 Task: Look for Airbnb properties in Wete, Tanzania from 5th December, 2023 to 12th December, 2023 for 2 adults.  With 1  bedroom having 1 bed and 1 bathroom. Property type can be hotel. Booking option can be shelf check-in. Look for 3 properties as per requirement.
Action: Mouse moved to (402, 176)
Screenshot: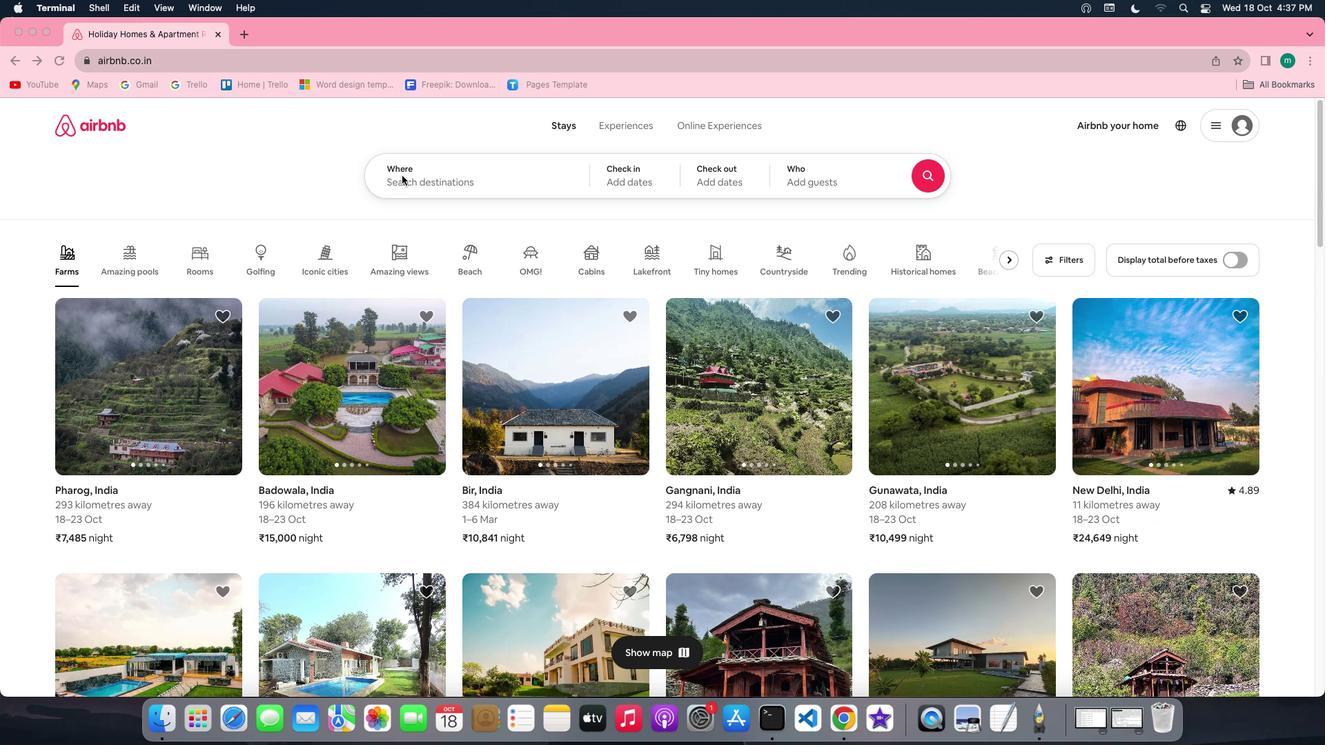 
Action: Mouse pressed left at (402, 176)
Screenshot: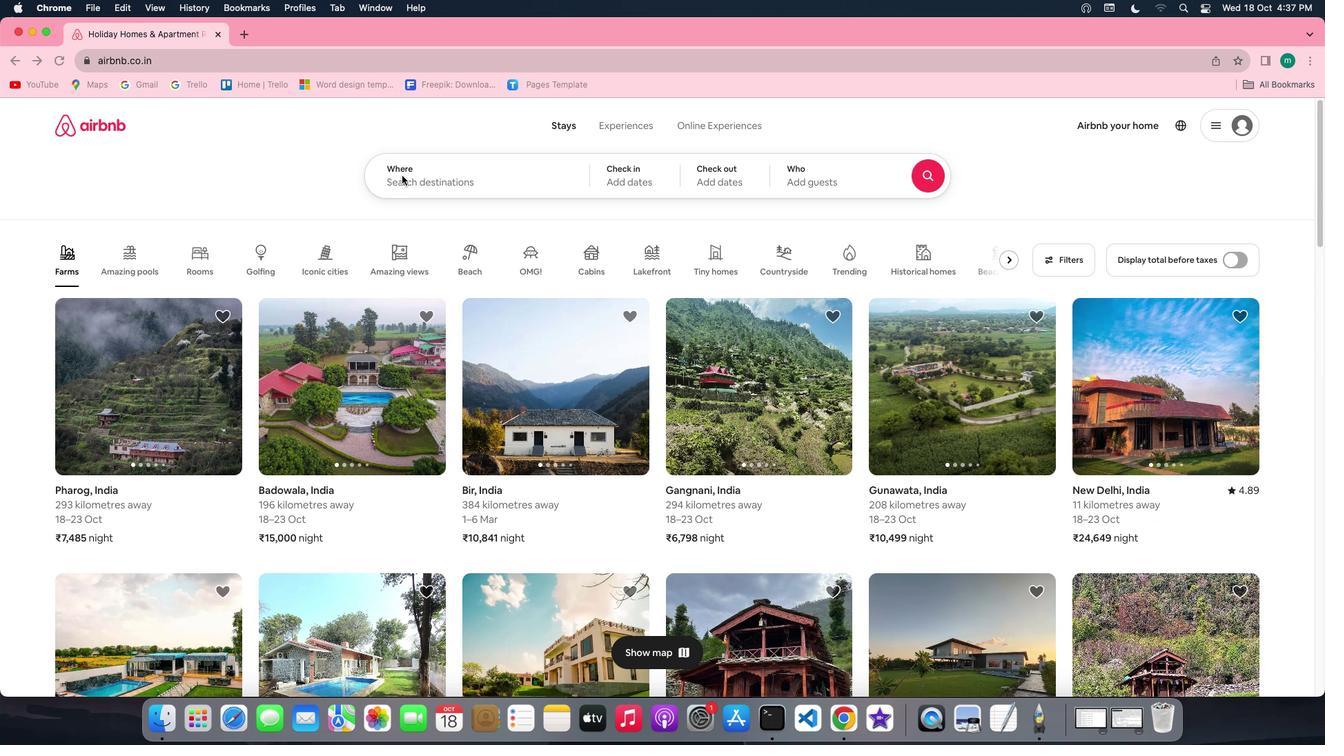 
Action: Mouse pressed left at (402, 176)
Screenshot: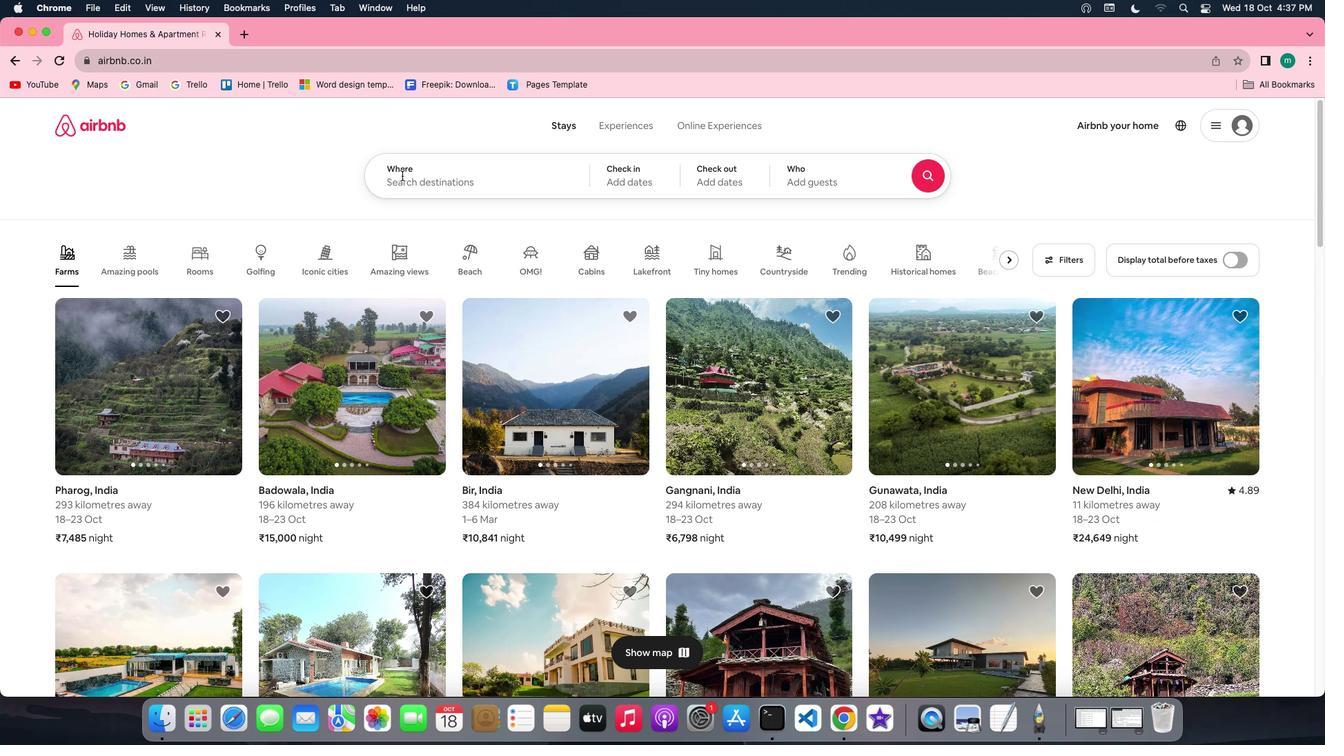 
Action: Key pressed Key.shift'W''e''t''e'','Key.spaceKey.shift'T''a''n''z''a''n''i''a'
Screenshot: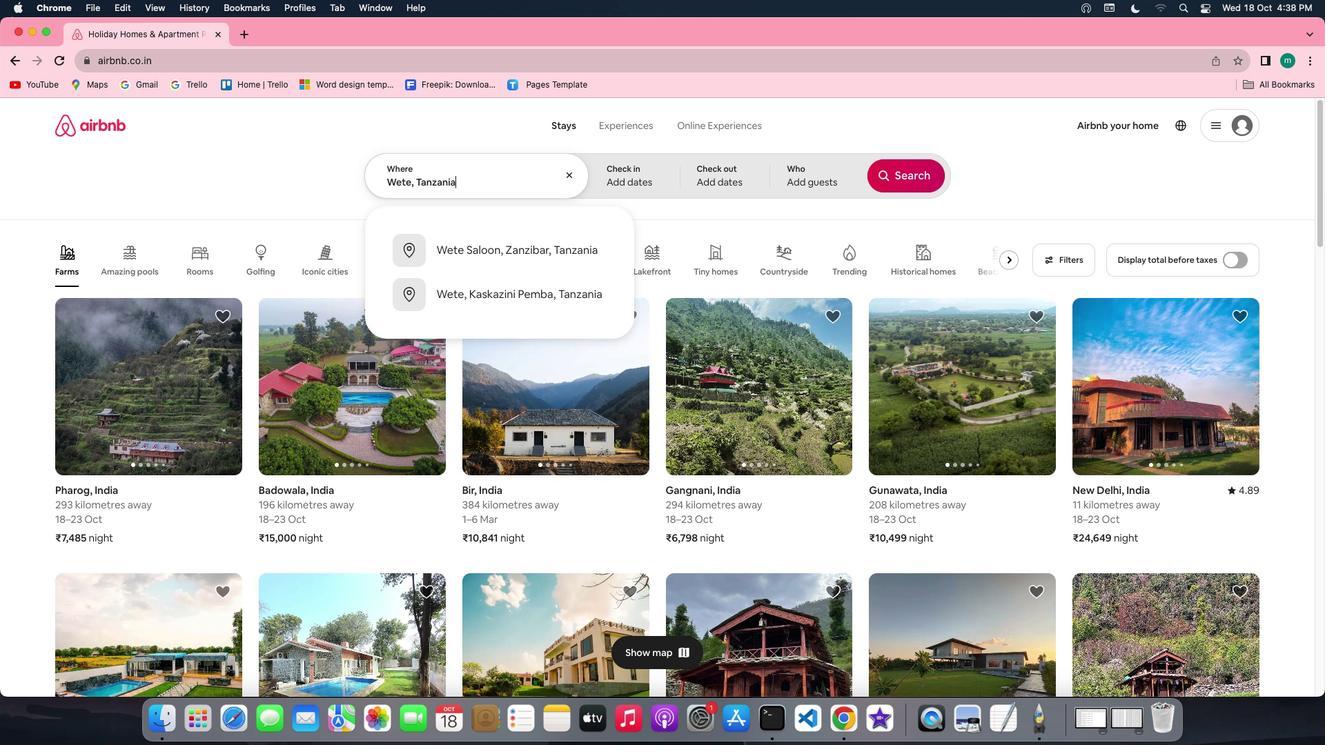 
Action: Mouse moved to (616, 175)
Screenshot: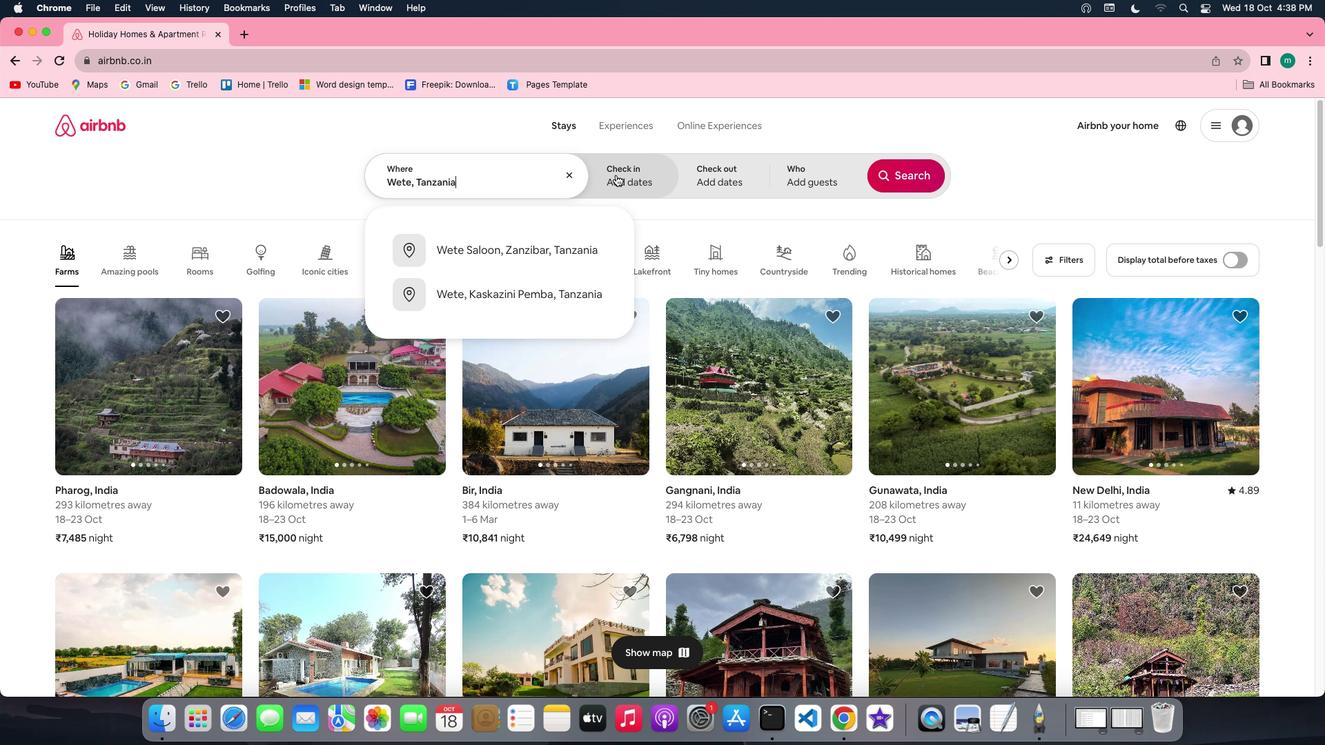 
Action: Mouse pressed left at (616, 175)
Screenshot: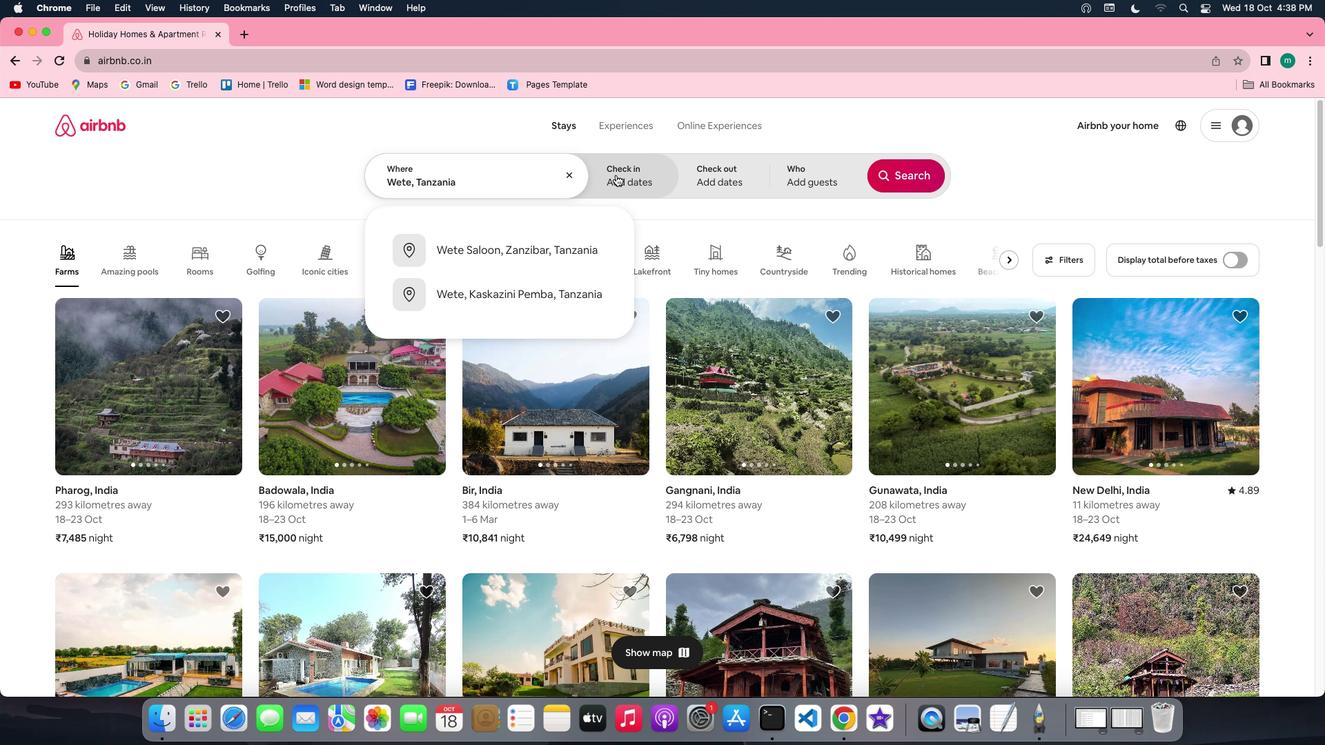 
Action: Mouse moved to (704, 383)
Screenshot: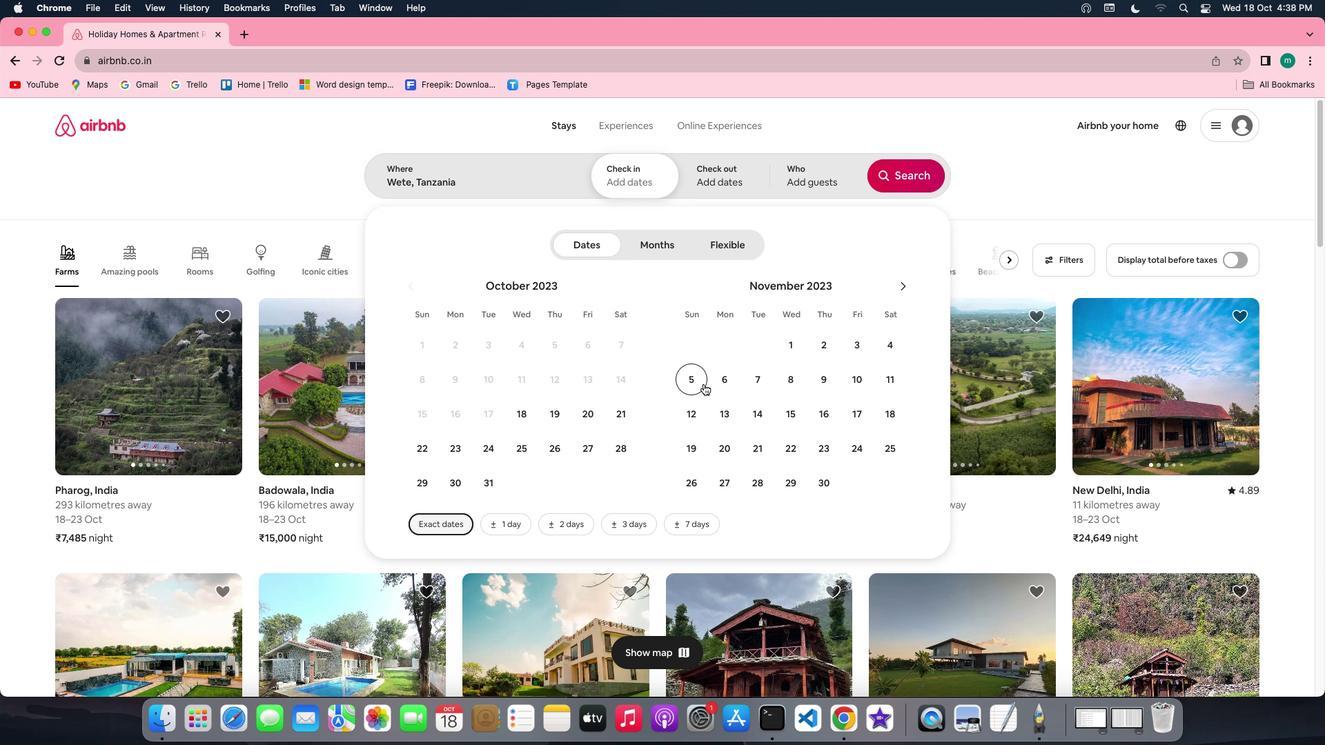 
Action: Mouse pressed left at (704, 383)
Screenshot: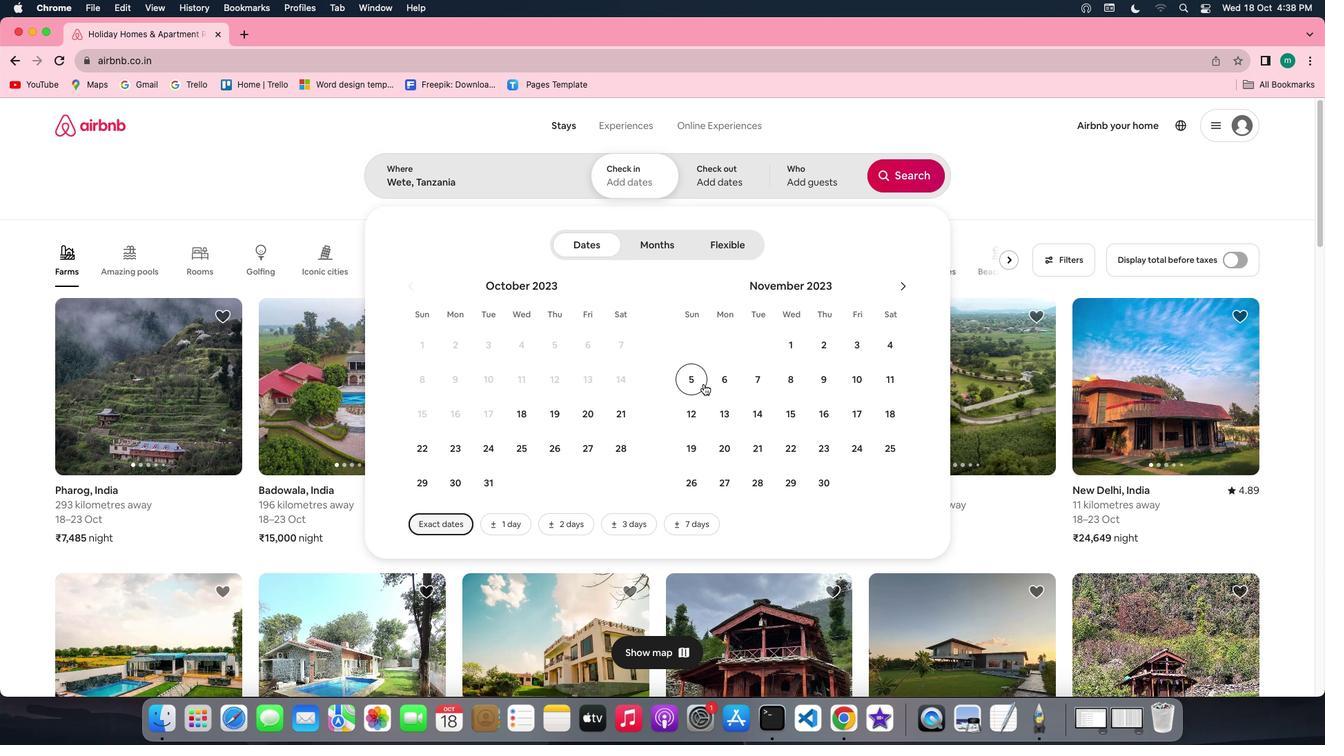 
Action: Mouse moved to (914, 282)
Screenshot: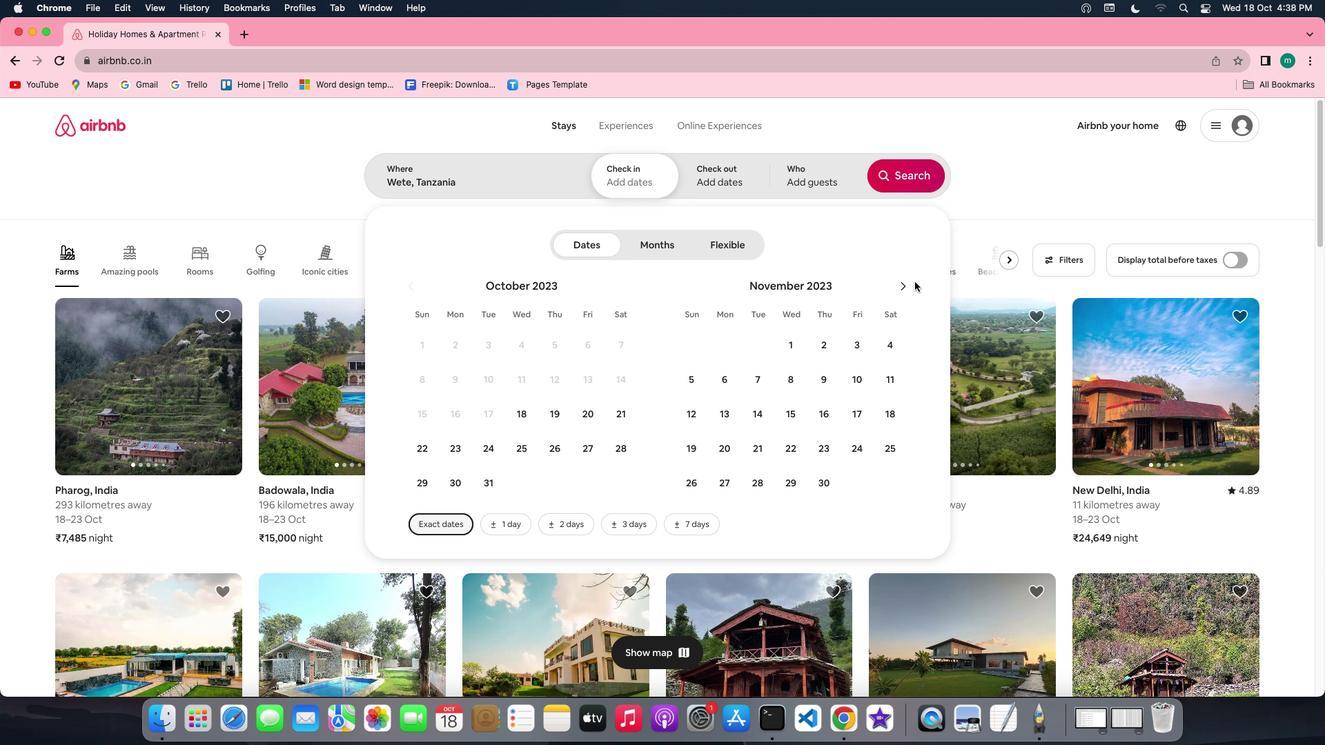 
Action: Mouse pressed left at (914, 282)
Screenshot: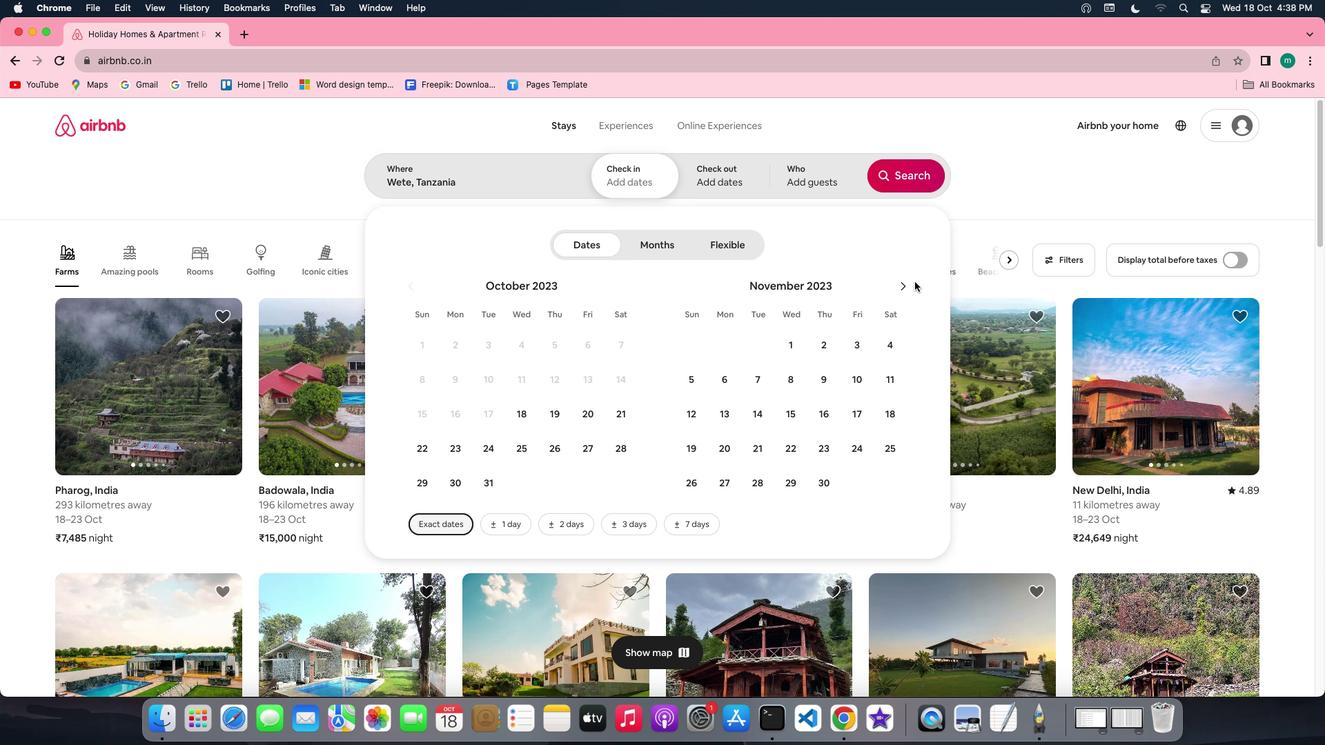 
Action: Mouse moved to (911, 285)
Screenshot: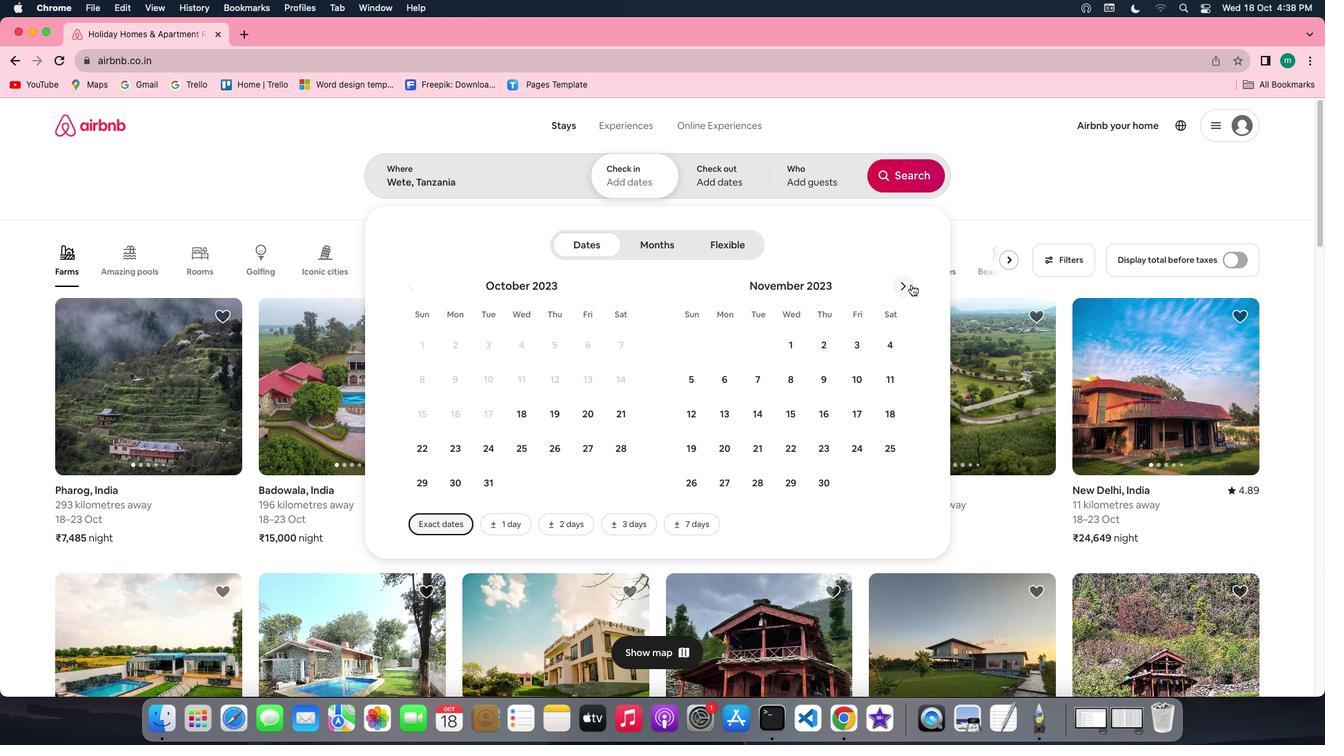 
Action: Mouse pressed left at (911, 285)
Screenshot: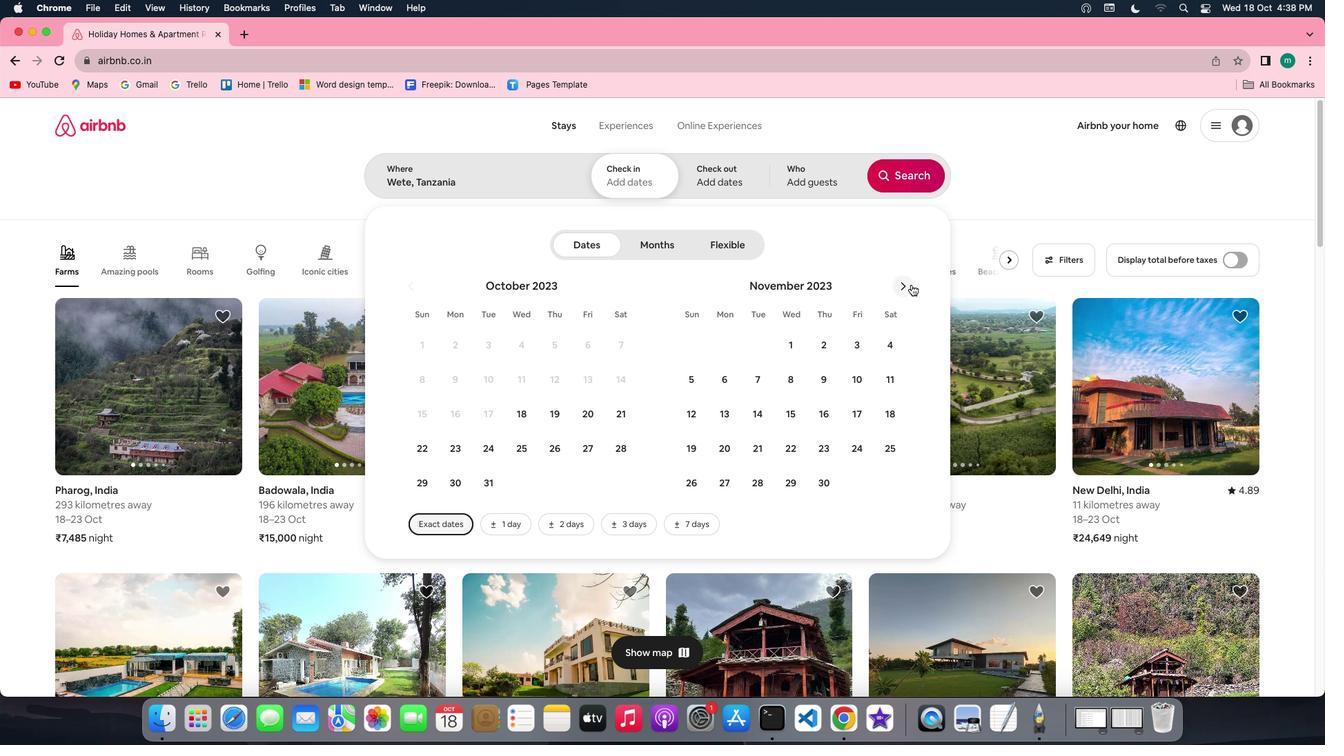 
Action: Mouse moved to (759, 368)
Screenshot: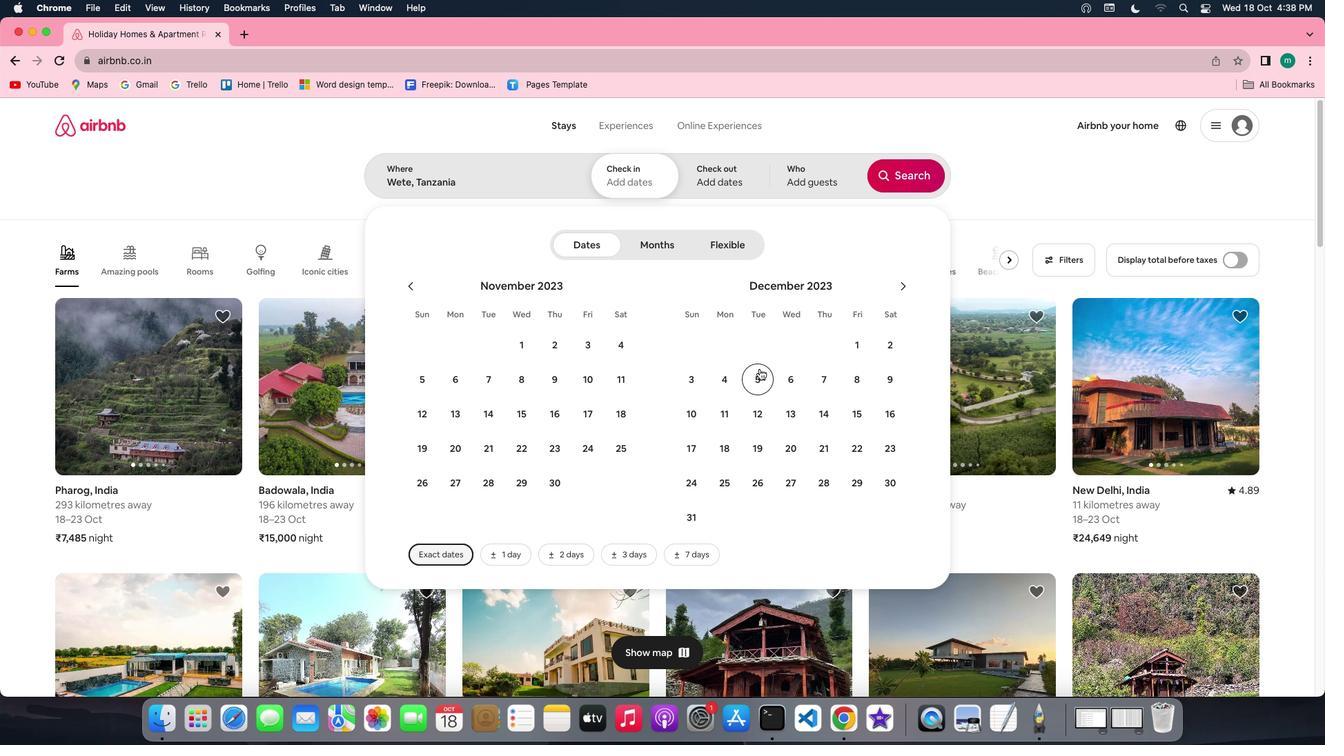 
Action: Mouse pressed left at (759, 368)
Screenshot: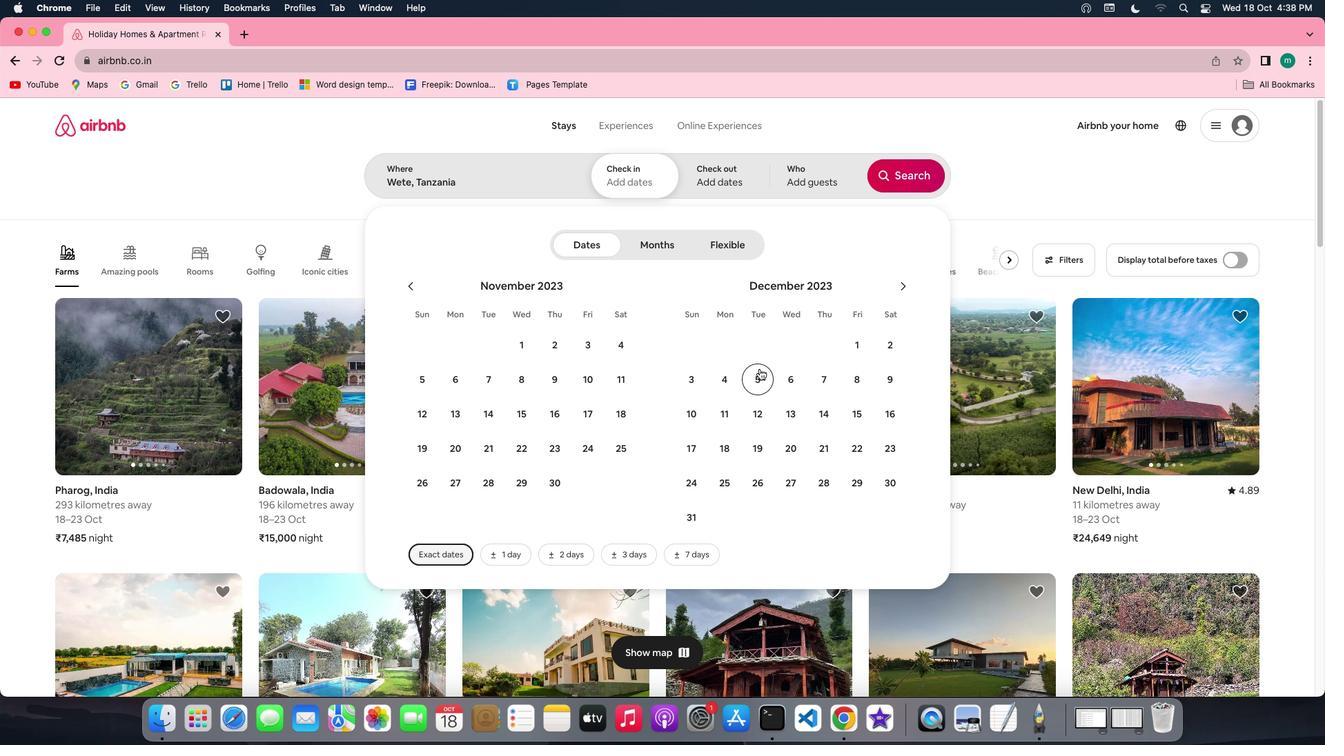 
Action: Mouse moved to (767, 408)
Screenshot: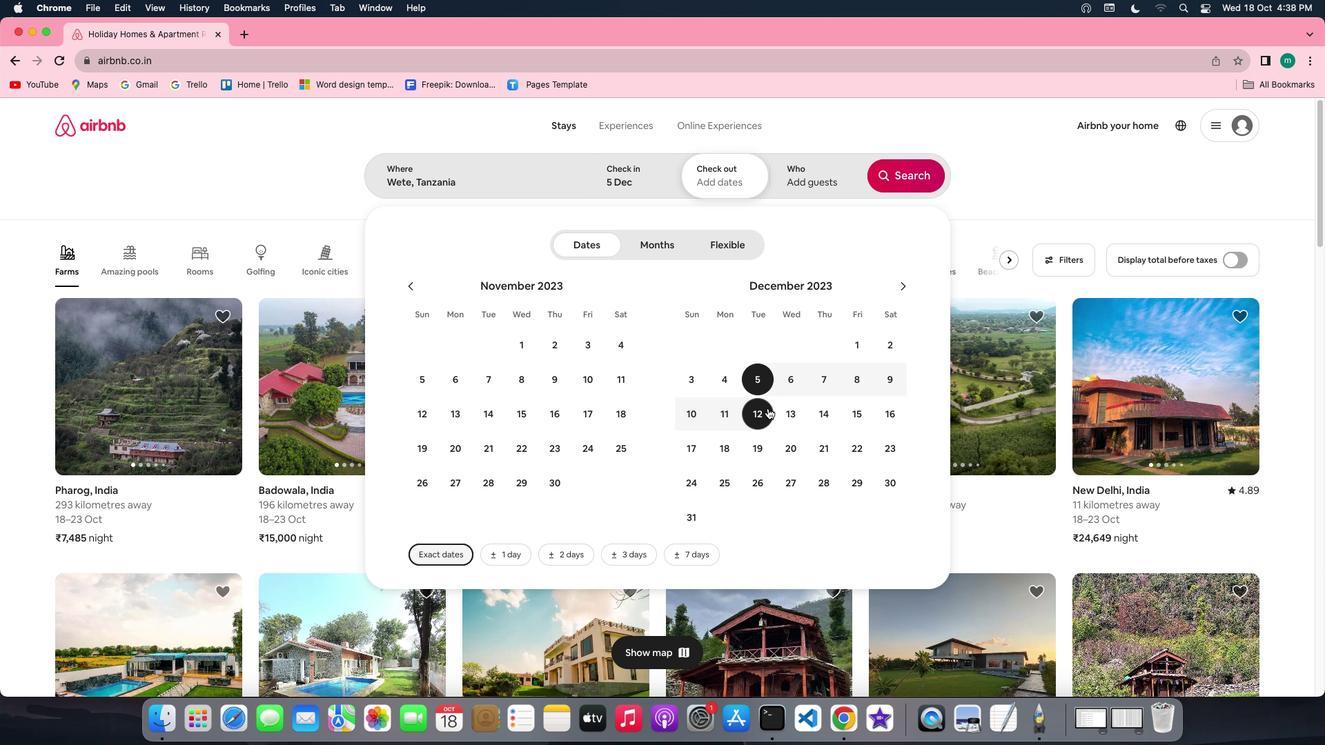 
Action: Mouse pressed left at (767, 408)
Screenshot: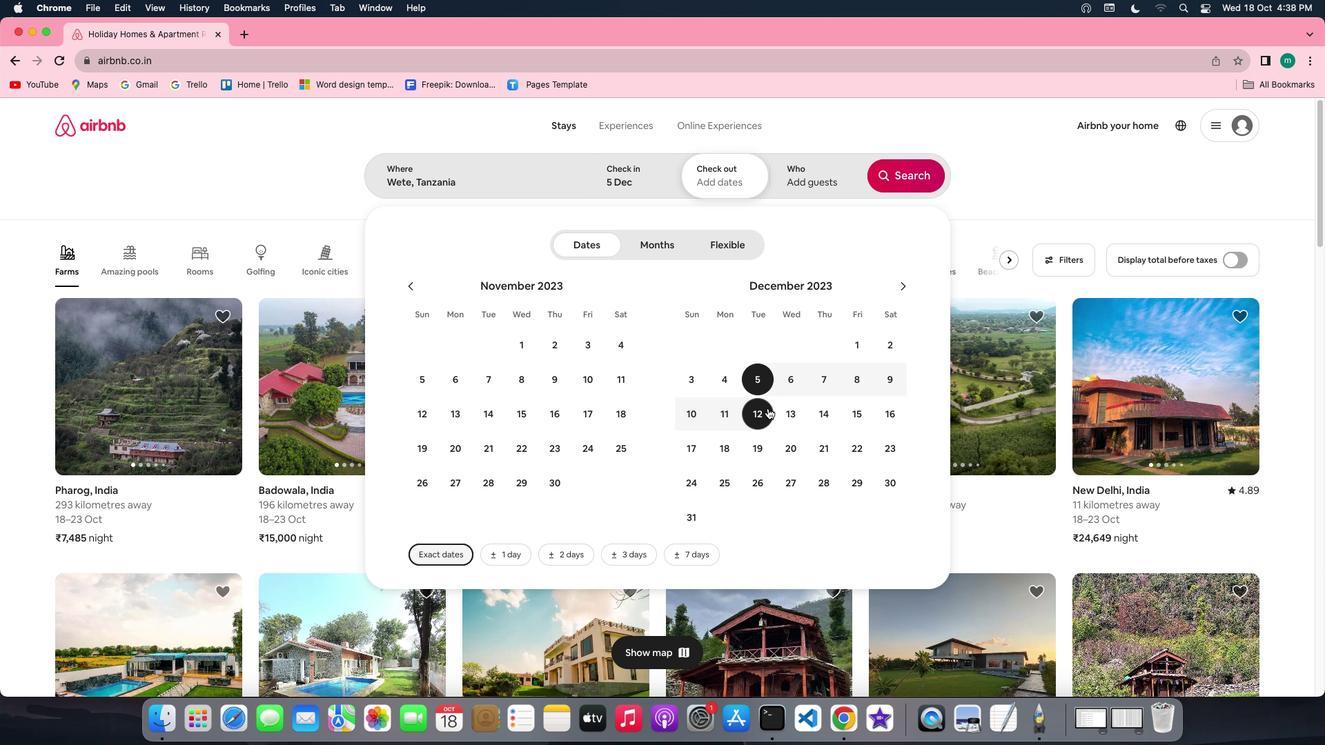 
Action: Mouse moved to (808, 193)
Screenshot: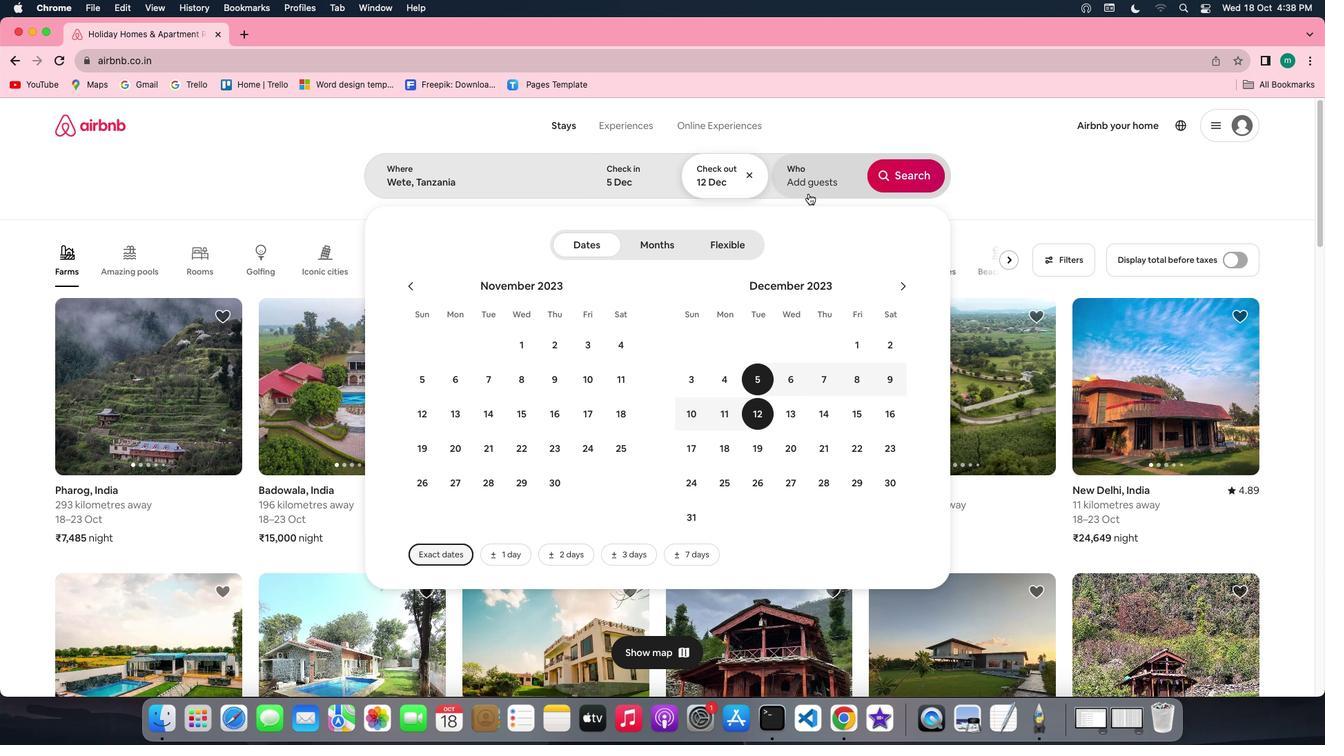 
Action: Mouse pressed left at (808, 193)
Screenshot: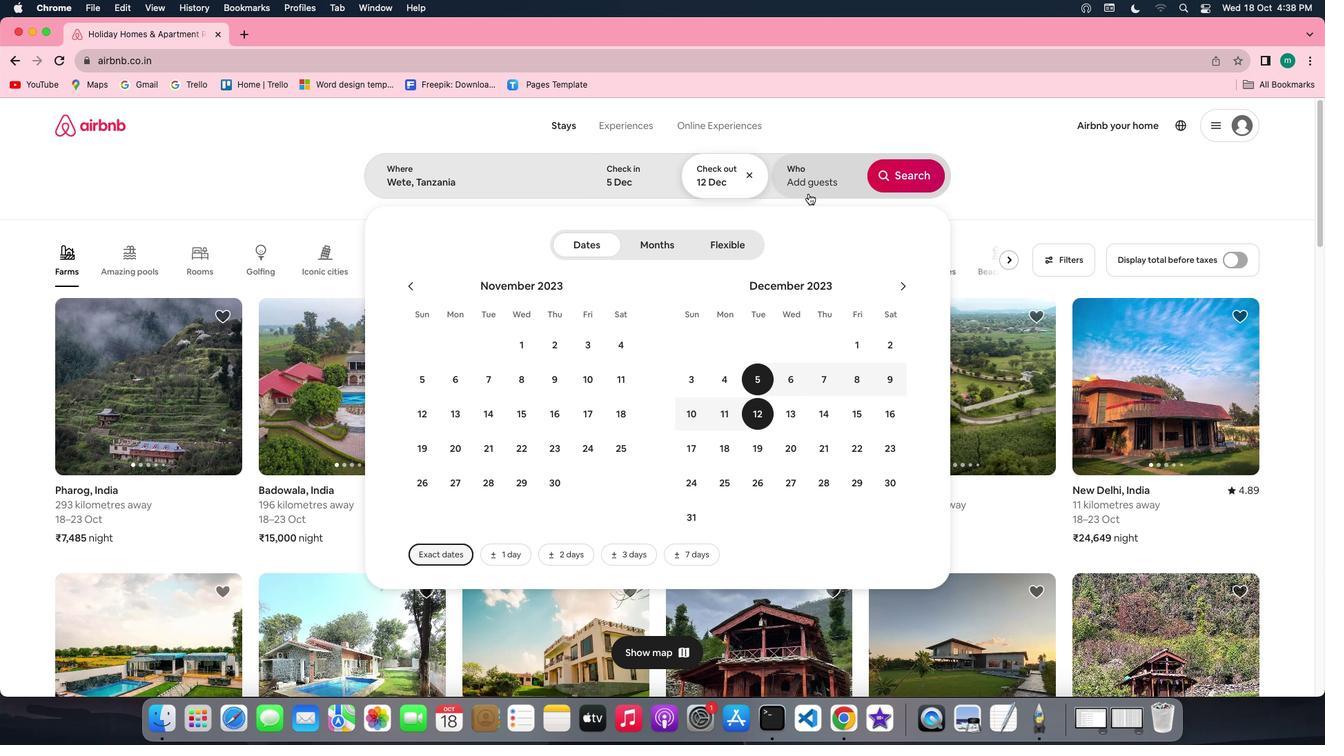 
Action: Mouse moved to (907, 244)
Screenshot: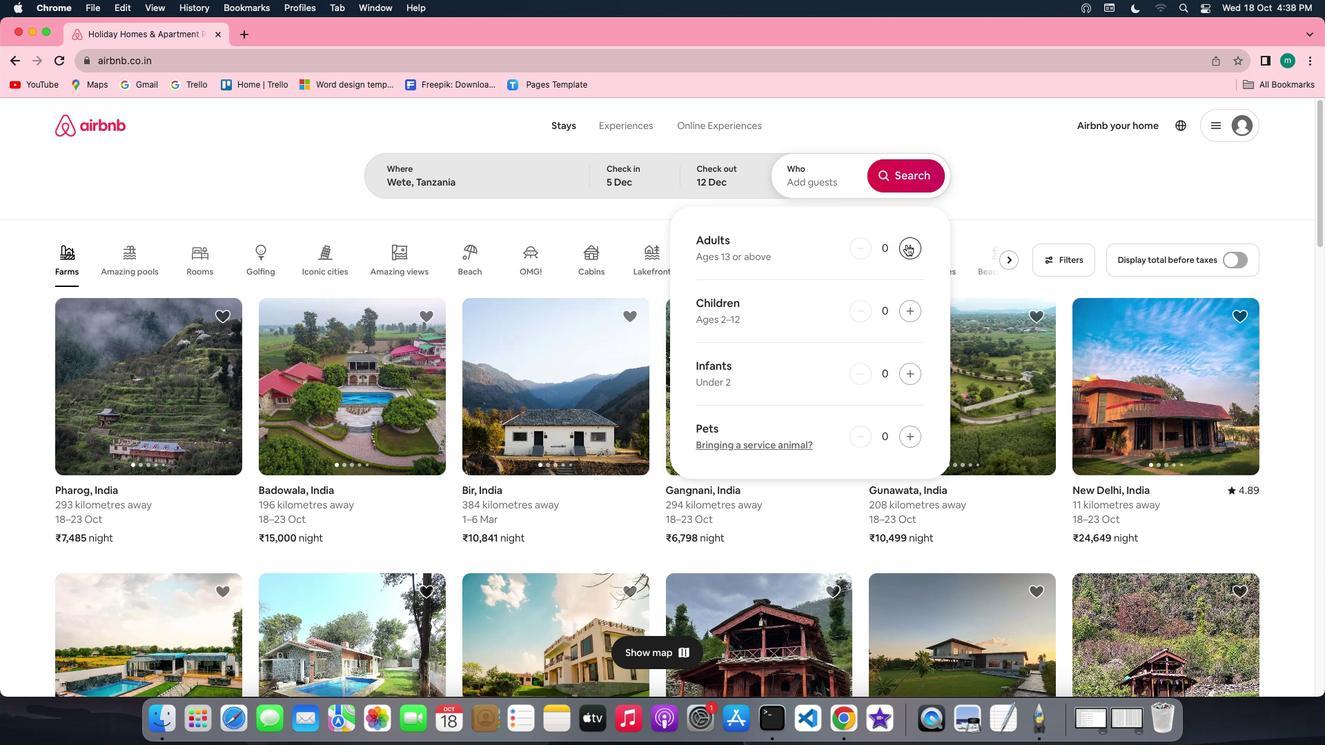 
Action: Mouse pressed left at (907, 244)
Screenshot: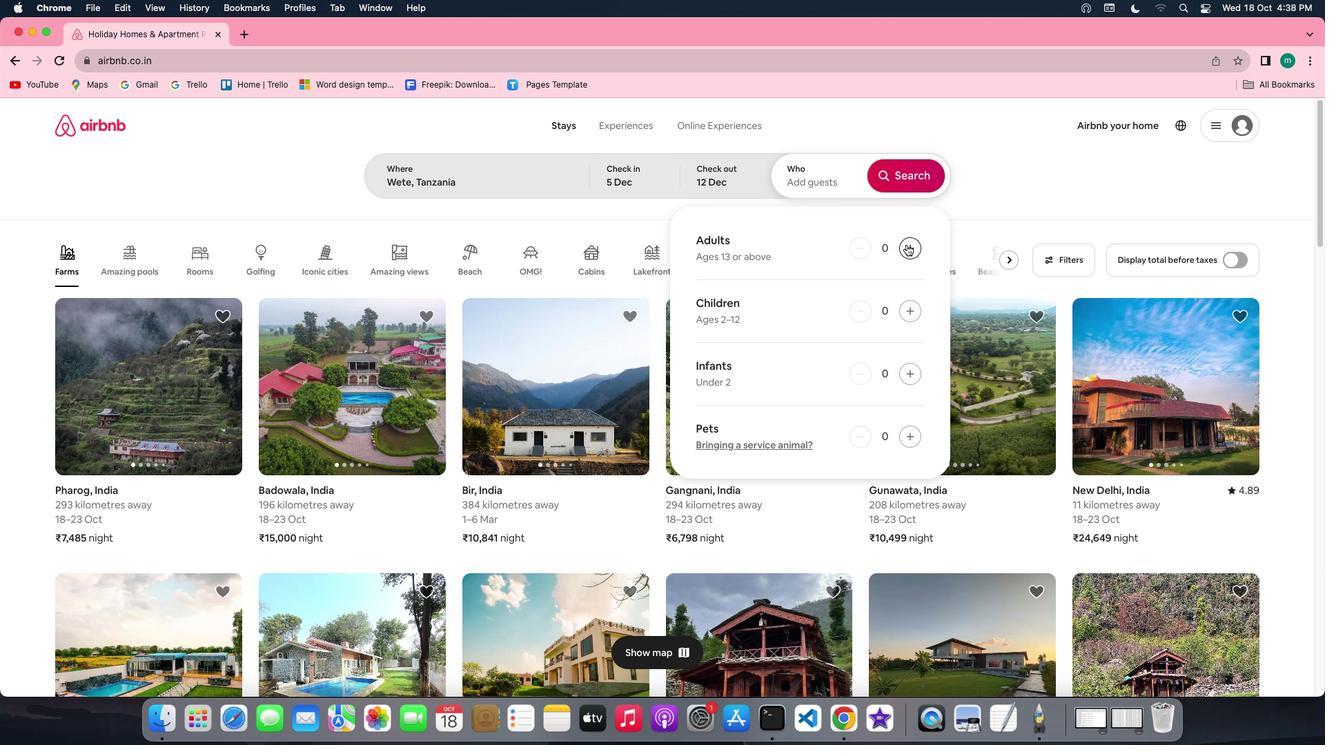 
Action: Mouse pressed left at (907, 244)
Screenshot: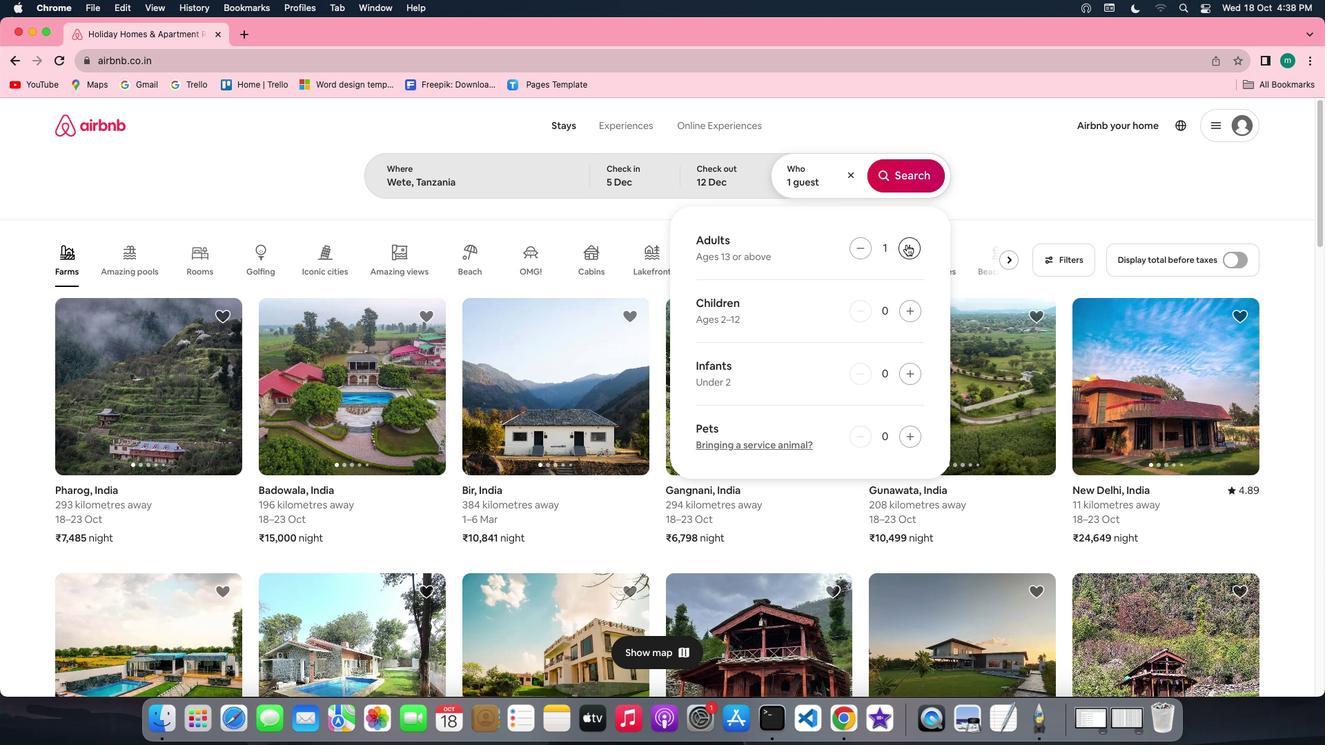 
Action: Mouse moved to (908, 170)
Screenshot: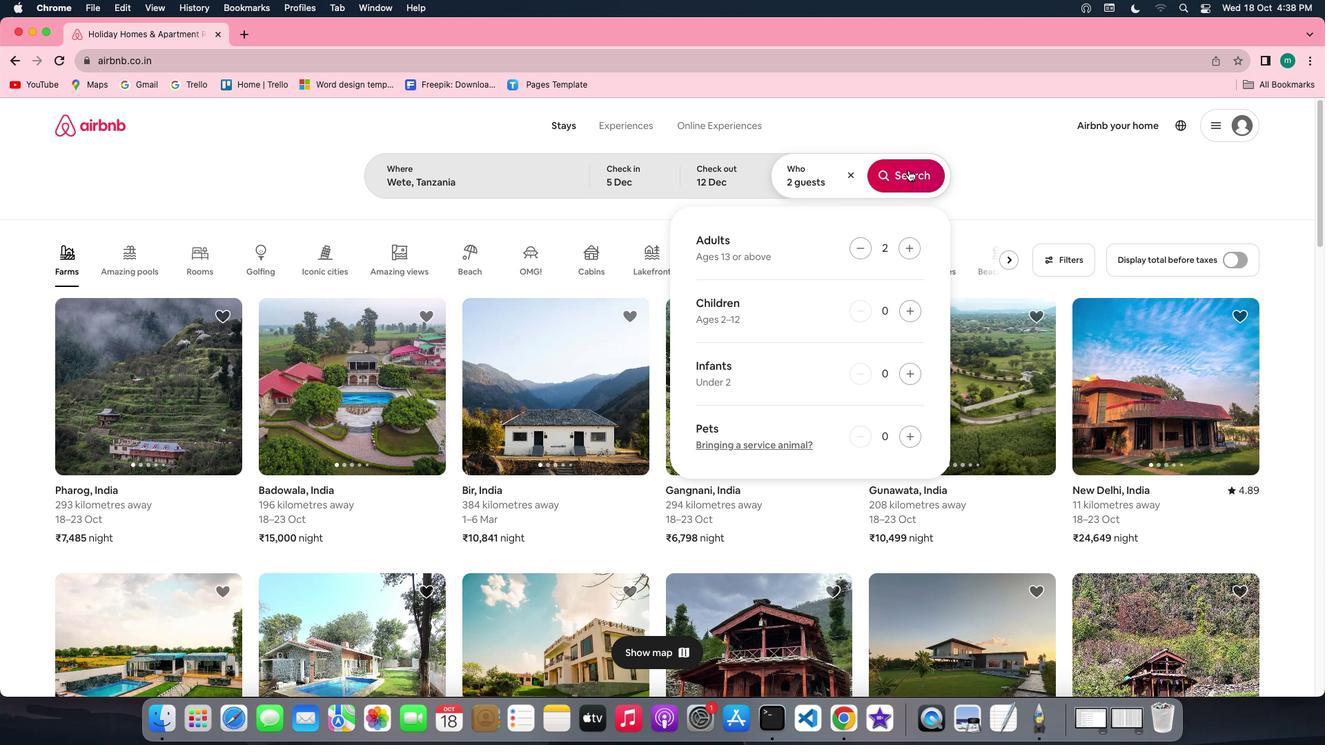 
Action: Mouse pressed left at (908, 170)
Screenshot: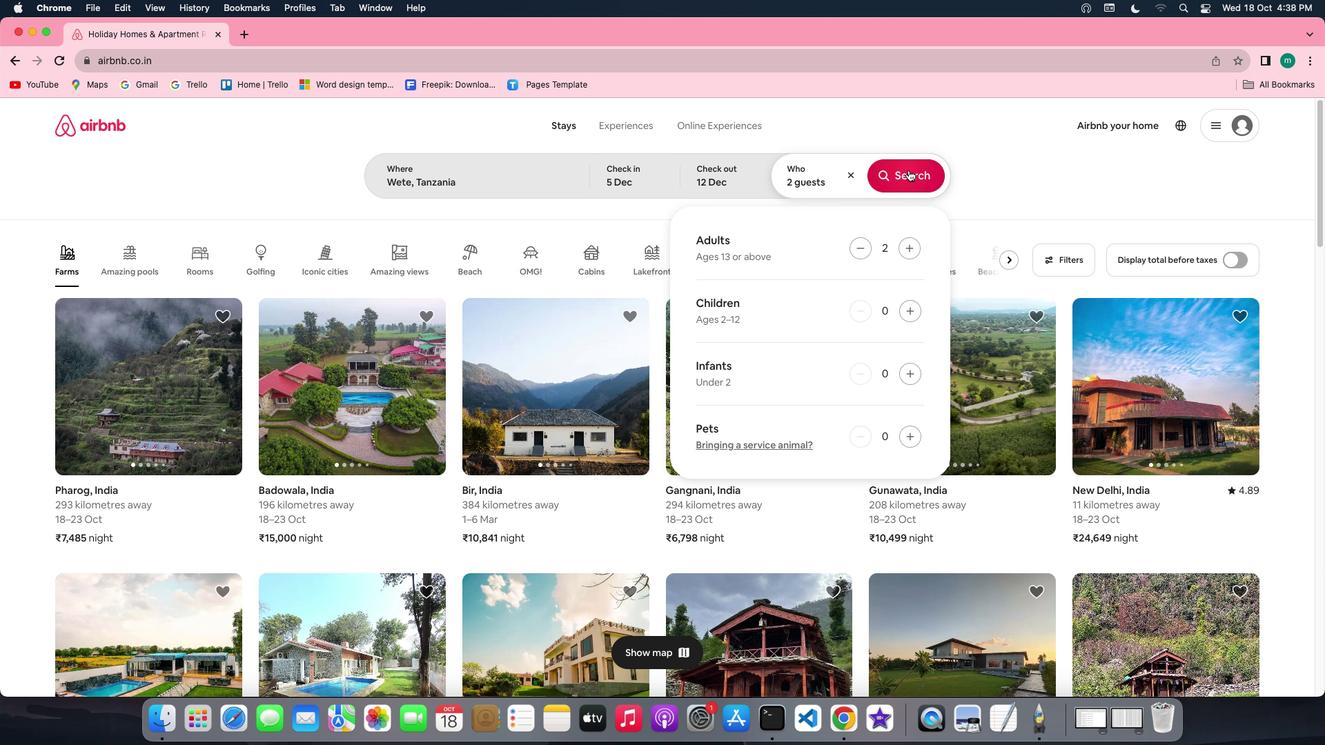 
Action: Mouse moved to (1100, 180)
Screenshot: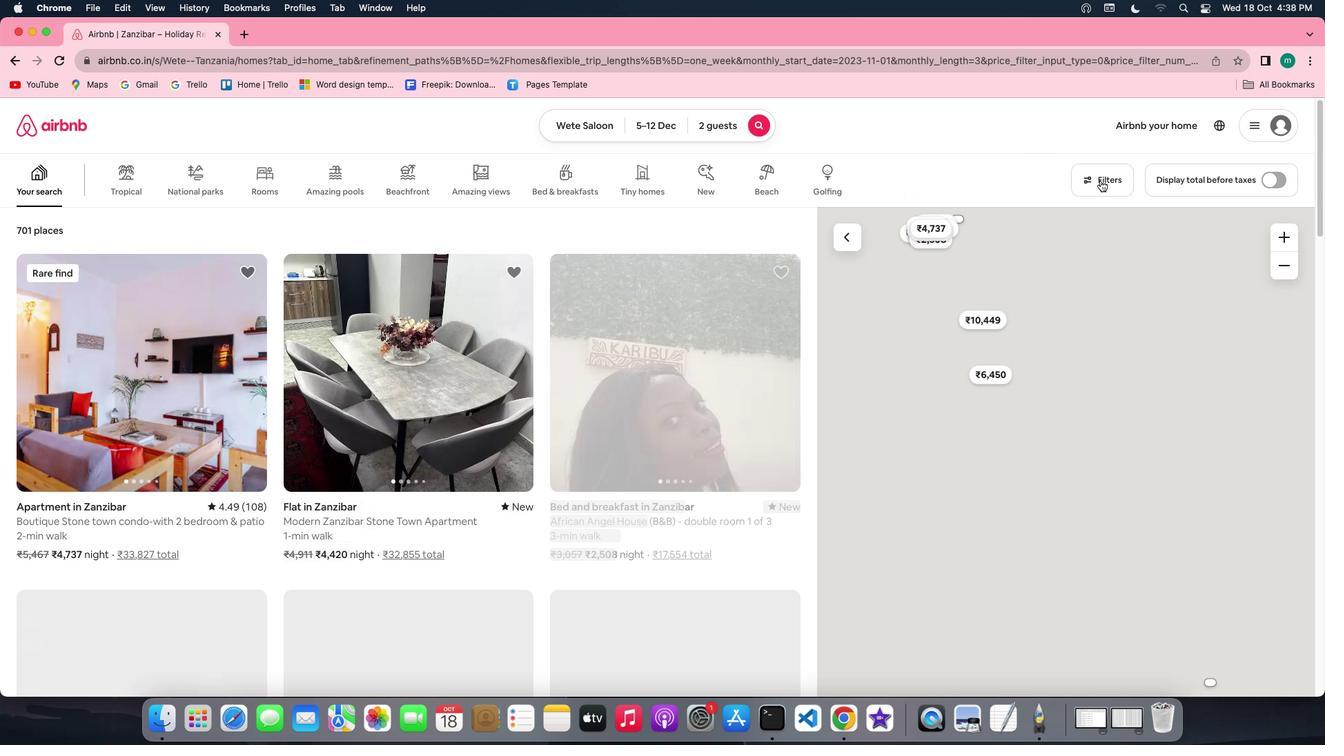 
Action: Mouse pressed left at (1100, 180)
Screenshot: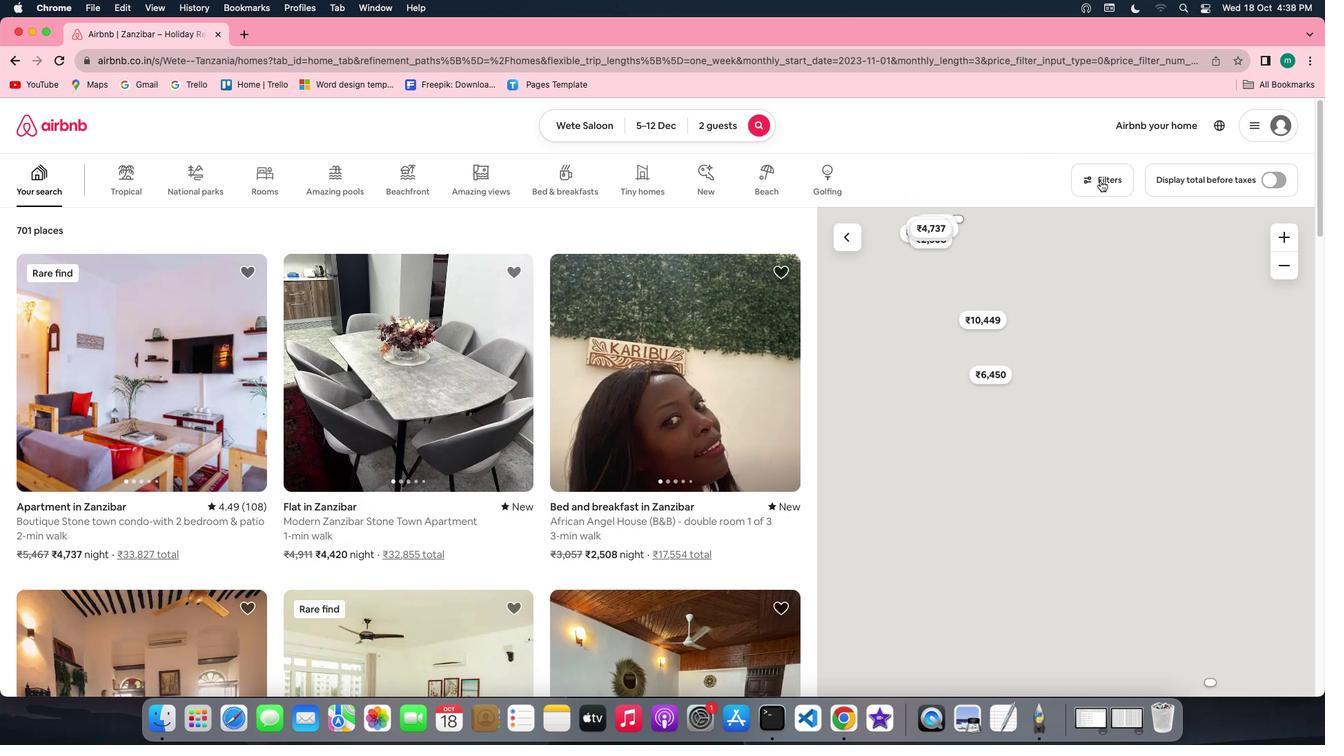 
Action: Mouse moved to (1083, 184)
Screenshot: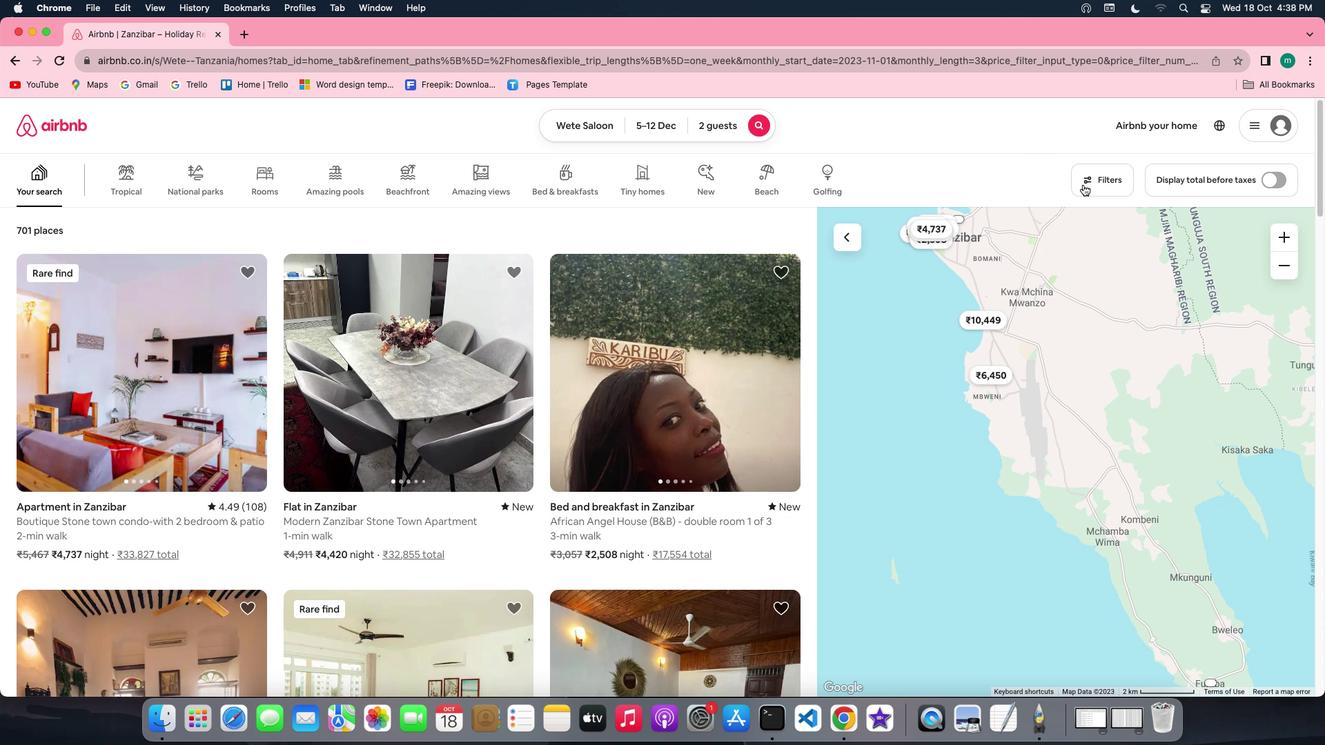 
Action: Mouse pressed left at (1083, 184)
Screenshot: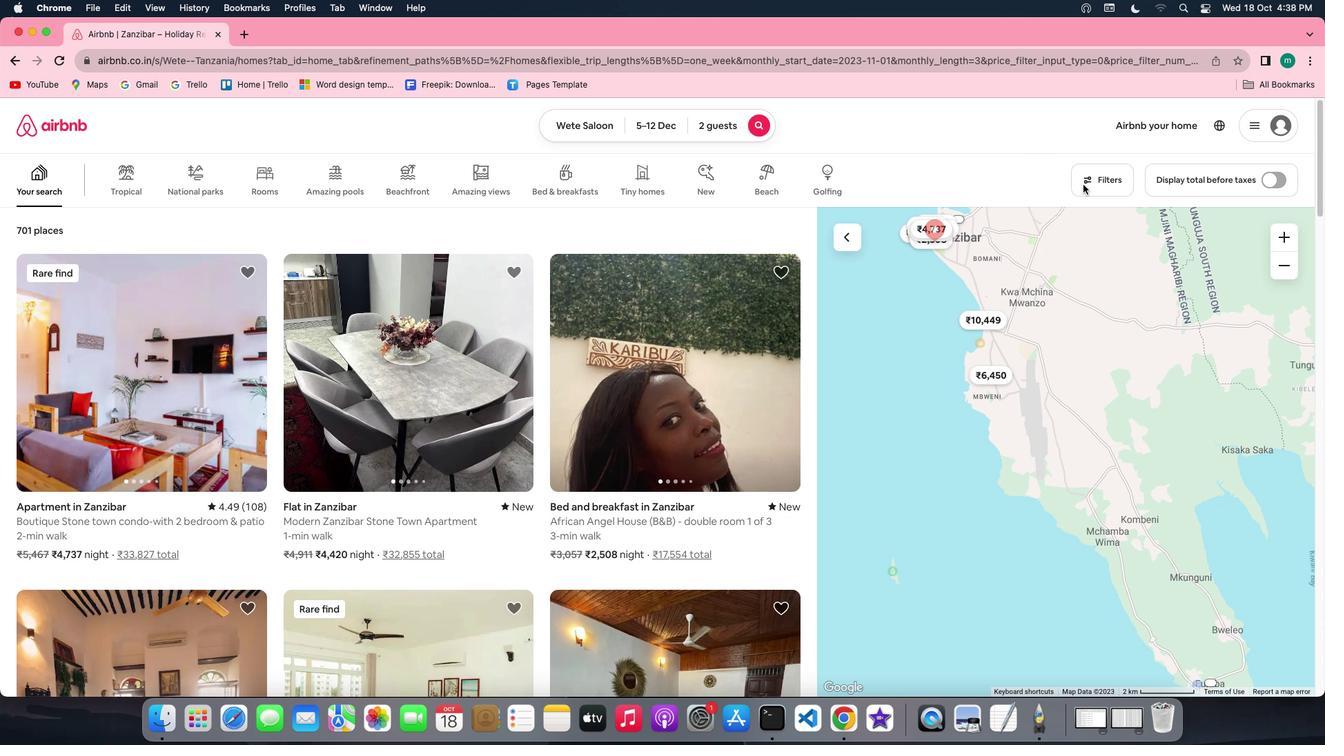 
Action: Mouse moved to (1107, 176)
Screenshot: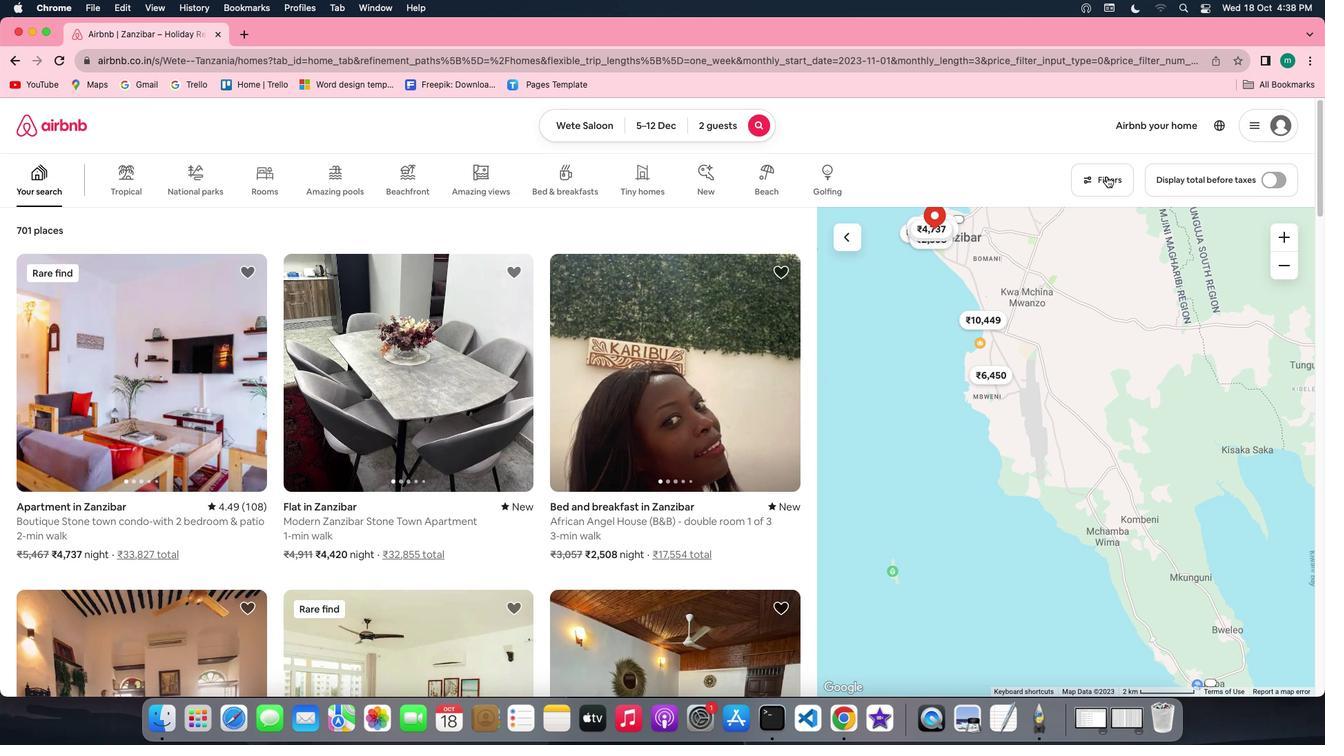 
Action: Mouse pressed left at (1107, 176)
Screenshot: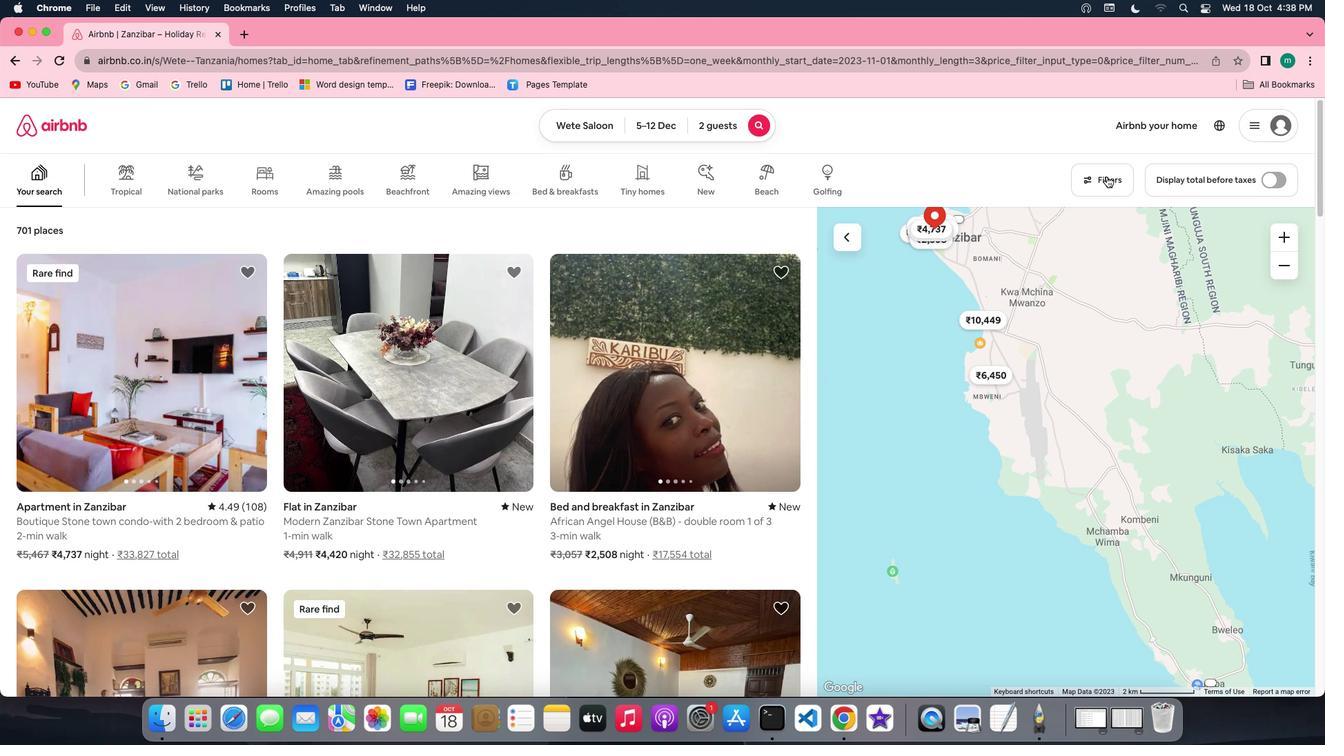 
Action: Mouse moved to (594, 381)
Screenshot: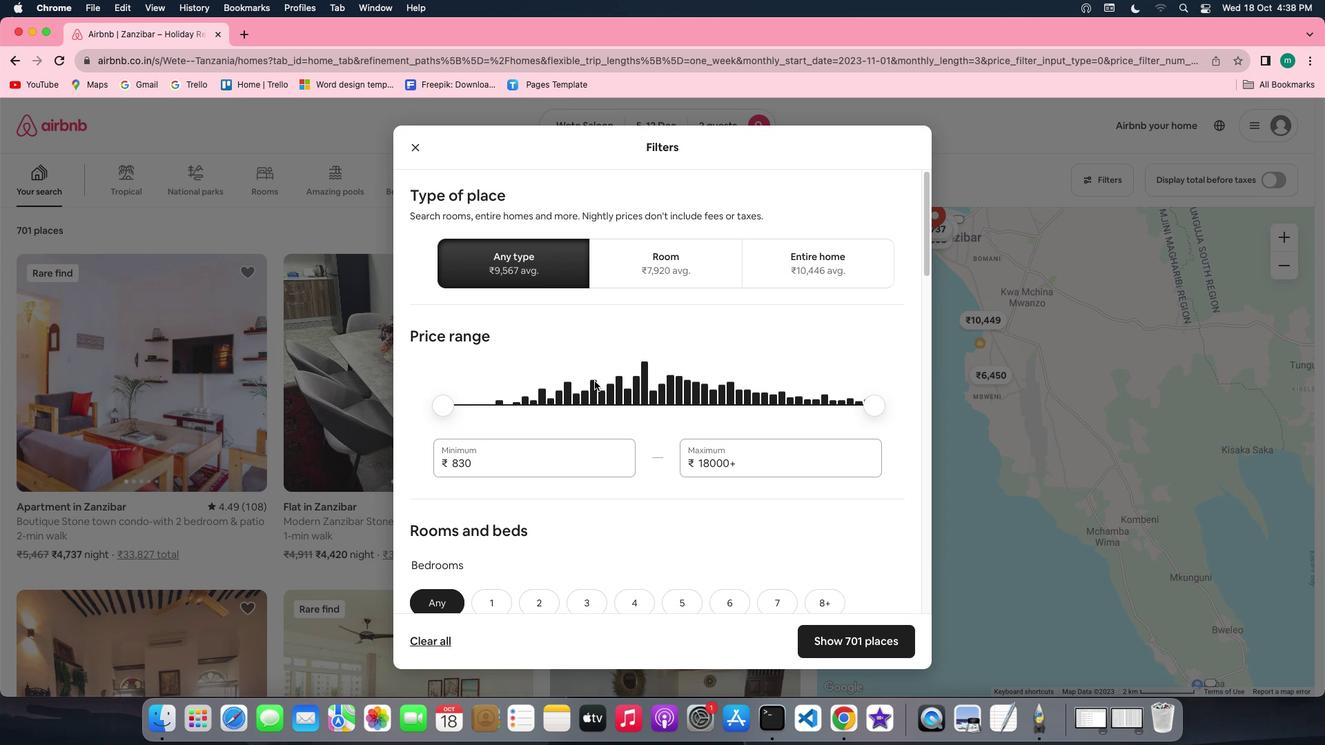 
Action: Mouse scrolled (594, 381) with delta (0, 0)
Screenshot: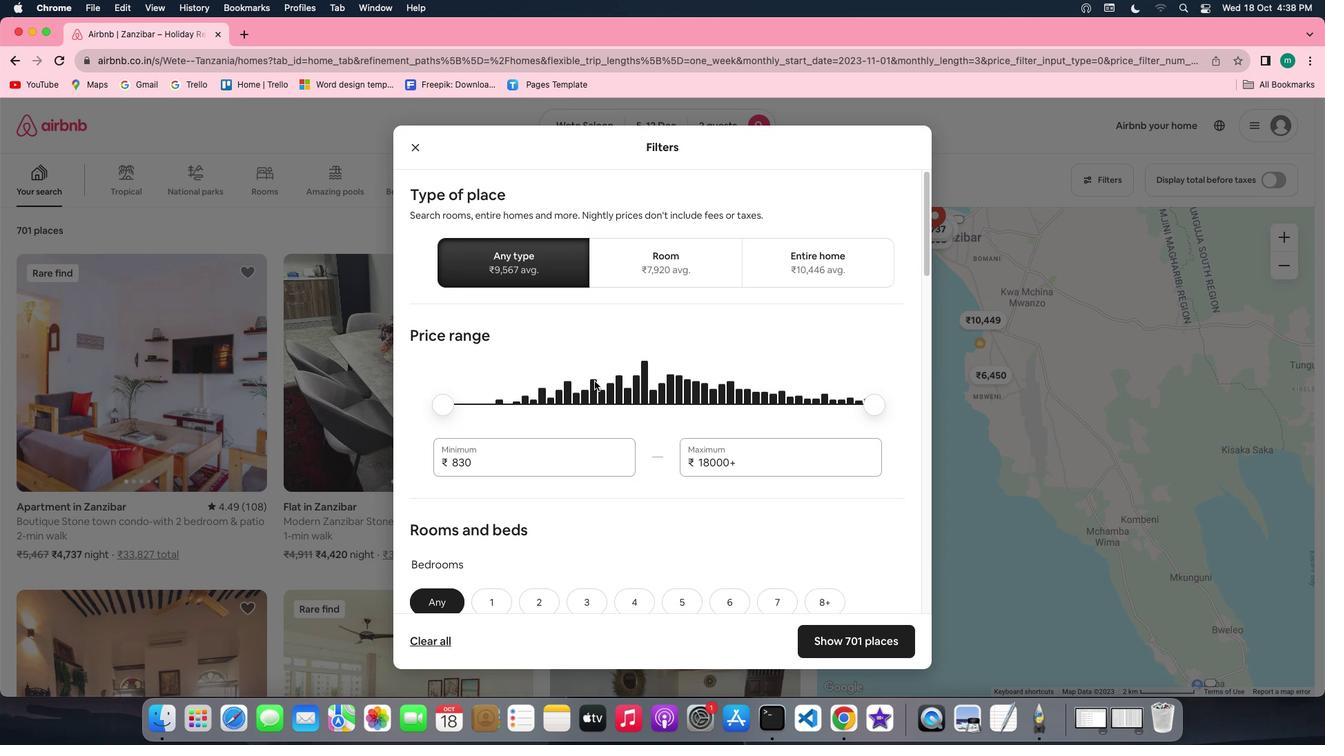 
Action: Mouse scrolled (594, 381) with delta (0, 0)
Screenshot: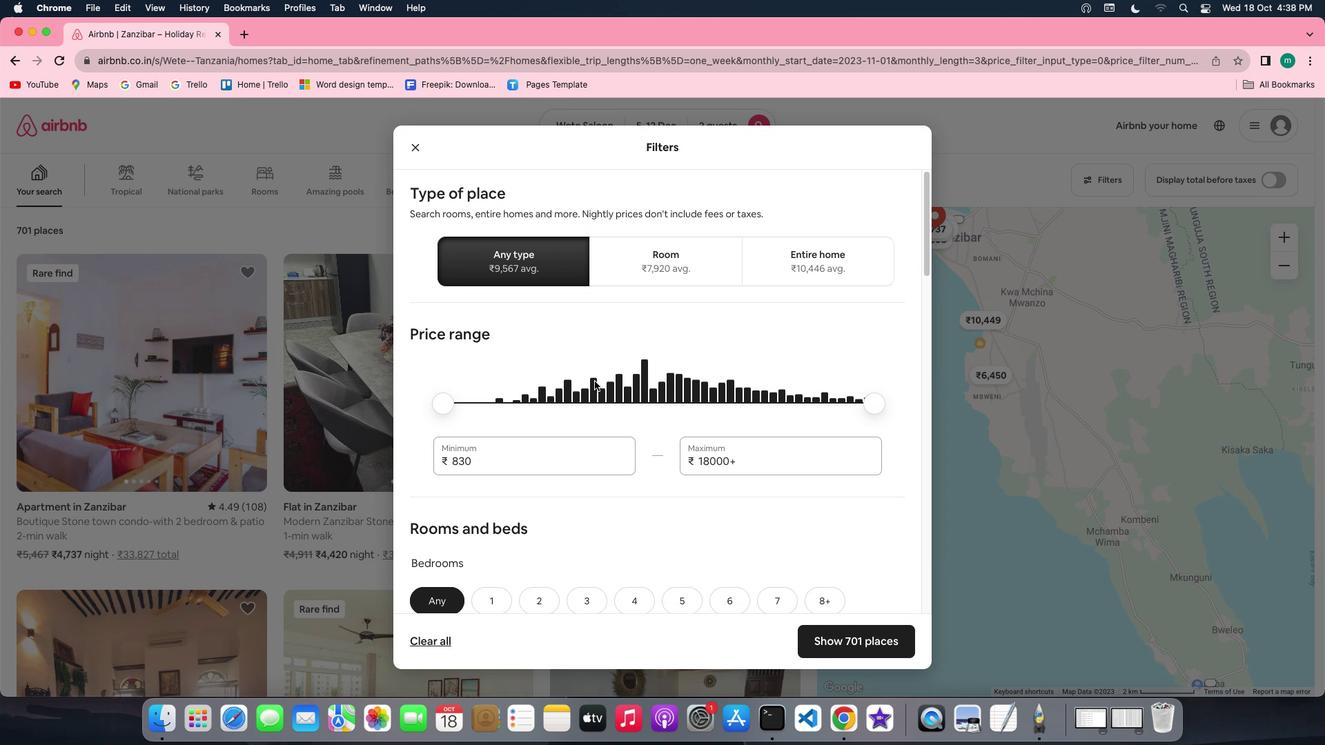 
Action: Mouse scrolled (594, 381) with delta (0, 0)
Screenshot: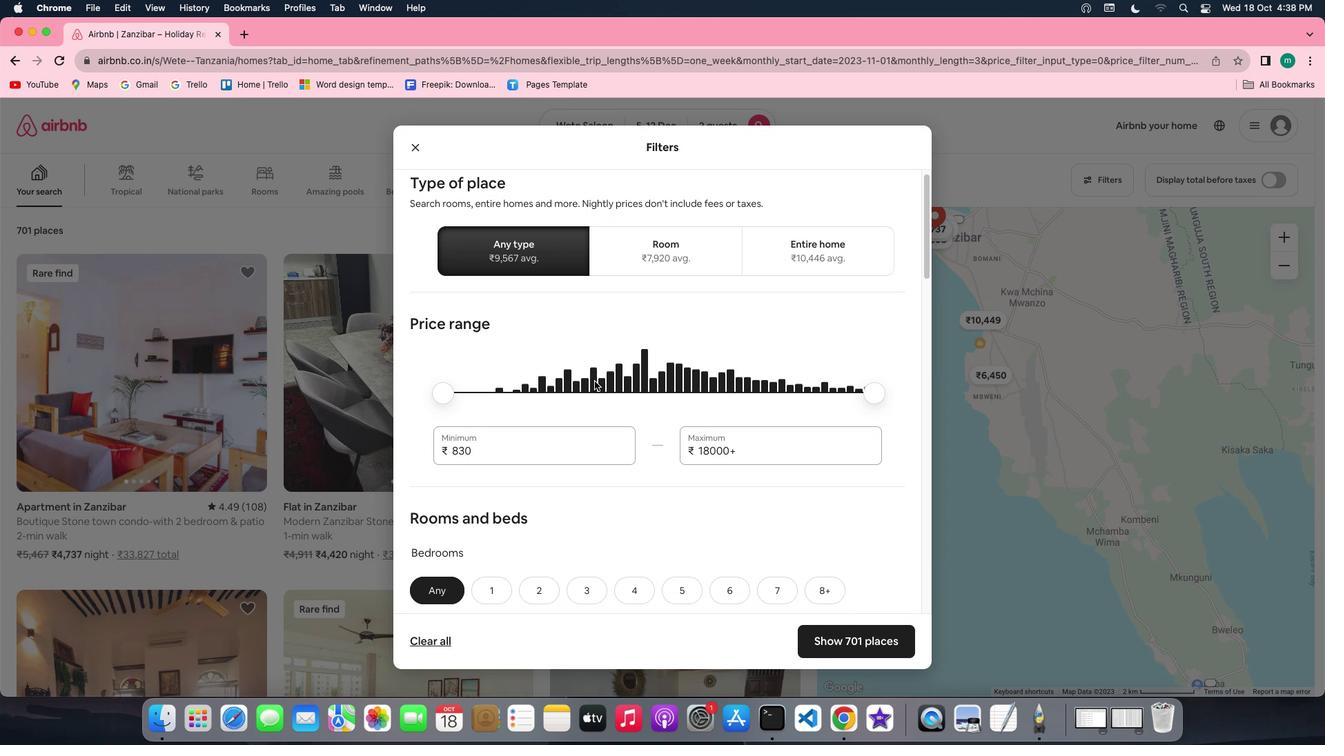 
Action: Mouse scrolled (594, 381) with delta (0, 0)
Screenshot: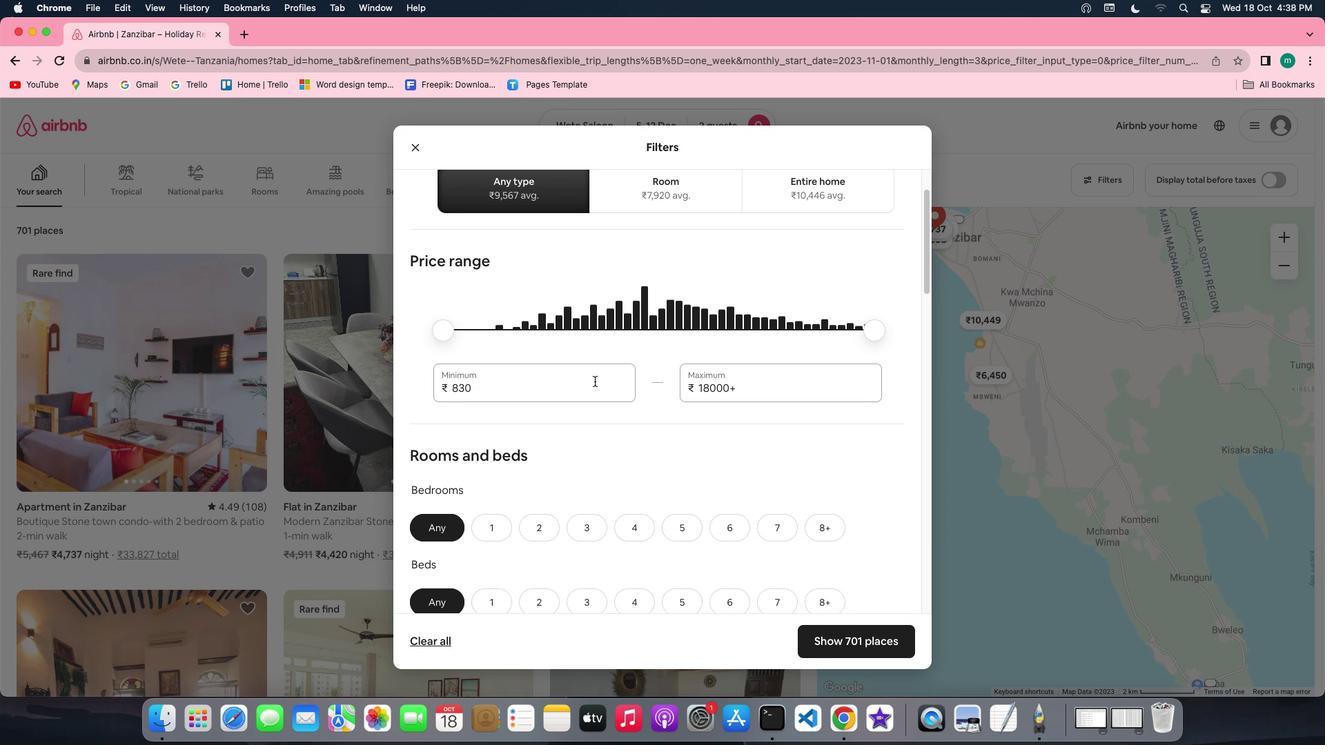
Action: Mouse scrolled (594, 381) with delta (0, 0)
Screenshot: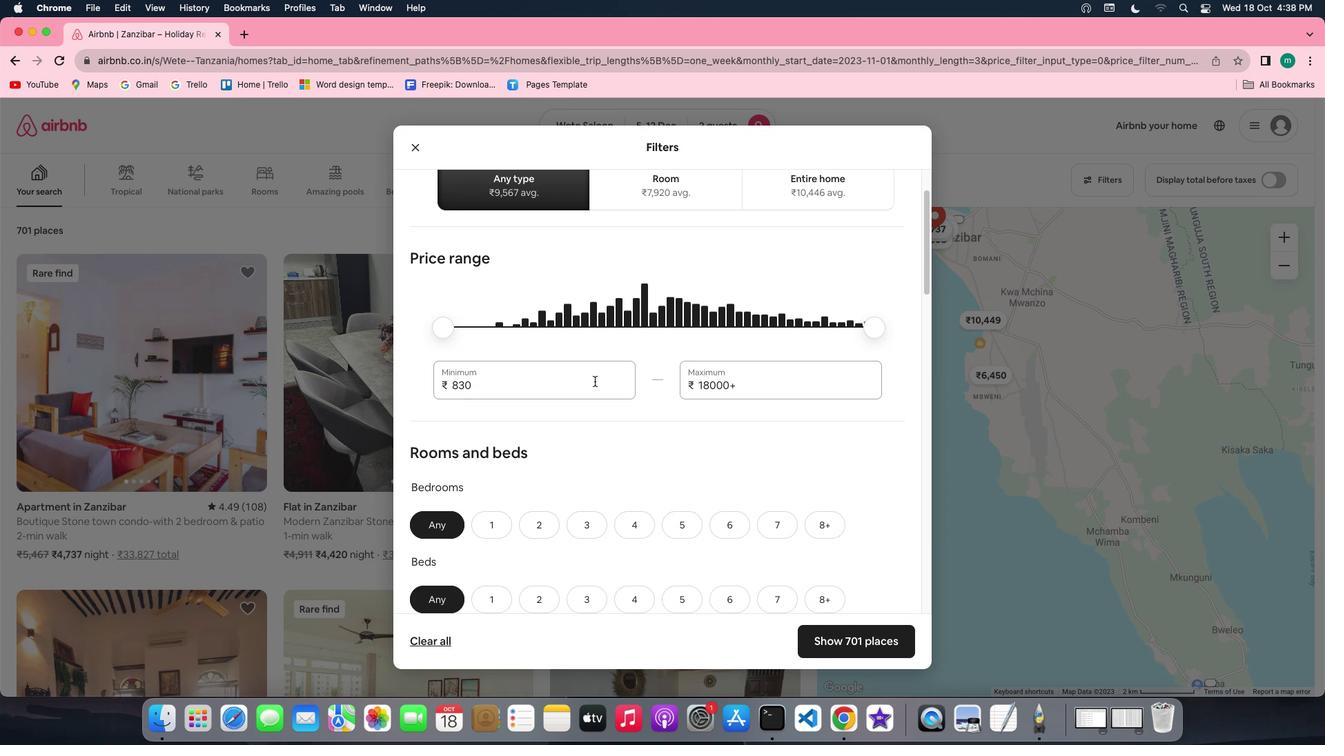 
Action: Mouse scrolled (594, 381) with delta (0, -1)
Screenshot: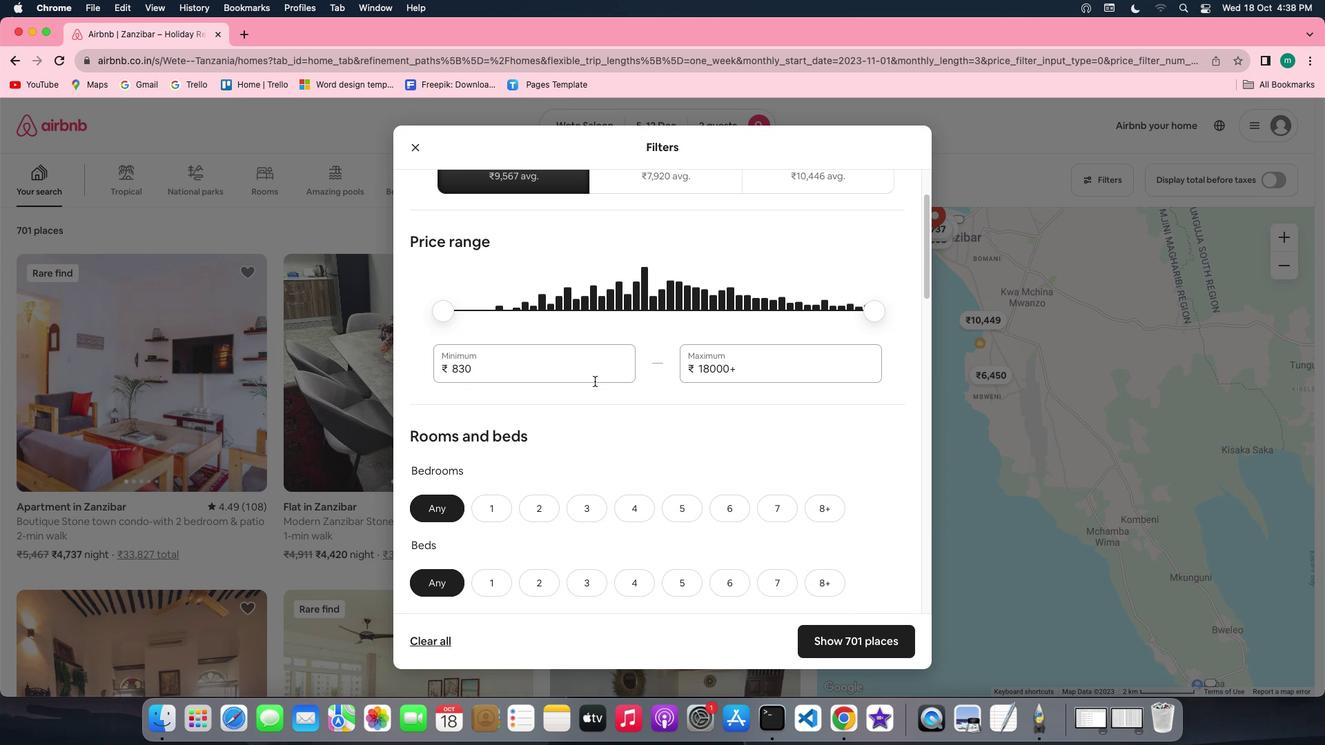 
Action: Mouse scrolled (594, 381) with delta (0, -2)
Screenshot: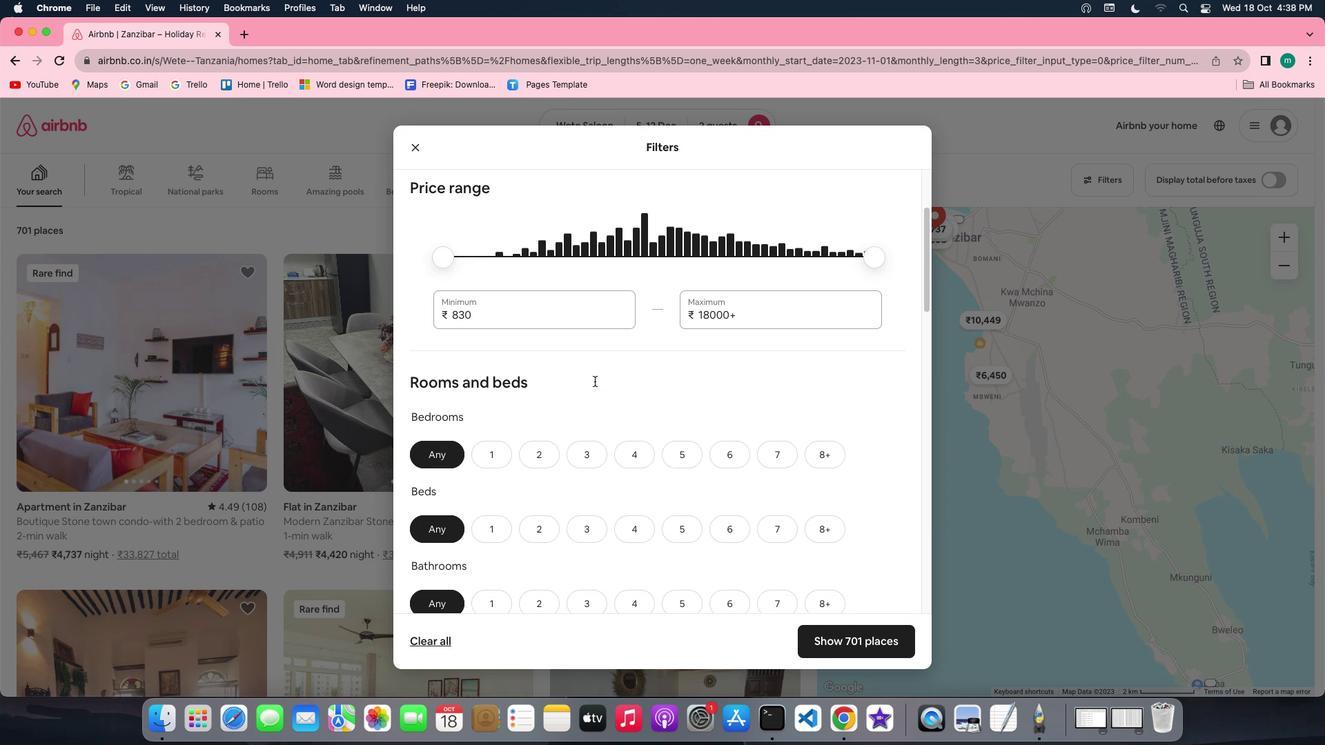 
Action: Mouse scrolled (594, 381) with delta (0, 0)
Screenshot: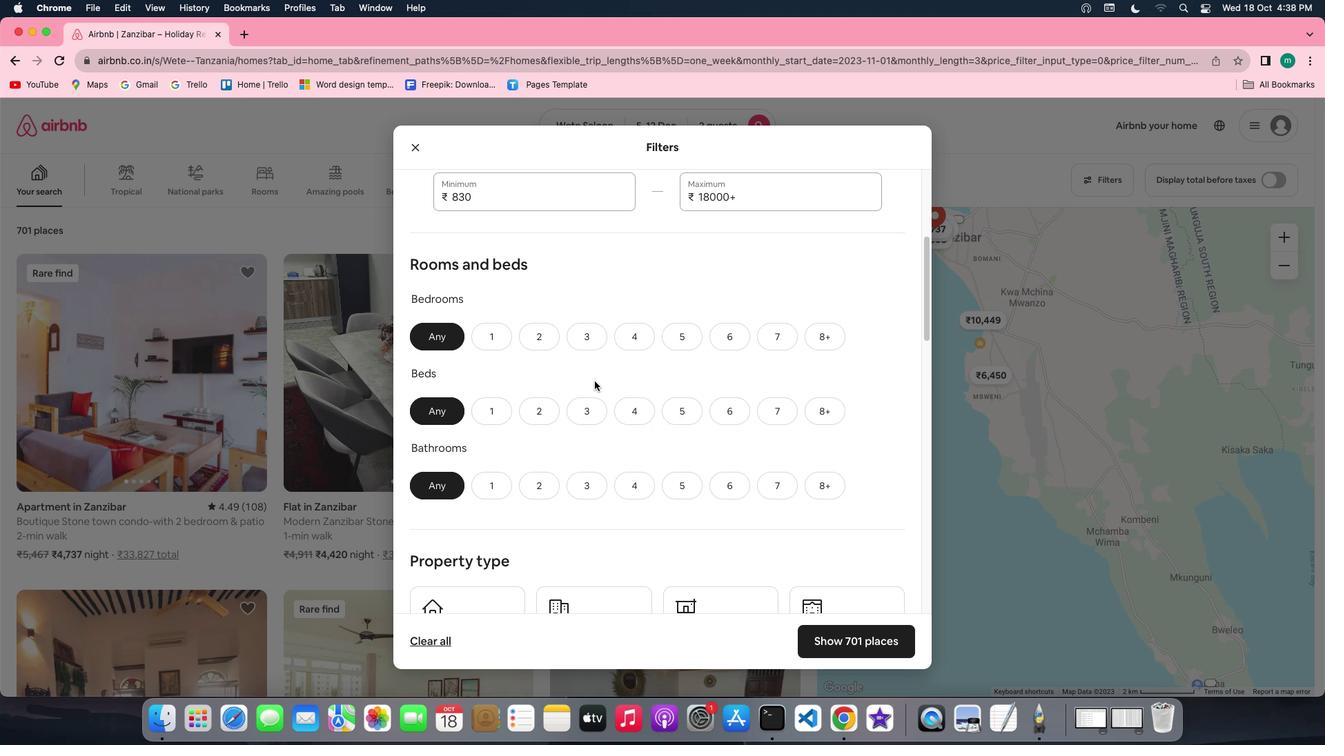 
Action: Mouse scrolled (594, 381) with delta (0, 0)
Screenshot: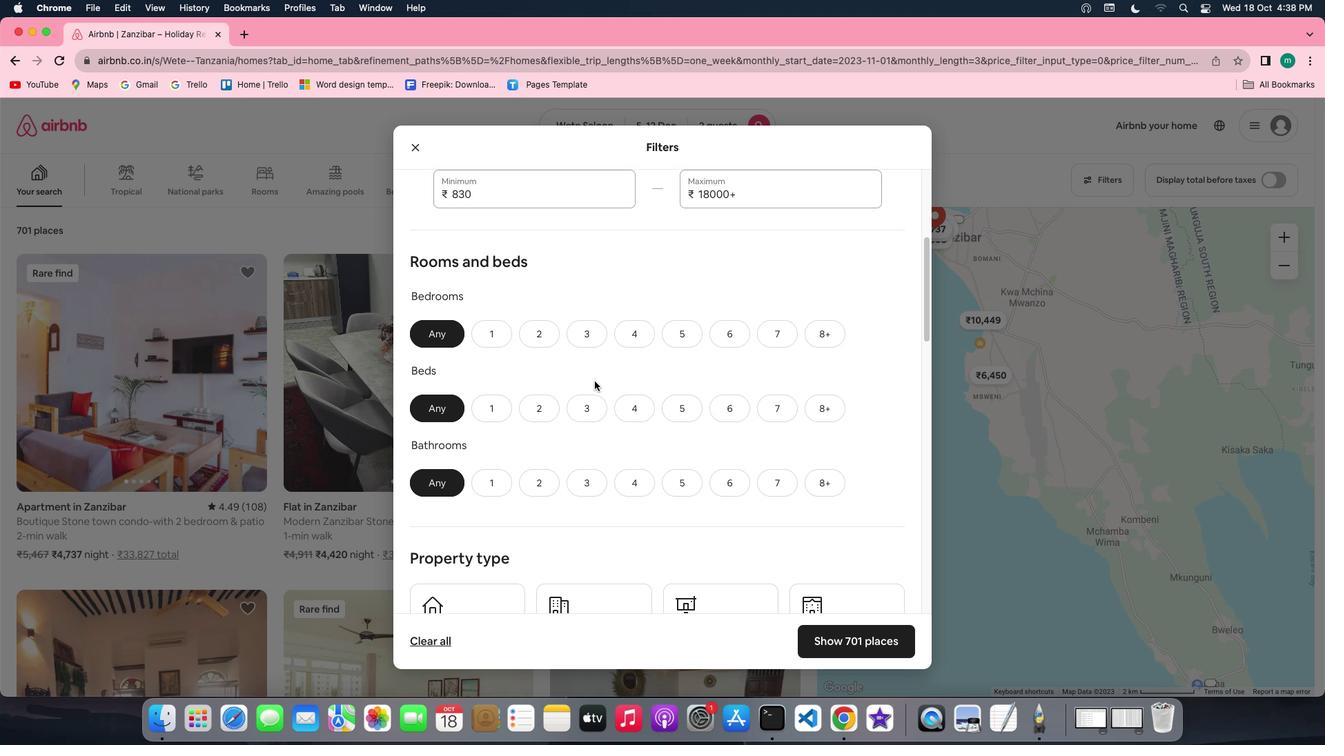 
Action: Mouse scrolled (594, 381) with delta (0, 0)
Screenshot: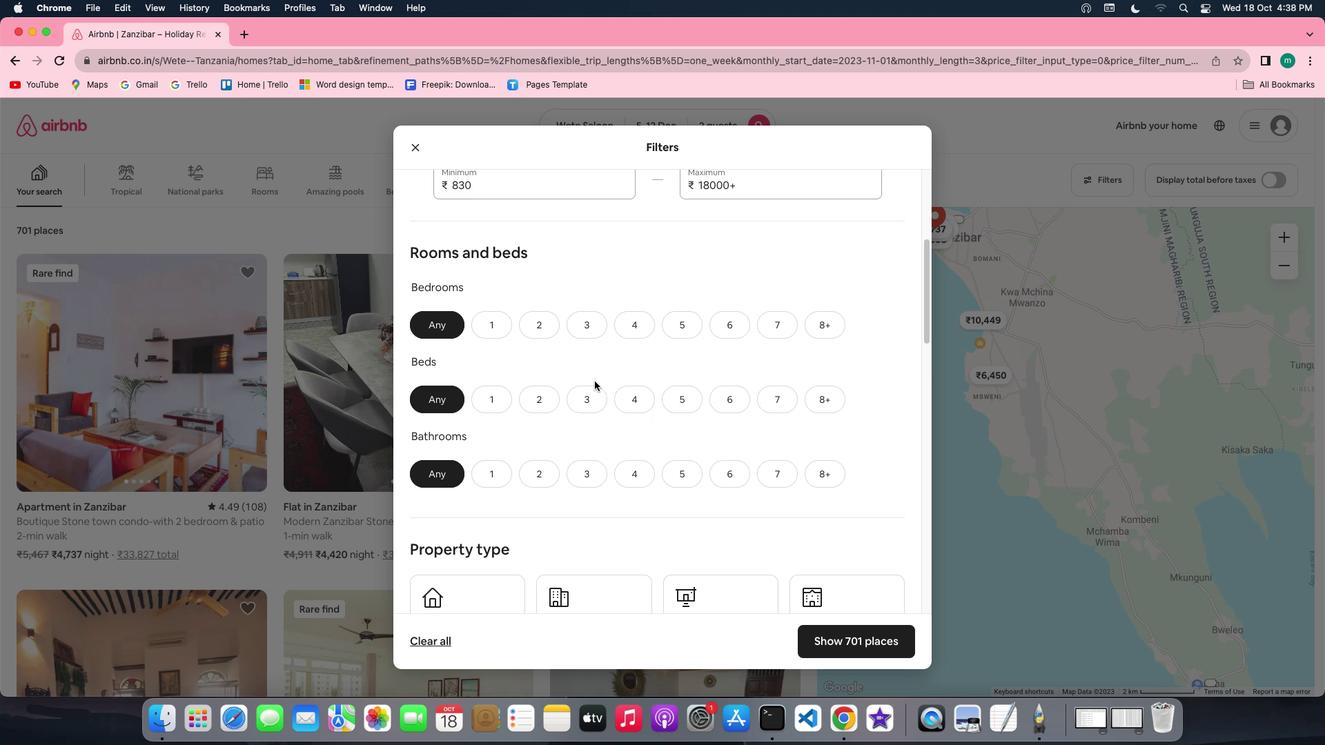 
Action: Mouse moved to (487, 269)
Screenshot: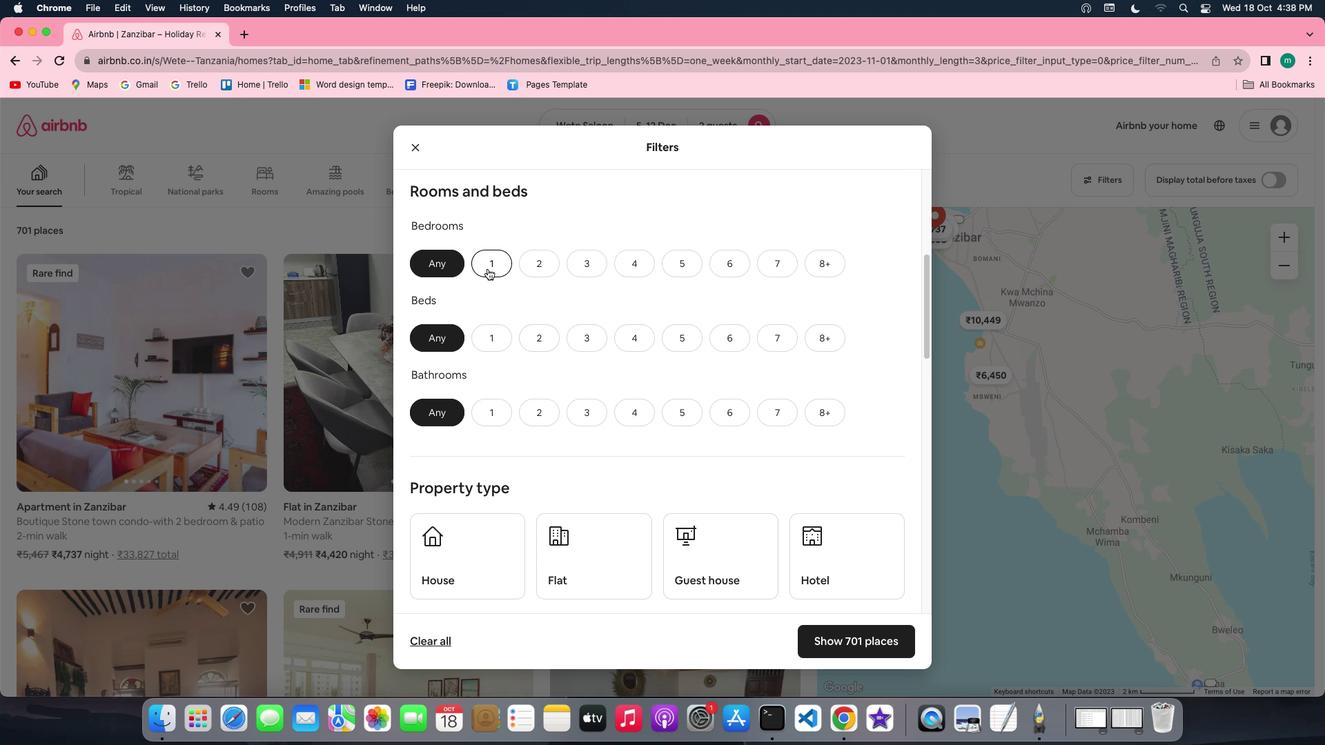 
Action: Mouse pressed left at (487, 269)
Screenshot: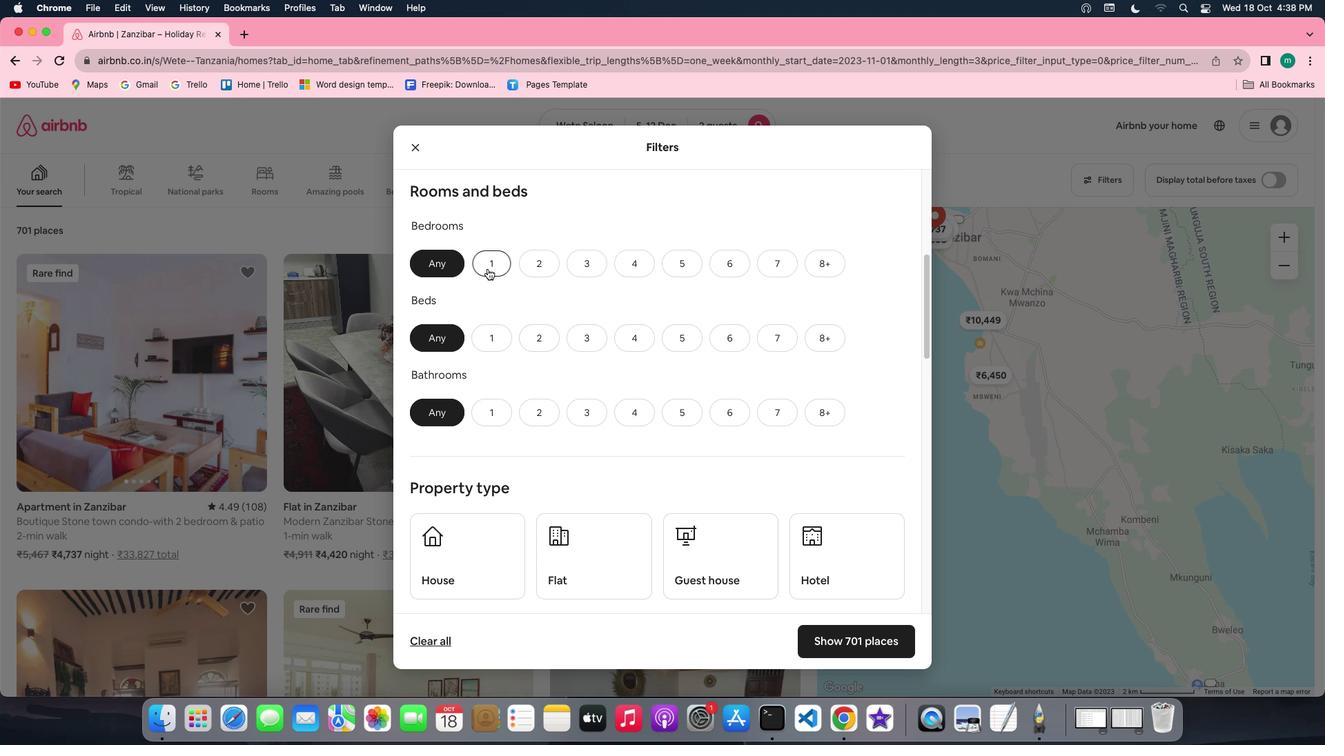 
Action: Mouse moved to (488, 336)
Screenshot: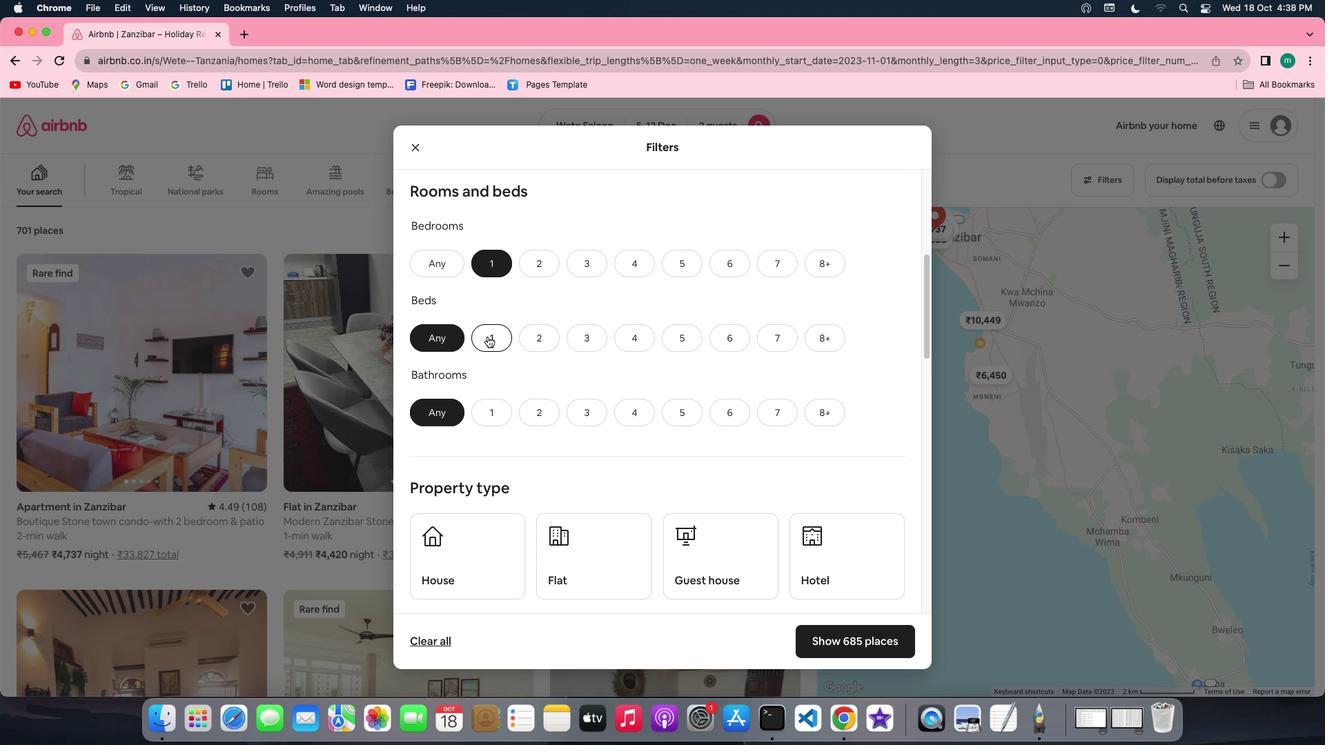 
Action: Mouse pressed left at (488, 336)
Screenshot: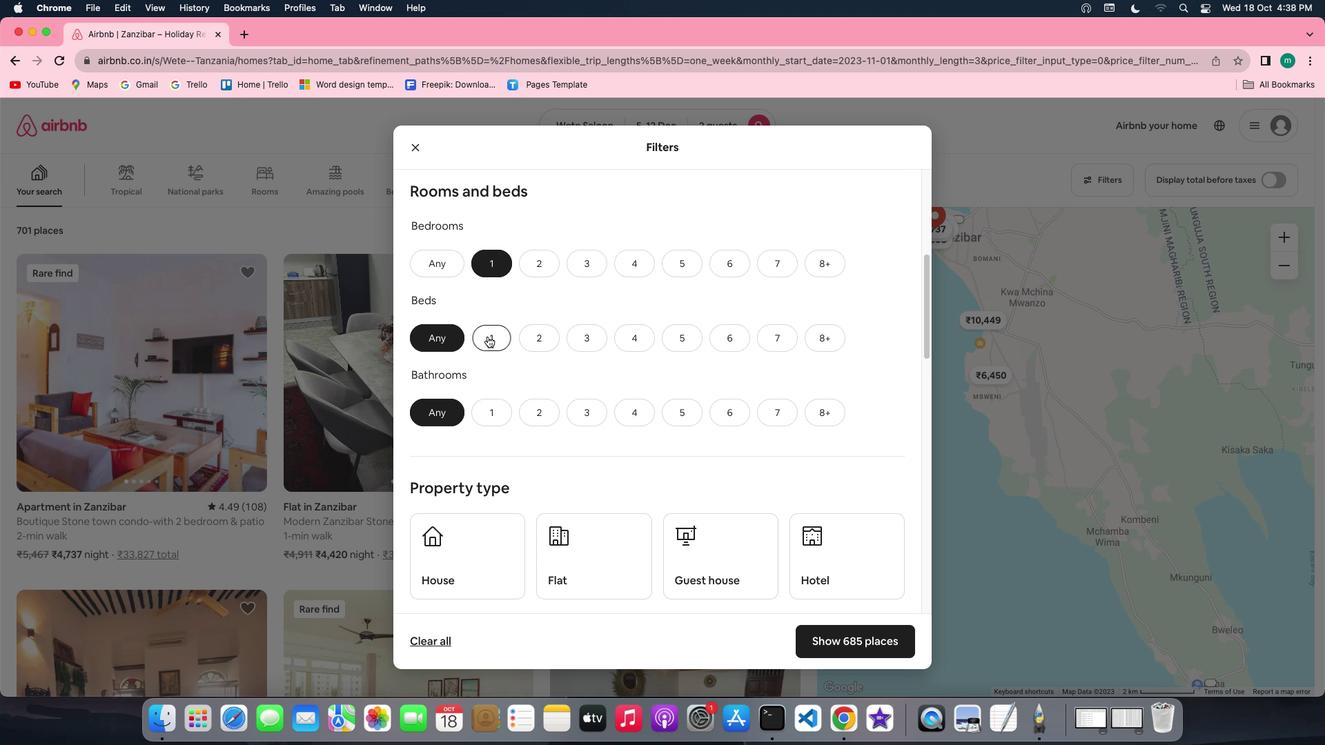 
Action: Mouse moved to (483, 406)
Screenshot: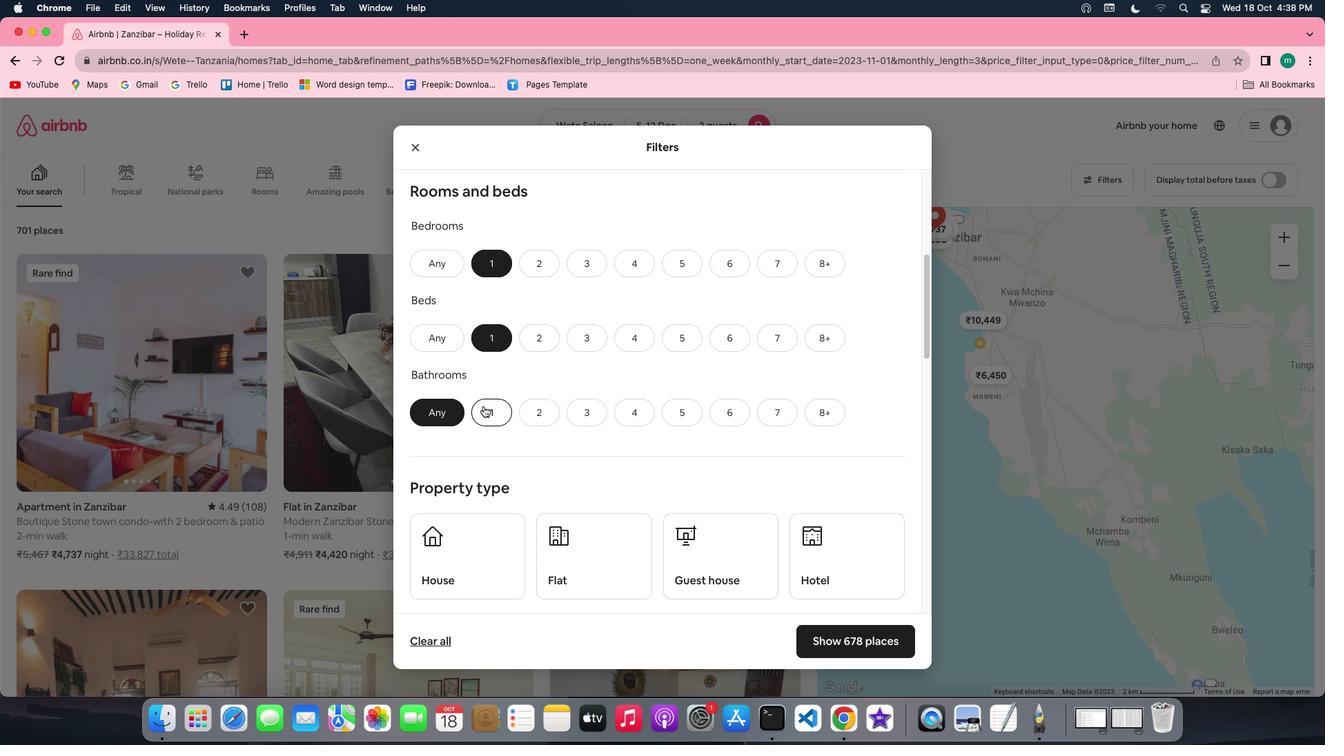 
Action: Mouse pressed left at (483, 406)
Screenshot: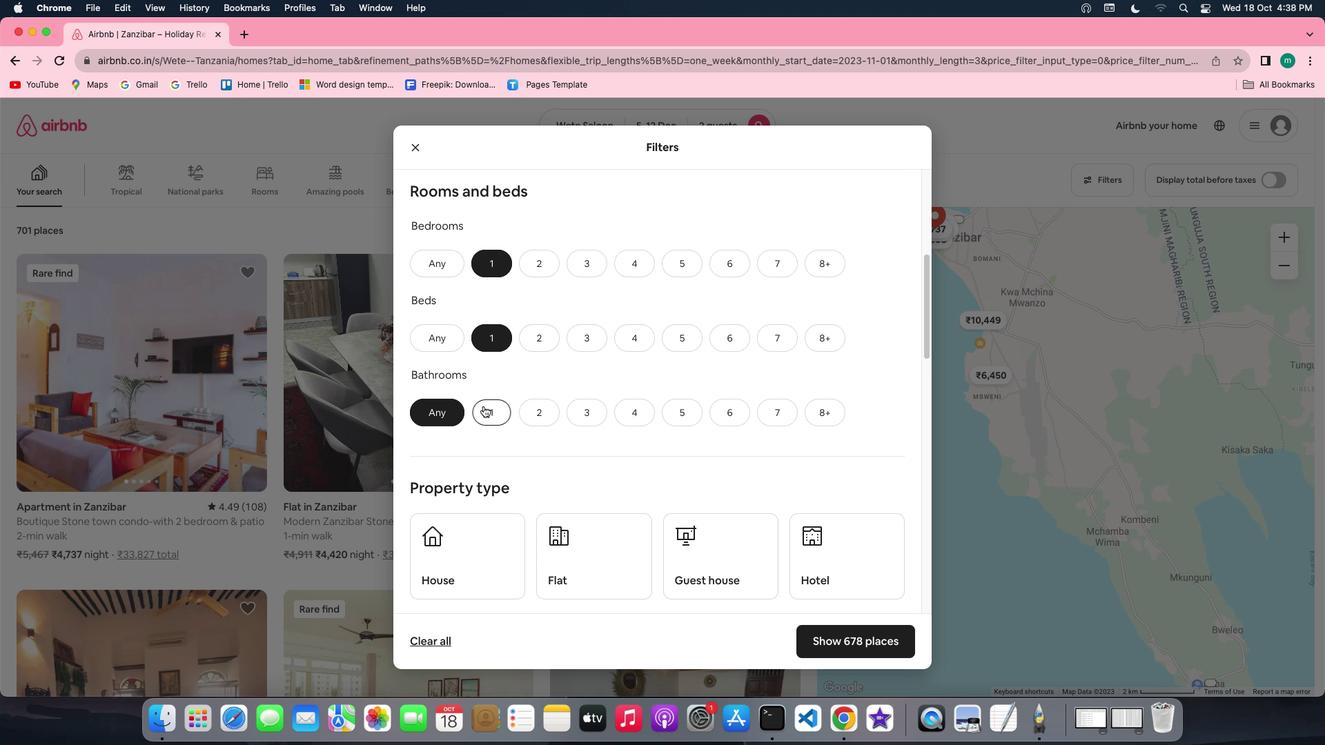 
Action: Mouse moved to (638, 404)
Screenshot: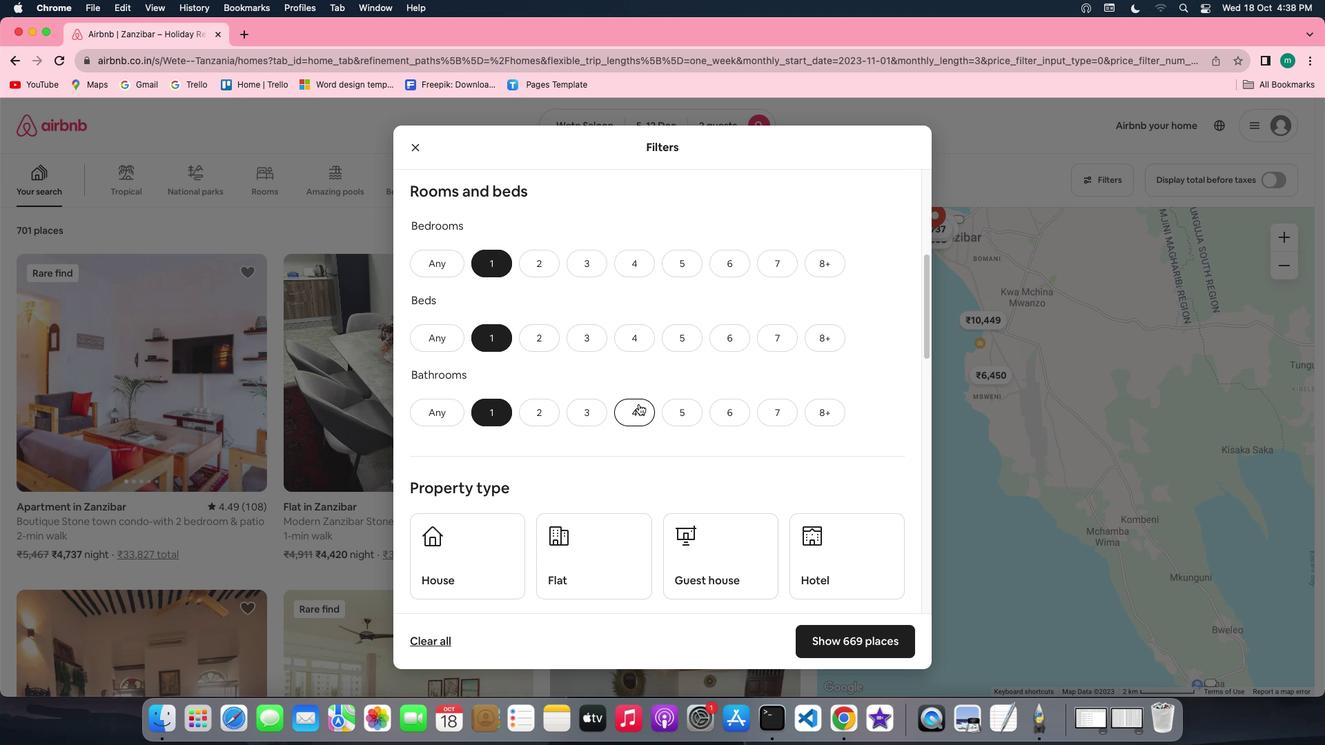 
Action: Mouse scrolled (638, 404) with delta (0, 0)
Screenshot: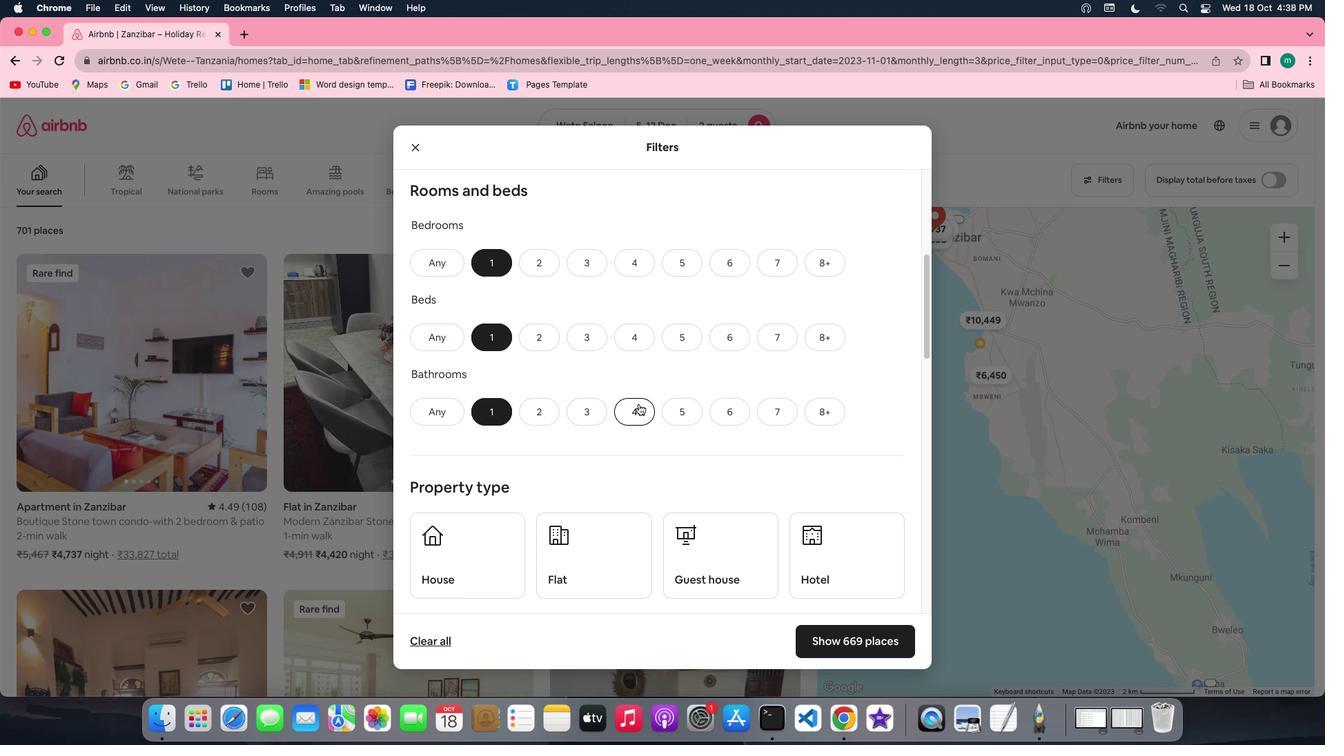 
Action: Mouse scrolled (638, 404) with delta (0, 0)
Screenshot: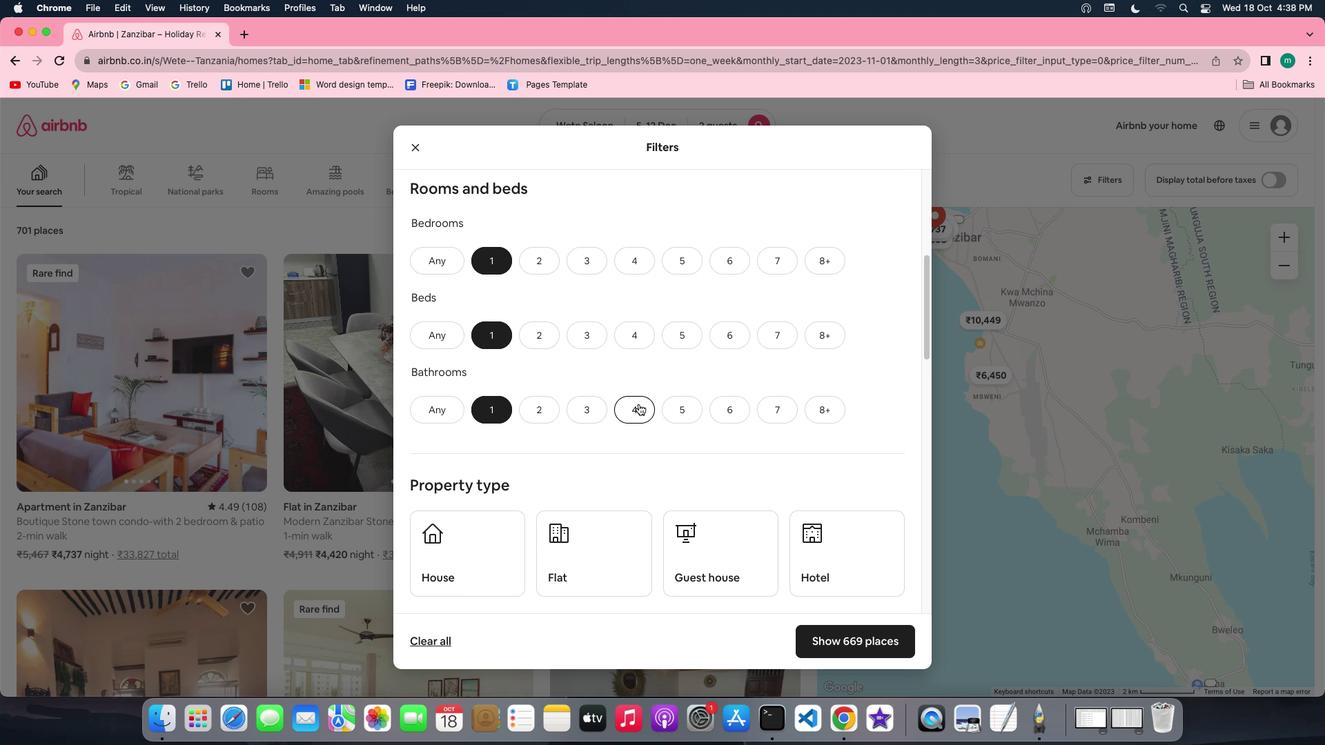
Action: Mouse scrolled (638, 404) with delta (0, -1)
Screenshot: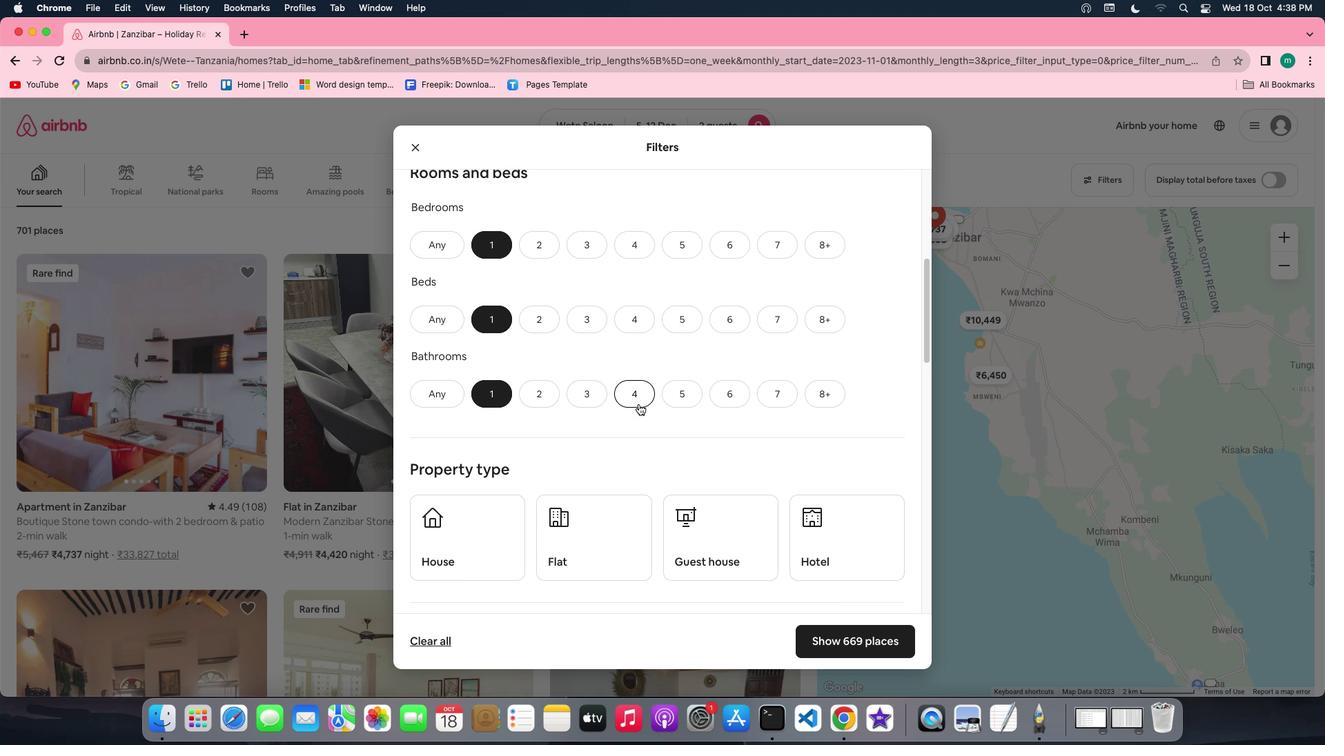 
Action: Mouse scrolled (638, 404) with delta (0, -1)
Screenshot: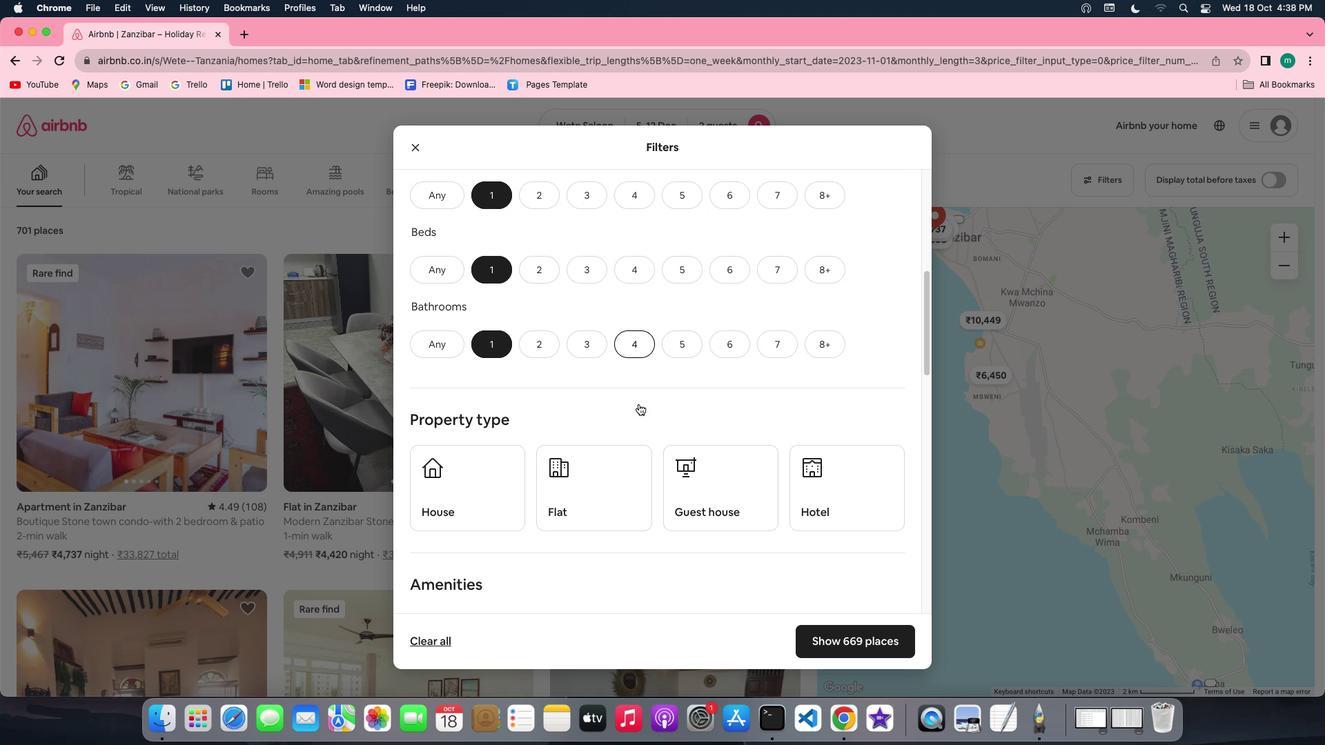 
Action: Mouse scrolled (638, 404) with delta (0, 0)
Screenshot: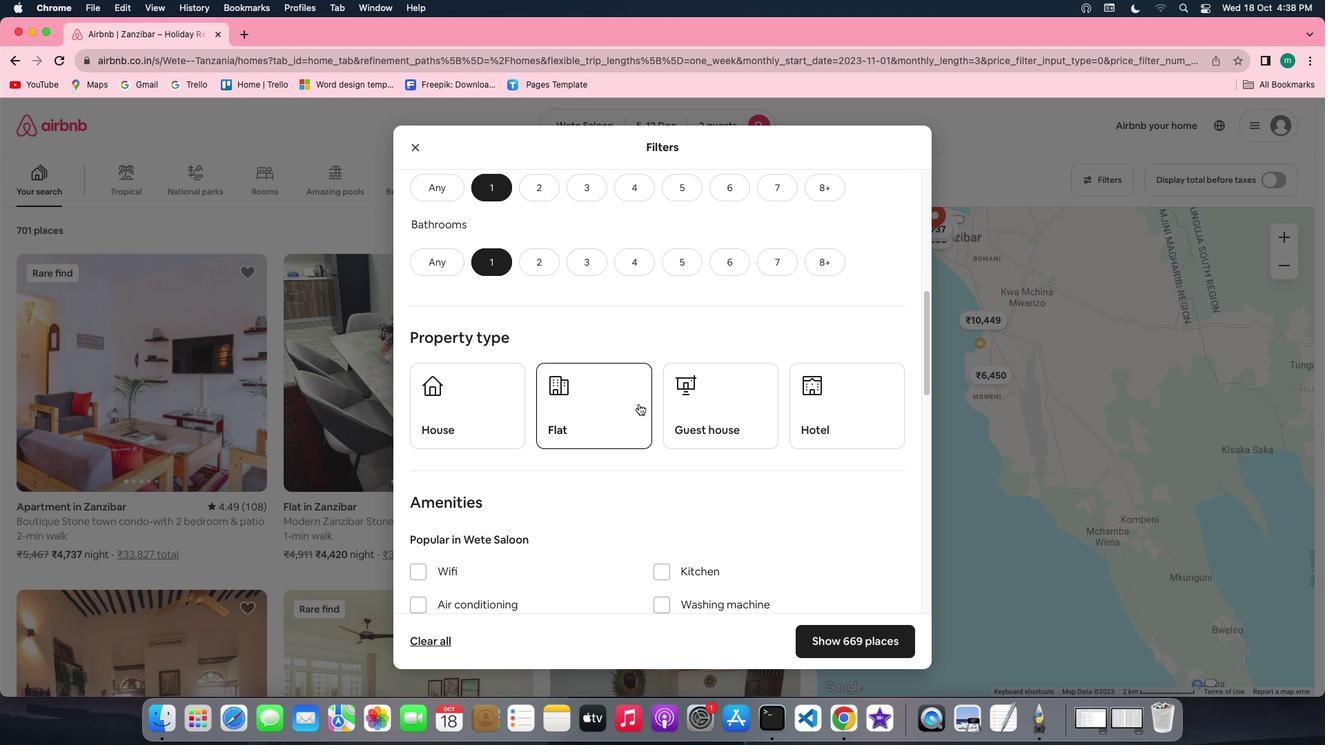 
Action: Mouse scrolled (638, 404) with delta (0, 0)
Screenshot: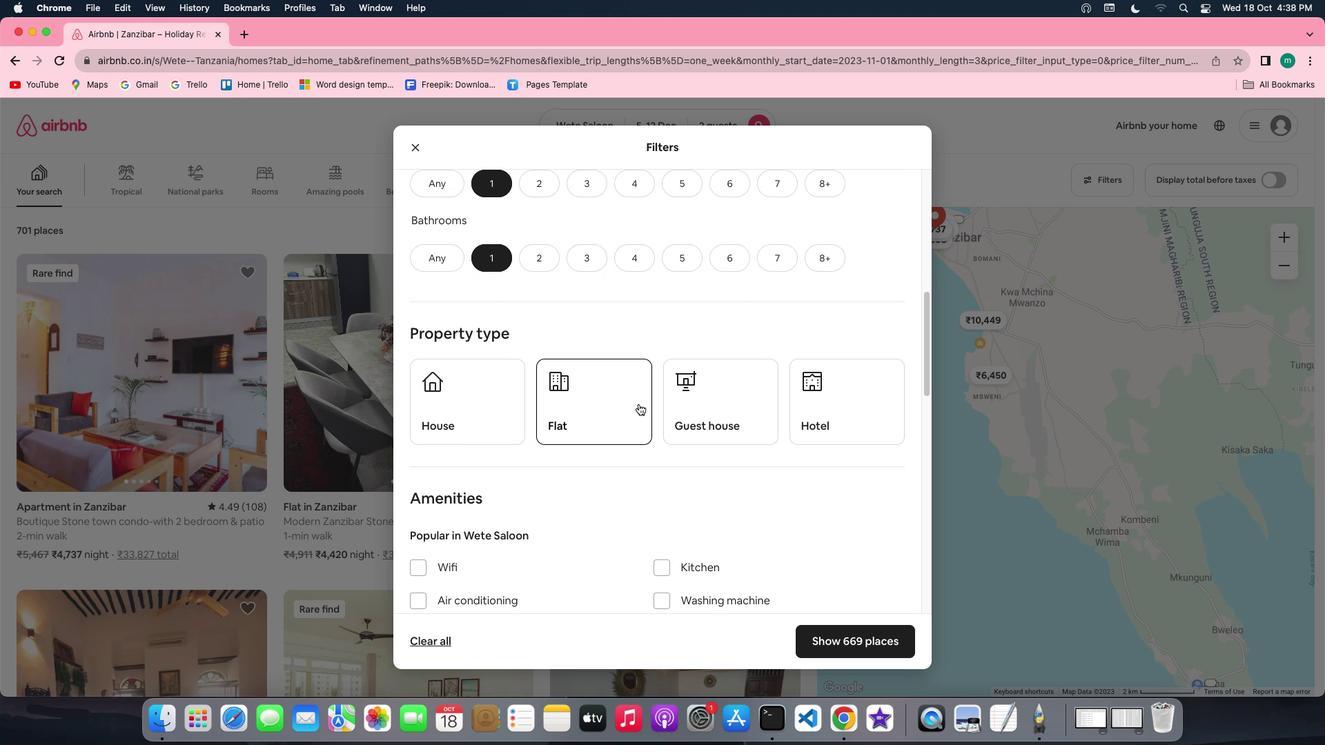 
Action: Mouse scrolled (638, 404) with delta (0, 0)
Screenshot: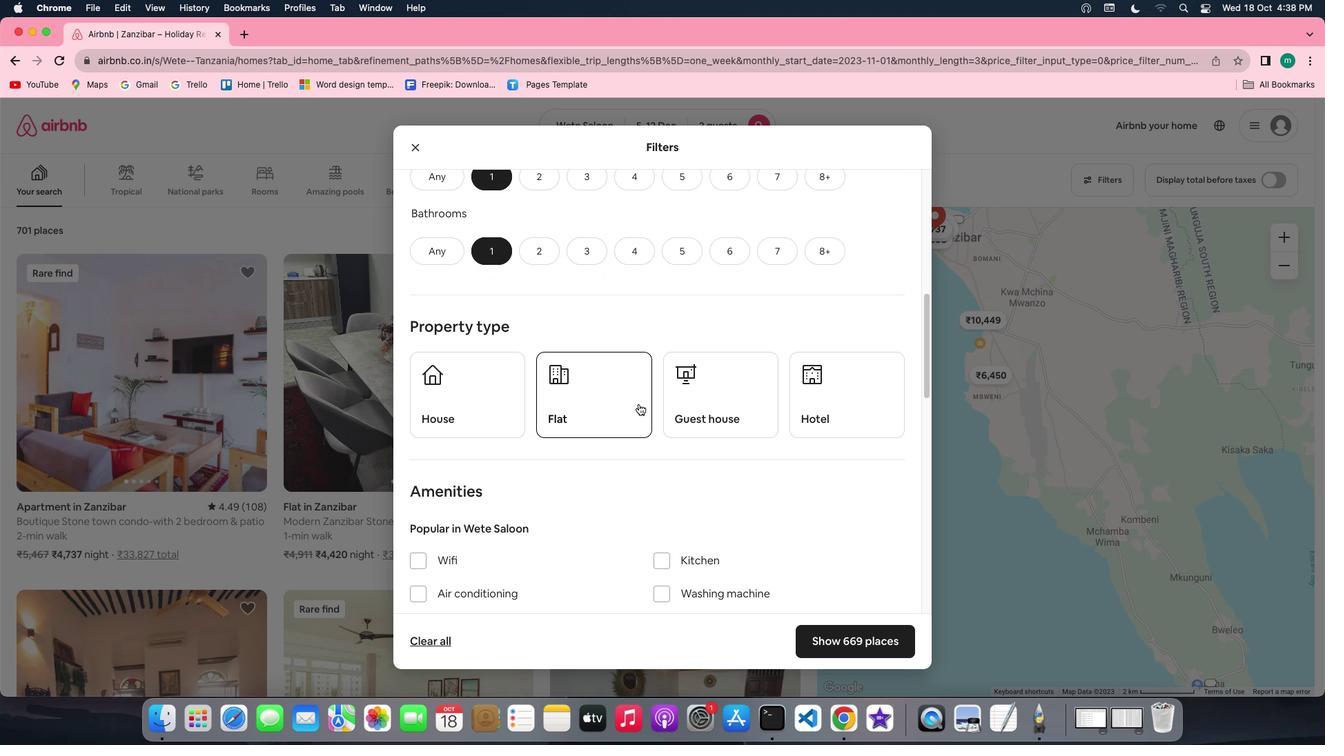 
Action: Mouse scrolled (638, 404) with delta (0, 0)
Screenshot: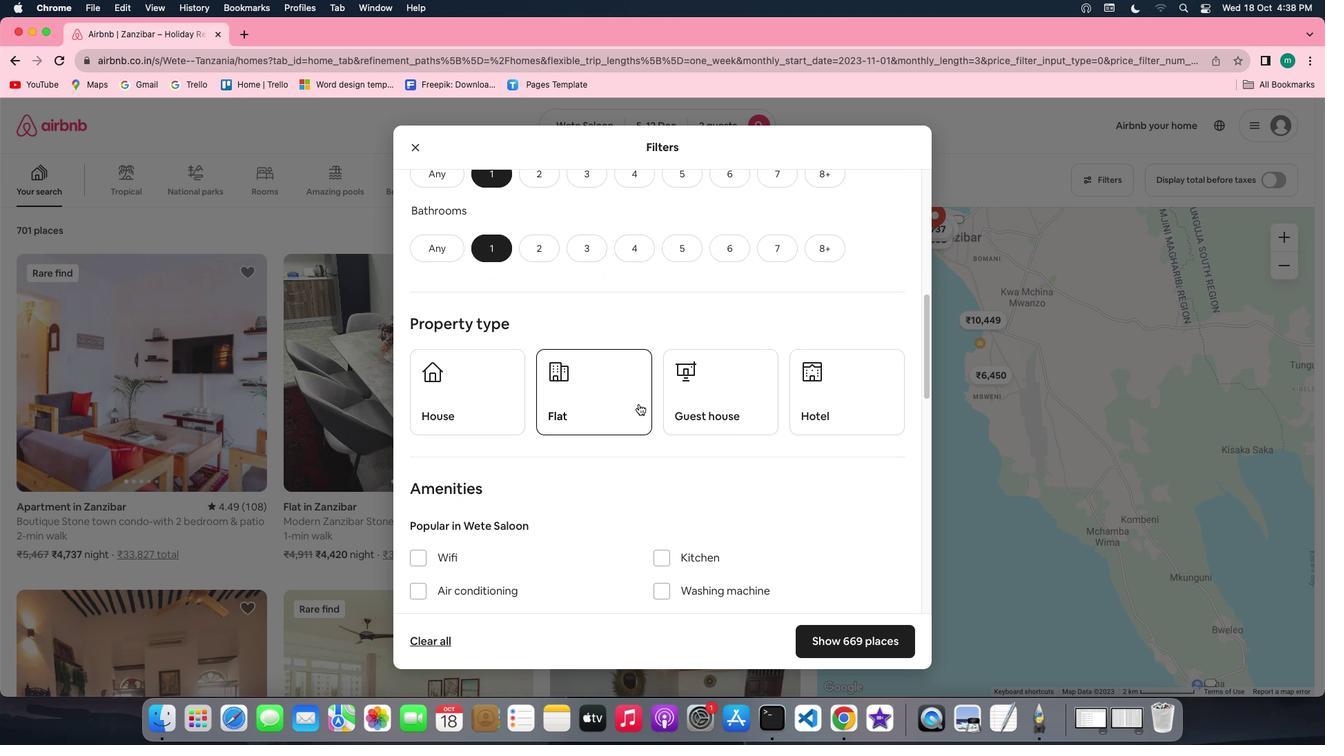 
Action: Mouse scrolled (638, 404) with delta (0, 0)
Screenshot: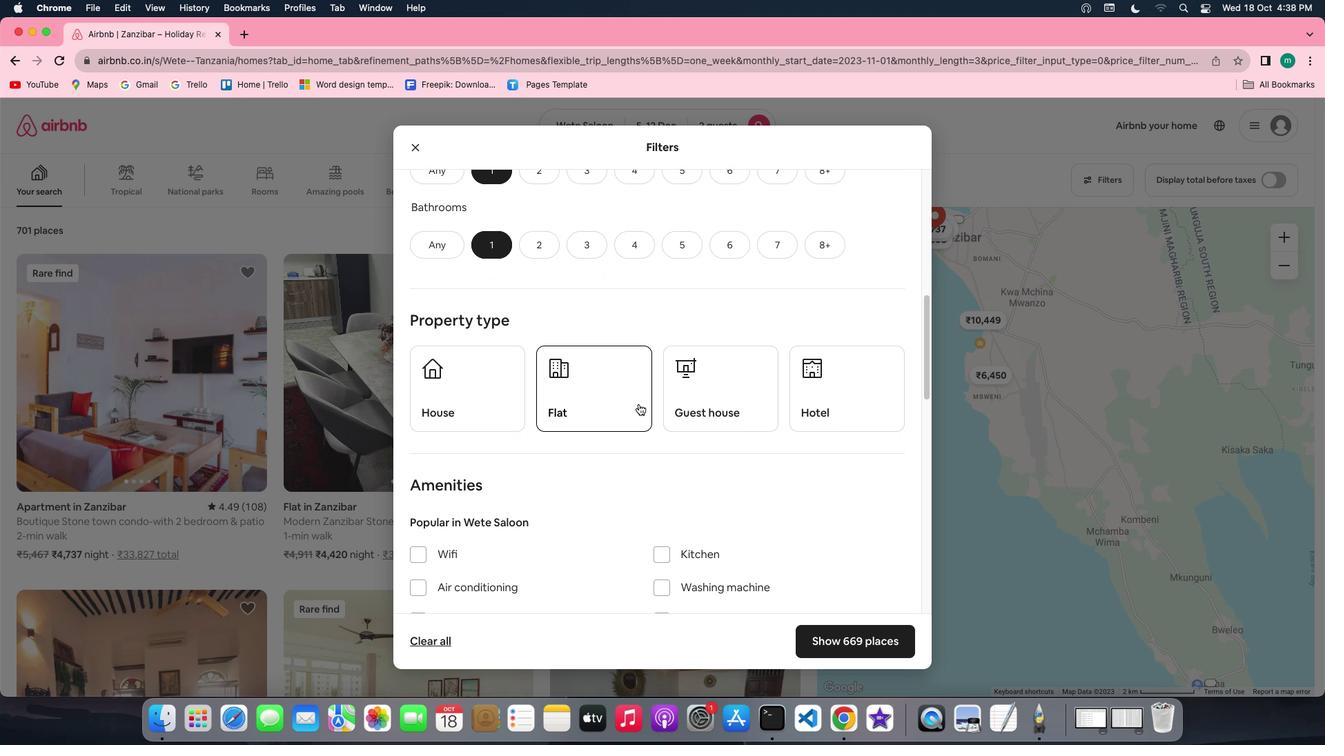 
Action: Mouse scrolled (638, 404) with delta (0, 0)
Screenshot: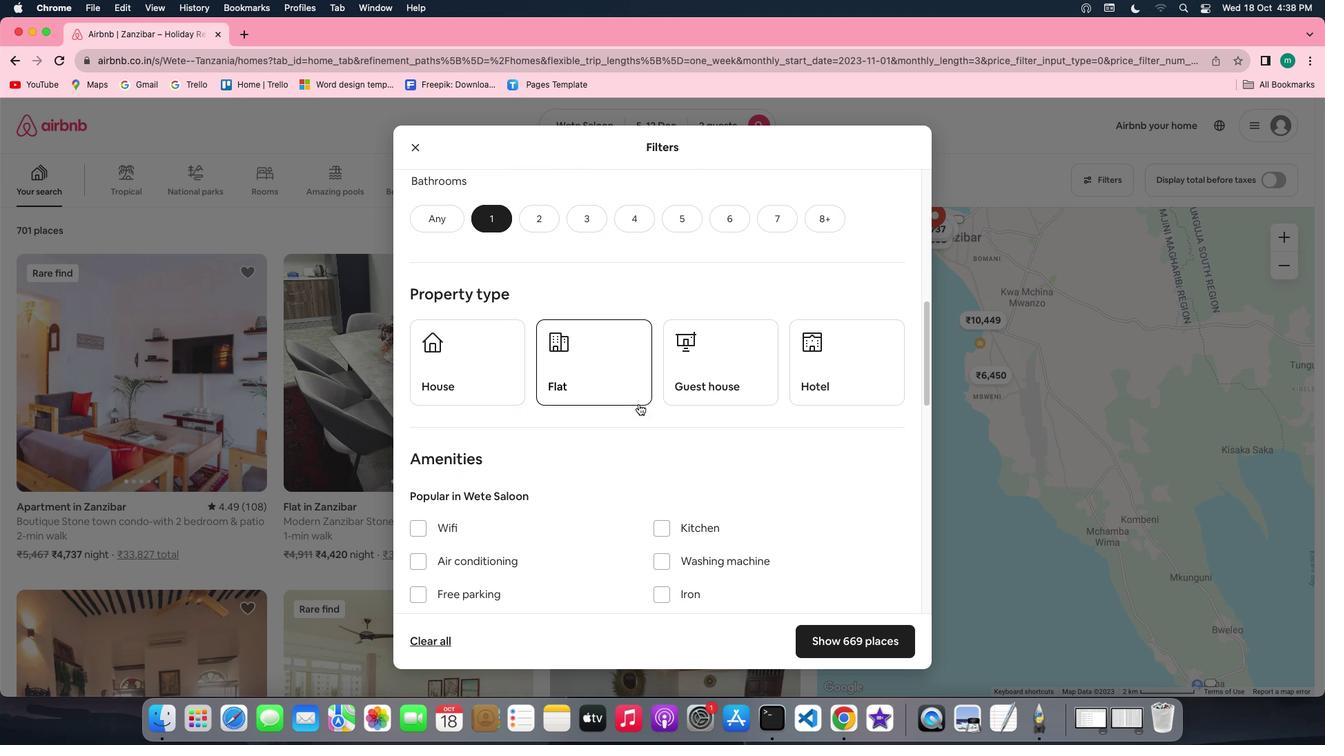 
Action: Mouse scrolled (638, 404) with delta (0, 0)
Screenshot: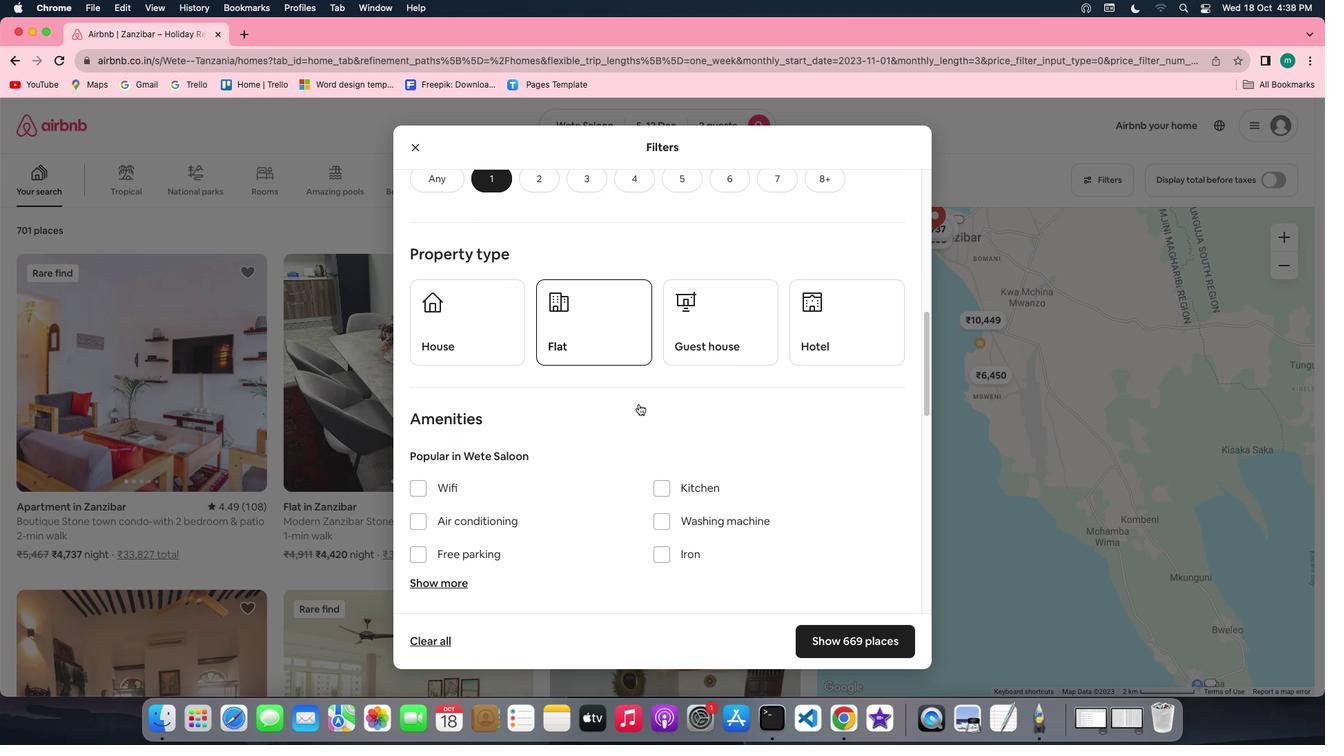 
Action: Mouse scrolled (638, 404) with delta (0, 0)
Screenshot: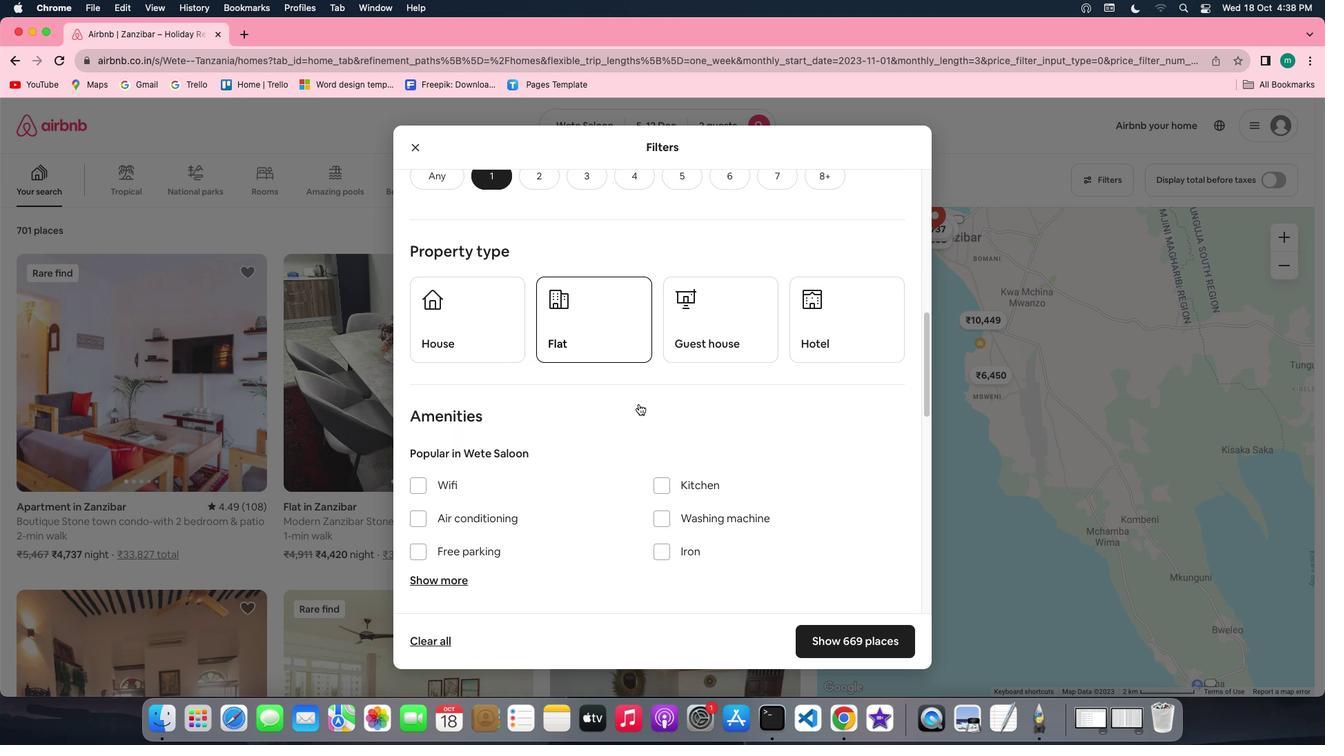
Action: Mouse scrolled (638, 404) with delta (0, 0)
Screenshot: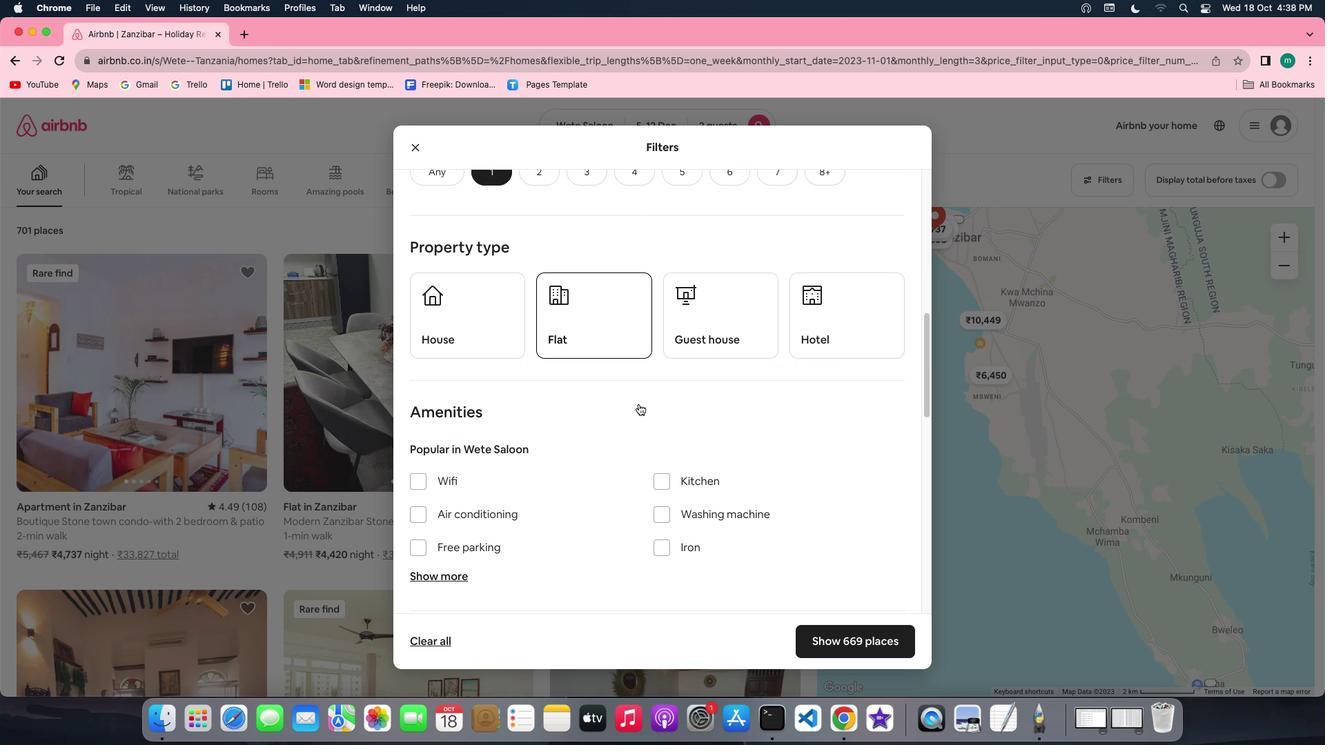 
Action: Mouse scrolled (638, 404) with delta (0, 0)
Screenshot: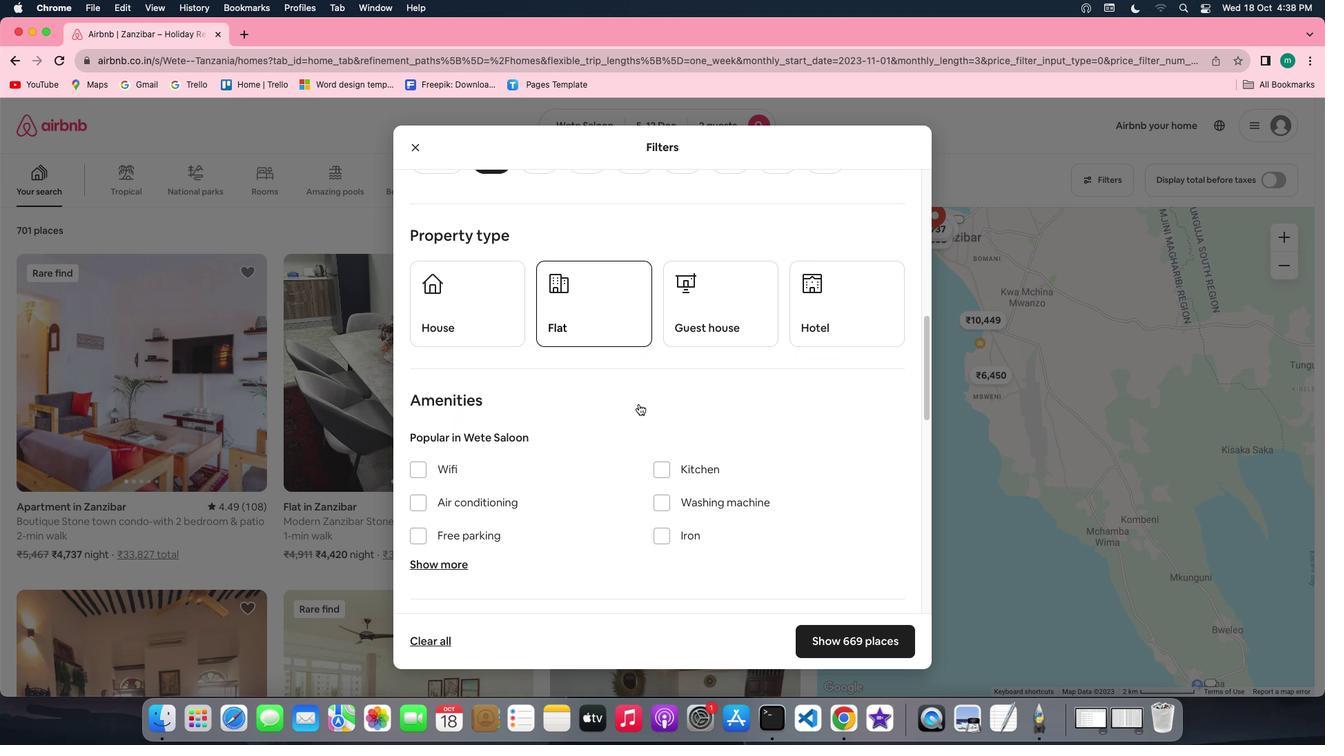 
Action: Mouse scrolled (638, 404) with delta (0, 0)
Screenshot: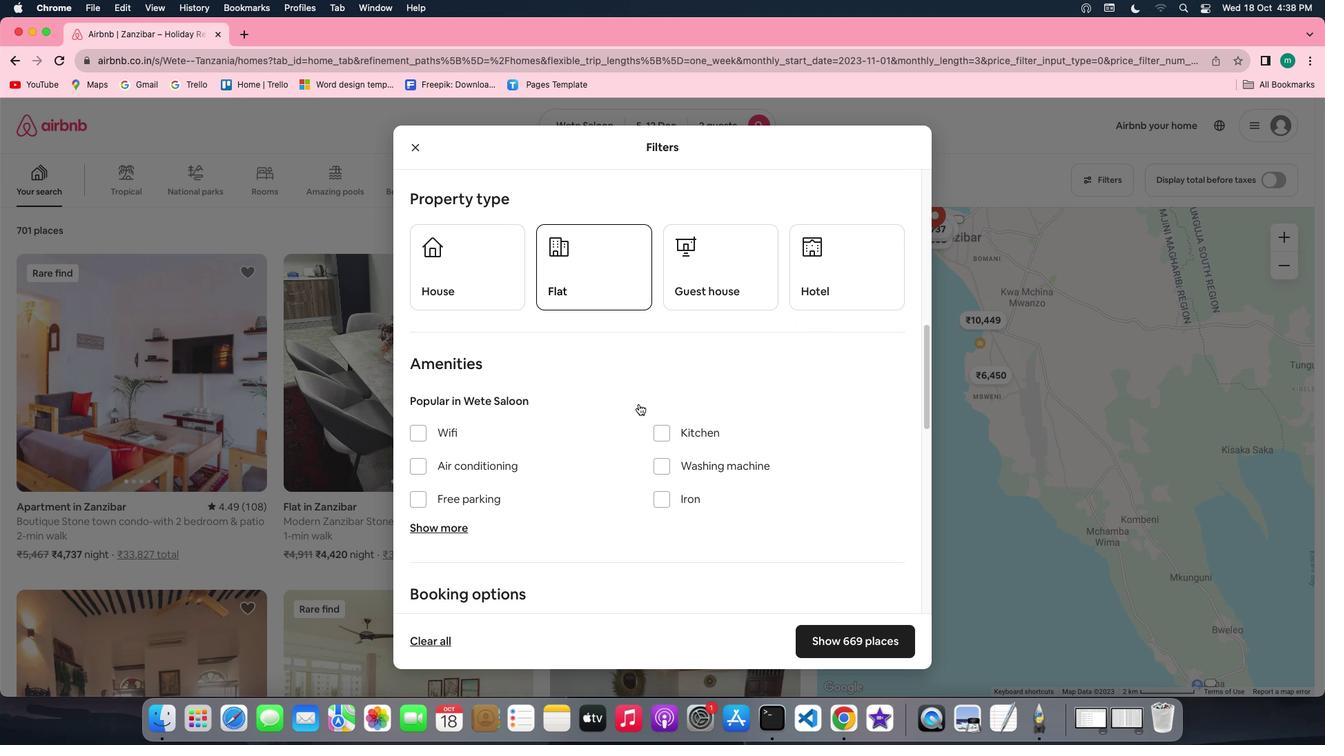 
Action: Mouse moved to (846, 272)
Screenshot: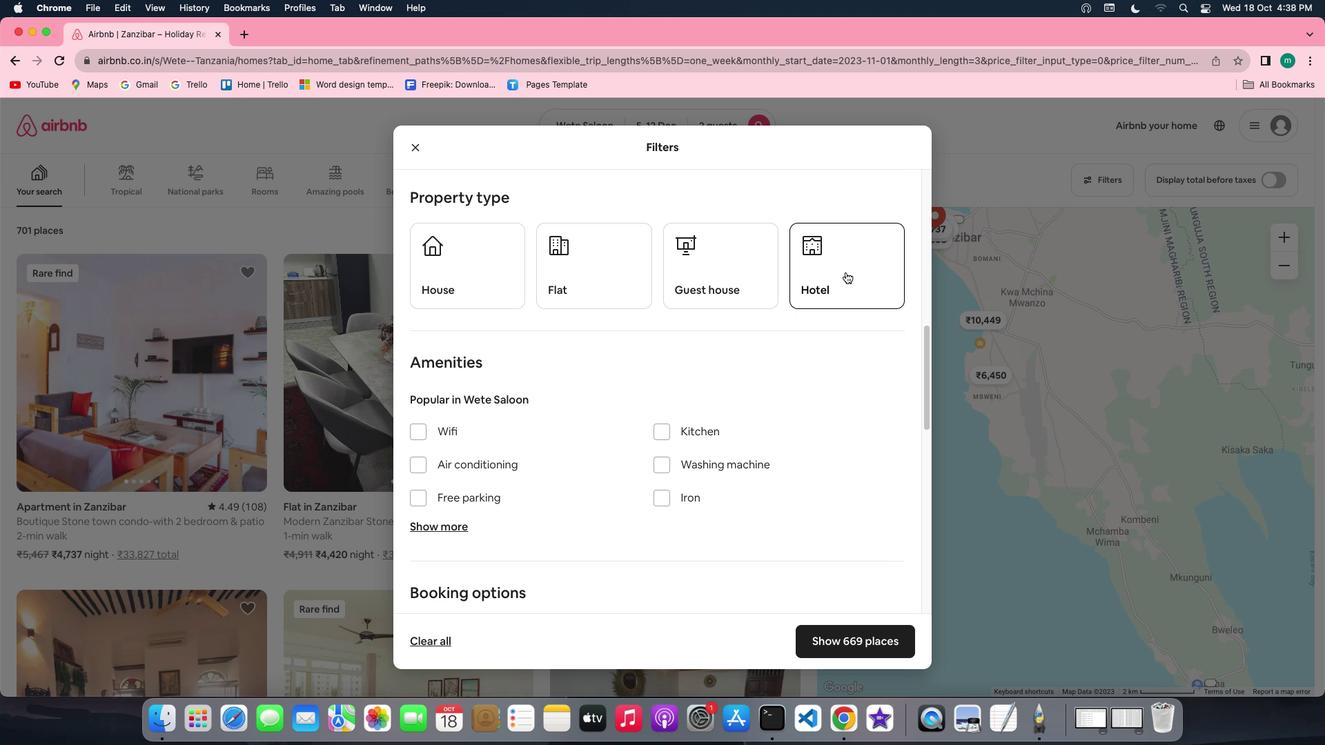 
Action: Mouse pressed left at (846, 272)
Screenshot: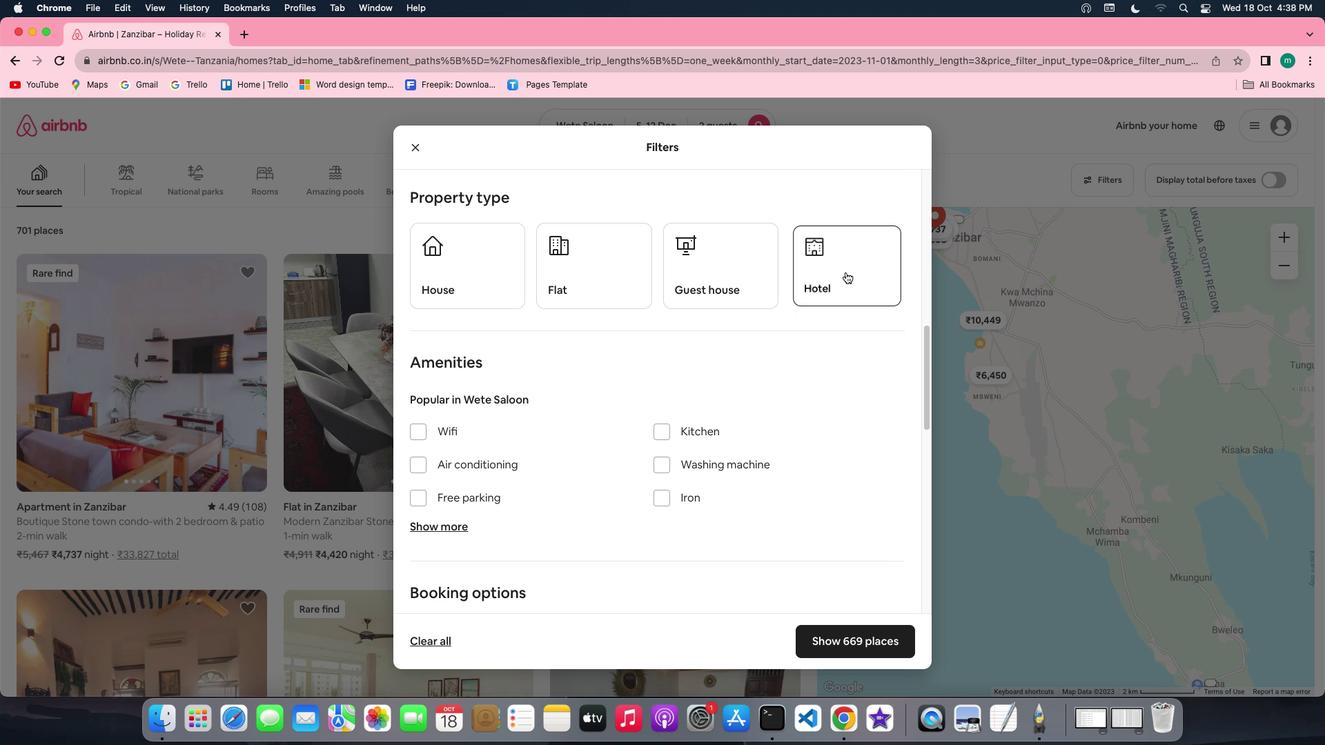 
Action: Mouse moved to (635, 342)
Screenshot: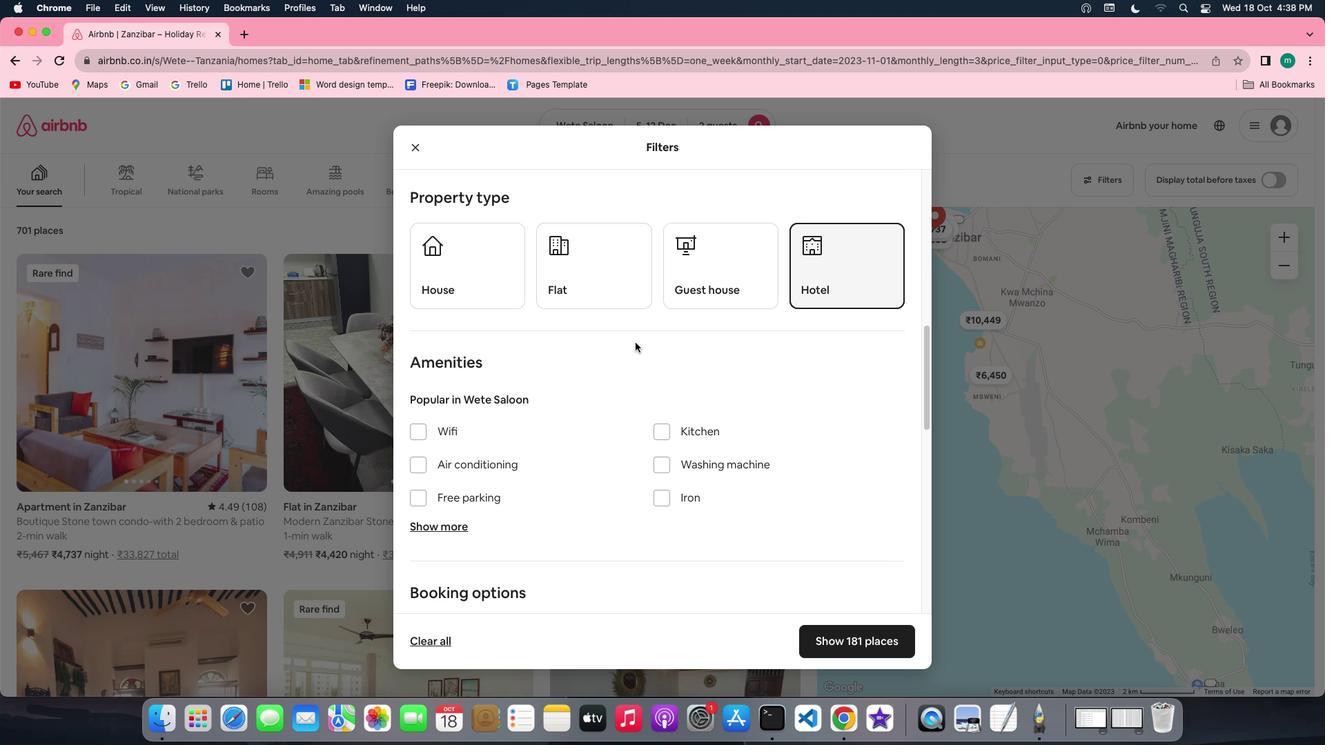 
Action: Mouse scrolled (635, 342) with delta (0, 0)
Screenshot: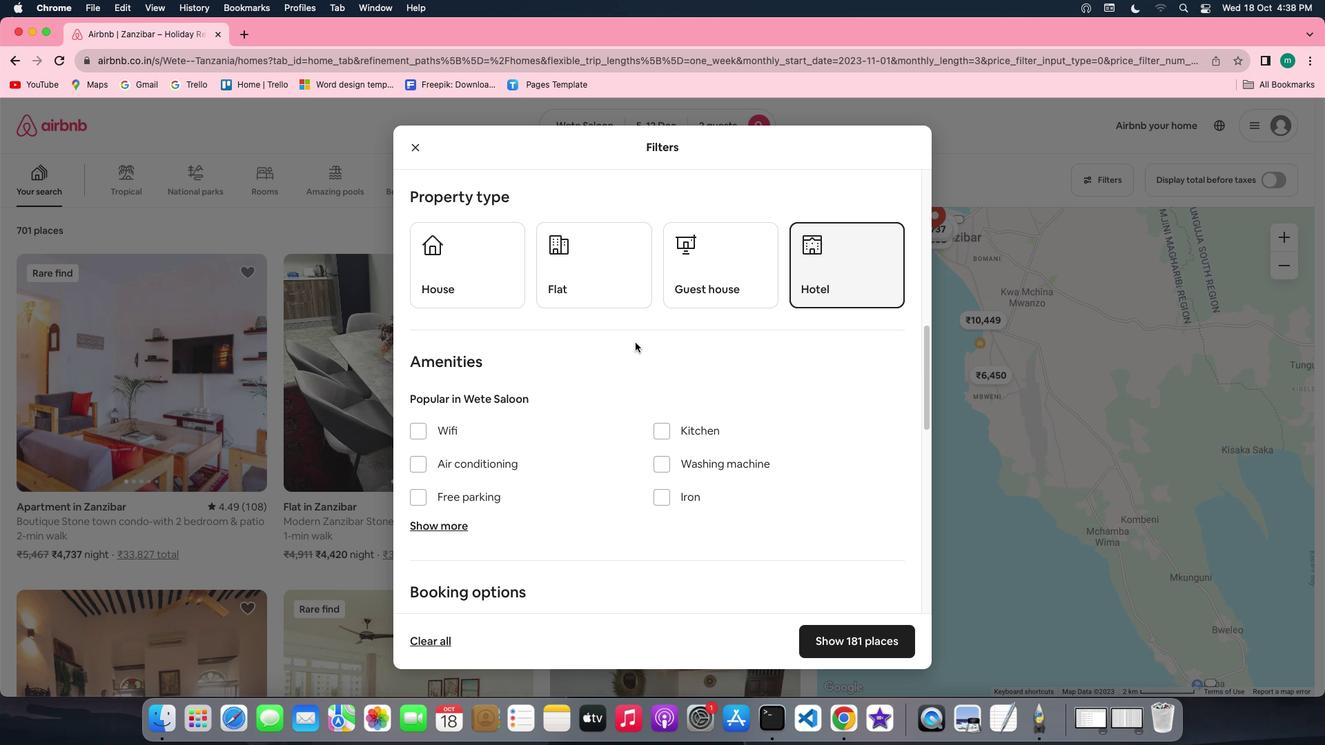 
Action: Mouse scrolled (635, 342) with delta (0, 0)
Screenshot: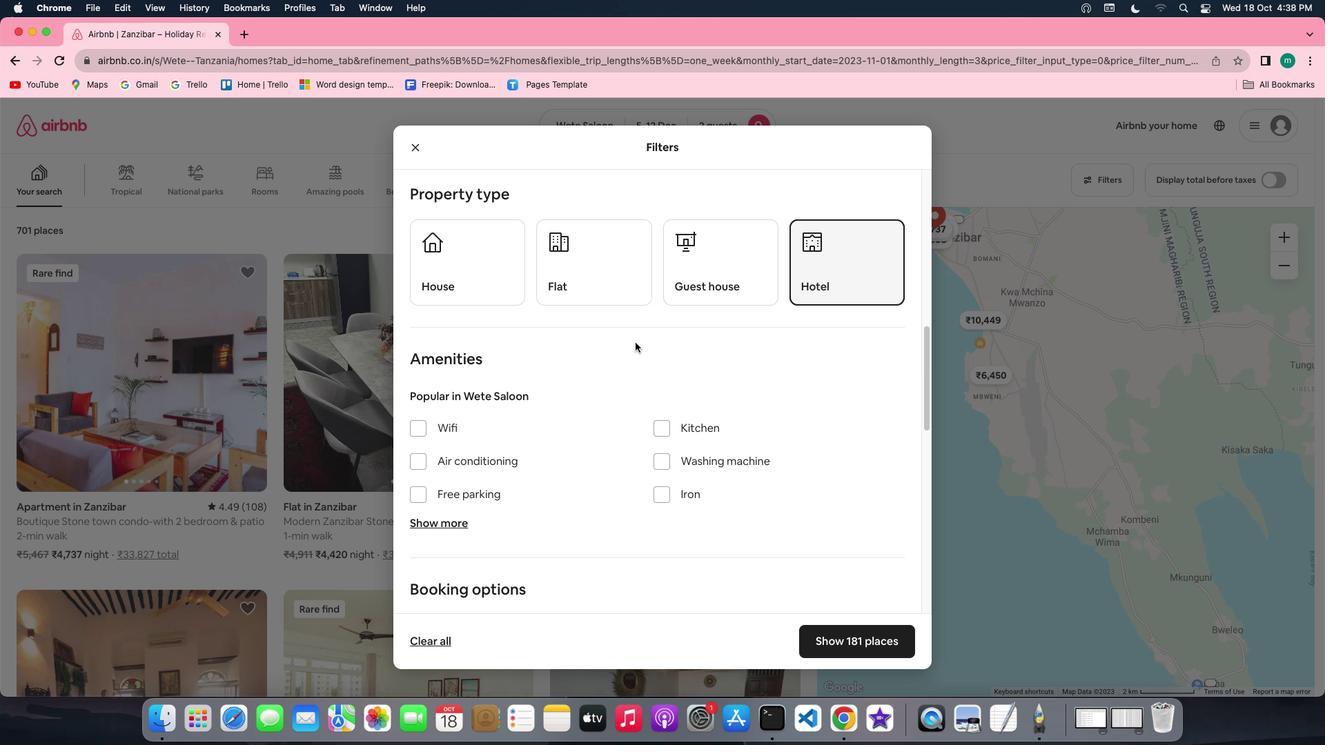 
Action: Mouse scrolled (635, 342) with delta (0, 0)
Screenshot: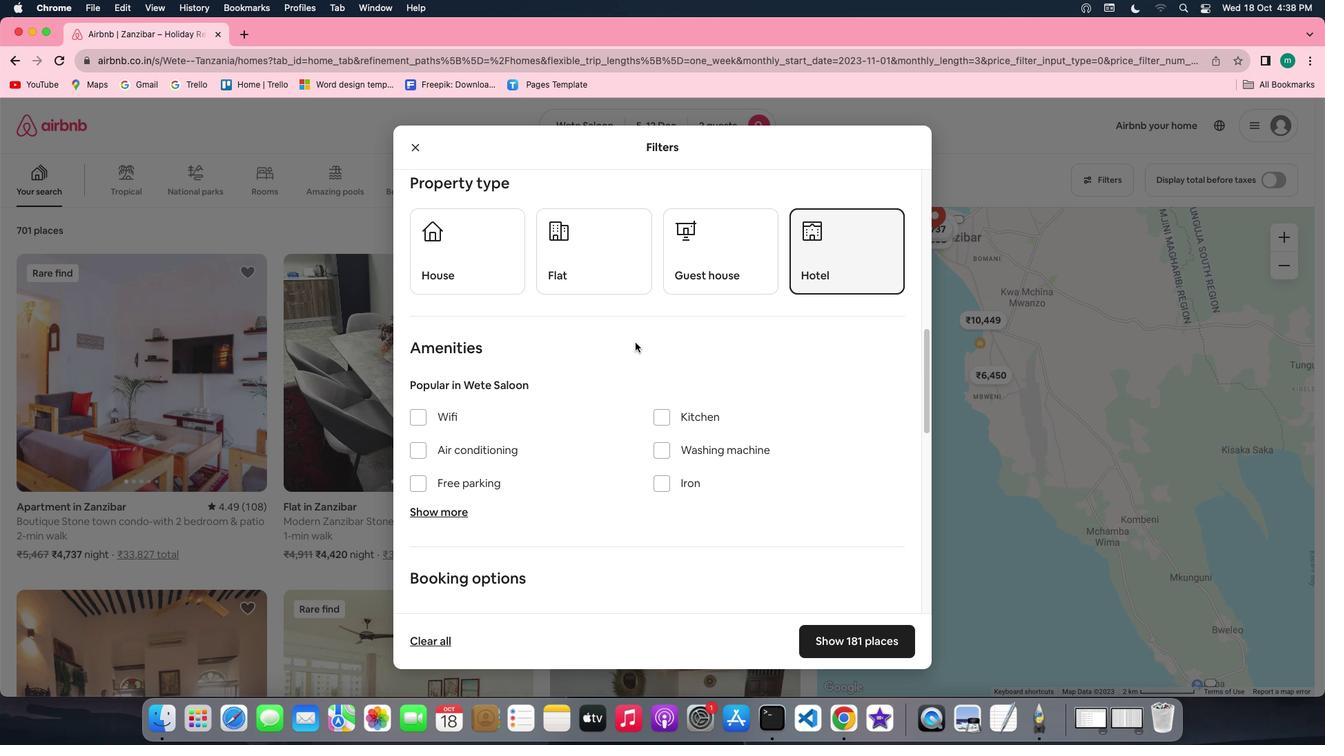 
Action: Mouse scrolled (635, 342) with delta (0, 0)
Screenshot: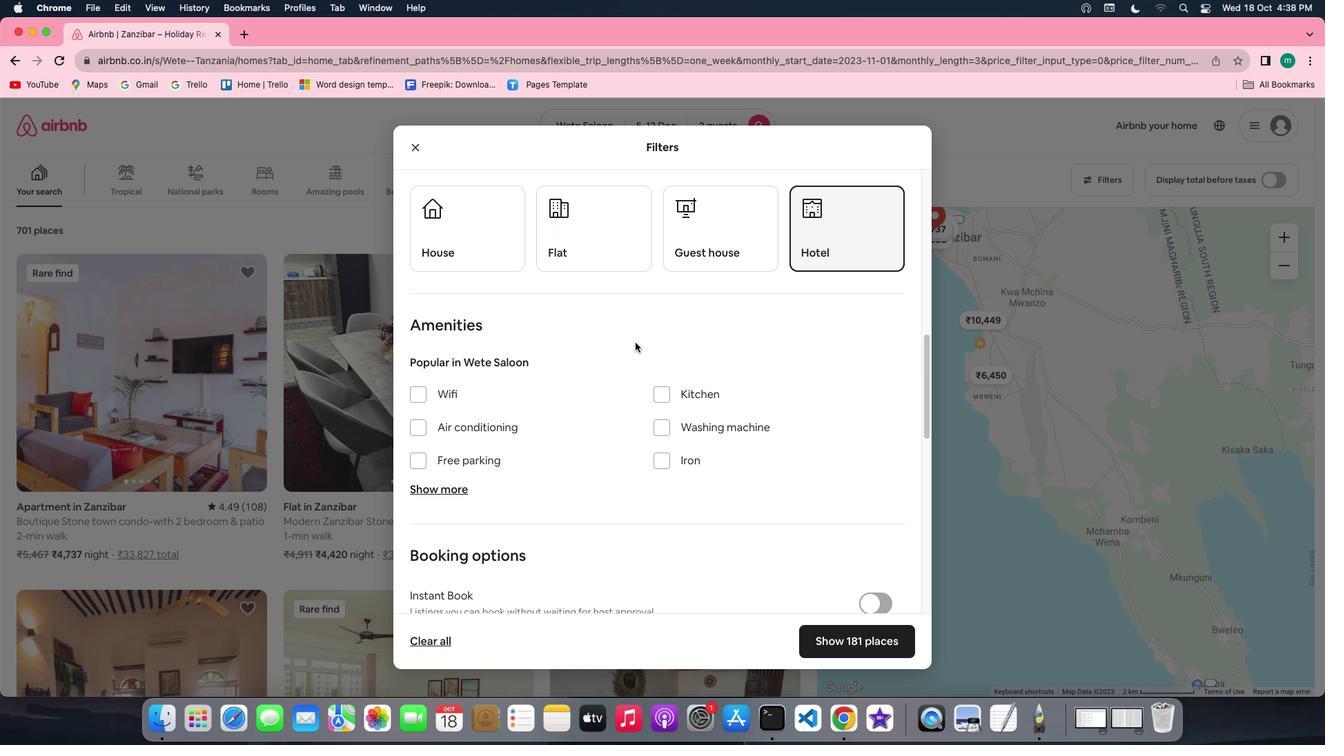 
Action: Mouse scrolled (635, 342) with delta (0, 0)
Screenshot: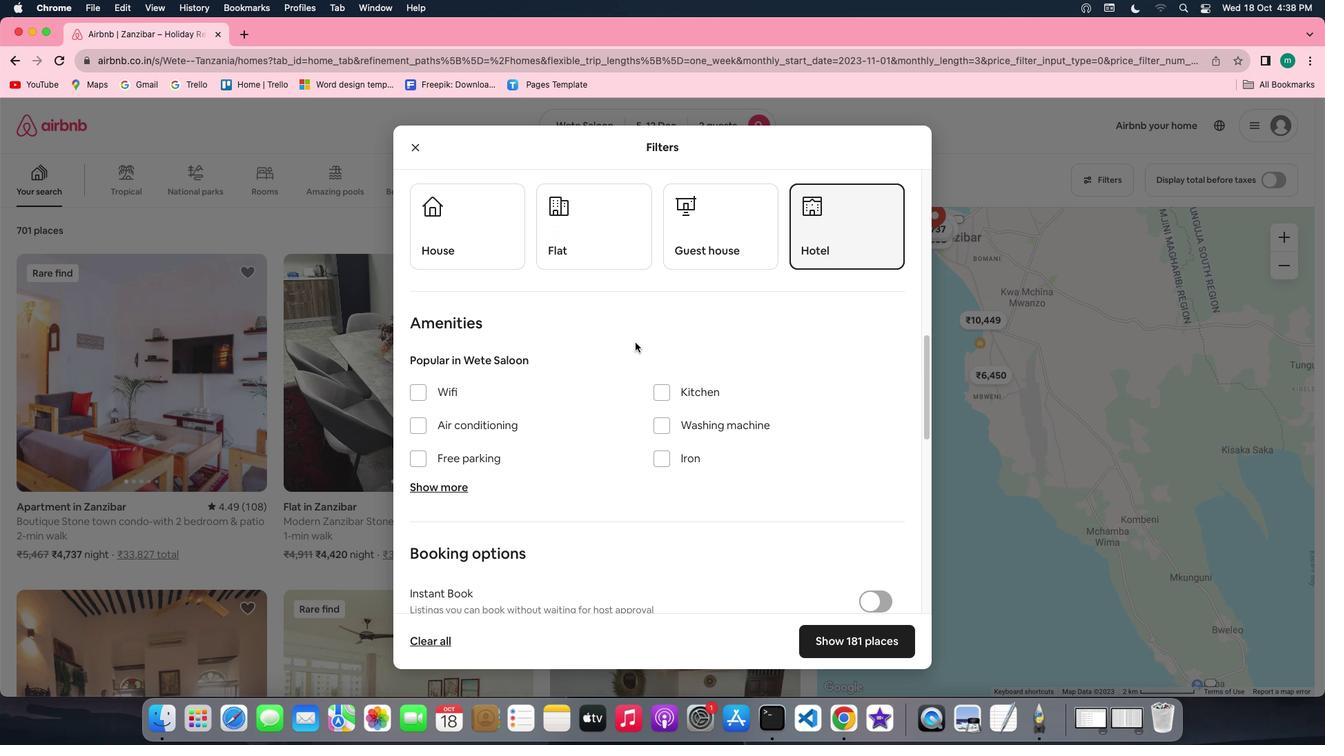 
Action: Mouse scrolled (635, 342) with delta (0, -1)
Screenshot: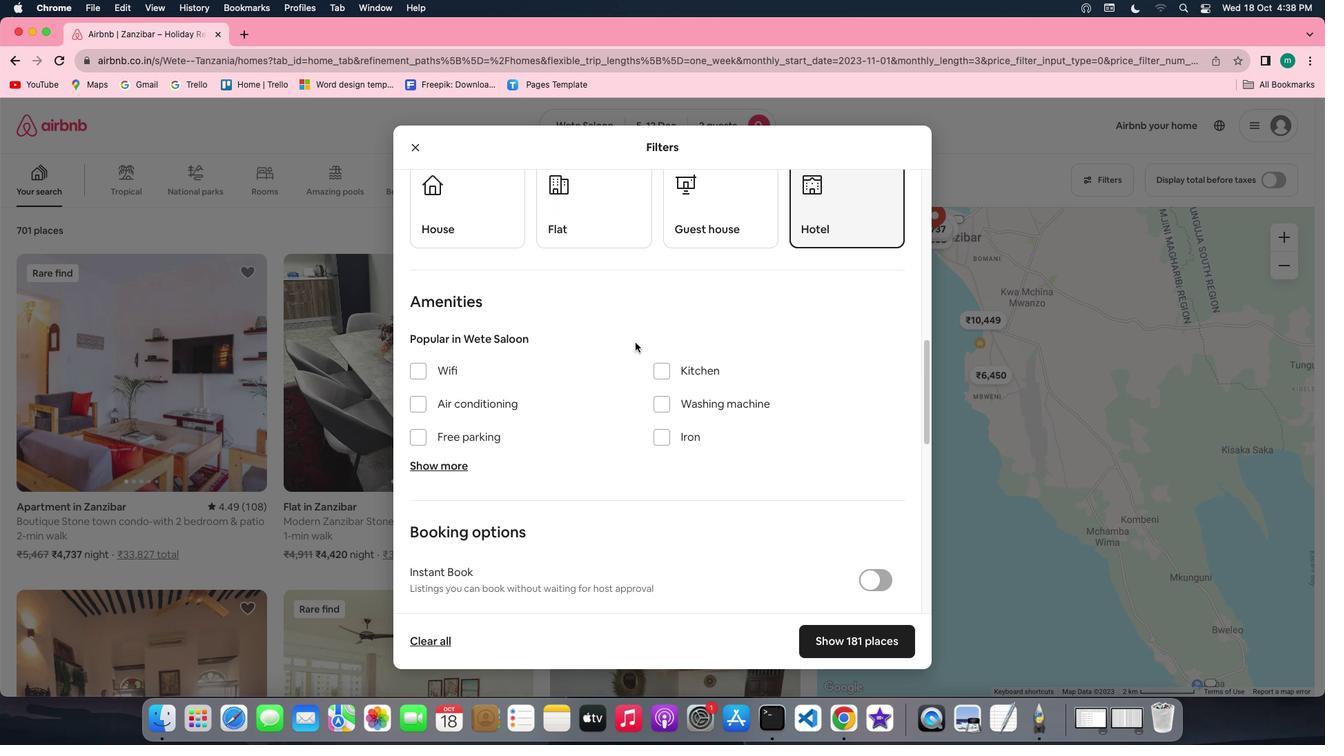 
Action: Mouse scrolled (635, 342) with delta (0, -1)
Screenshot: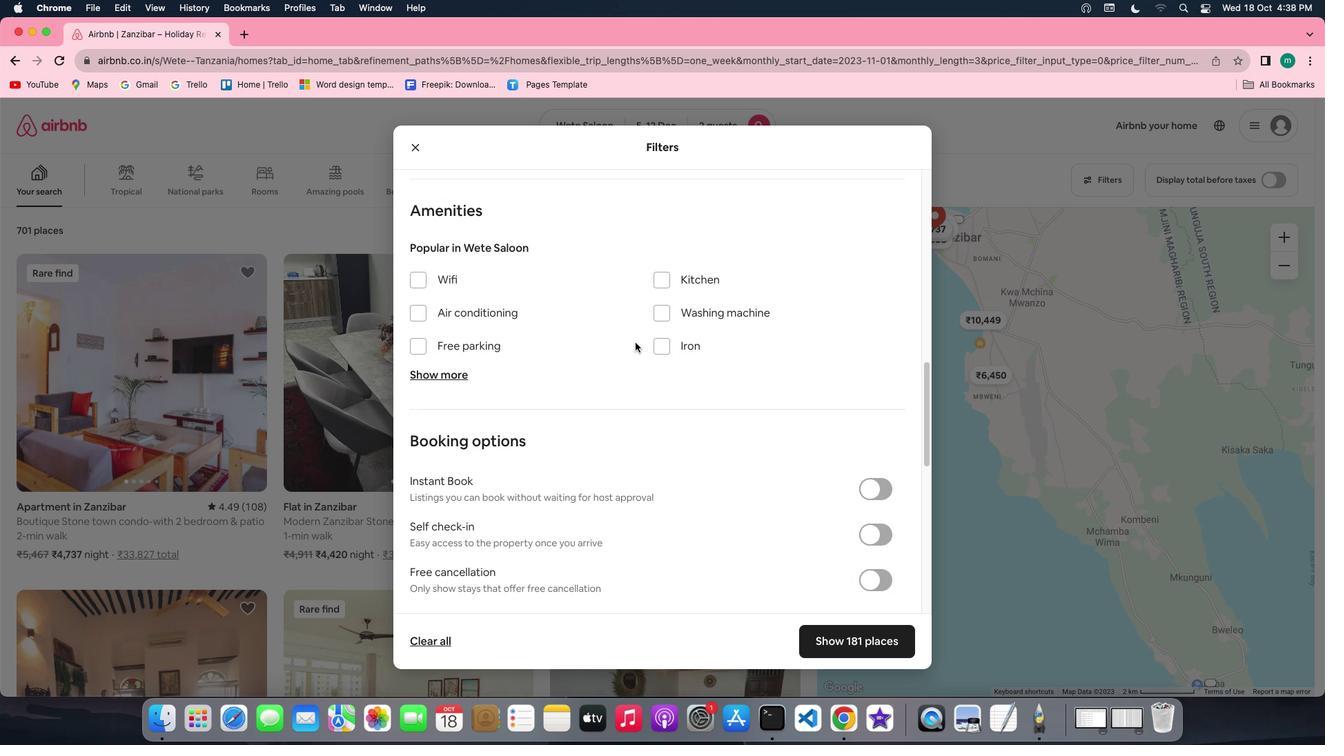 
Action: Mouse scrolled (635, 342) with delta (0, 0)
Screenshot: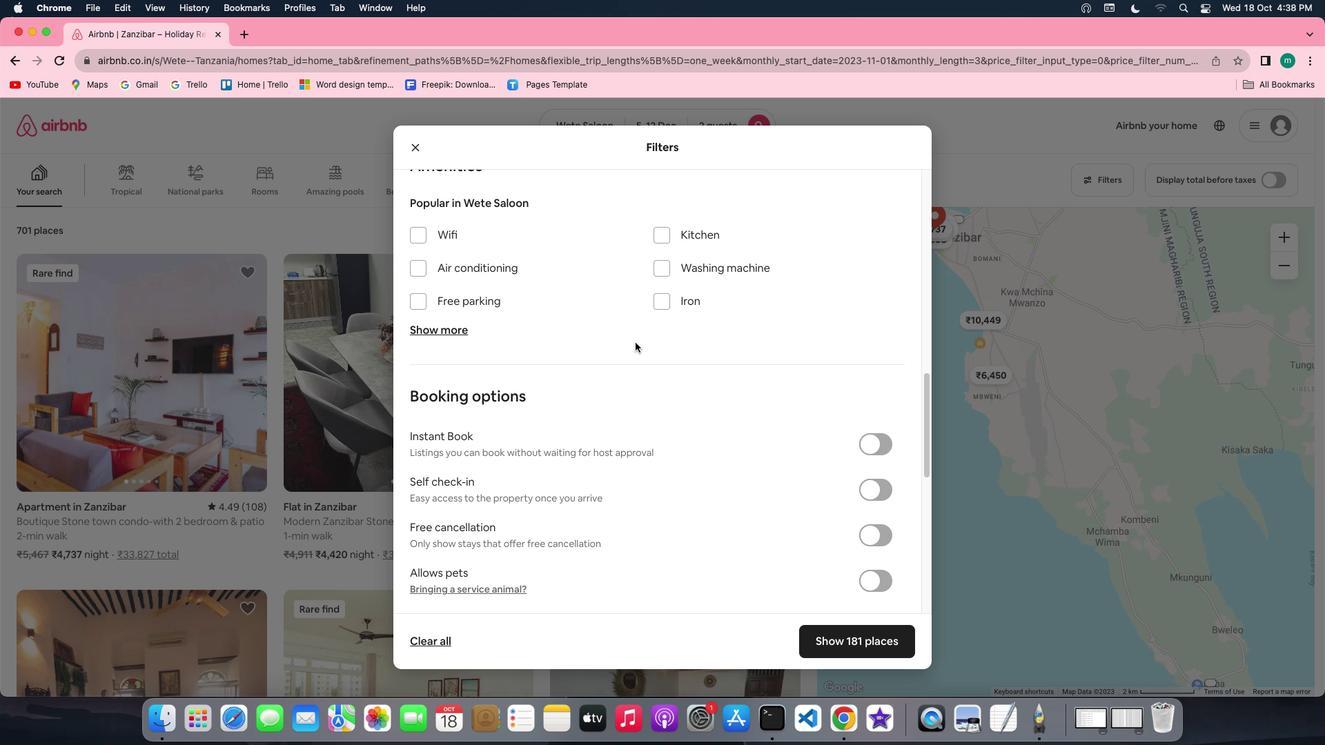
Action: Mouse scrolled (635, 342) with delta (0, 0)
Screenshot: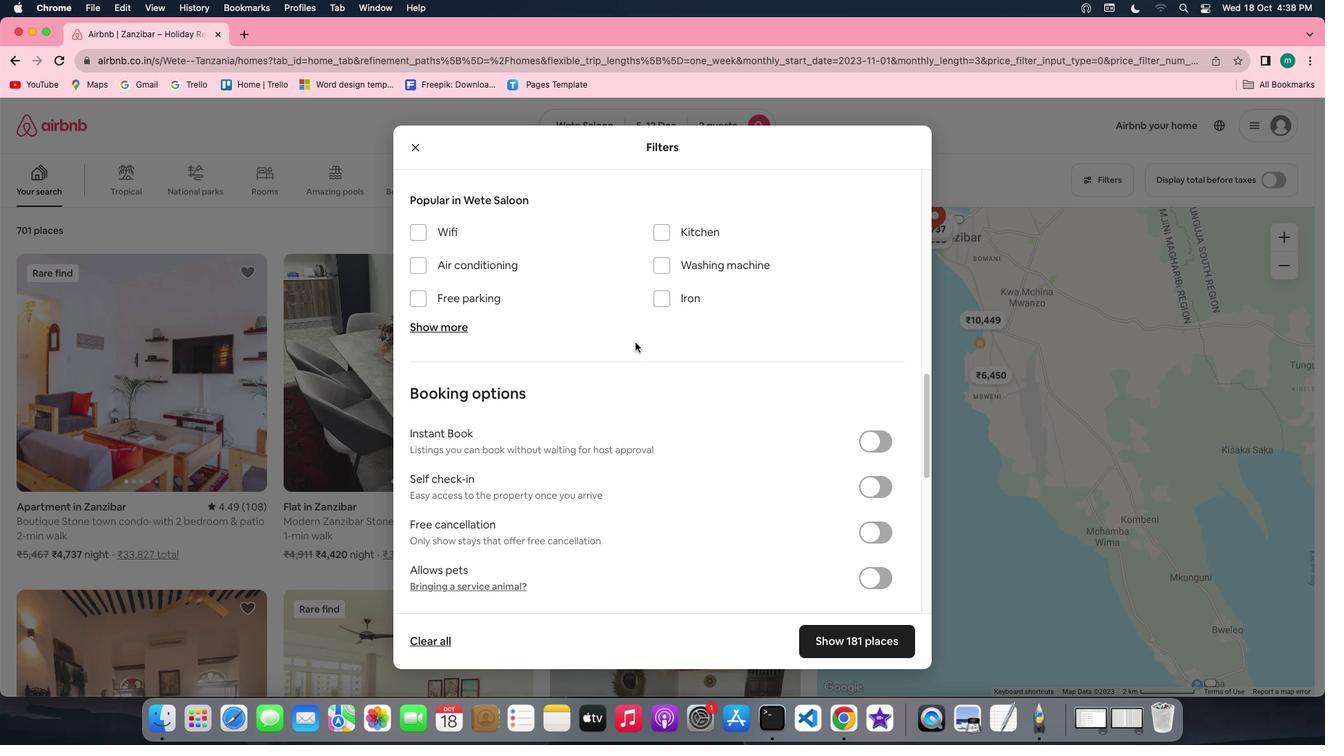 
Action: Mouse scrolled (635, 342) with delta (0, 0)
Screenshot: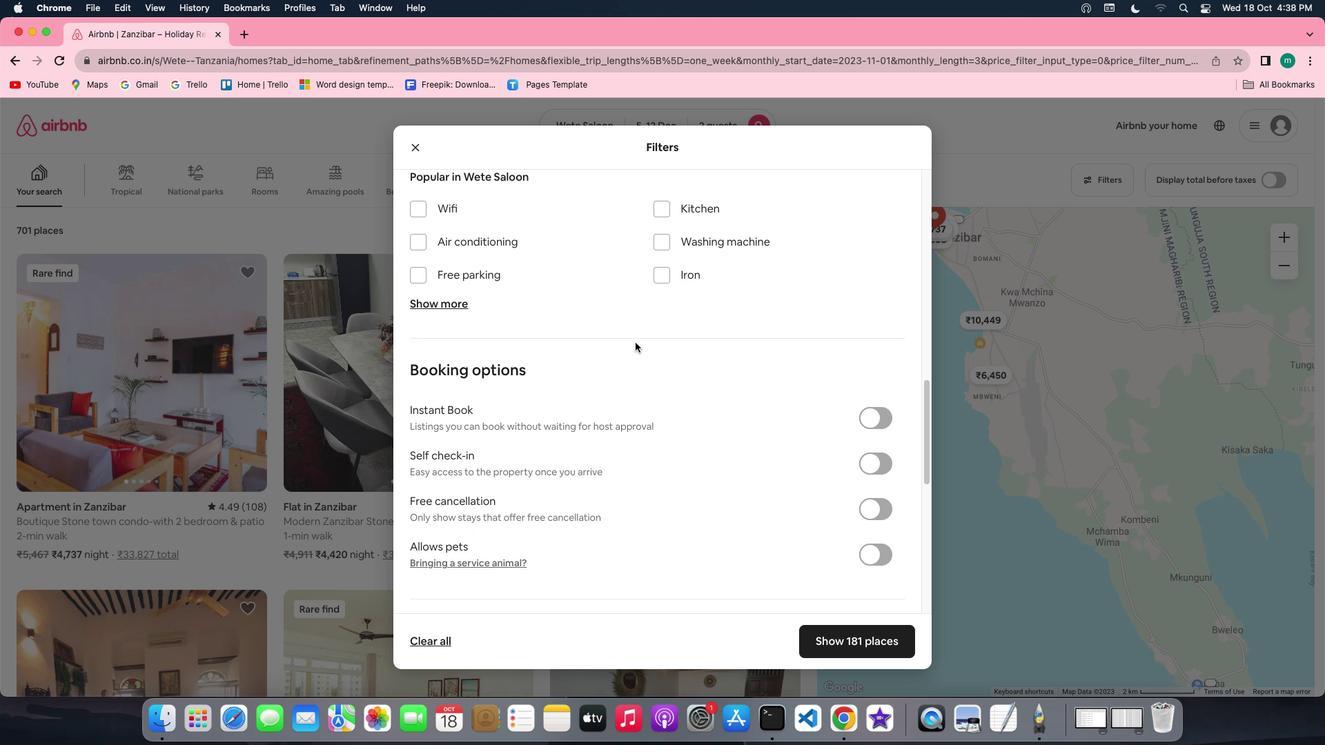 
Action: Mouse moved to (872, 423)
Screenshot: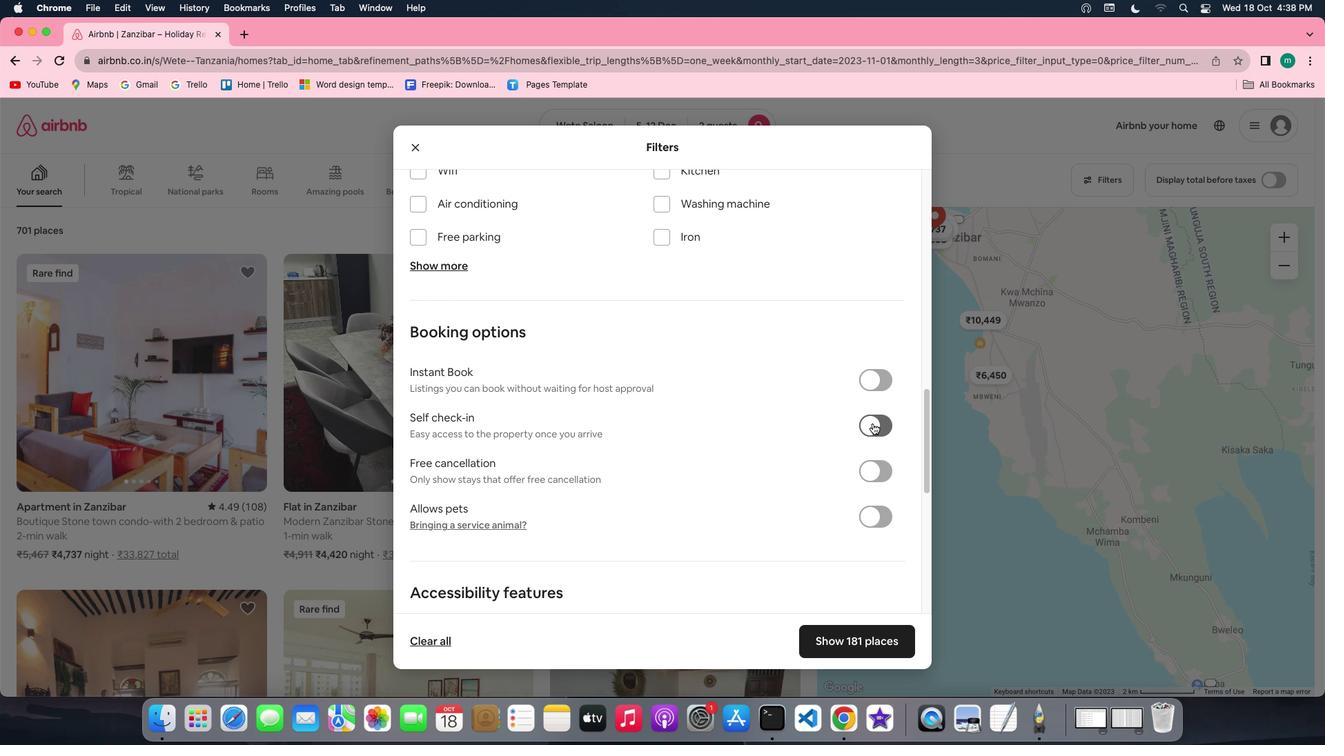 
Action: Mouse pressed left at (872, 423)
Screenshot: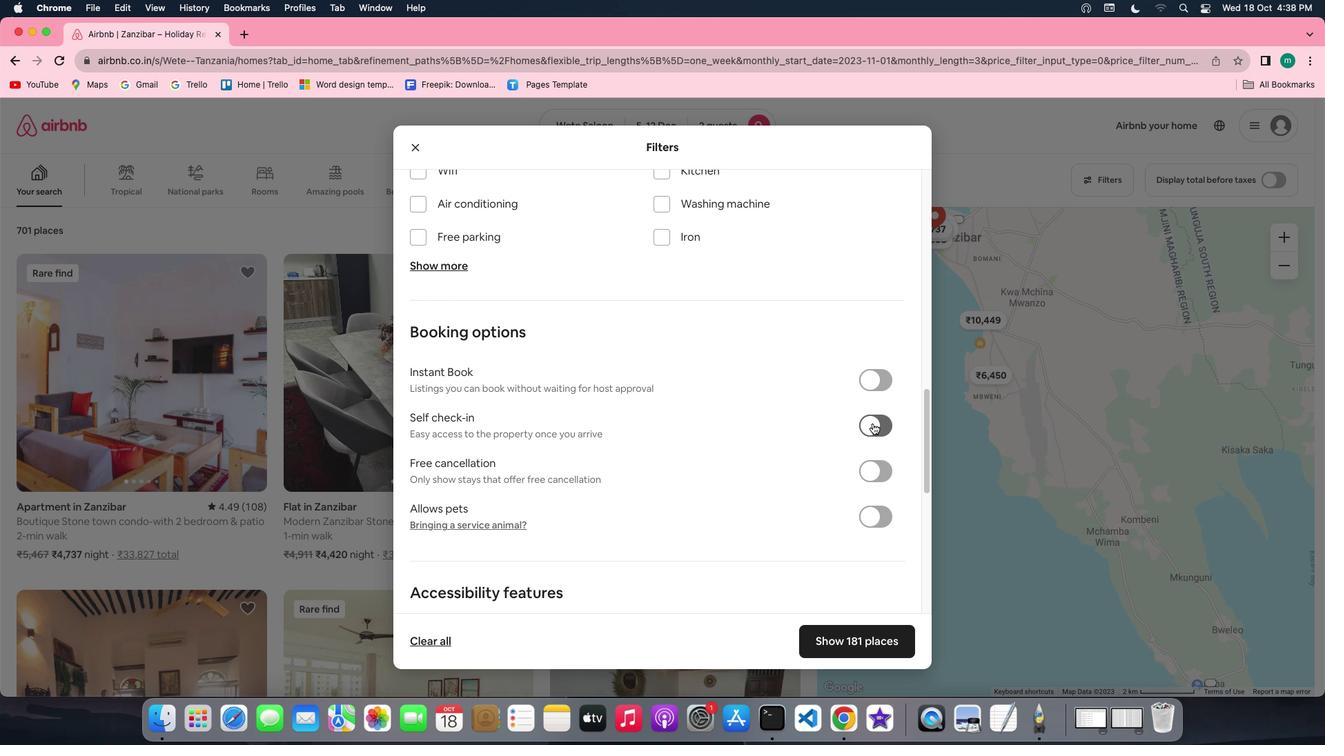 
Action: Mouse moved to (893, 635)
Screenshot: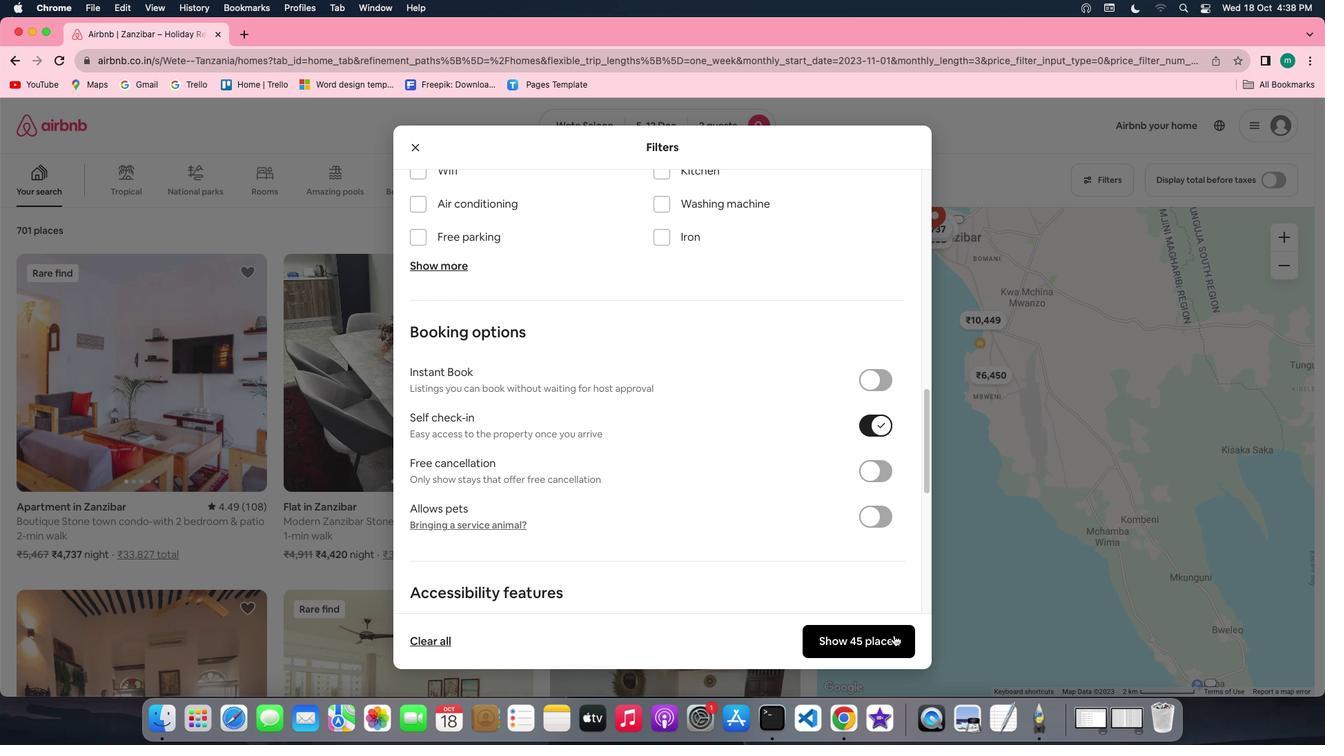 
Action: Mouse pressed left at (893, 635)
Screenshot: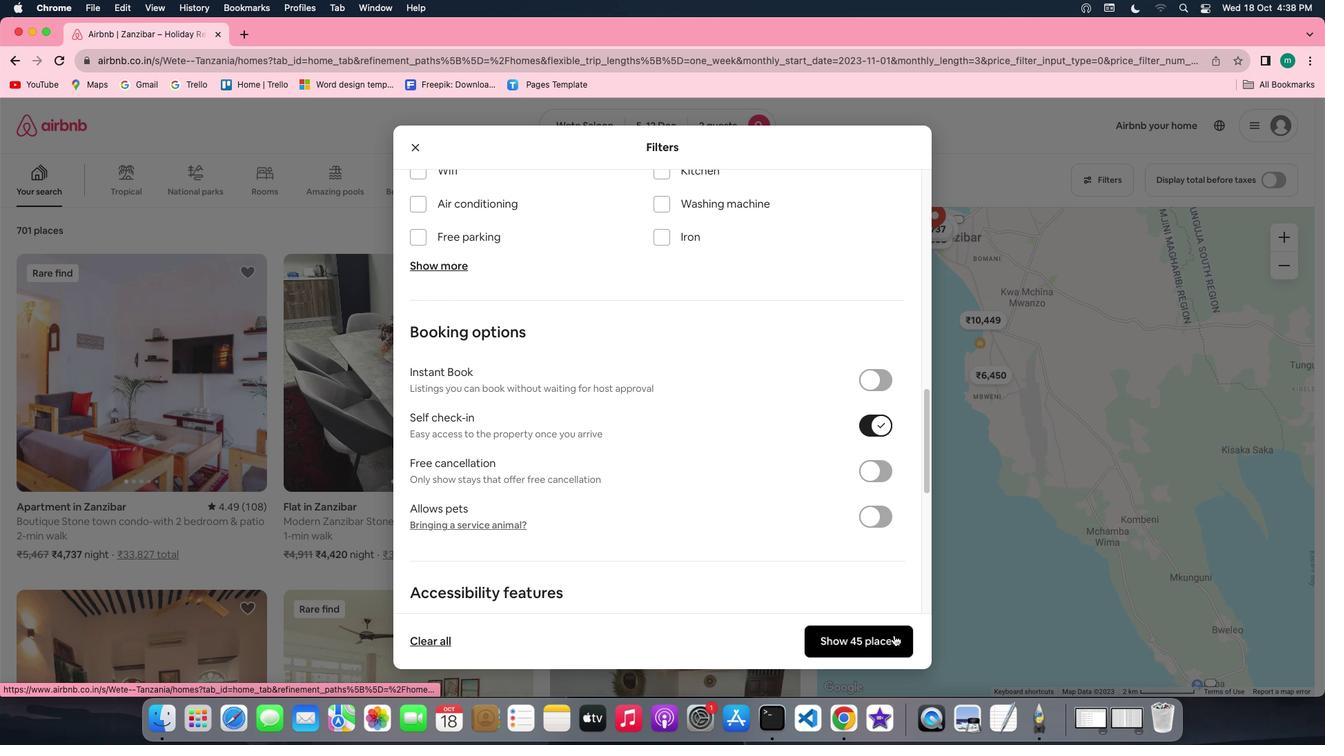 
Action: Mouse moved to (92, 396)
Screenshot: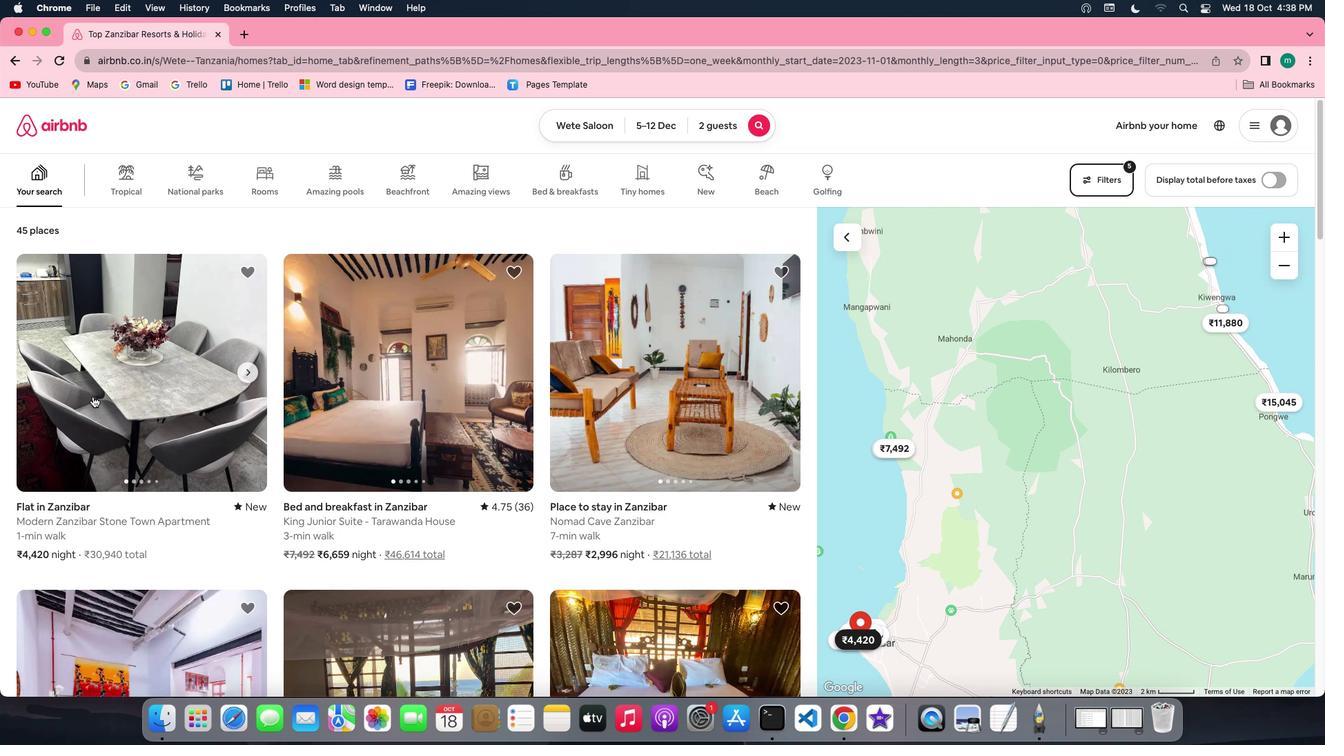 
Action: Mouse pressed left at (92, 396)
Screenshot: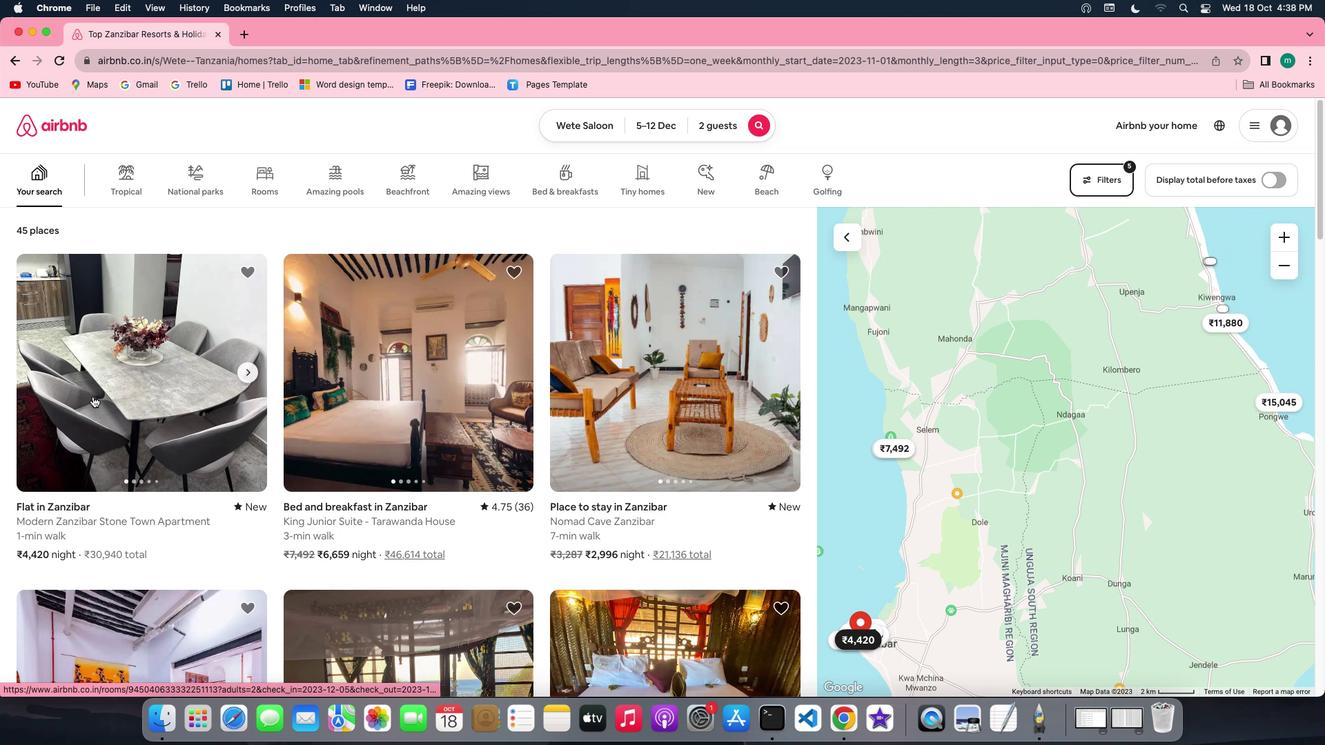 
Action: Mouse moved to (978, 514)
Screenshot: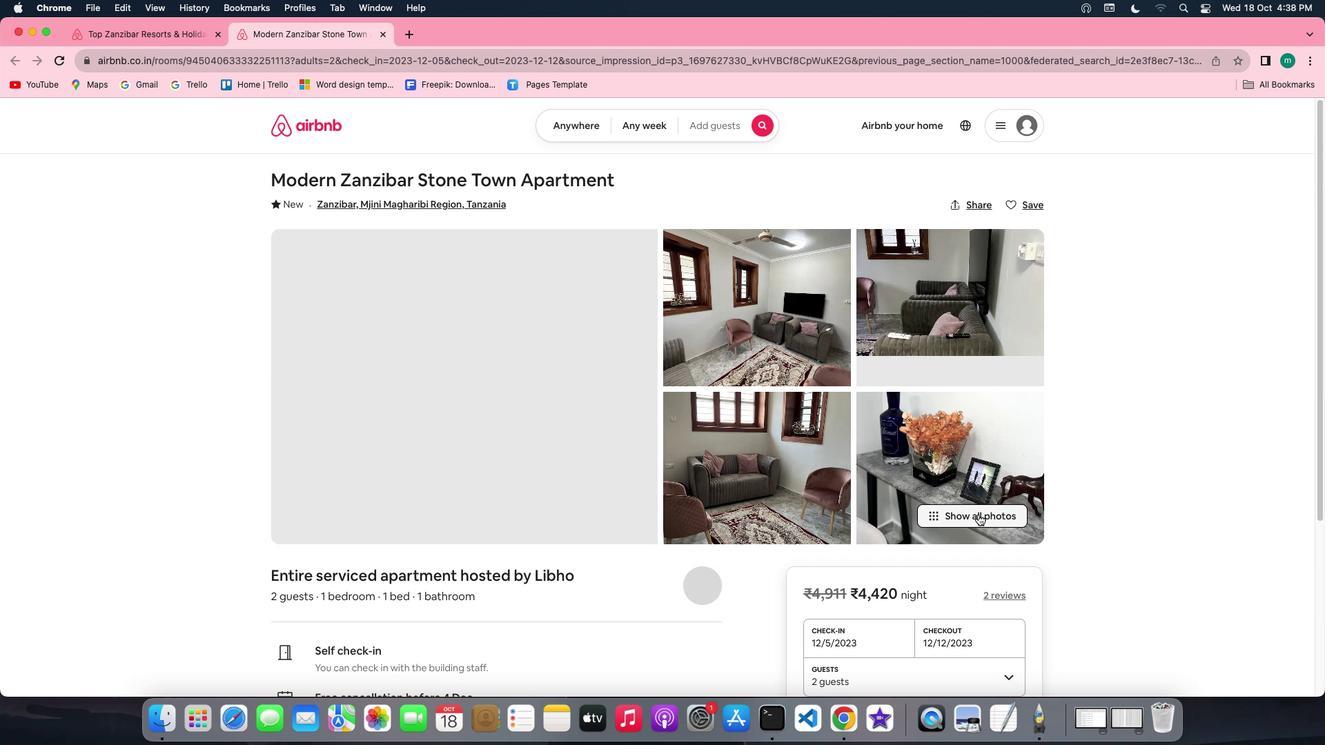 
Action: Mouse pressed left at (978, 514)
Screenshot: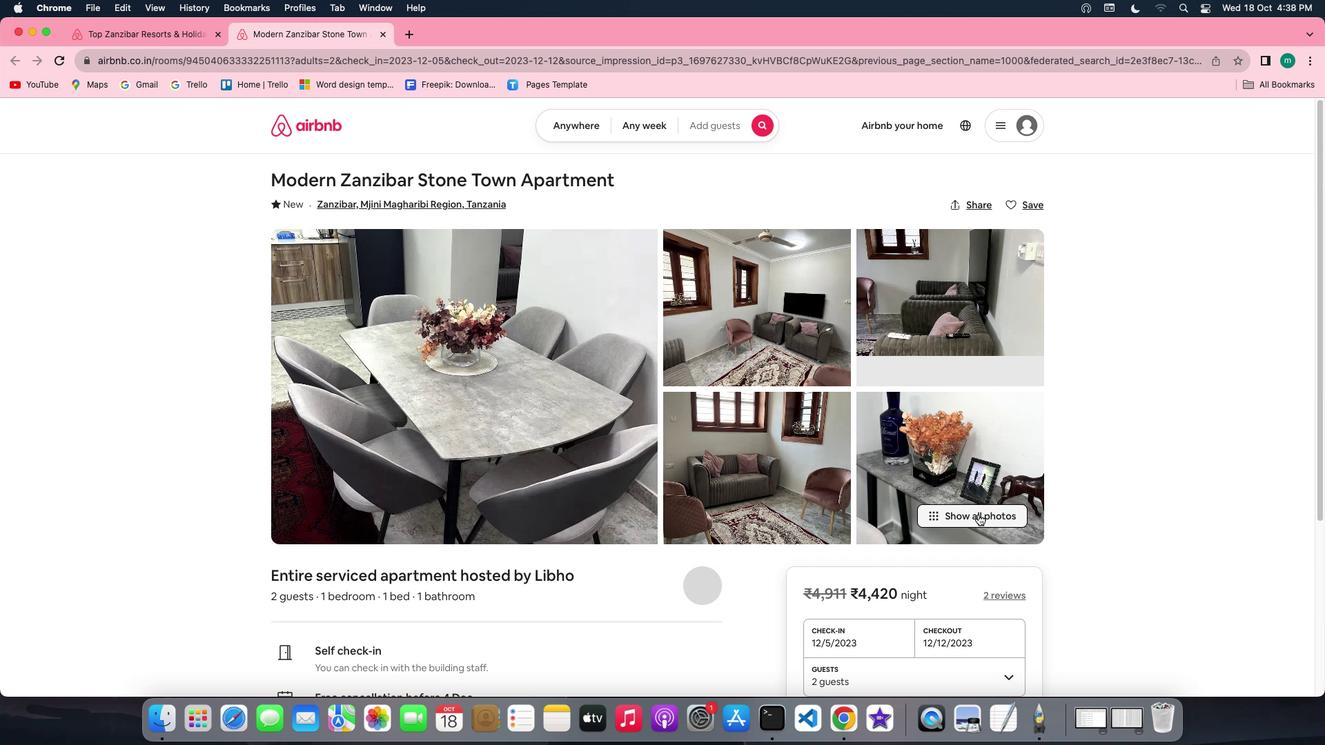 
Action: Mouse moved to (626, 446)
Screenshot: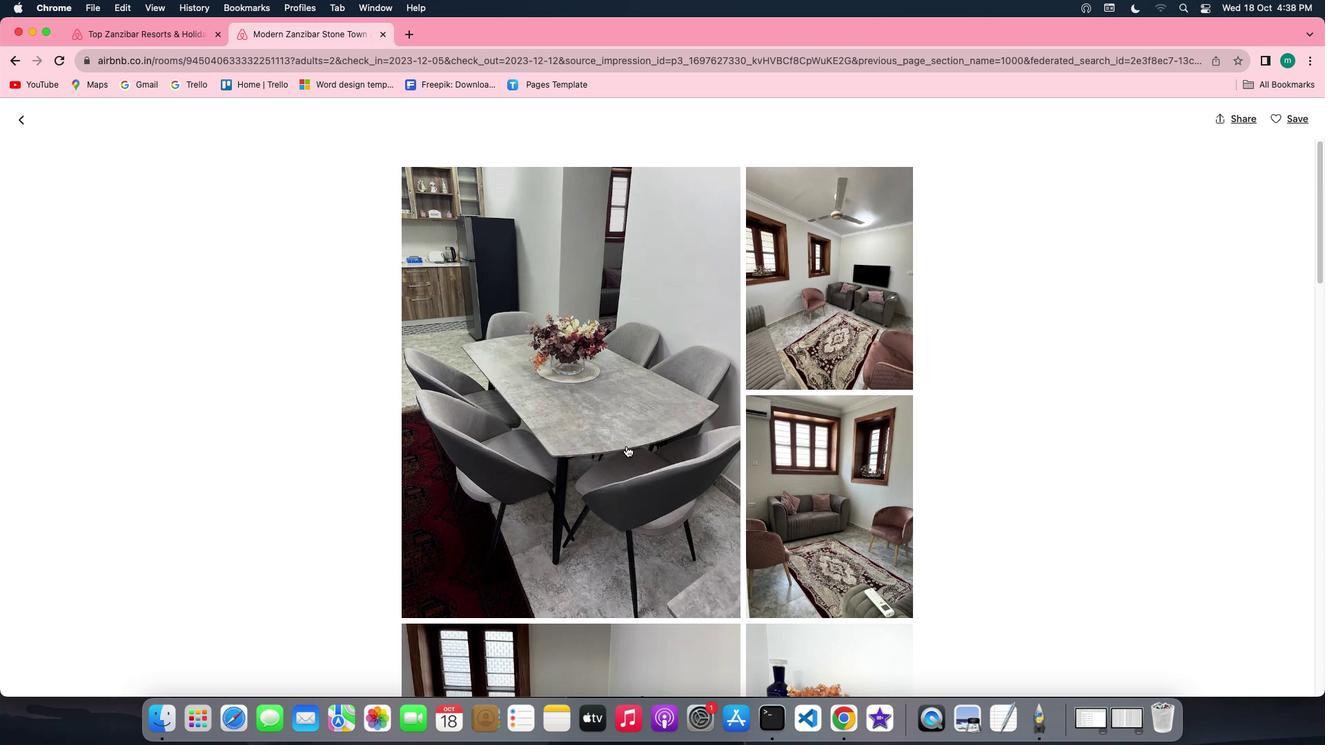 
Action: Mouse scrolled (626, 446) with delta (0, 0)
Screenshot: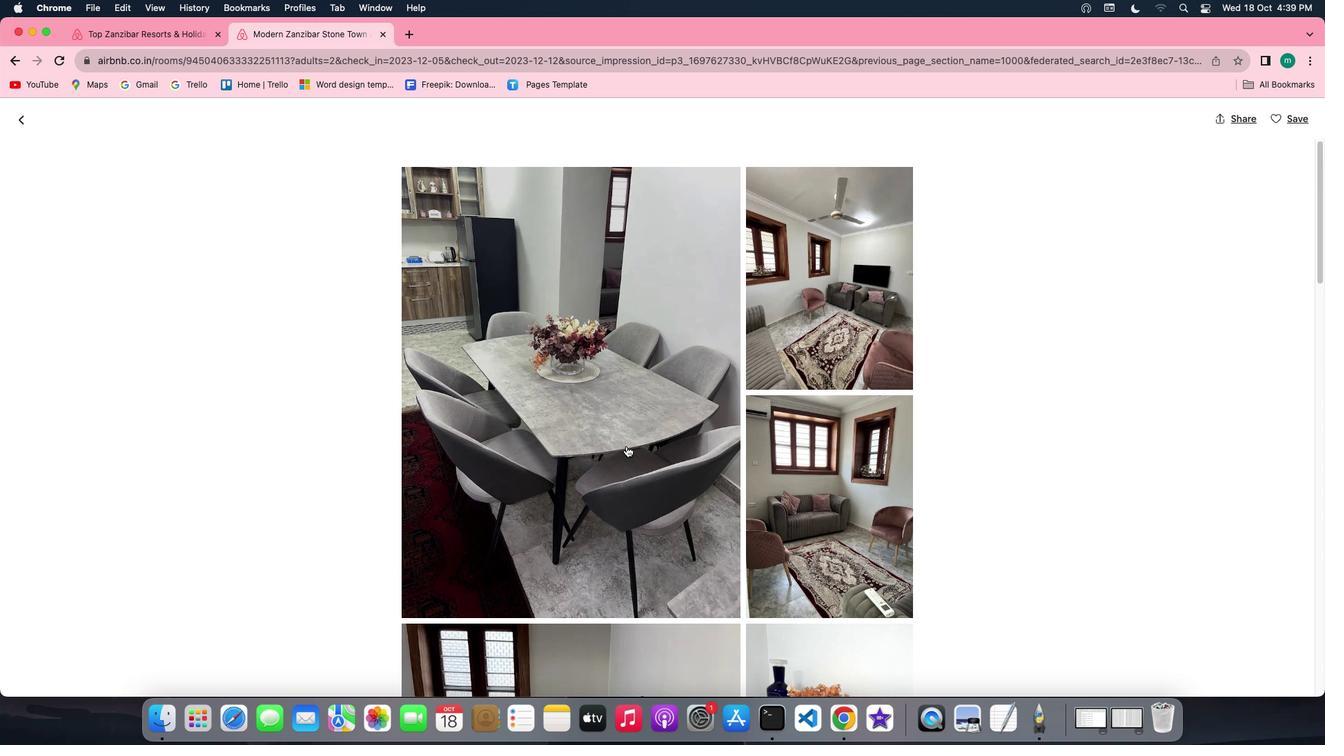 
Action: Mouse scrolled (626, 446) with delta (0, 0)
Screenshot: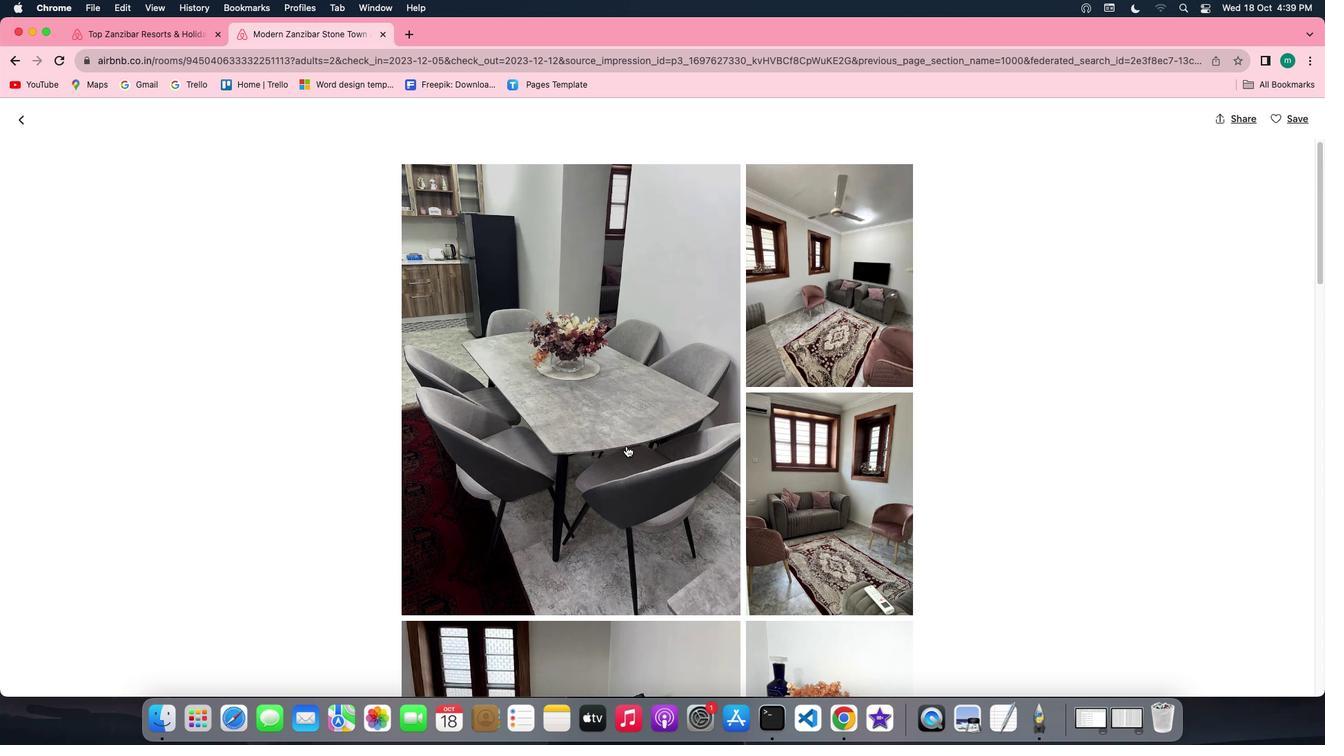 
Action: Mouse scrolled (626, 446) with delta (0, -2)
Screenshot: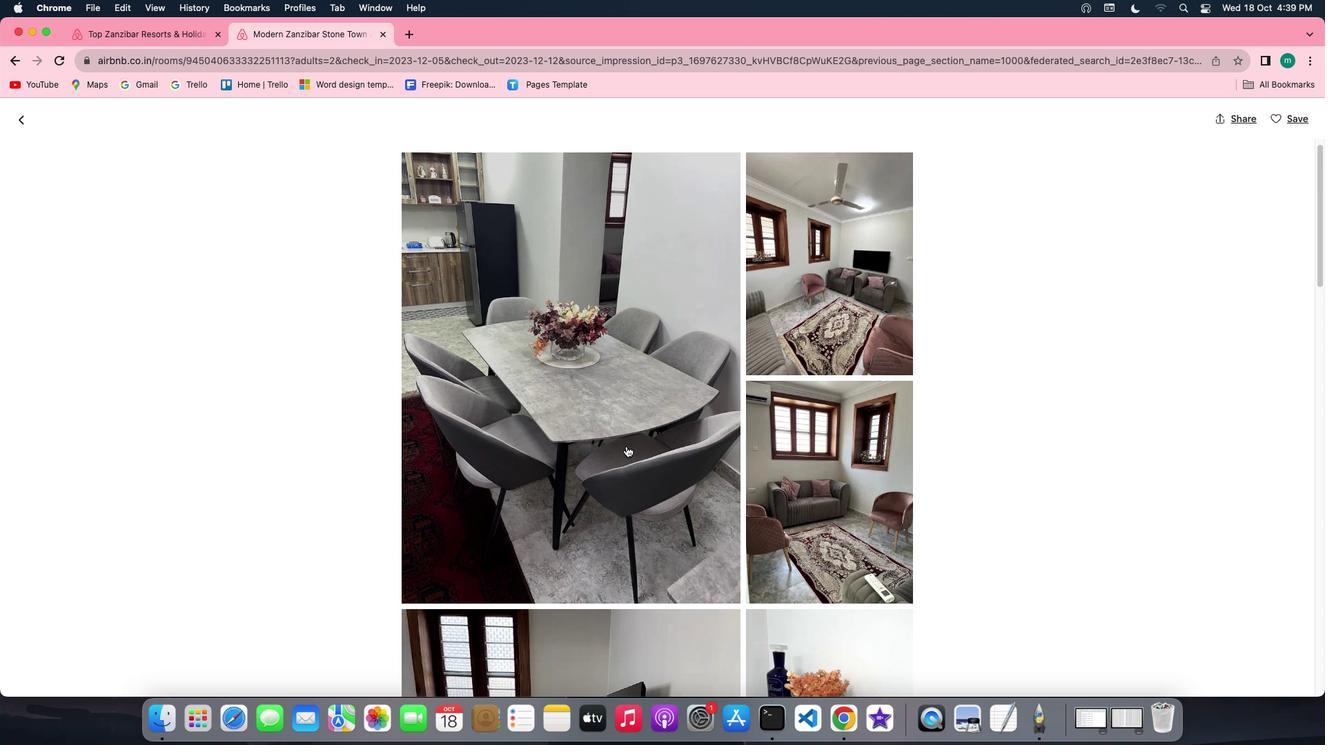 
Action: Mouse scrolled (626, 446) with delta (0, -2)
Screenshot: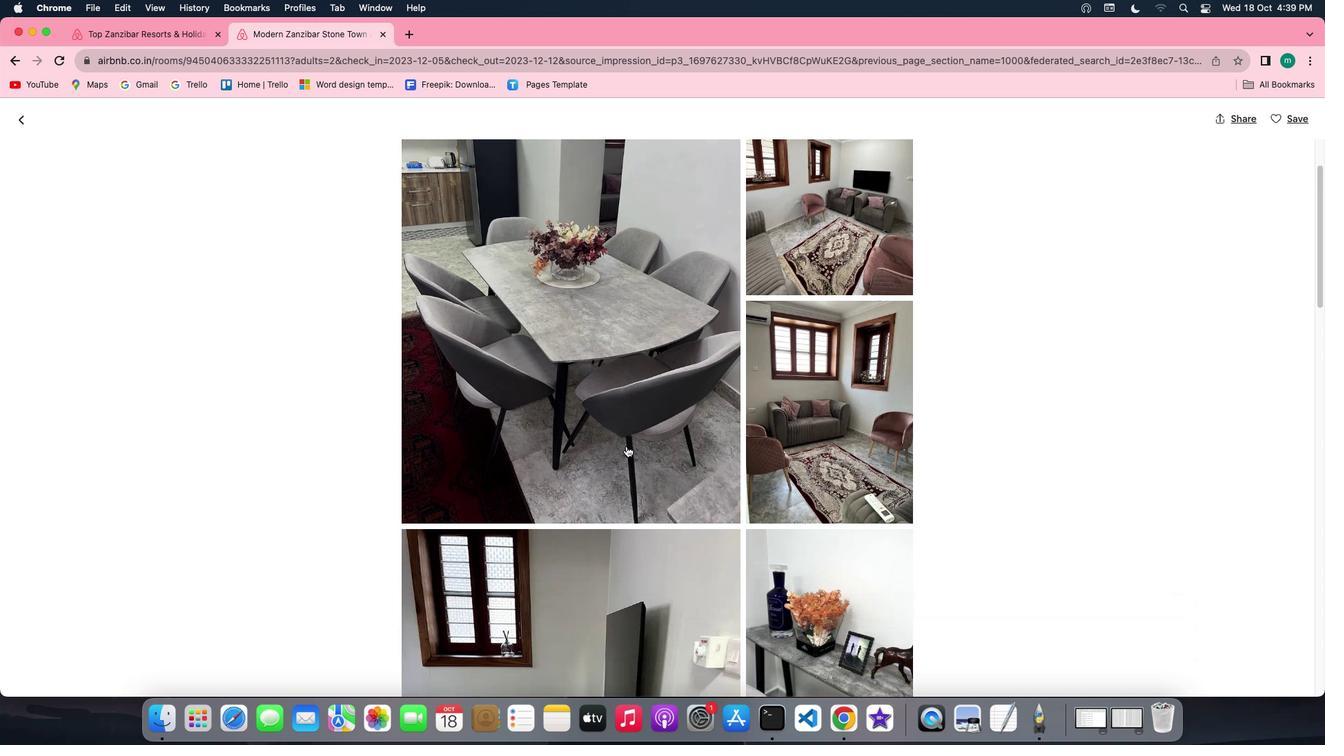 
Action: Mouse moved to (626, 446)
Screenshot: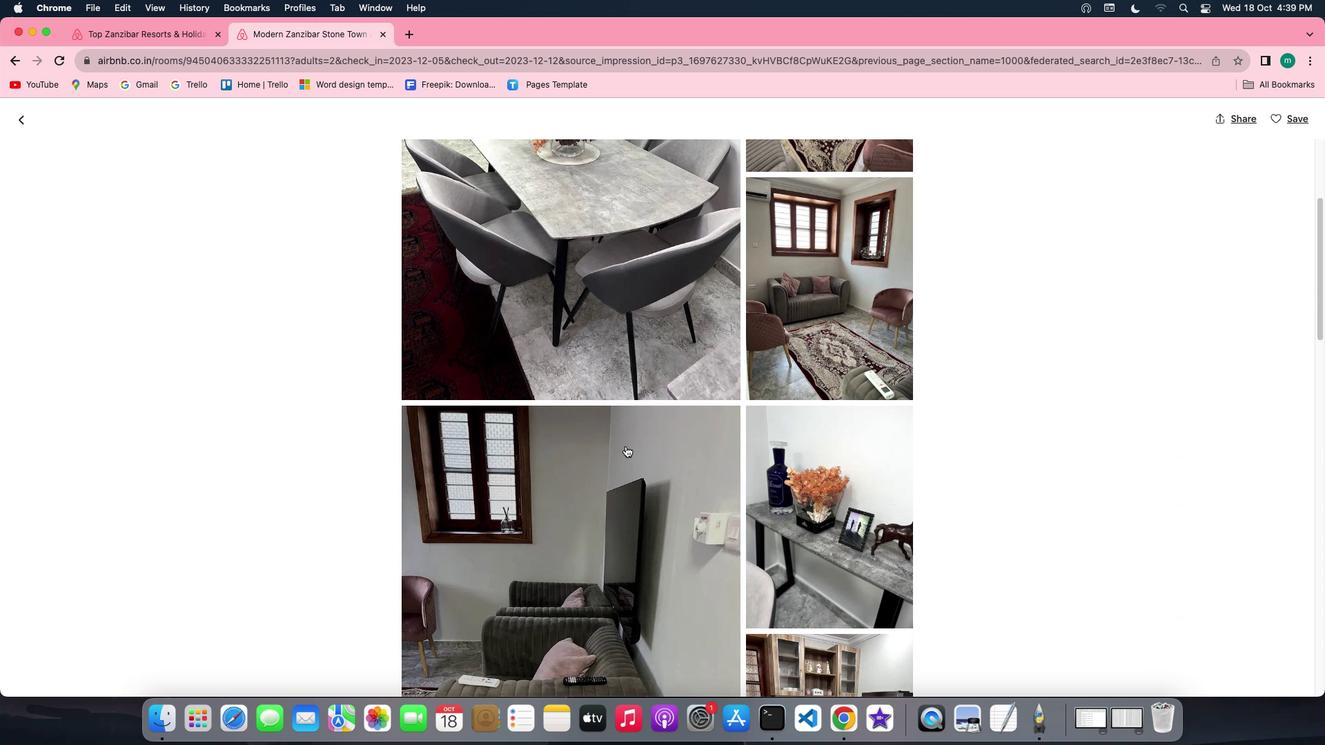 
Action: Mouse scrolled (626, 446) with delta (0, 0)
Screenshot: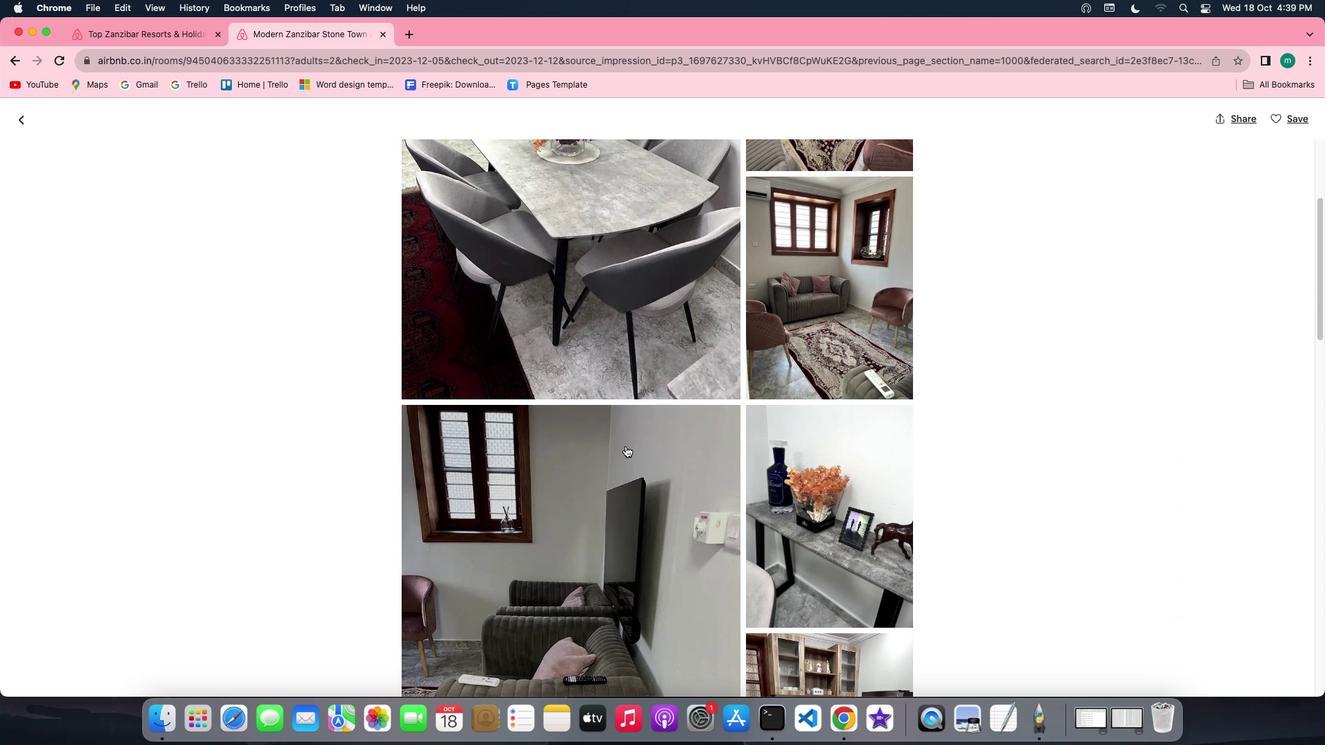 
Action: Mouse scrolled (626, 446) with delta (0, 0)
Screenshot: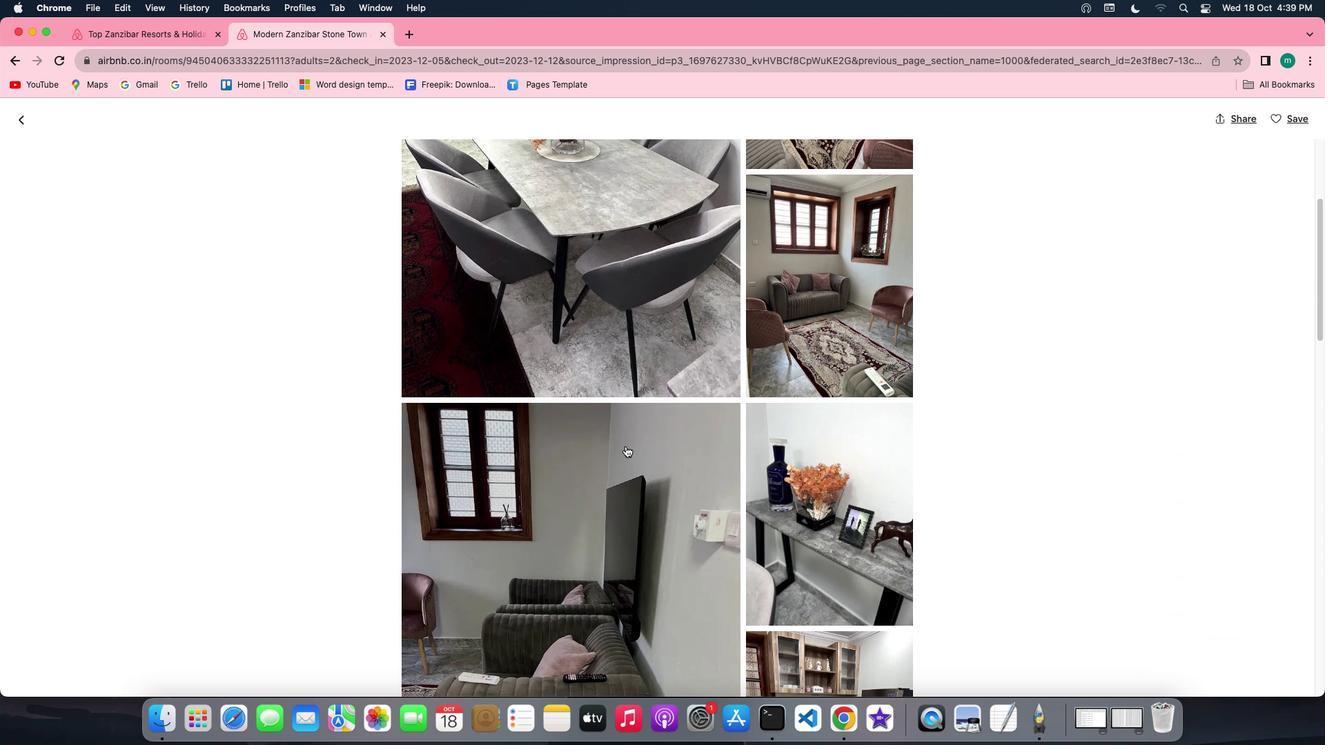 
Action: Mouse scrolled (626, 446) with delta (0, 0)
Screenshot: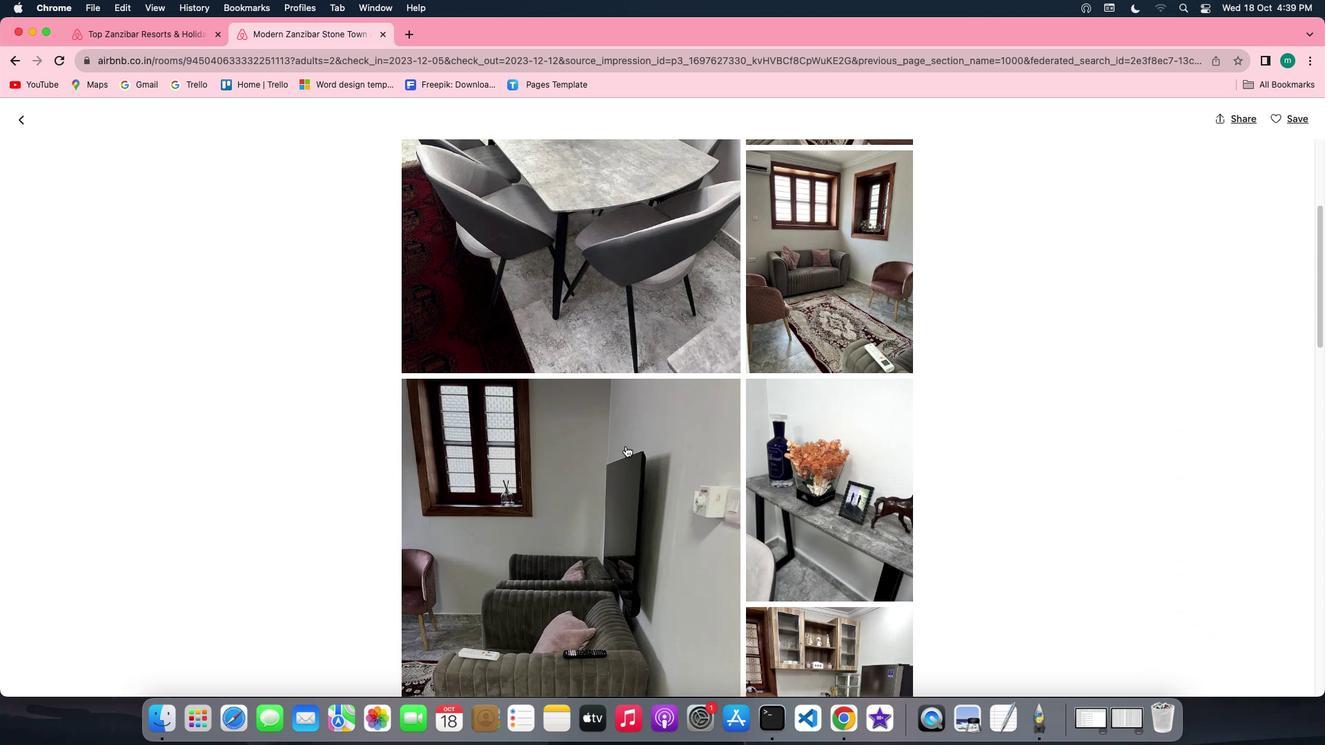 
Action: Mouse scrolled (626, 446) with delta (0, 0)
Screenshot: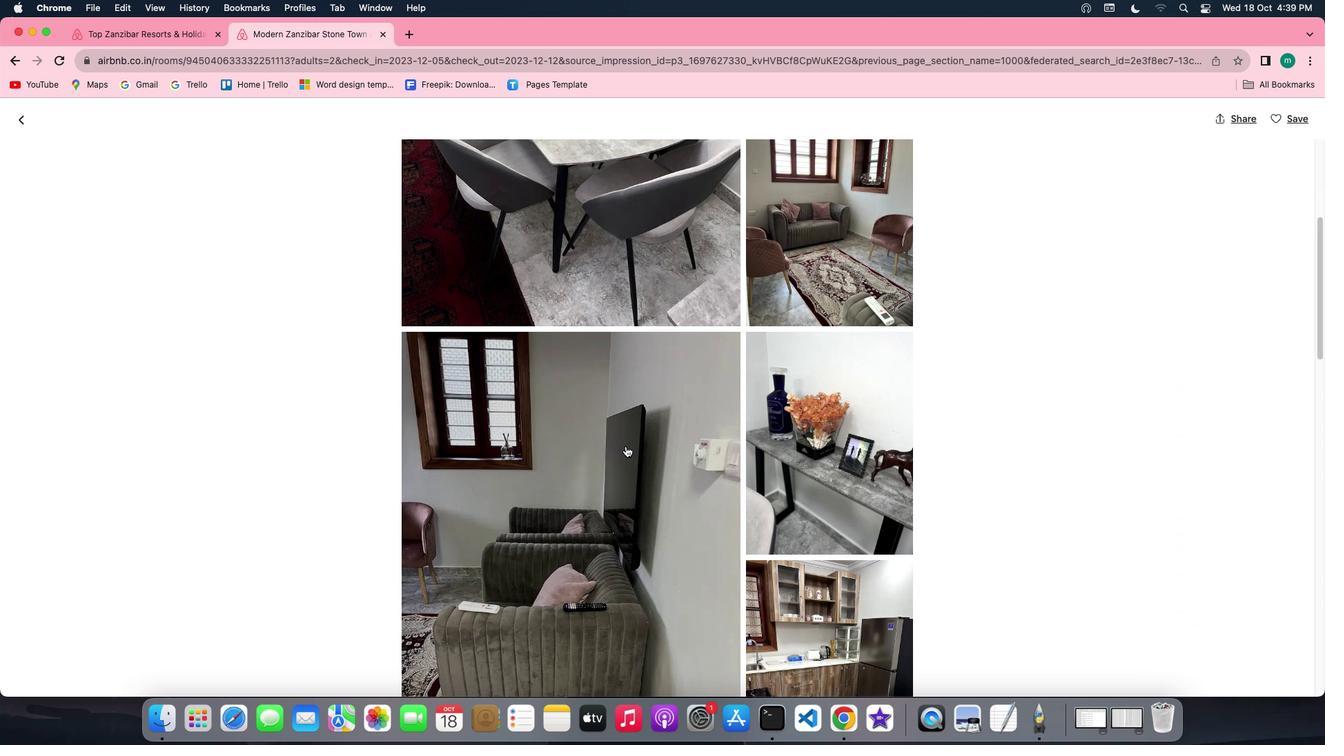
Action: Mouse scrolled (626, 446) with delta (0, 0)
Screenshot: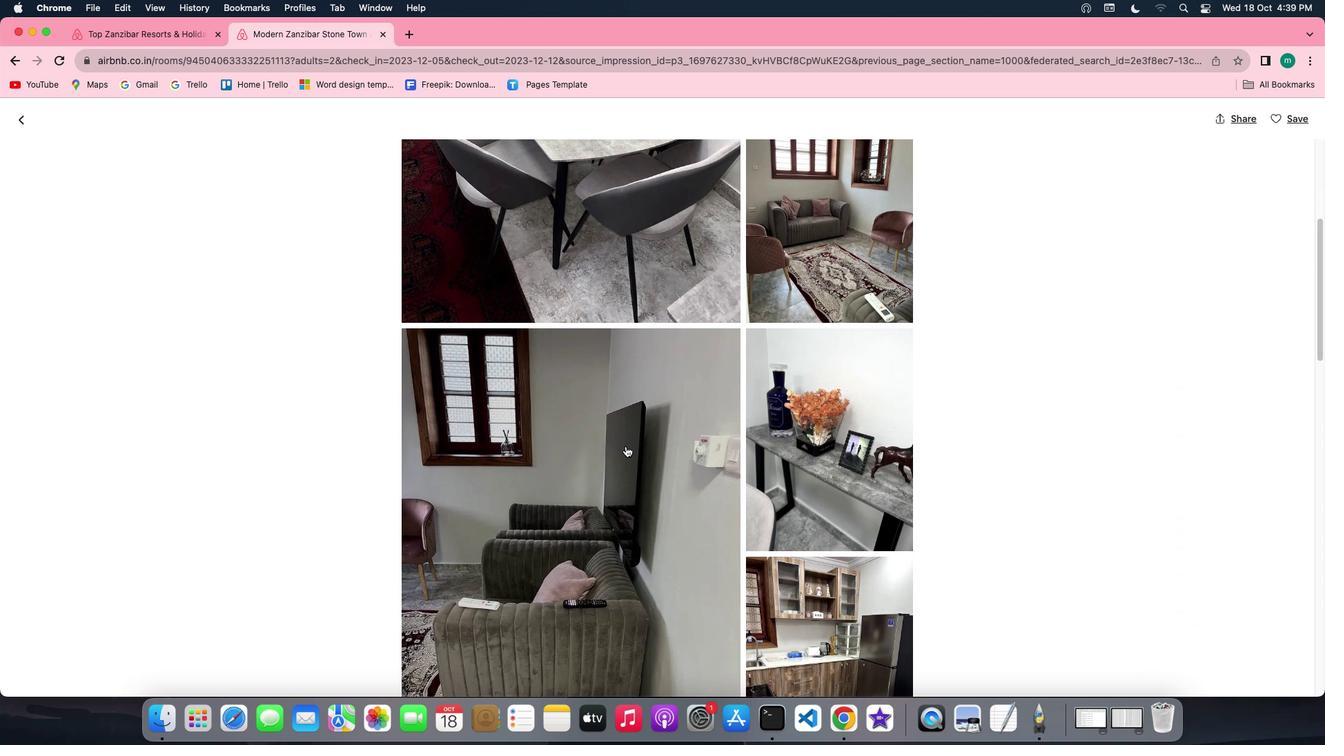 
Action: Mouse scrolled (626, 446) with delta (0, 0)
Screenshot: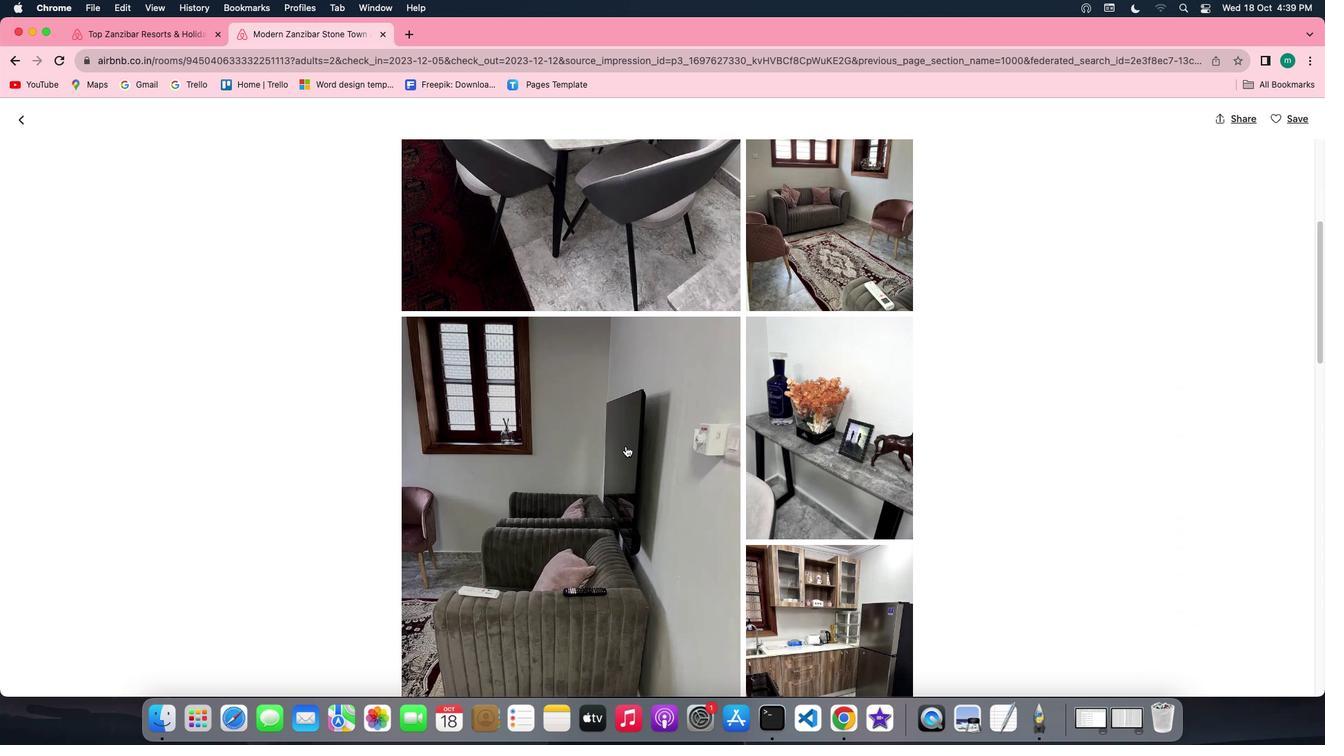 
Action: Mouse scrolled (626, 446) with delta (0, 0)
Screenshot: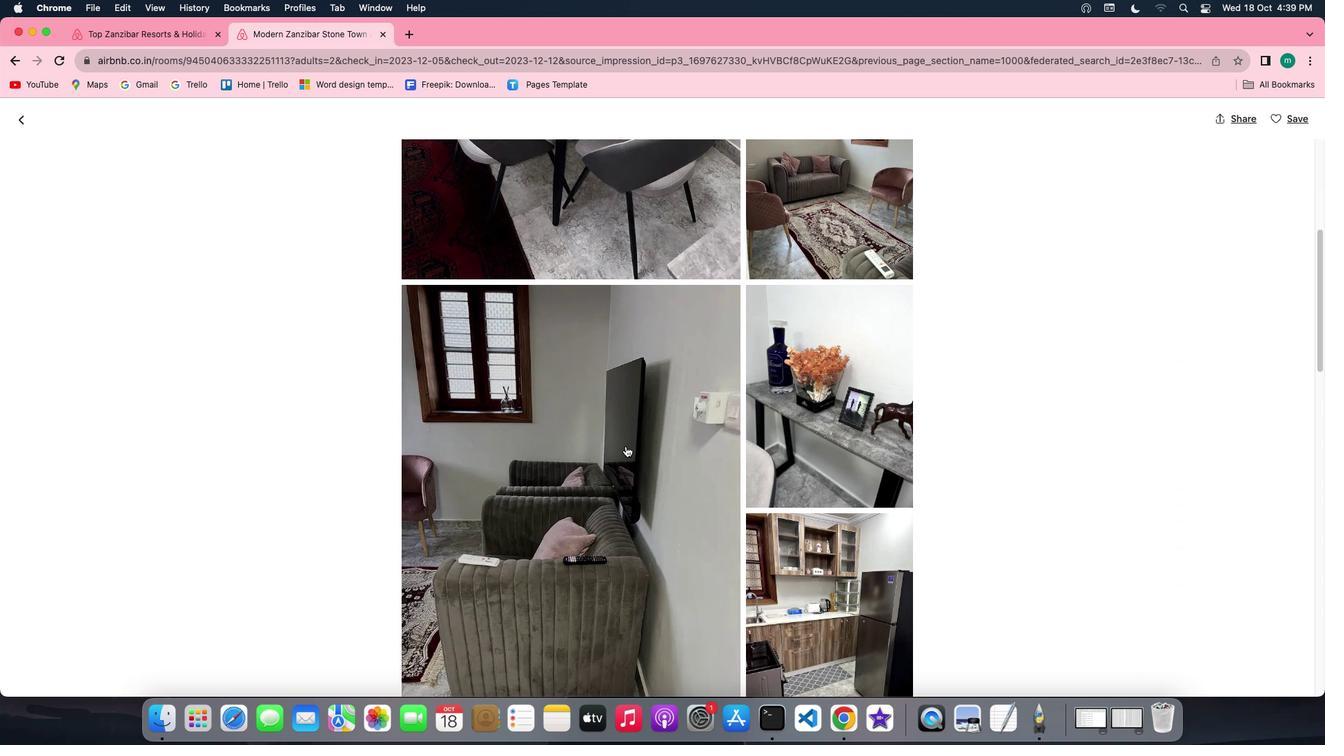 
Action: Mouse scrolled (626, 446) with delta (0, 0)
Screenshot: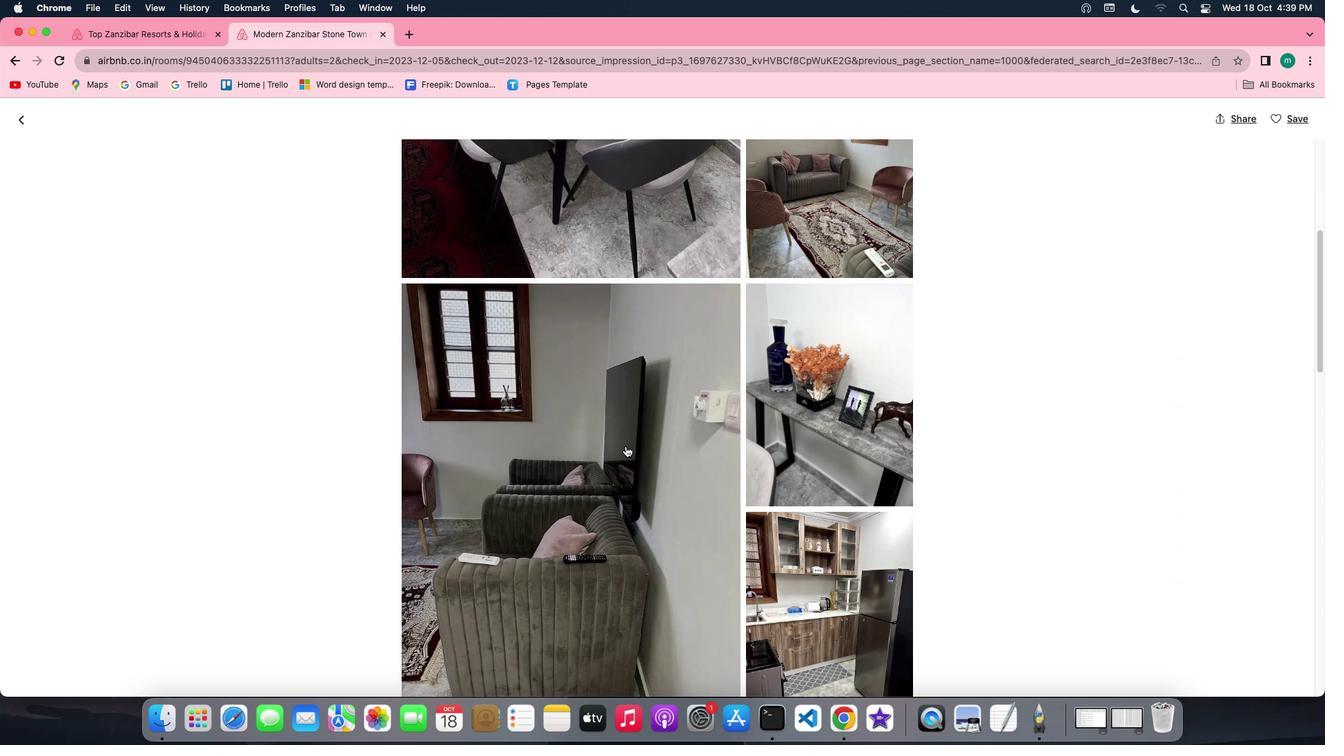 
Action: Mouse scrolled (626, 446) with delta (0, -1)
Screenshot: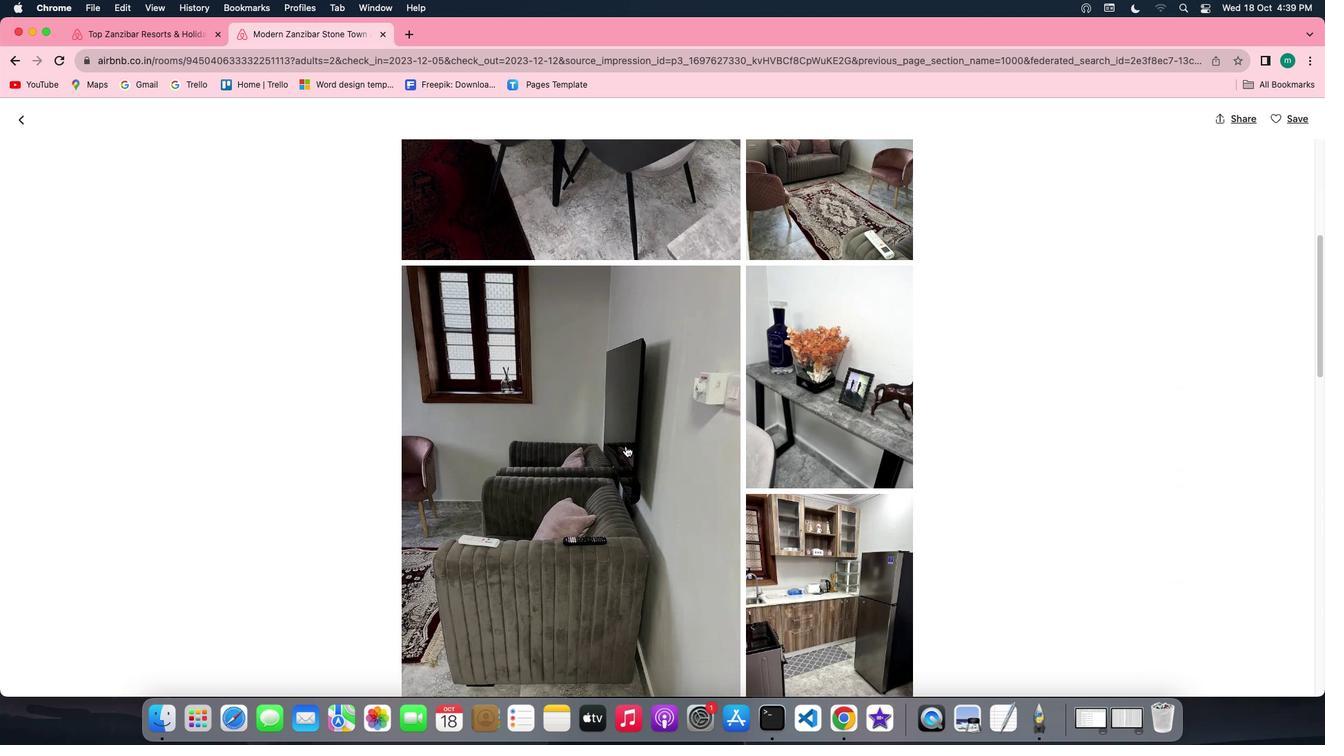 
Action: Mouse scrolled (626, 446) with delta (0, -2)
Screenshot: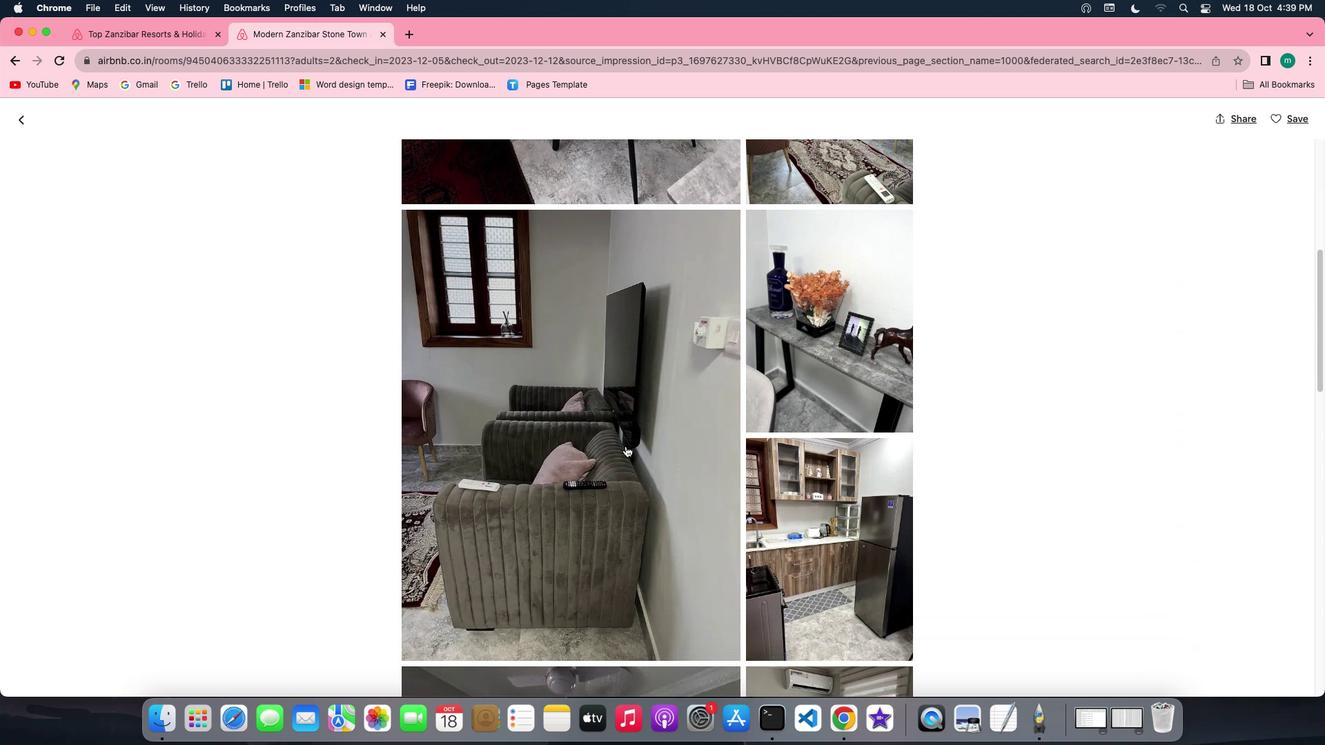 
Action: Mouse scrolled (626, 446) with delta (0, -2)
Screenshot: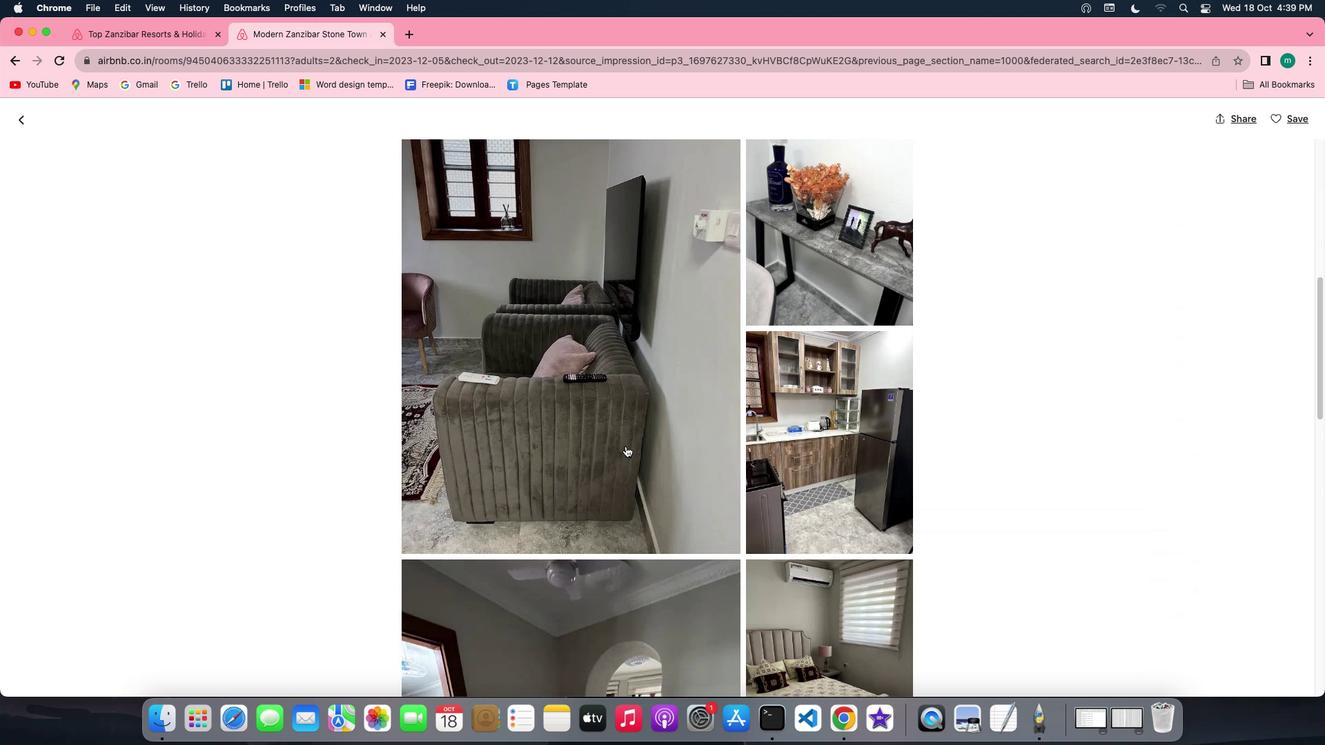 
Action: Mouse scrolled (626, 446) with delta (0, 0)
Screenshot: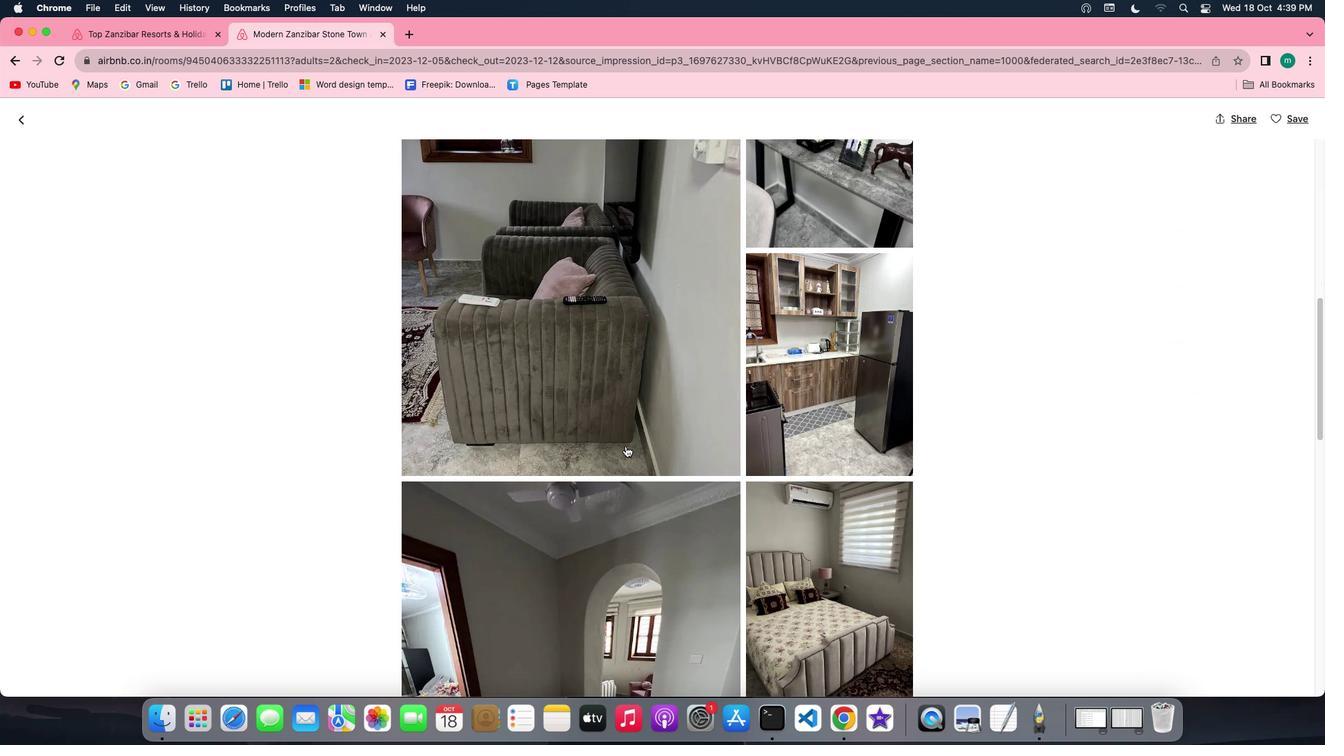 
Action: Mouse scrolled (626, 446) with delta (0, 0)
Screenshot: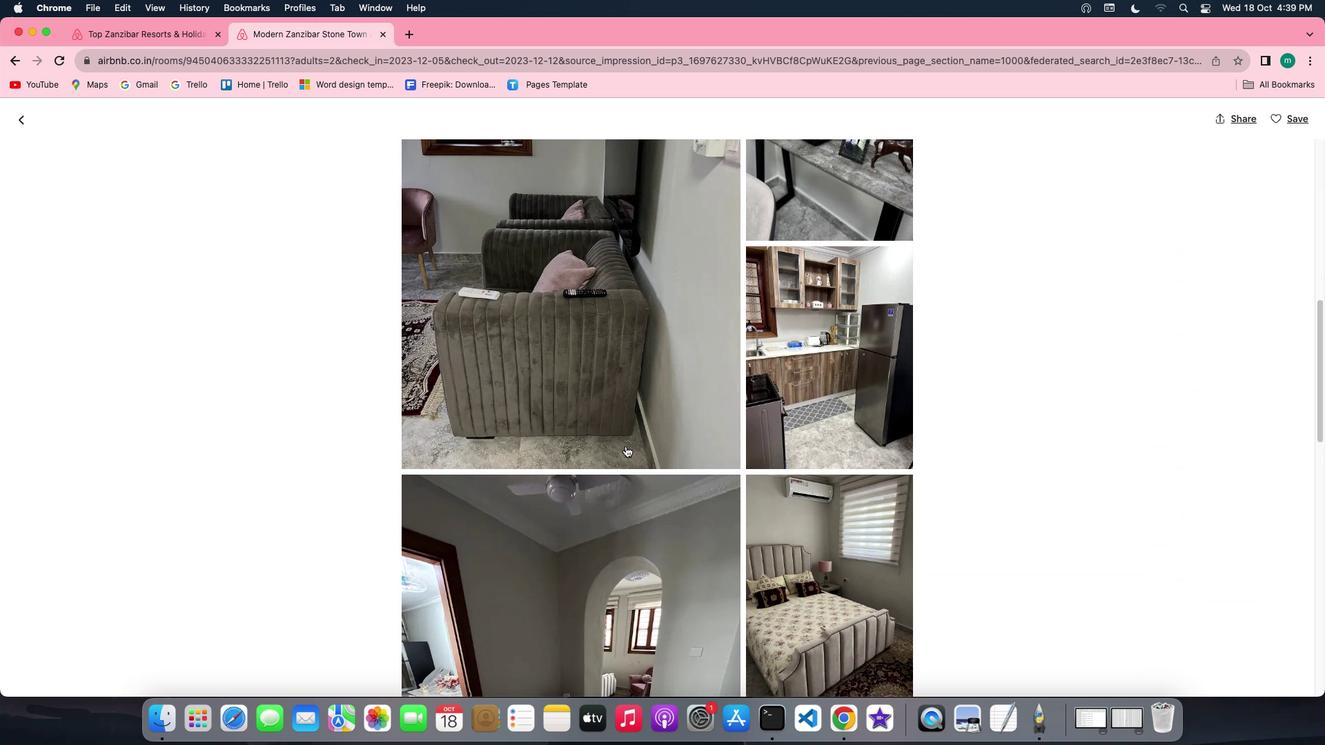 
Action: Mouse scrolled (626, 446) with delta (0, 0)
Screenshot: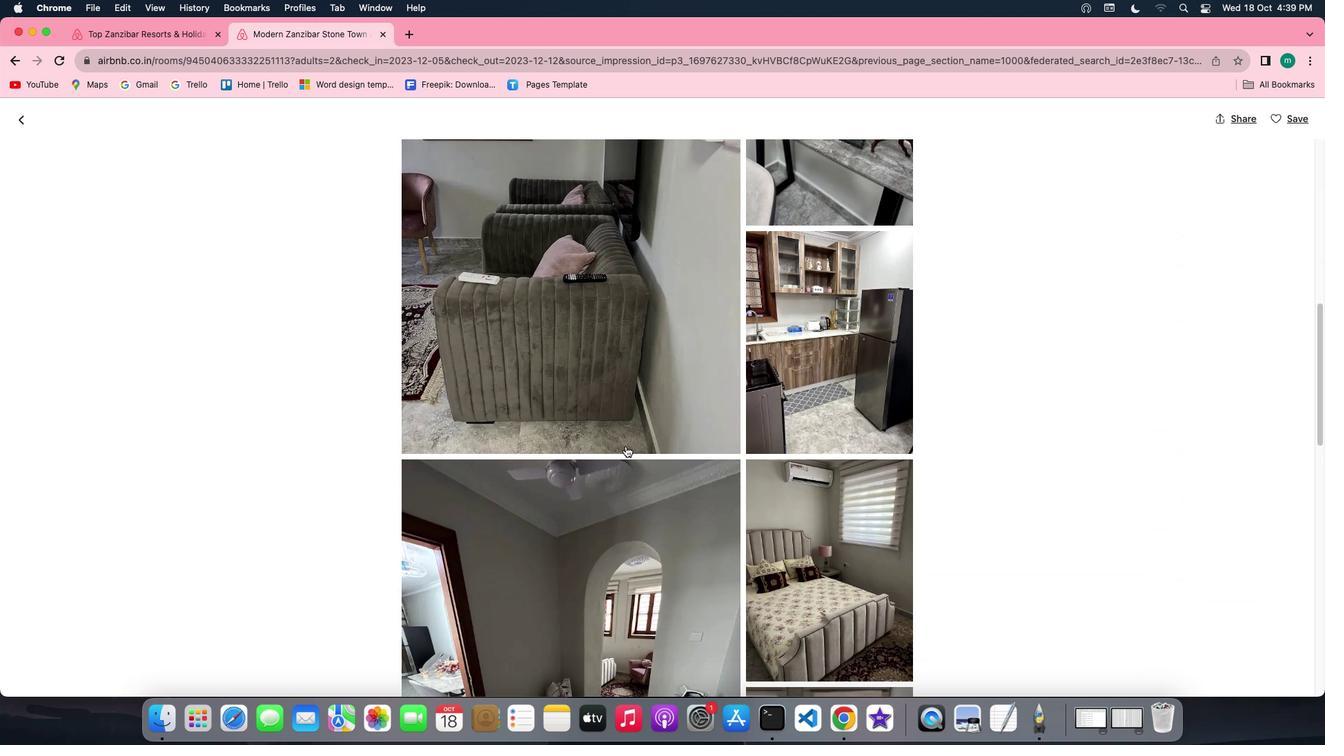 
Action: Mouse scrolled (626, 446) with delta (0, 0)
Screenshot: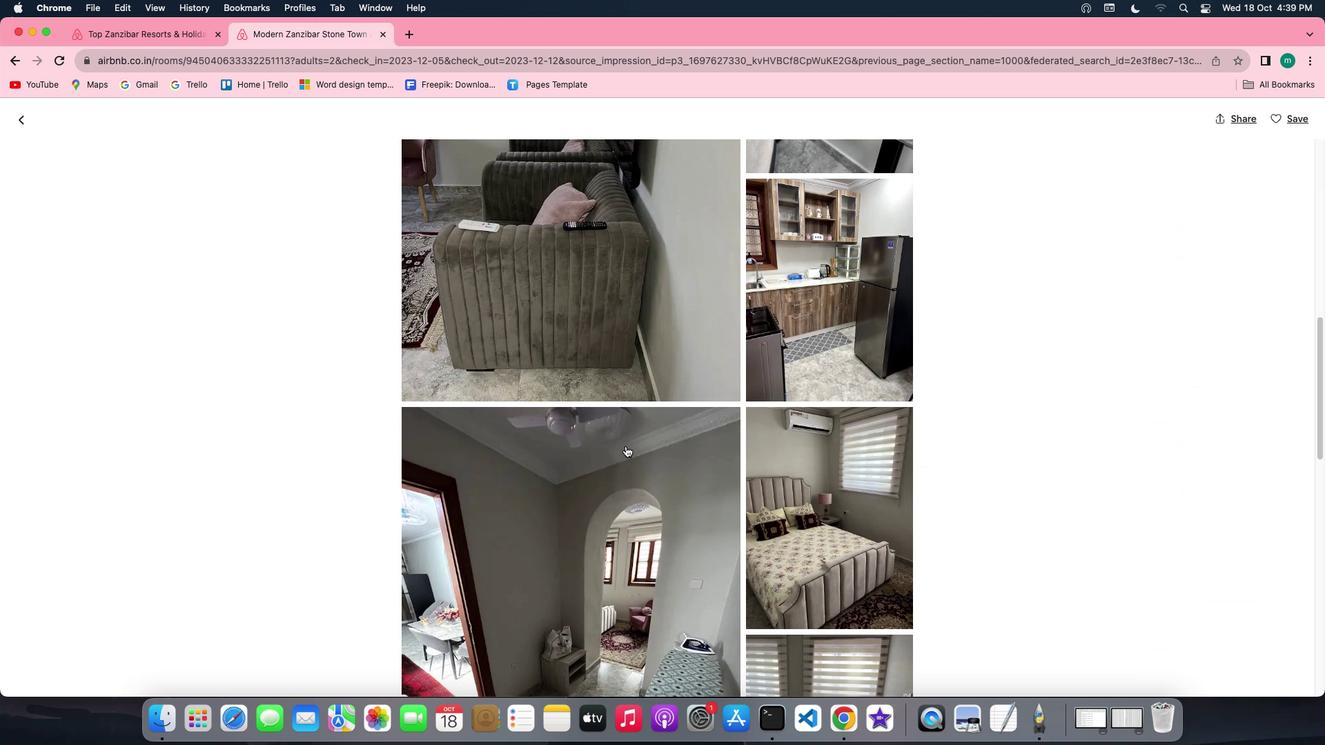 
Action: Mouse scrolled (626, 446) with delta (0, 0)
Screenshot: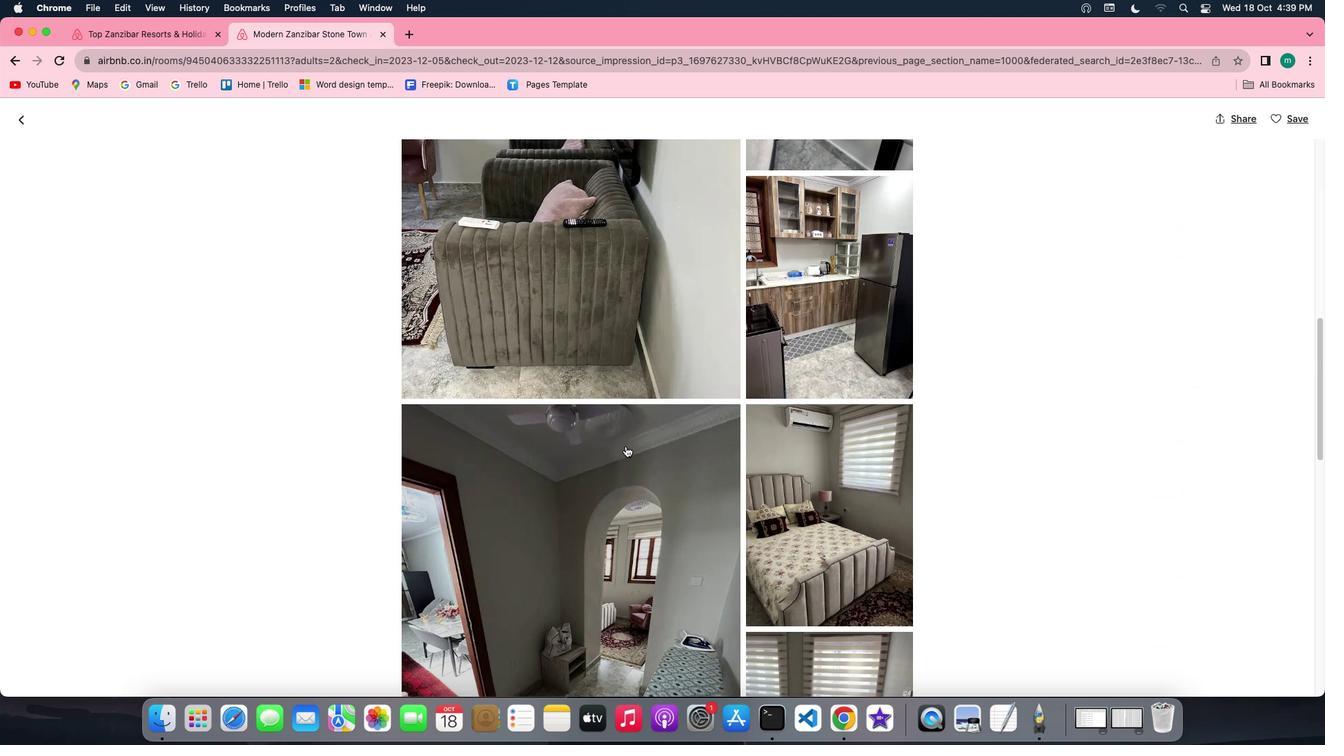 
Action: Mouse scrolled (626, 446) with delta (0, 0)
Screenshot: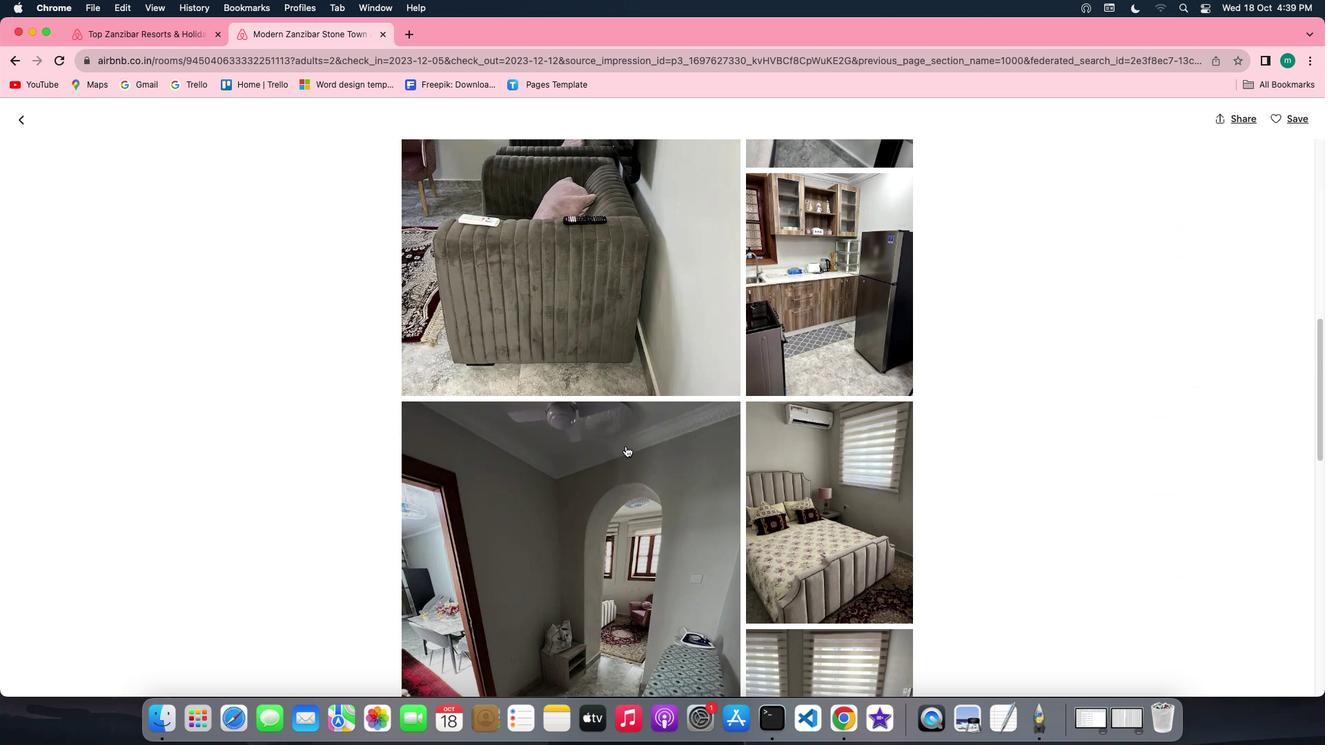 
Action: Mouse scrolled (626, 446) with delta (0, -1)
Screenshot: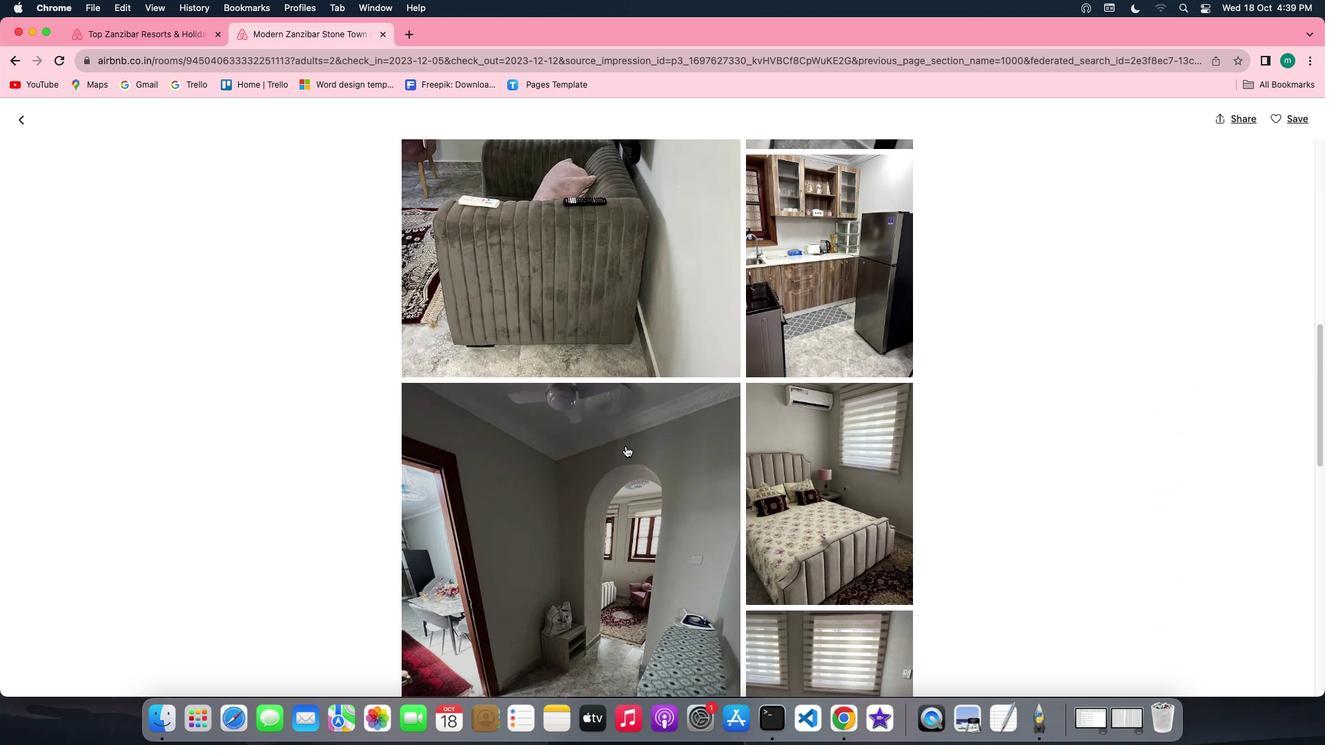 
Action: Mouse scrolled (626, 446) with delta (0, 0)
Screenshot: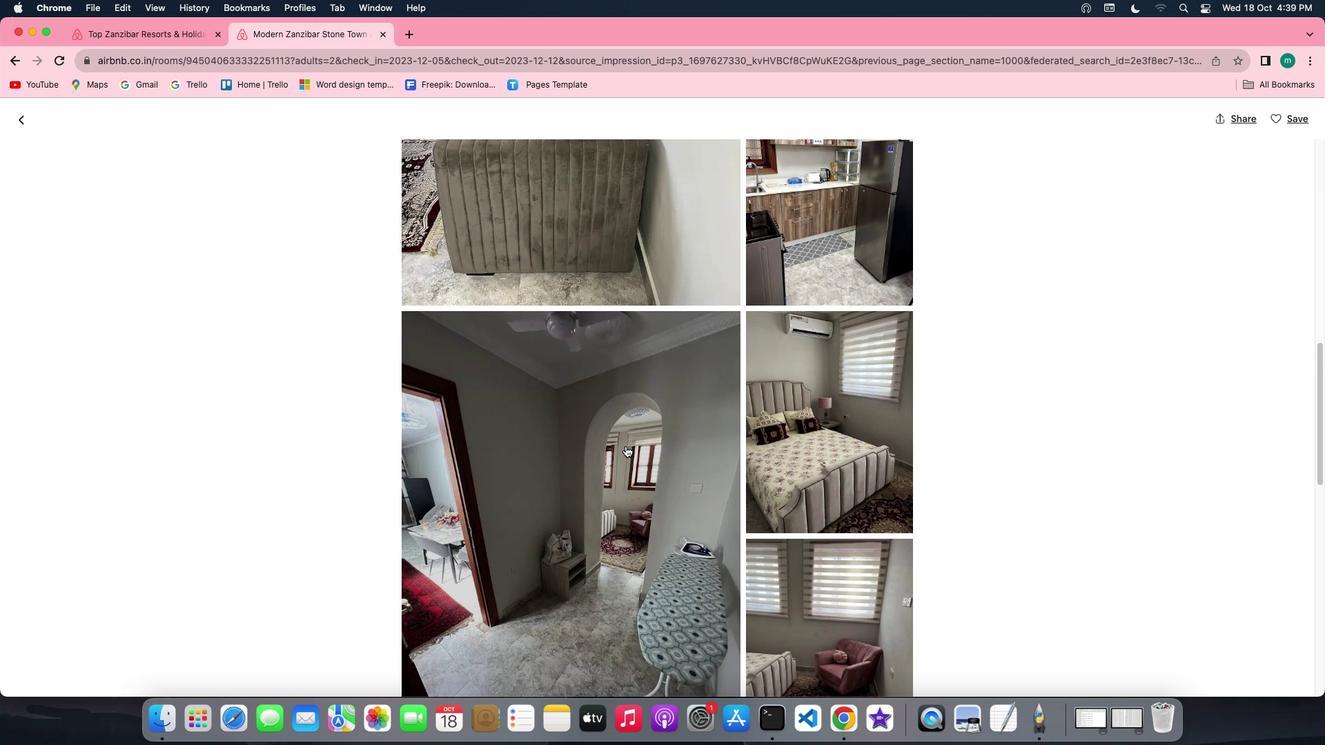 
Action: Mouse scrolled (626, 446) with delta (0, 0)
Screenshot: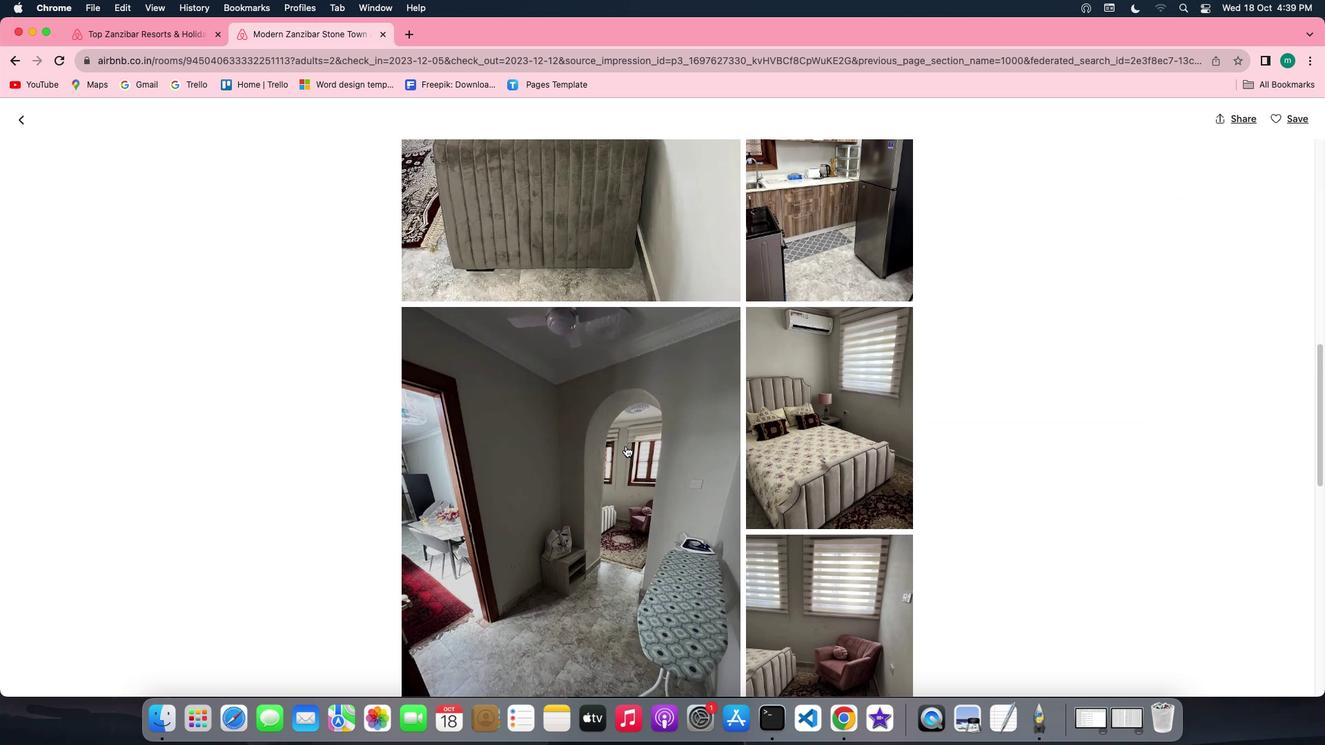 
Action: Mouse scrolled (626, 446) with delta (0, 0)
Screenshot: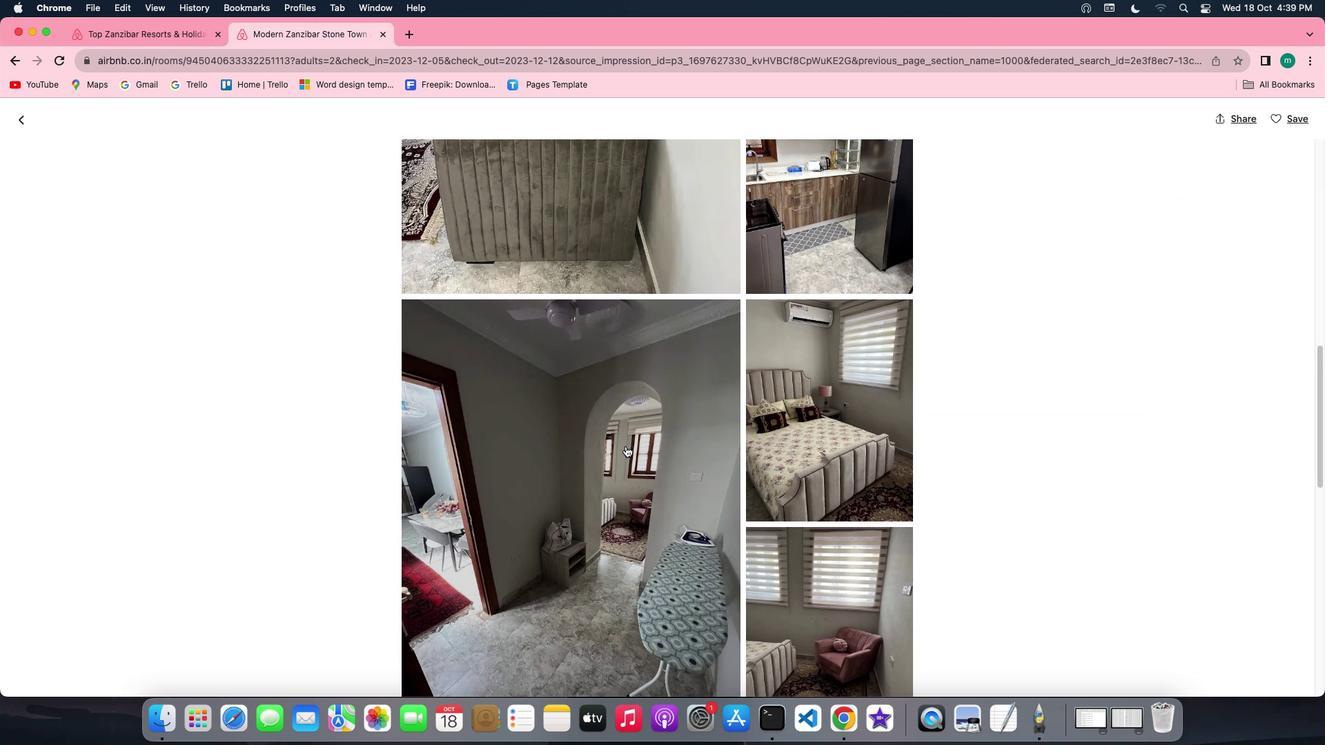 
Action: Mouse scrolled (626, 446) with delta (0, 0)
Screenshot: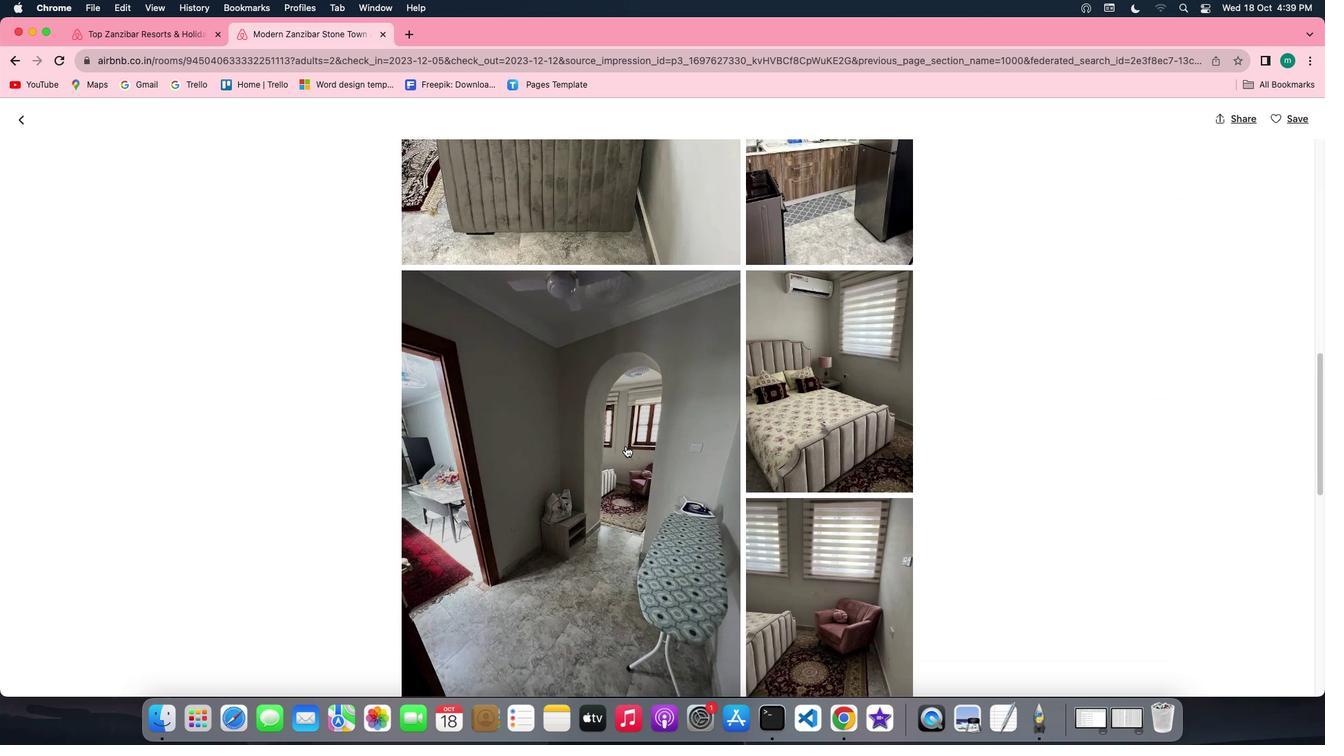 
Action: Mouse scrolled (626, 446) with delta (0, 0)
Screenshot: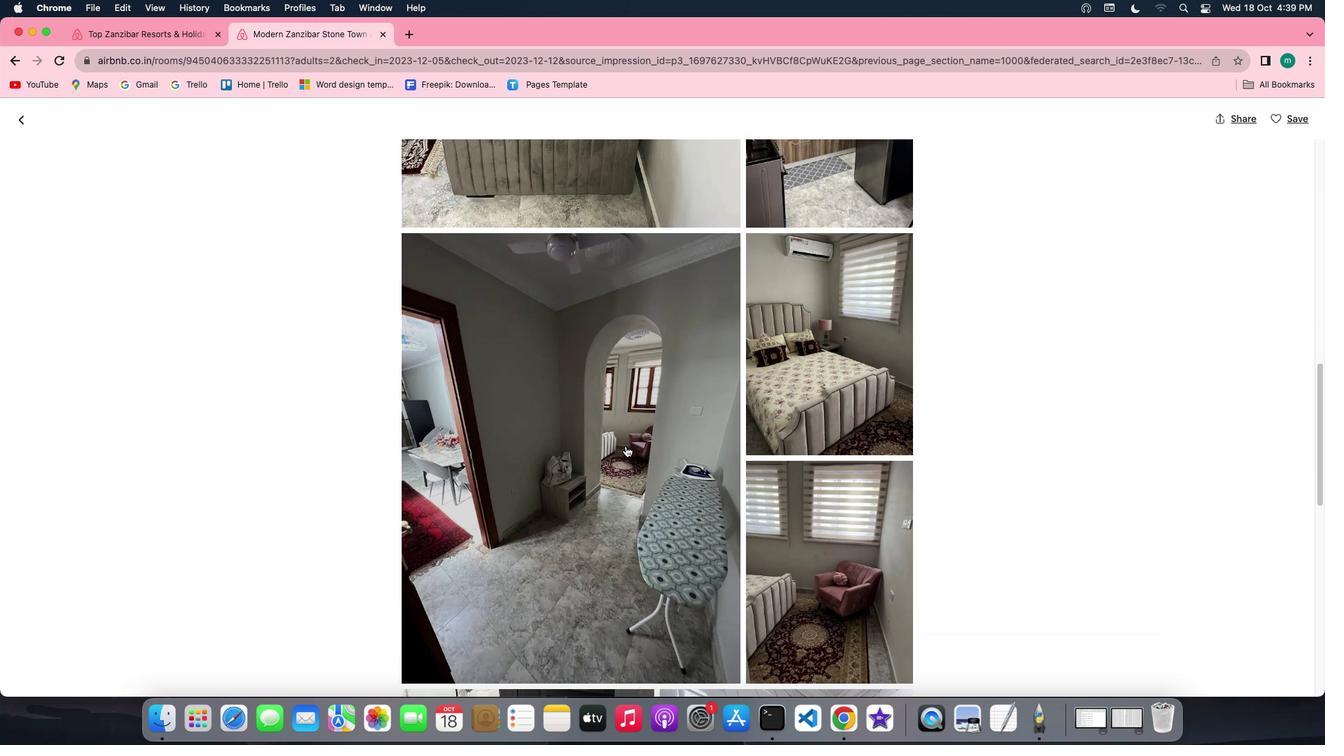 
Action: Mouse scrolled (626, 446) with delta (0, 0)
Screenshot: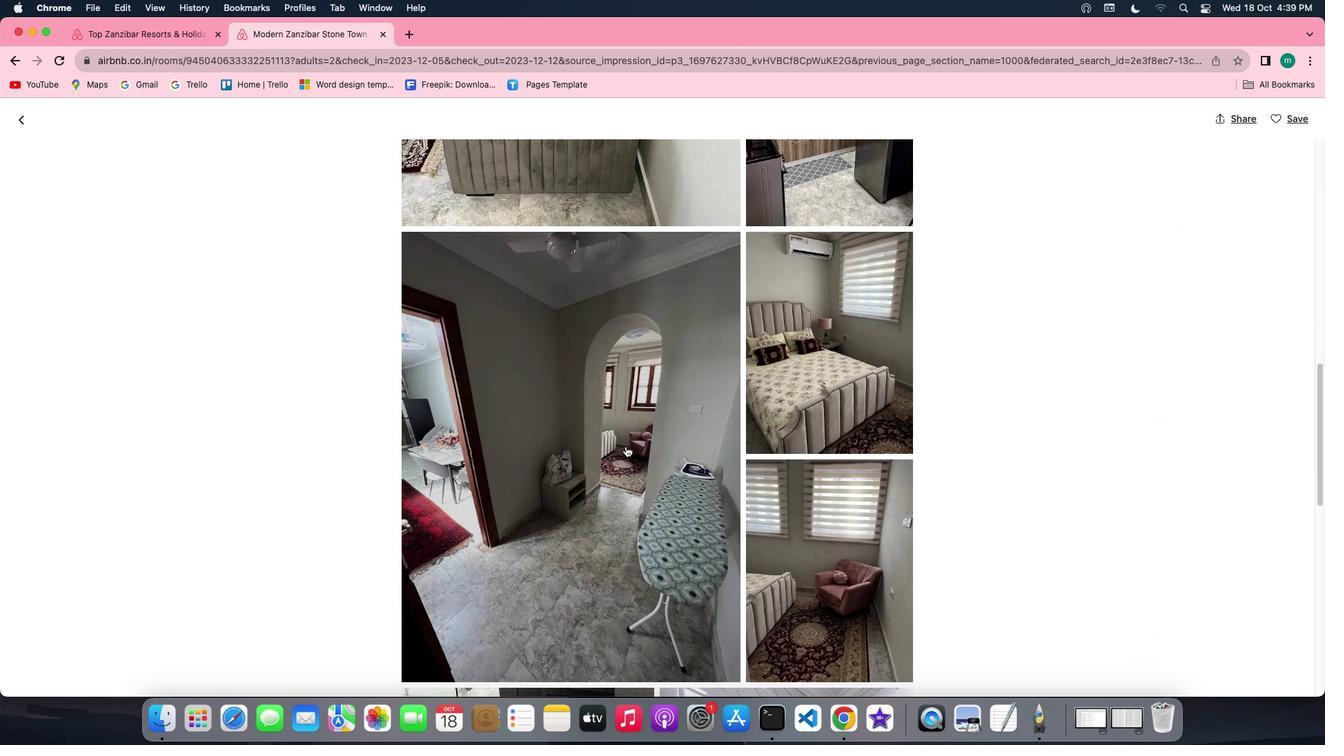 
Action: Mouse scrolled (626, 446) with delta (0, 0)
Screenshot: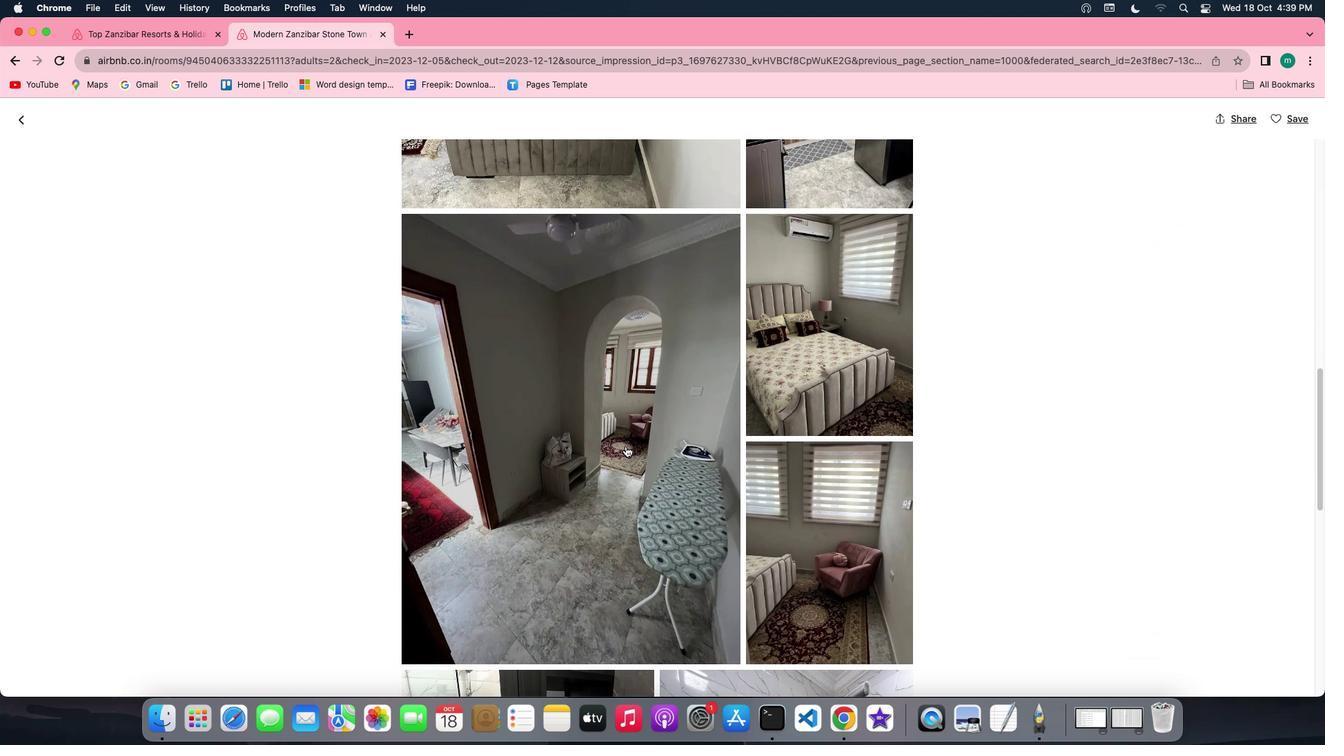 
Action: Mouse scrolled (626, 446) with delta (0, 0)
Screenshot: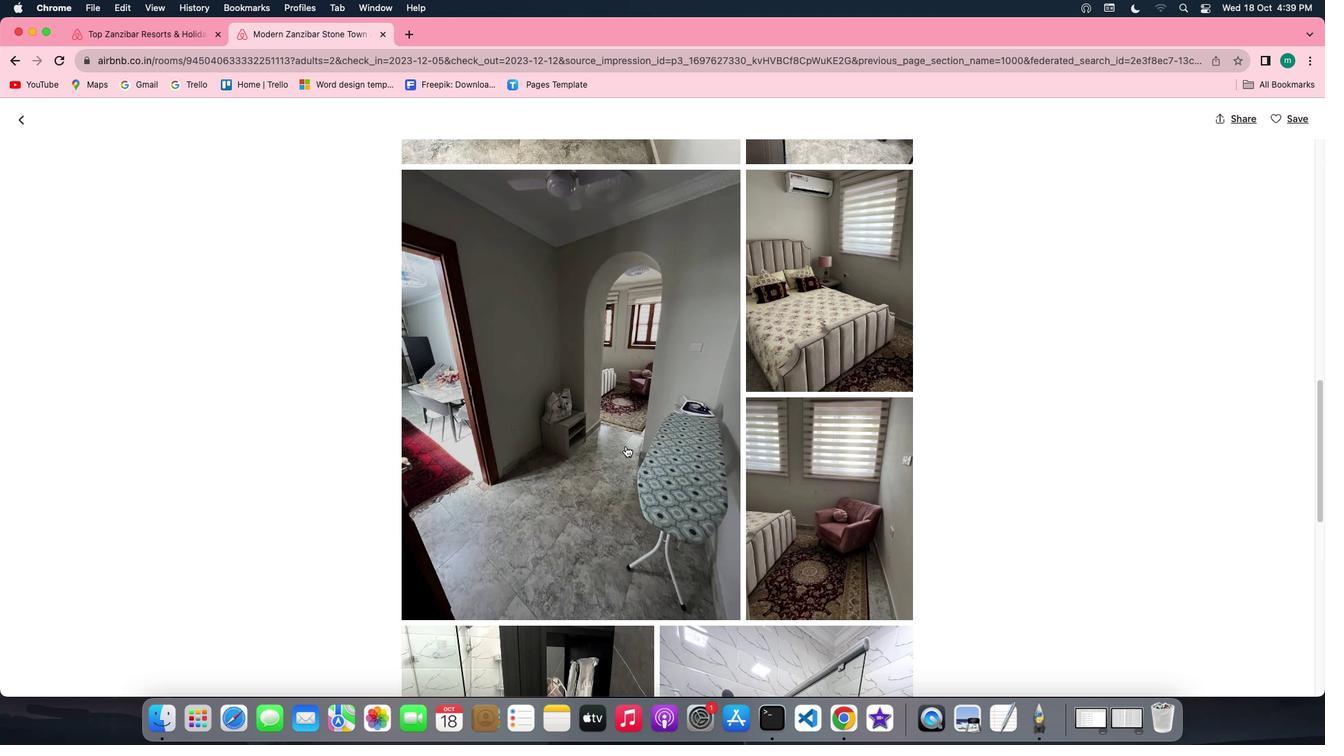 
Action: Mouse scrolled (626, 446) with delta (0, 0)
Screenshot: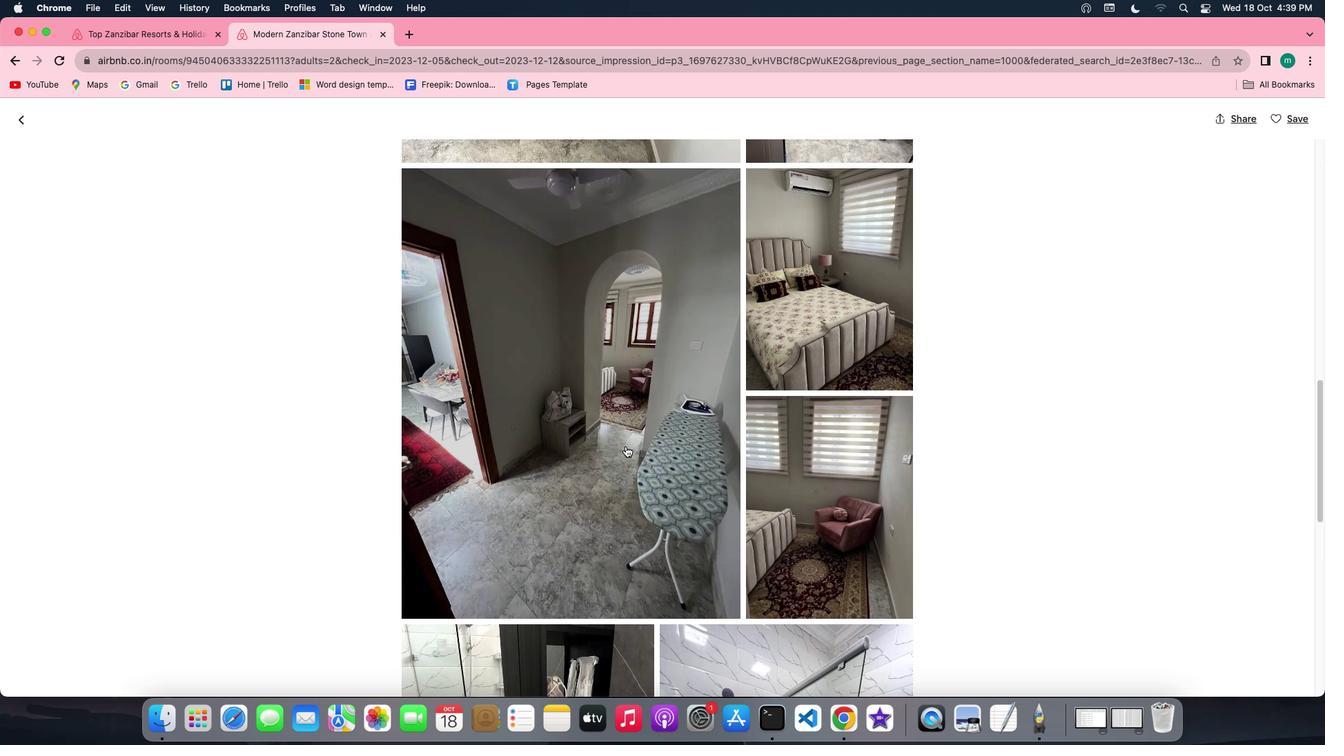
Action: Mouse scrolled (626, 446) with delta (0, 0)
Screenshot: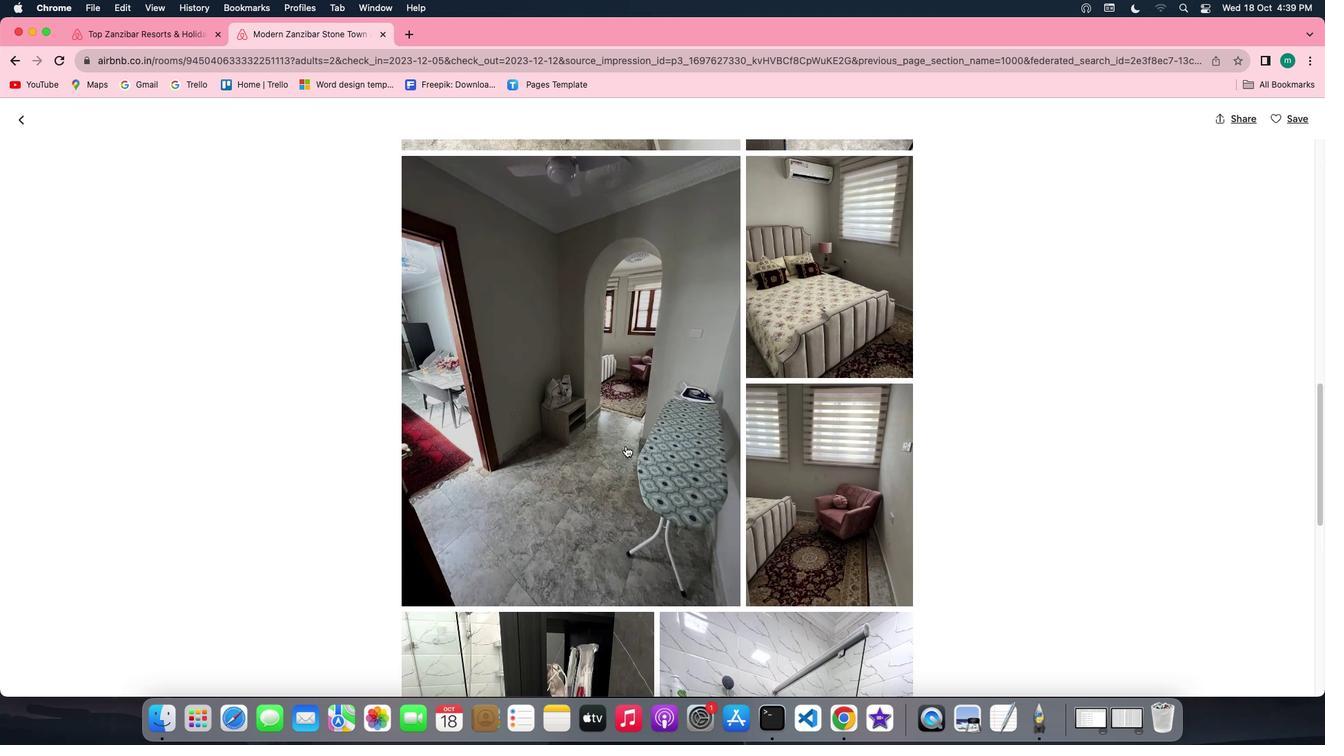 
Action: Mouse scrolled (626, 446) with delta (0, 0)
Screenshot: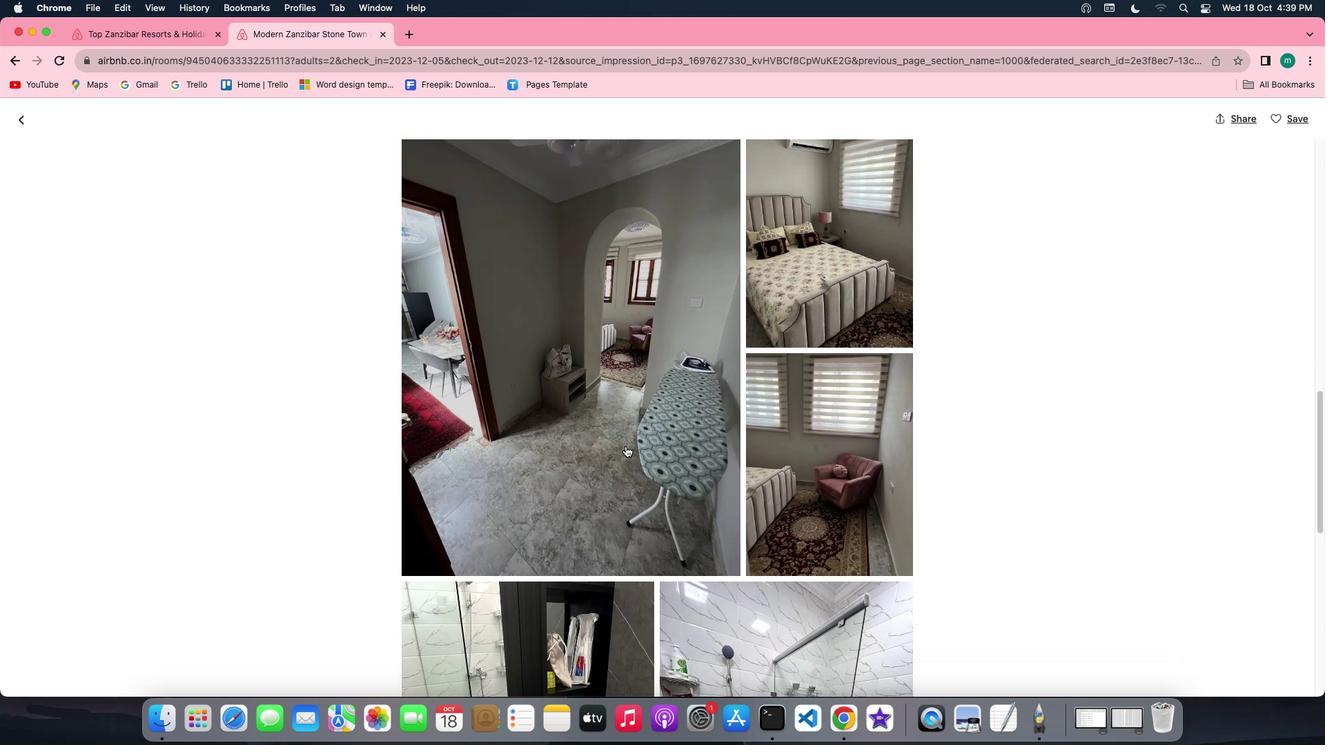 
Action: Mouse scrolled (626, 446) with delta (0, 0)
Screenshot: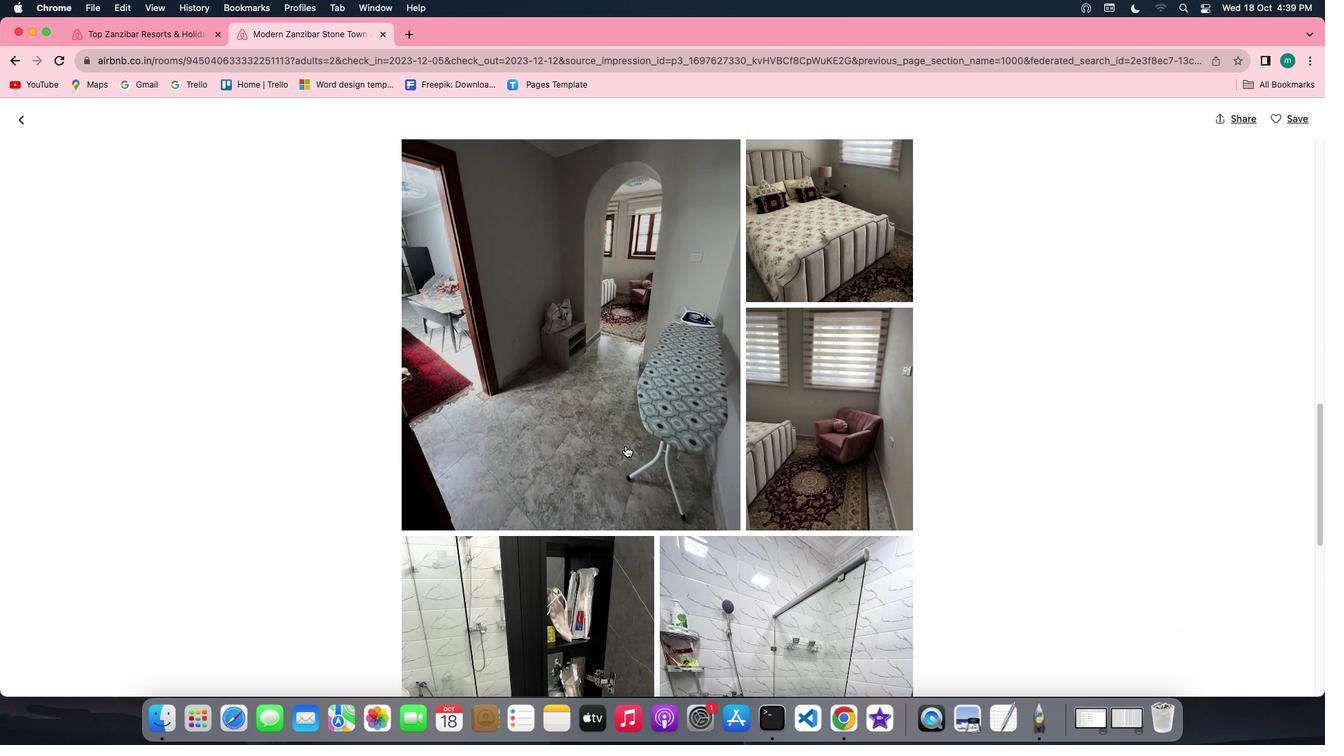 
Action: Mouse scrolled (626, 446) with delta (0, 0)
Screenshot: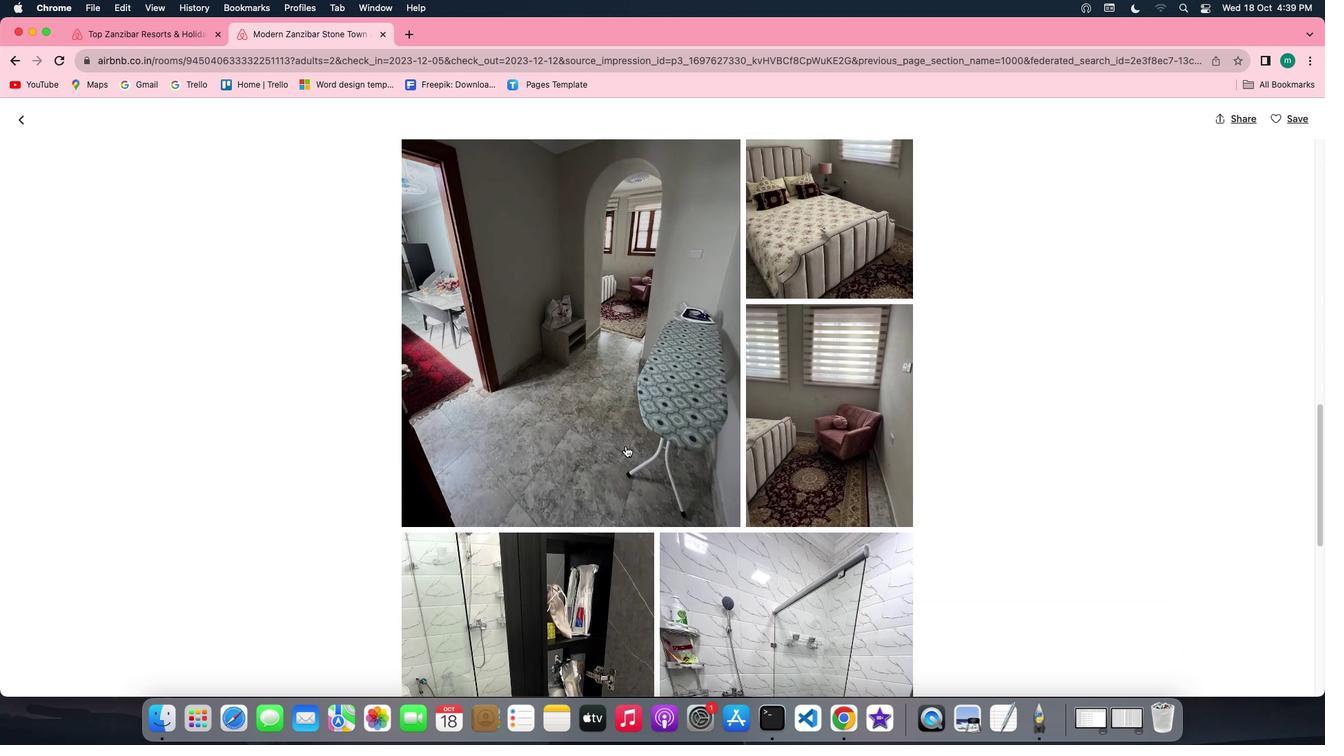 
Action: Mouse scrolled (626, 446) with delta (0, 0)
Screenshot: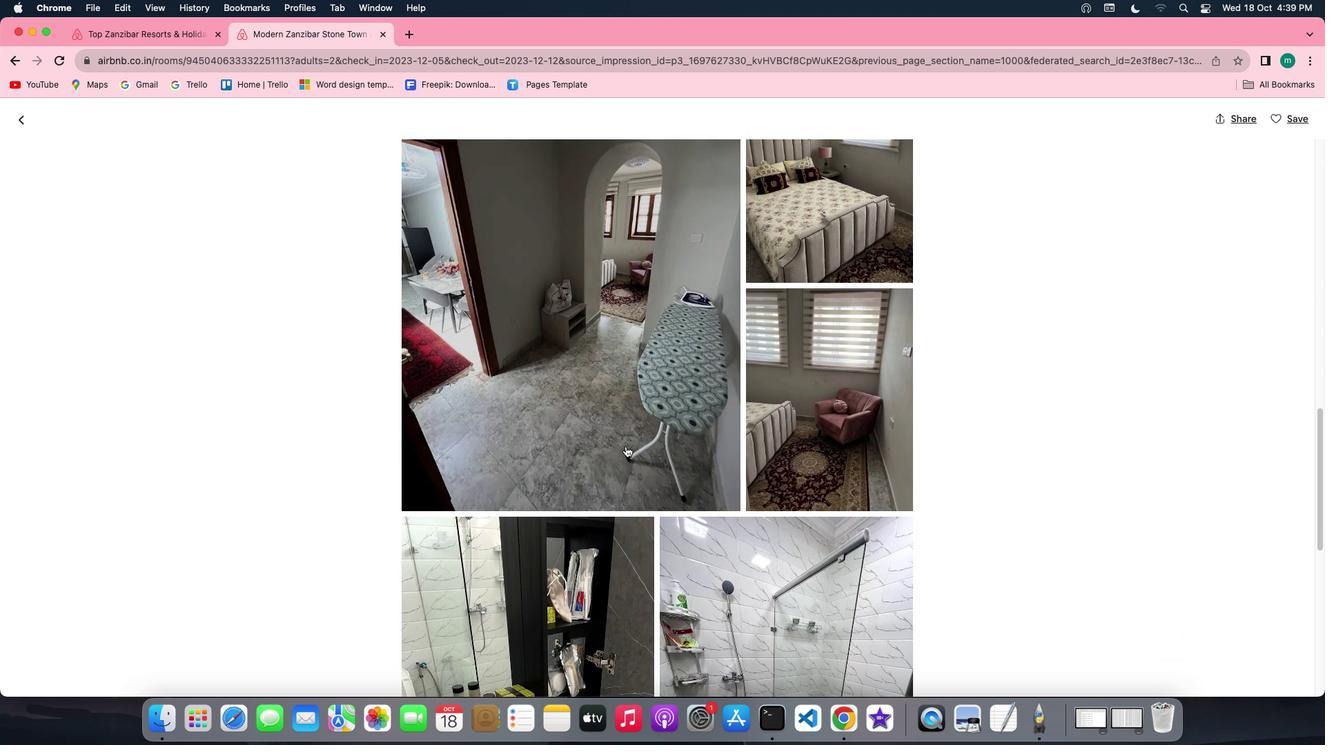 
Action: Mouse scrolled (626, 446) with delta (0, 0)
Screenshot: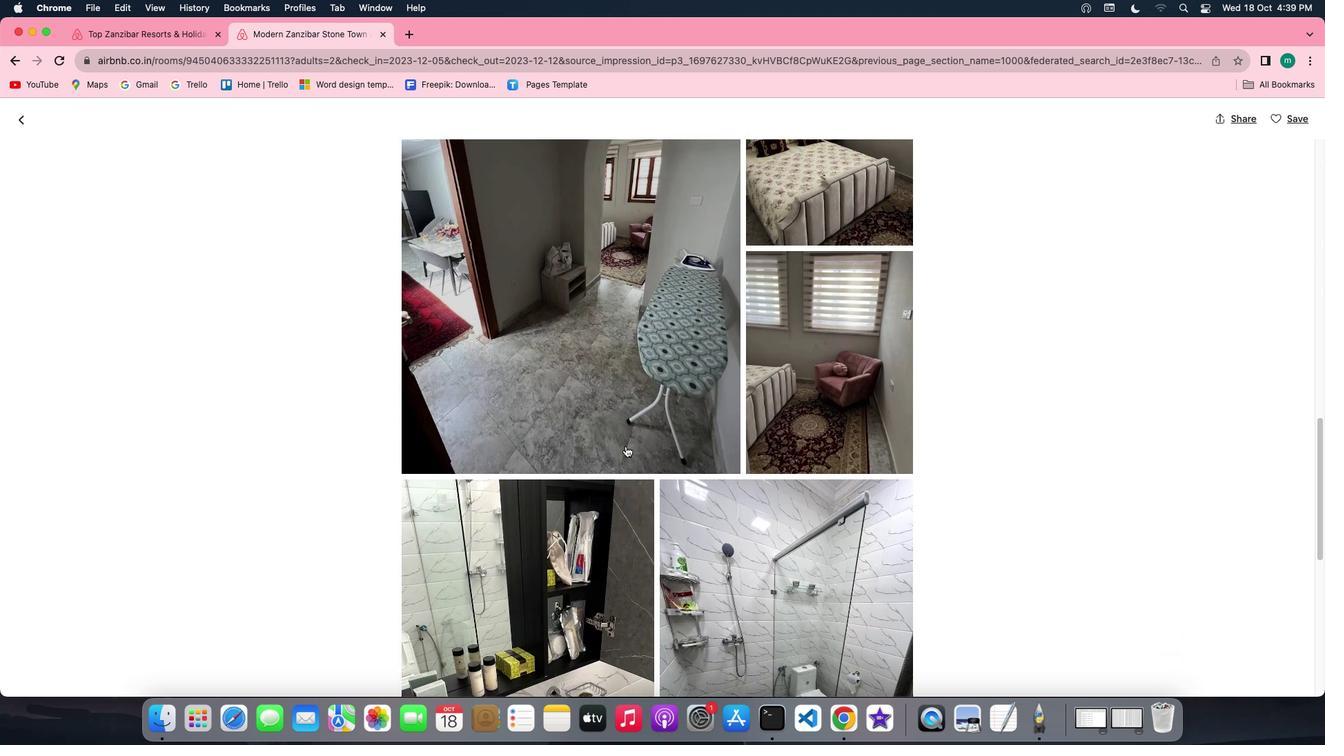 
Action: Mouse scrolled (626, 446) with delta (0, 0)
Screenshot: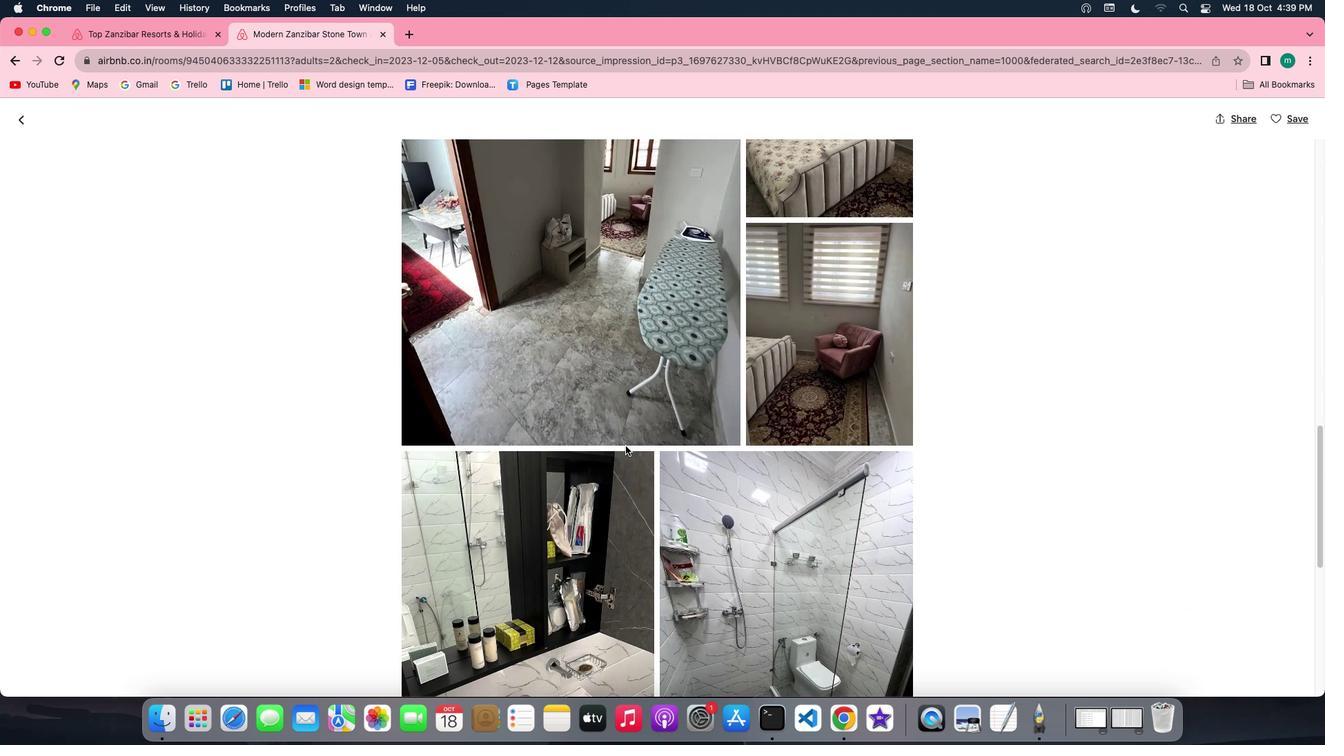 
Action: Mouse scrolled (626, 446) with delta (0, 0)
Screenshot: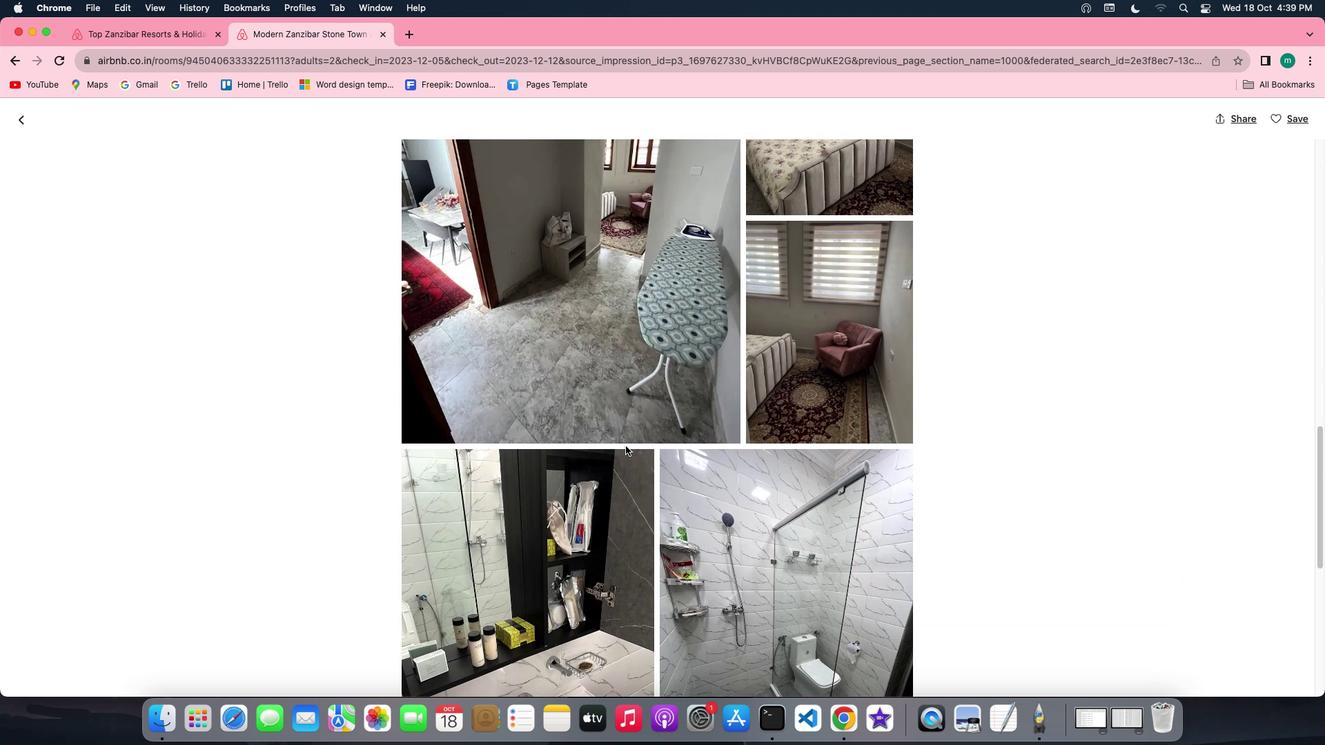 
Action: Mouse scrolled (626, 446) with delta (0, -1)
Screenshot: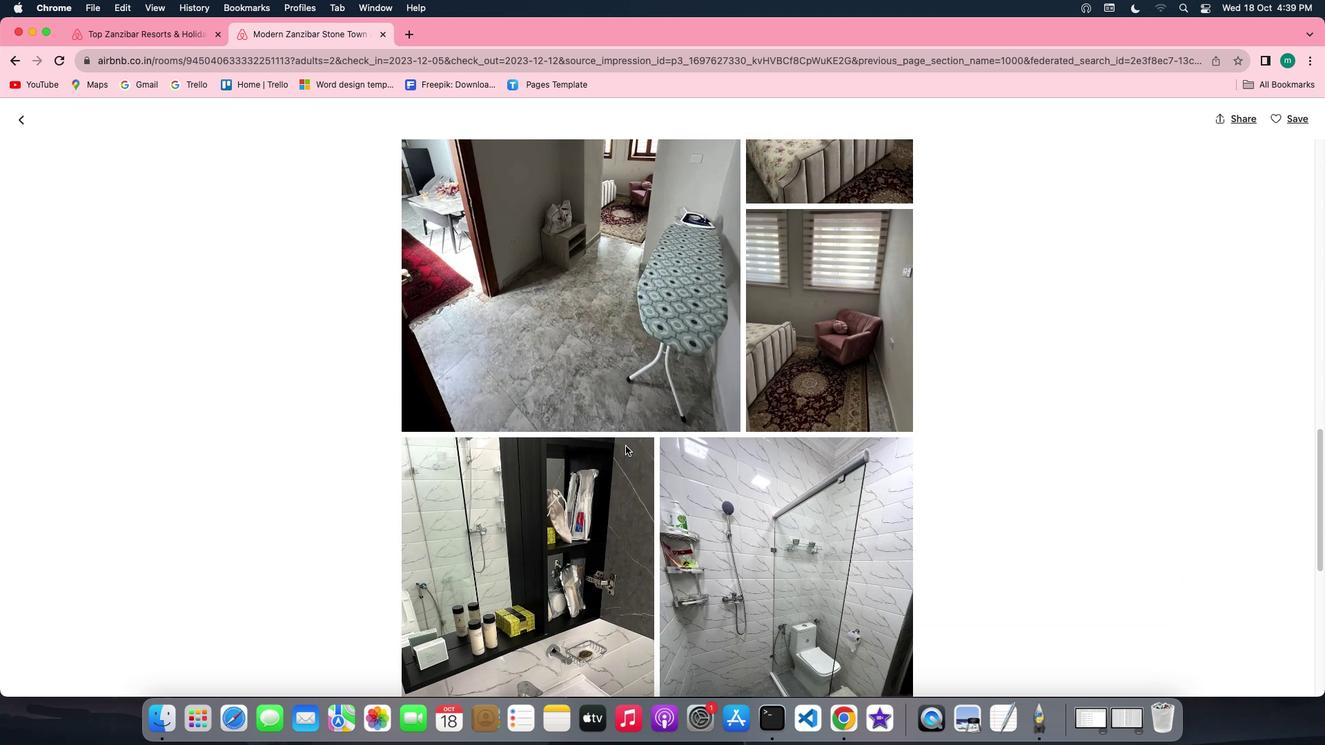 
Action: Mouse scrolled (626, 446) with delta (0, -1)
Screenshot: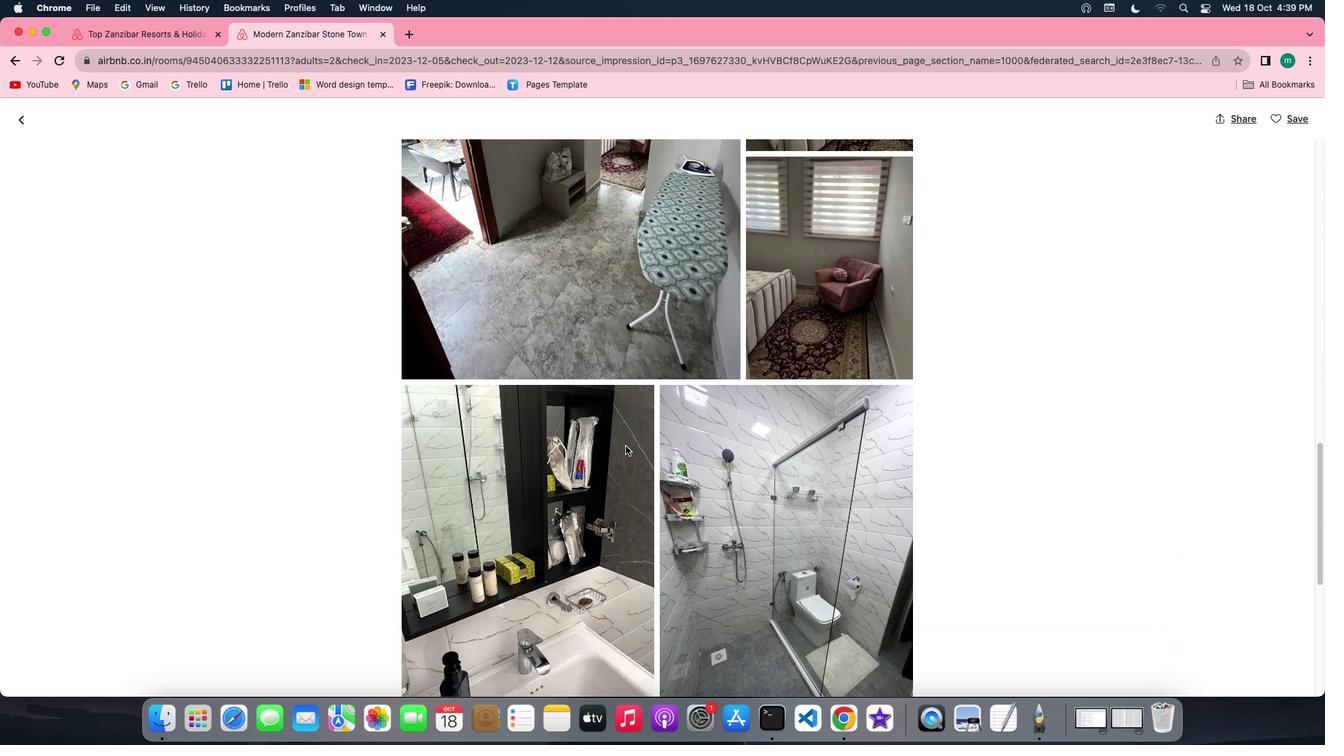 
Action: Mouse scrolled (626, 446) with delta (0, 0)
Screenshot: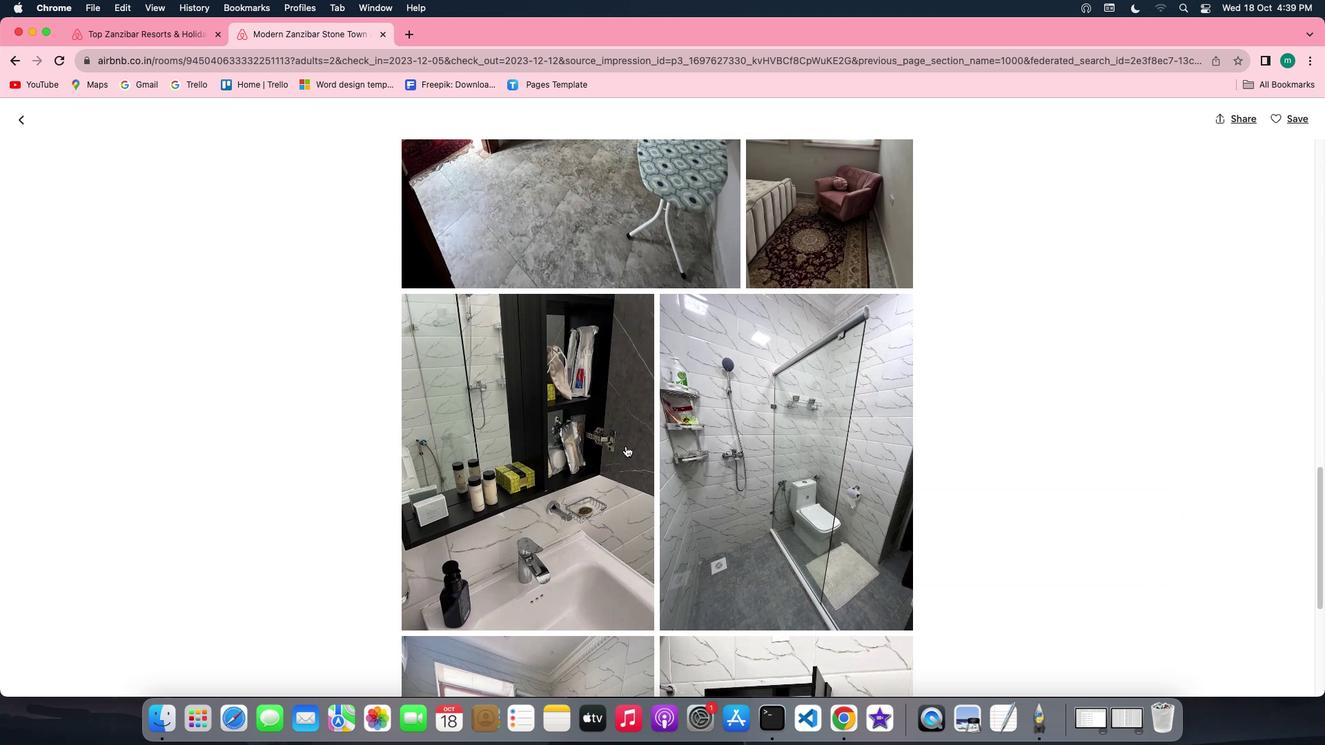 
Action: Mouse scrolled (626, 446) with delta (0, 0)
Screenshot: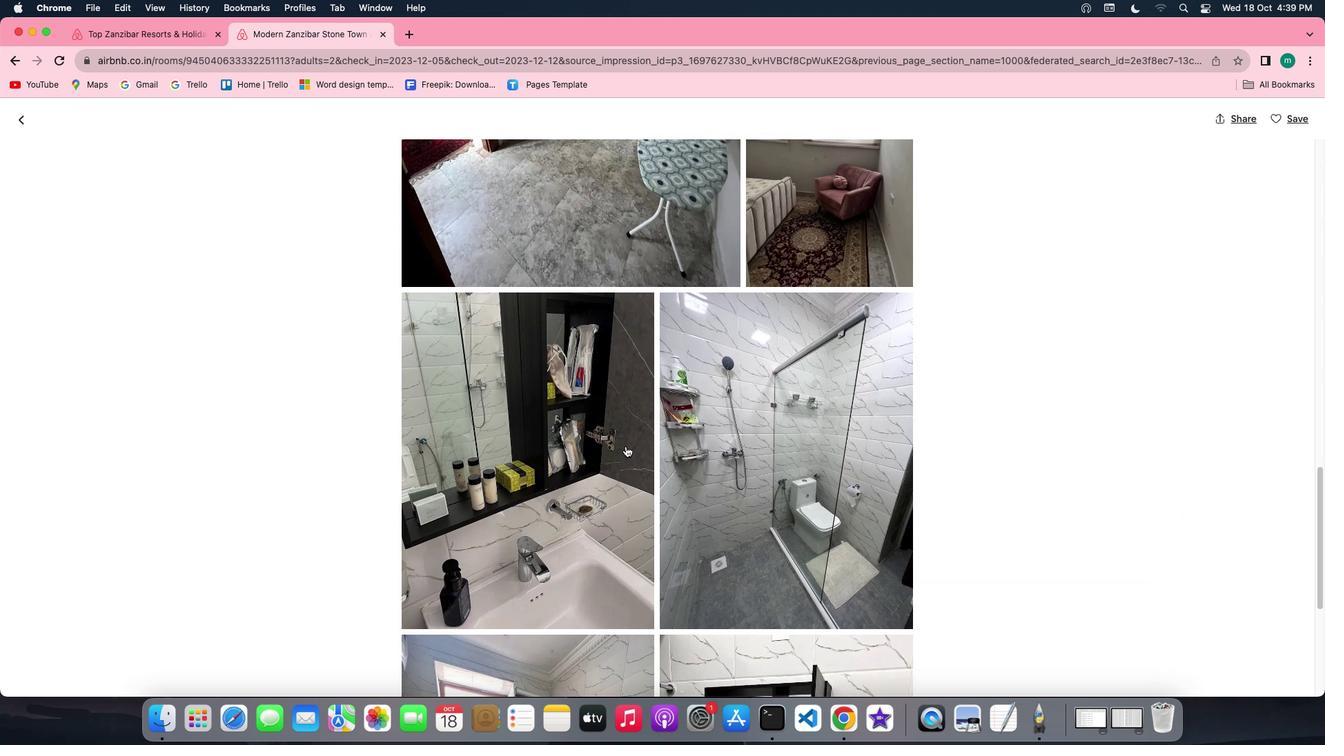 
Action: Mouse scrolled (626, 446) with delta (0, 0)
Screenshot: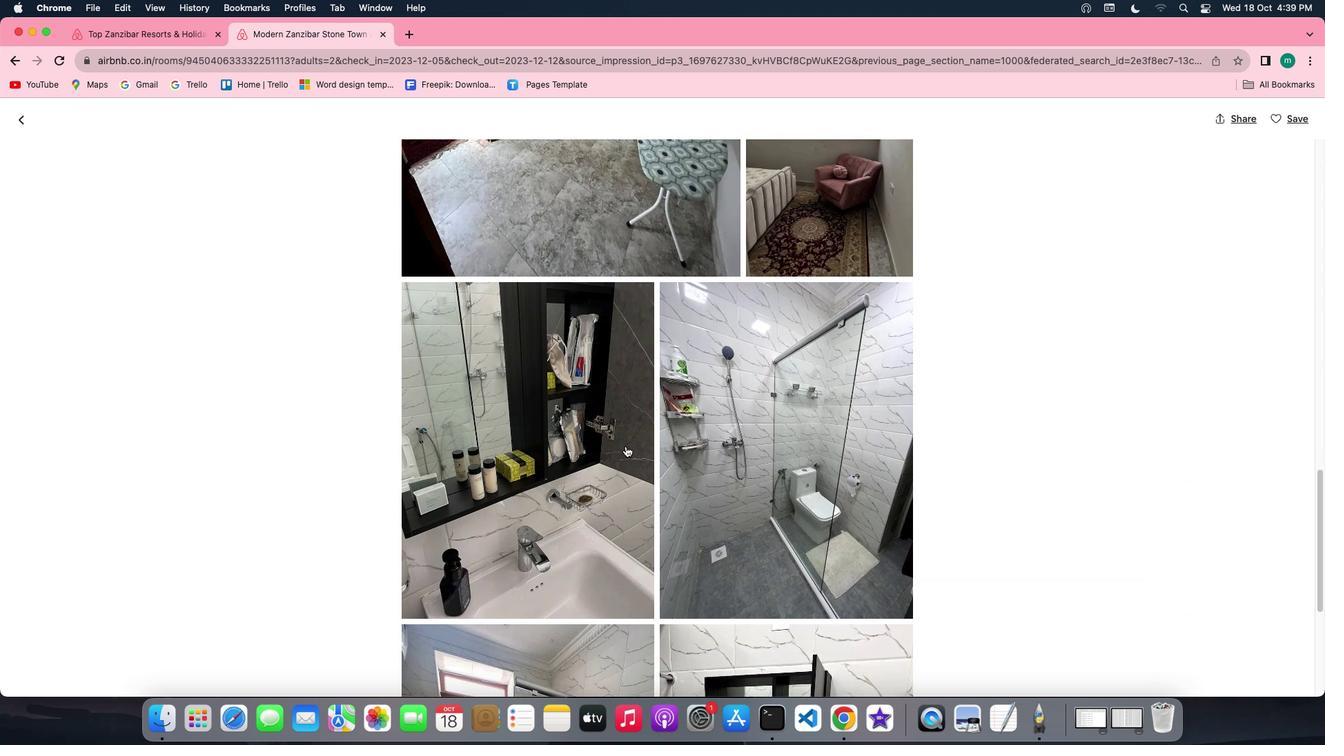 
Action: Mouse scrolled (626, 446) with delta (0, -1)
Screenshot: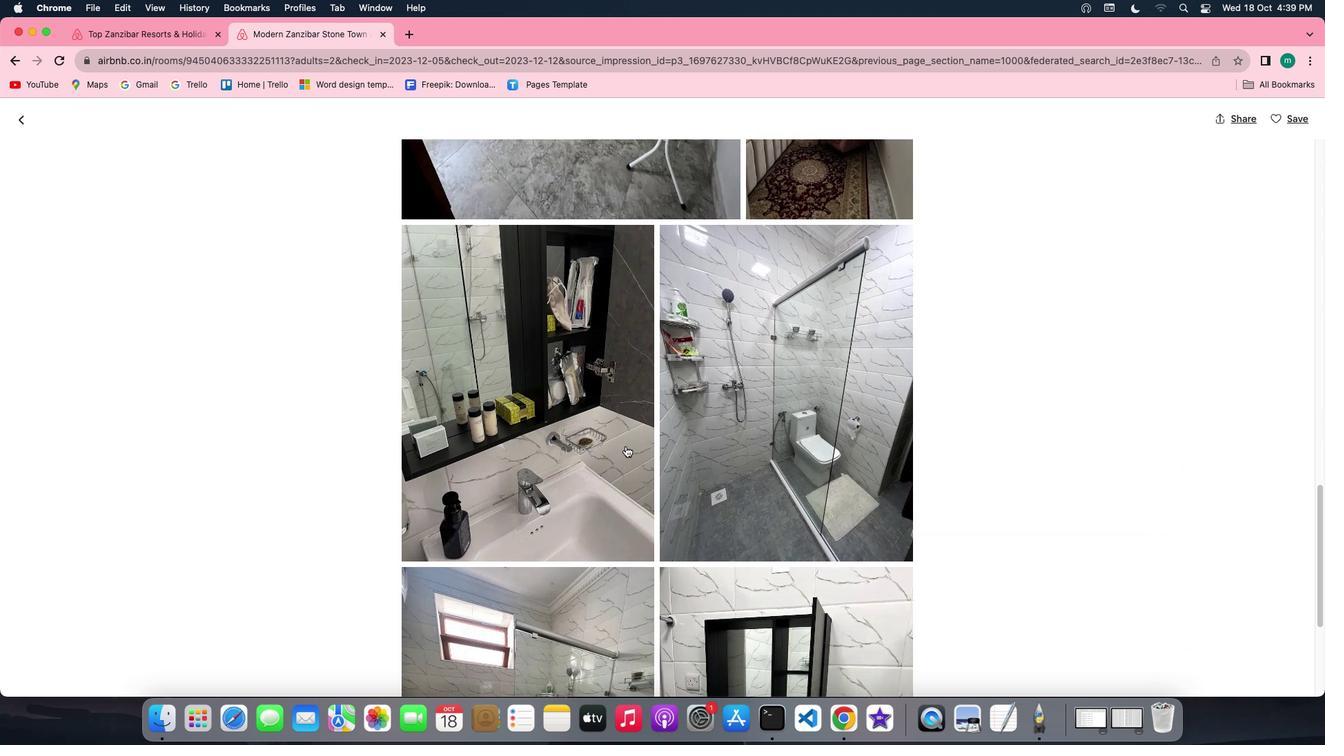 
Action: Mouse scrolled (626, 446) with delta (0, 0)
Screenshot: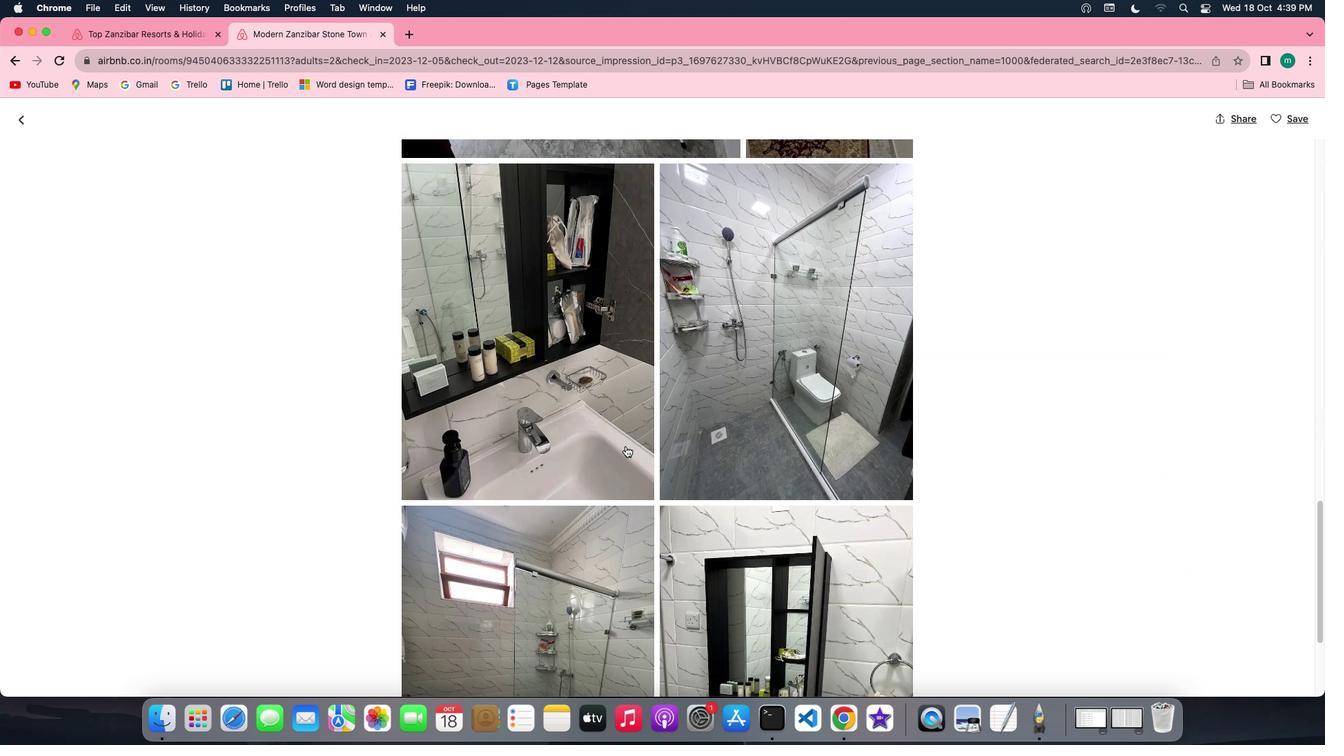 
Action: Mouse scrolled (626, 446) with delta (0, 0)
Screenshot: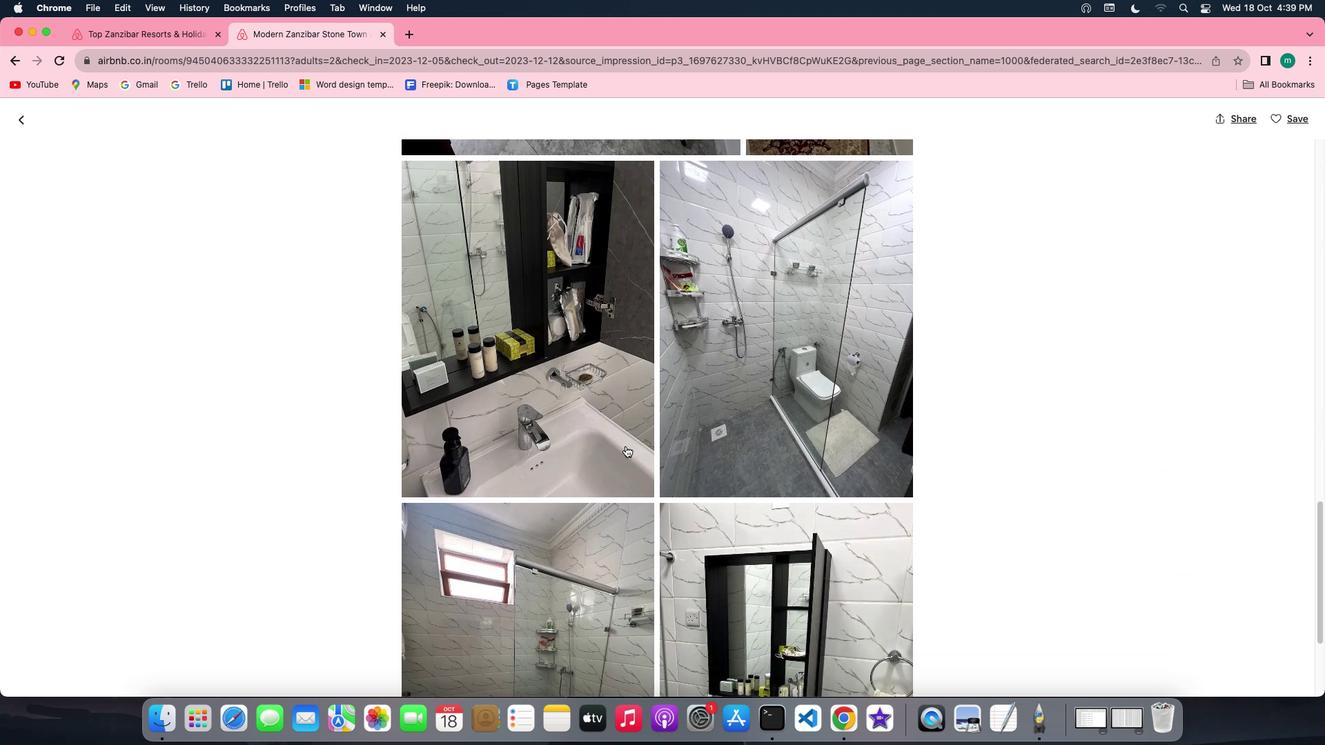 
Action: Mouse scrolled (626, 446) with delta (0, 0)
Screenshot: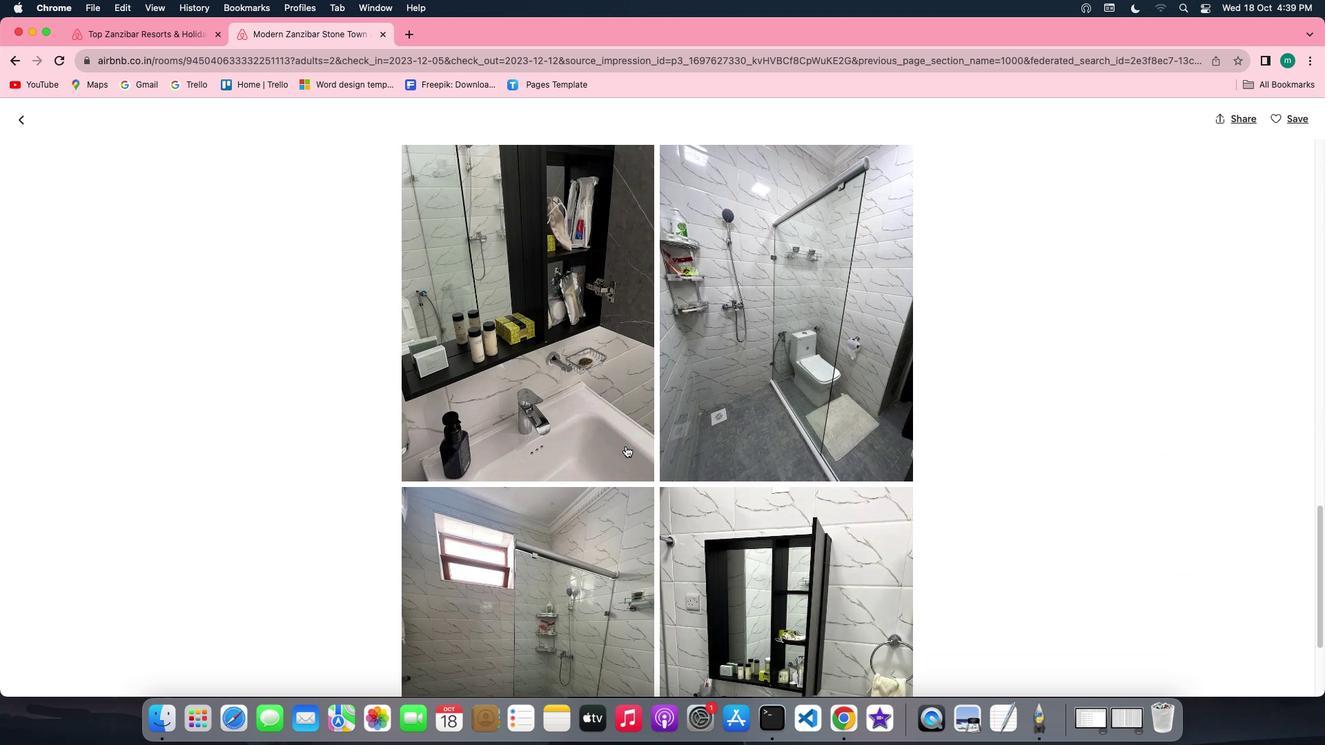 
Action: Mouse scrolled (626, 446) with delta (0, 0)
Screenshot: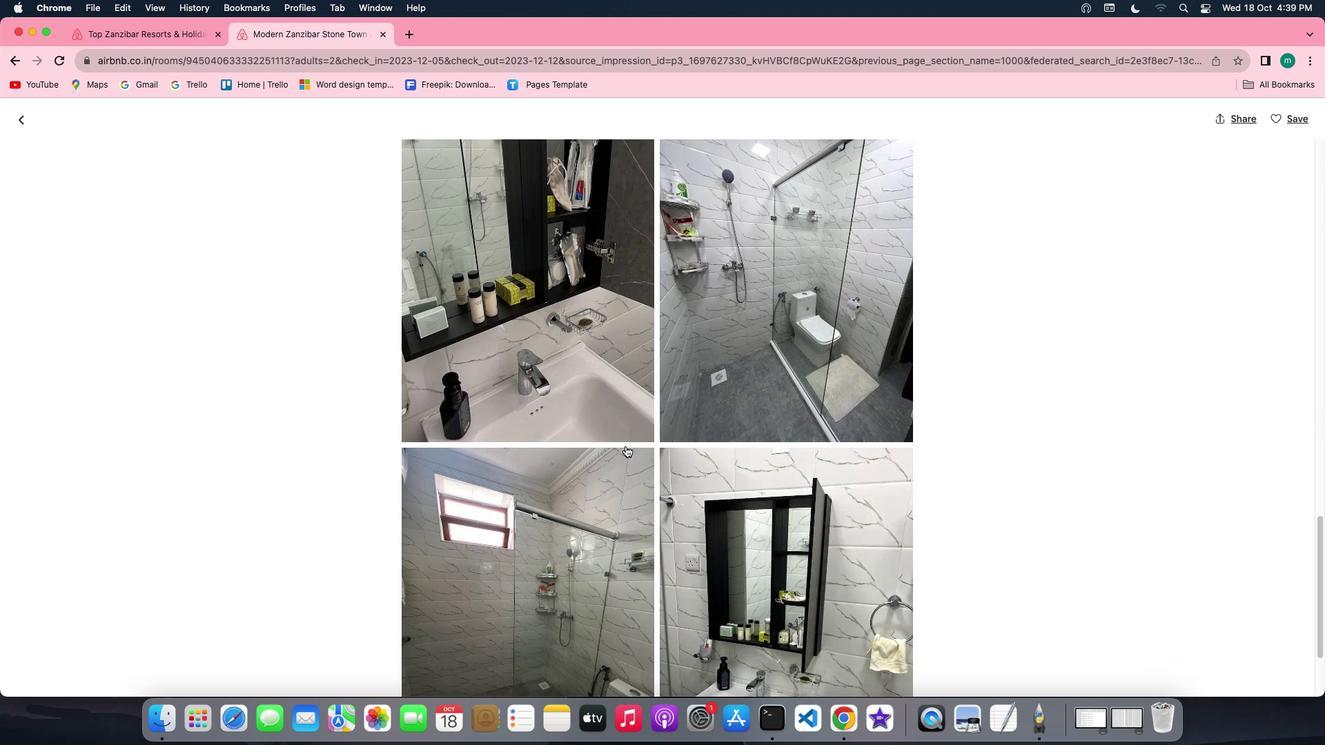 
Action: Mouse scrolled (626, 446) with delta (0, 0)
Screenshot: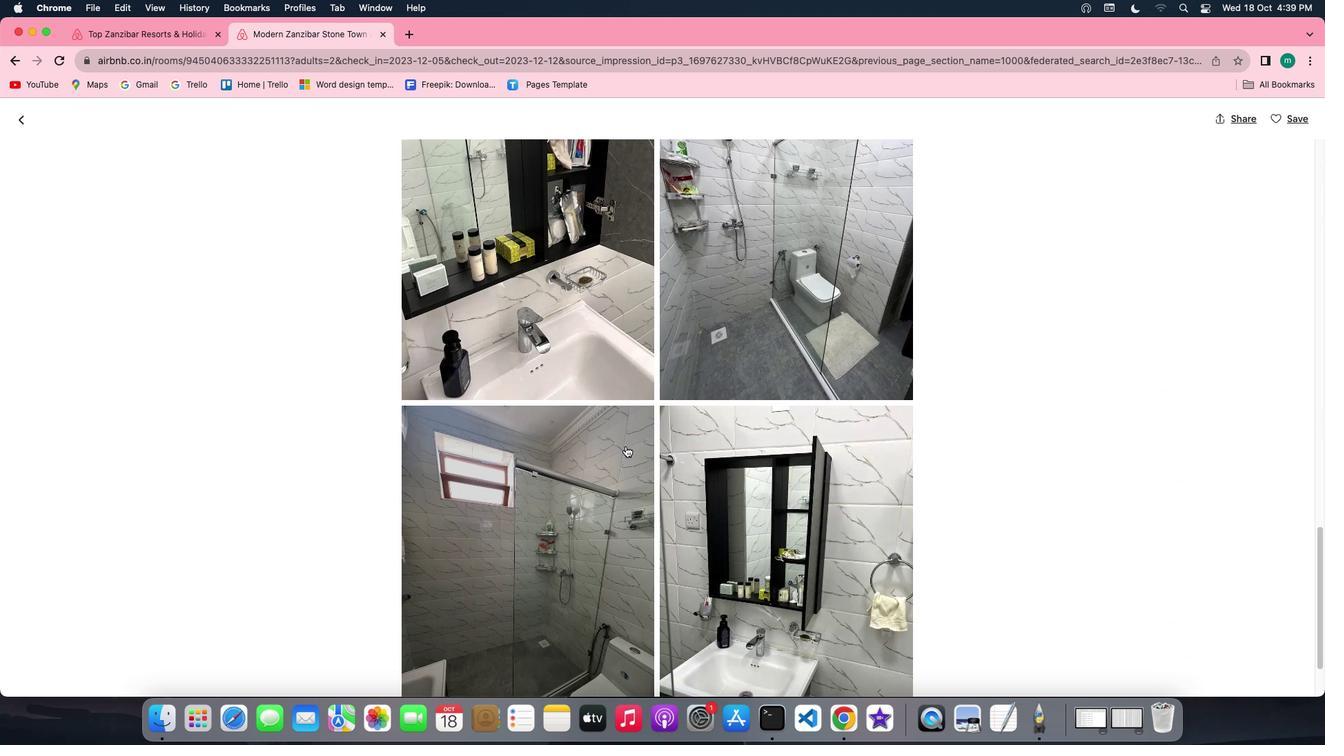 
Action: Mouse scrolled (626, 446) with delta (0, 0)
Screenshot: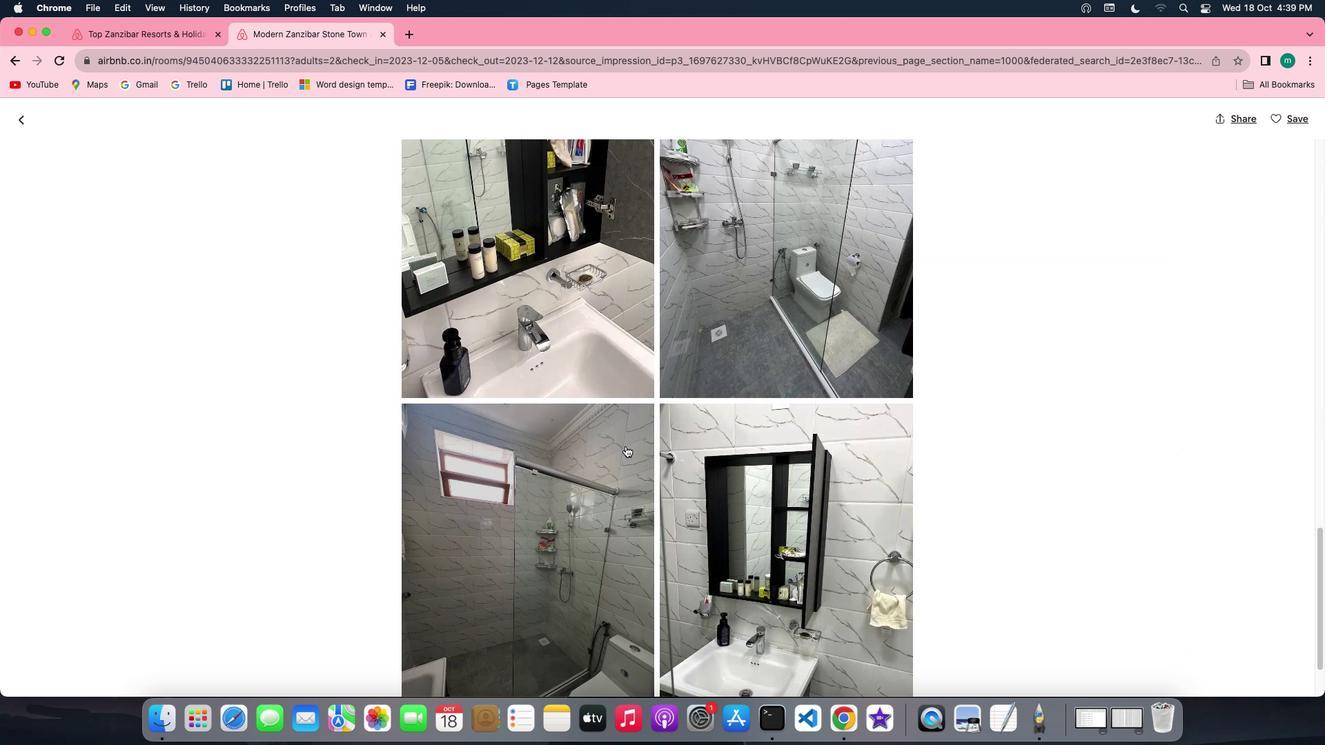 
Action: Mouse scrolled (626, 446) with delta (0, -1)
Screenshot: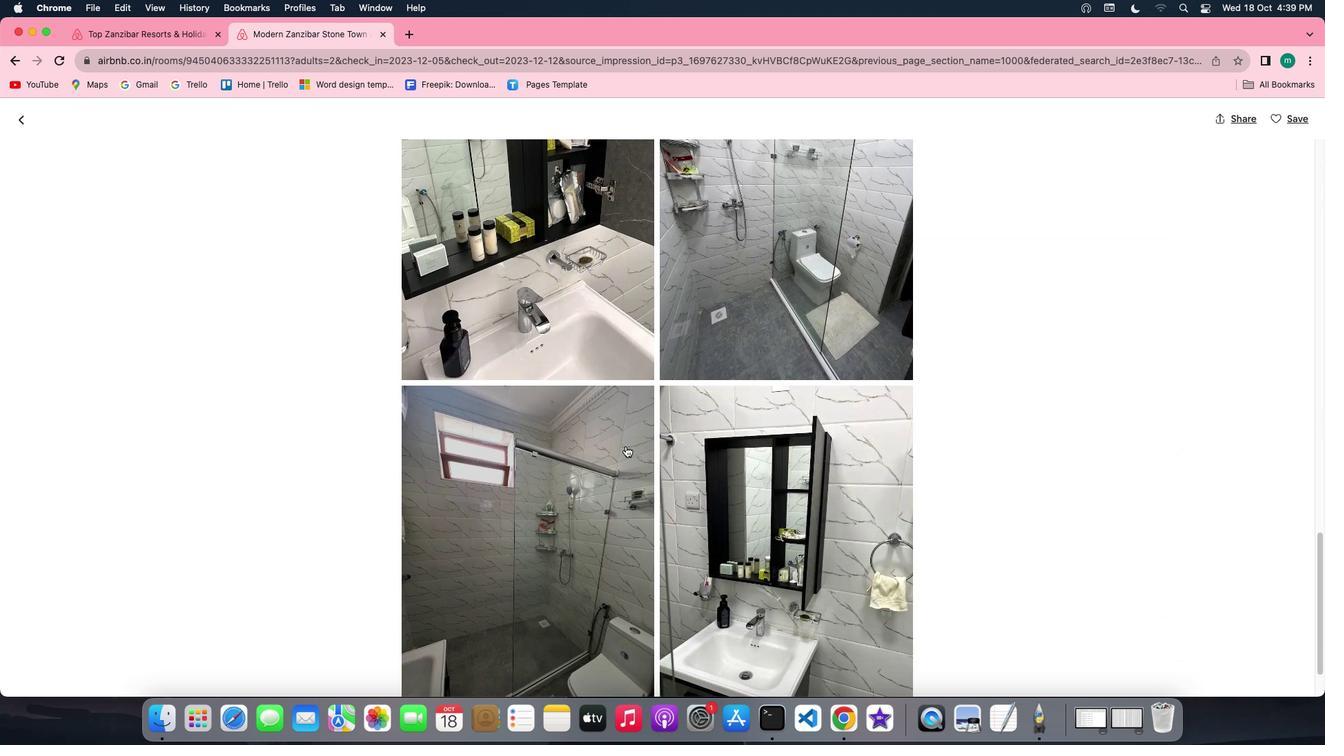 
Action: Mouse scrolled (626, 446) with delta (0, -2)
Screenshot: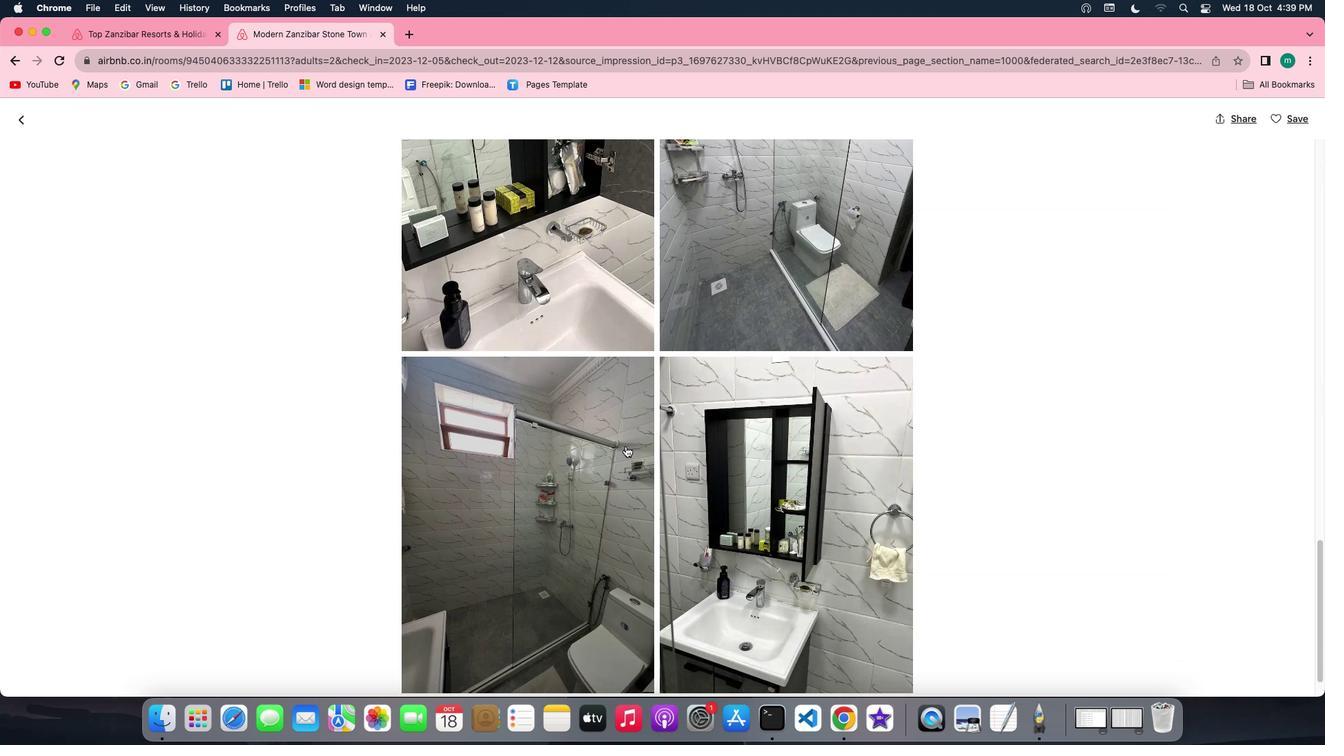 
Action: Mouse scrolled (626, 446) with delta (0, 0)
Screenshot: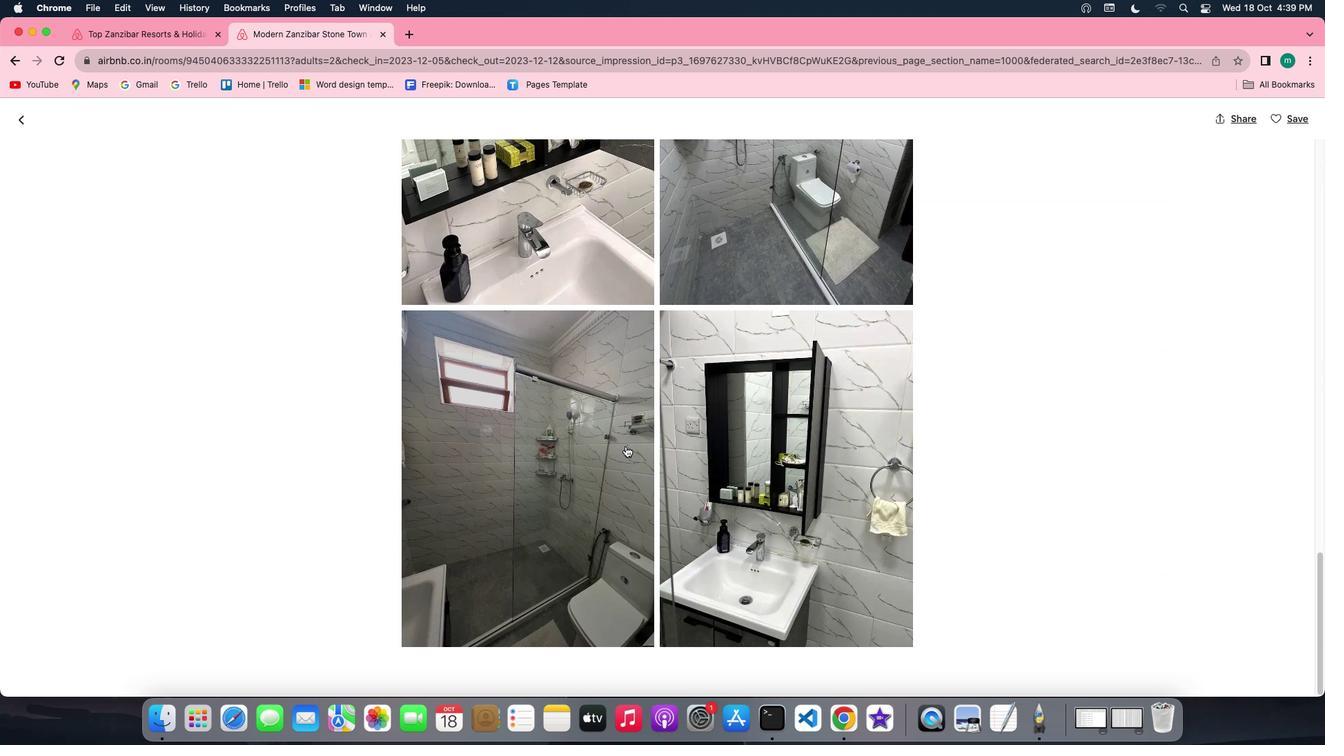 
Action: Mouse scrolled (626, 446) with delta (0, 0)
Screenshot: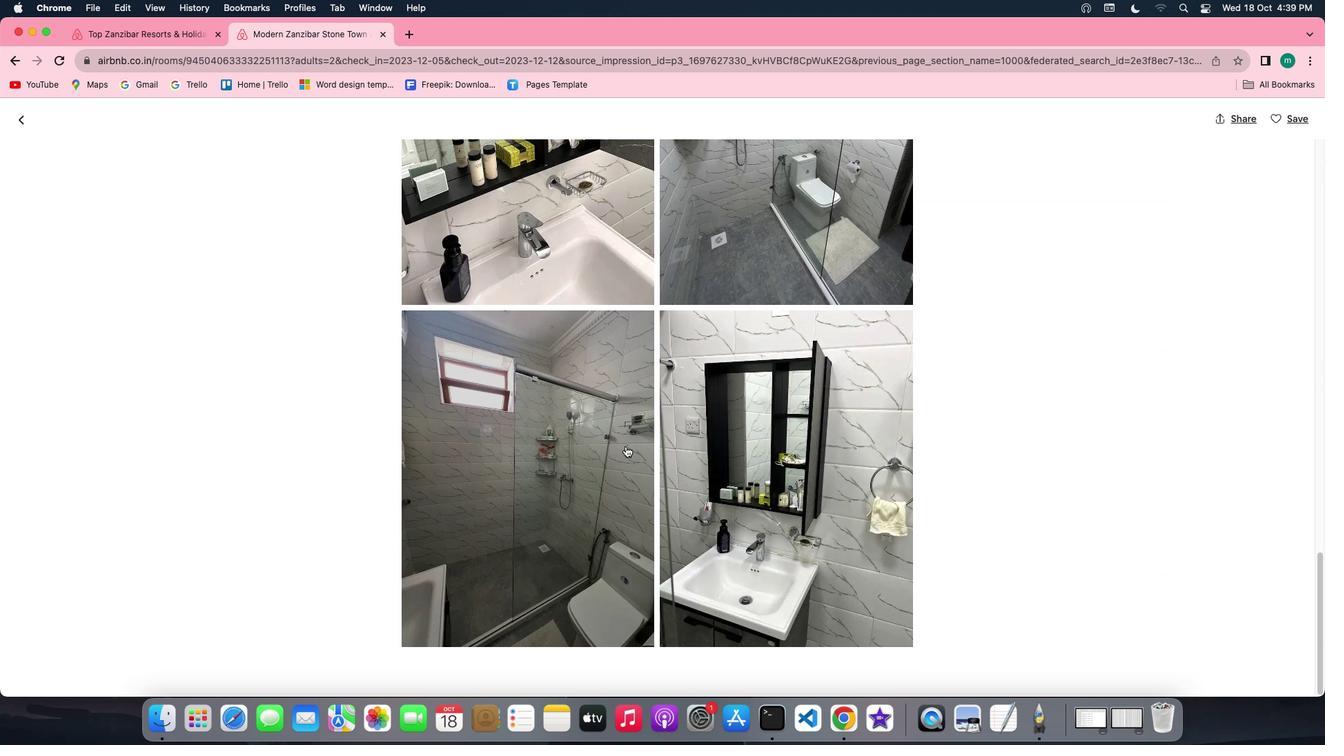 
Action: Mouse scrolled (626, 446) with delta (0, 0)
Screenshot: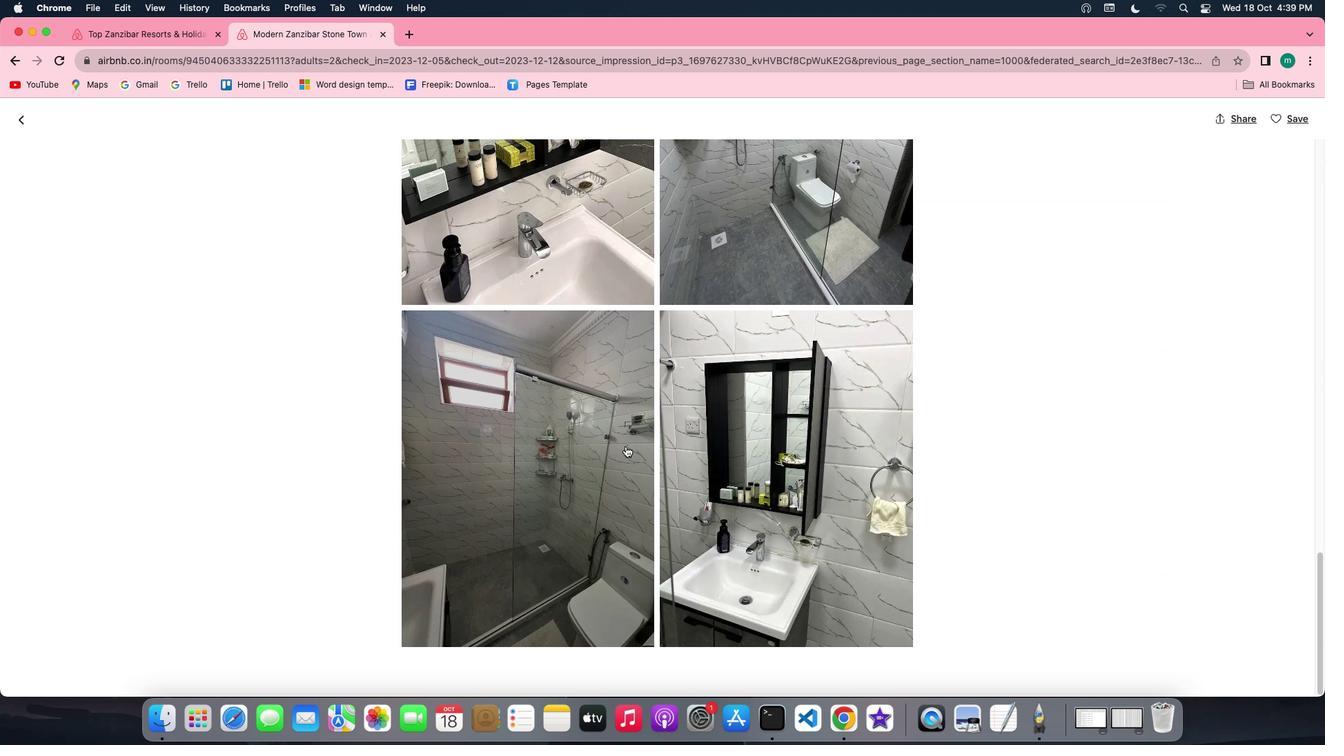 
Action: Mouse scrolled (626, 446) with delta (0, -1)
Screenshot: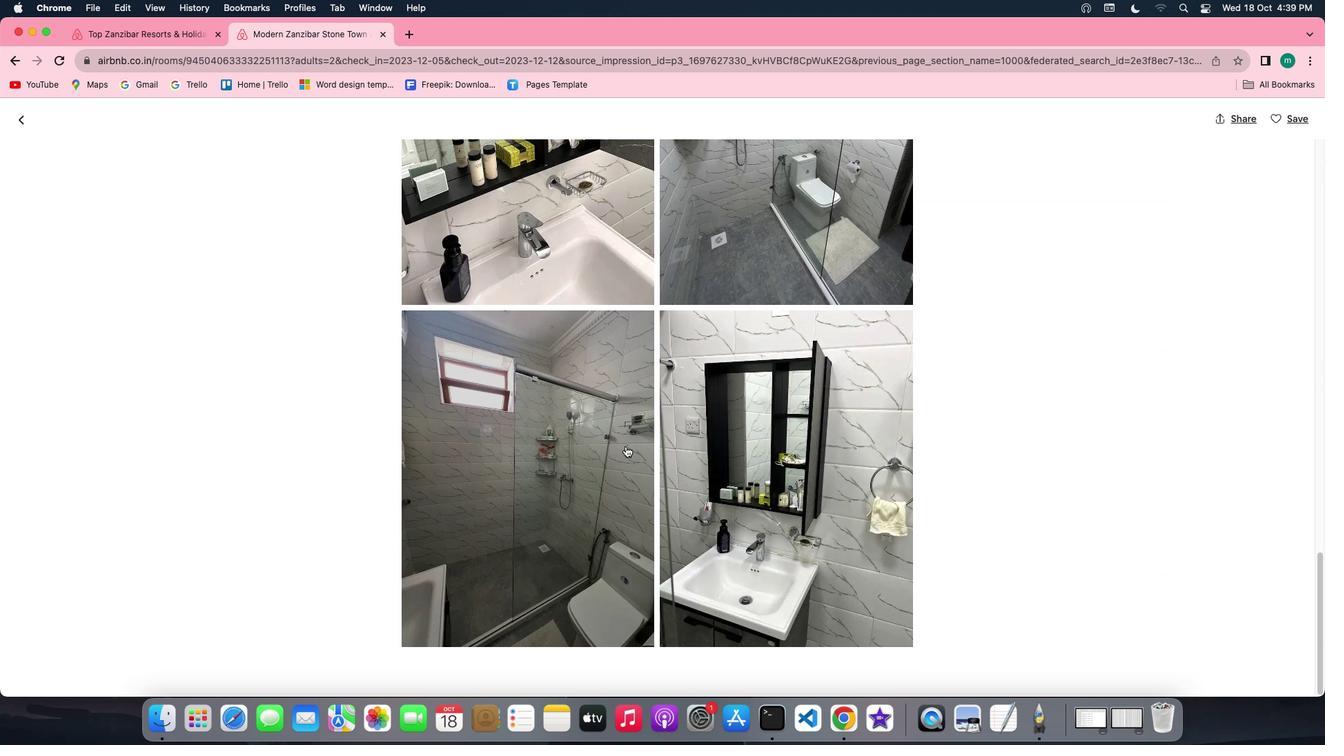 
Action: Mouse scrolled (626, 446) with delta (0, -2)
Screenshot: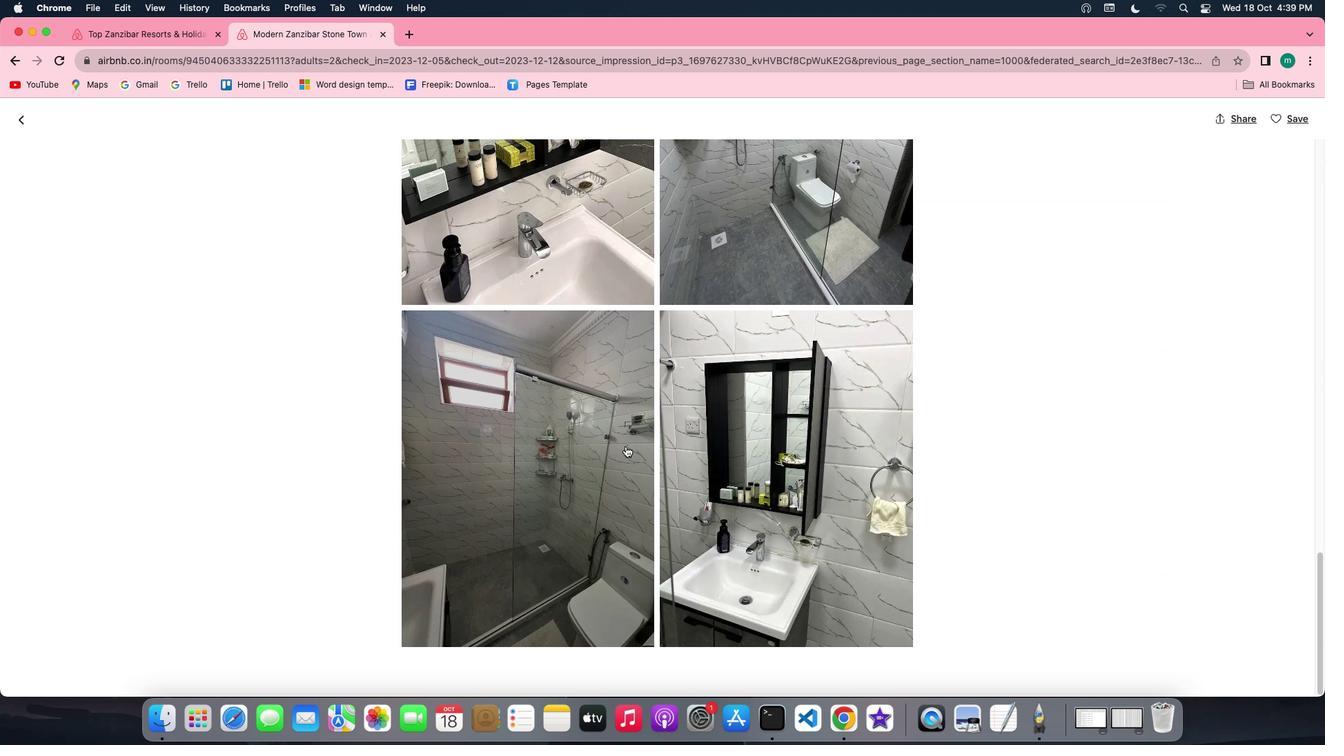 
Action: Mouse moved to (27, 115)
Screenshot: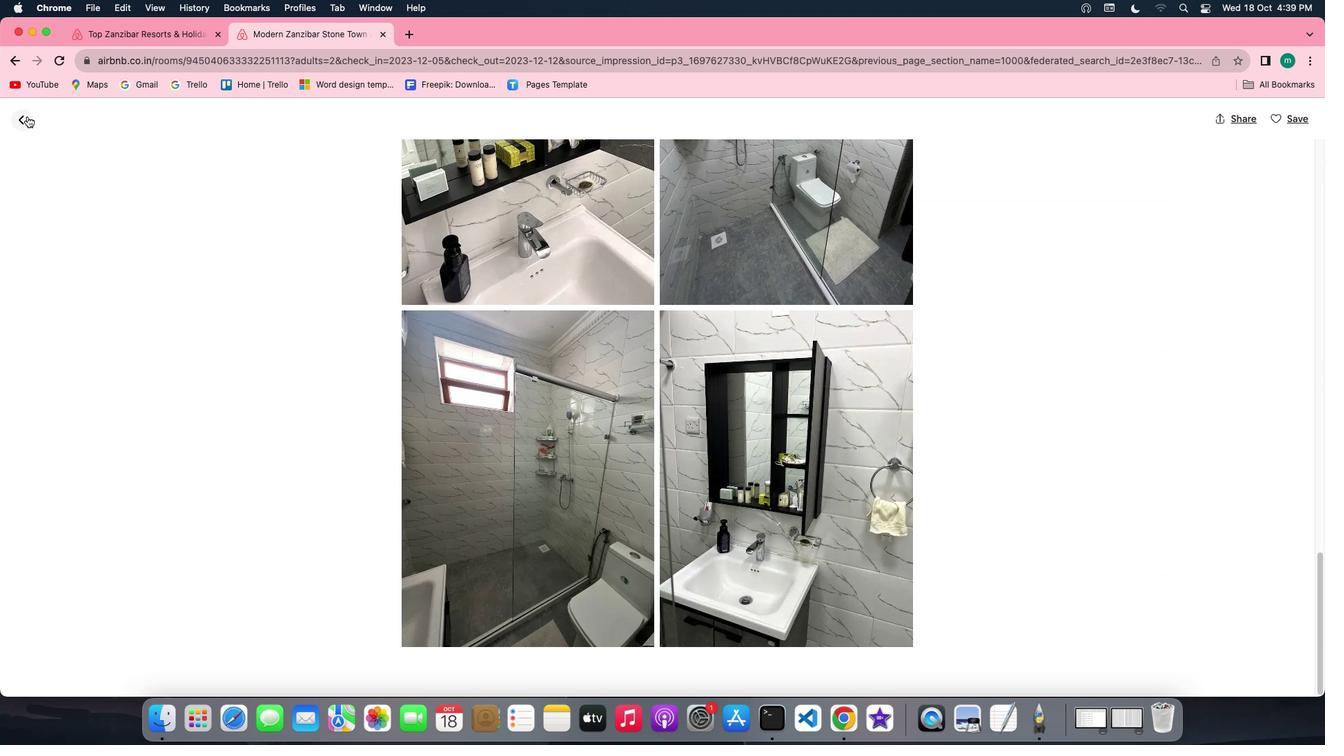 
Action: Mouse pressed left at (27, 115)
Screenshot: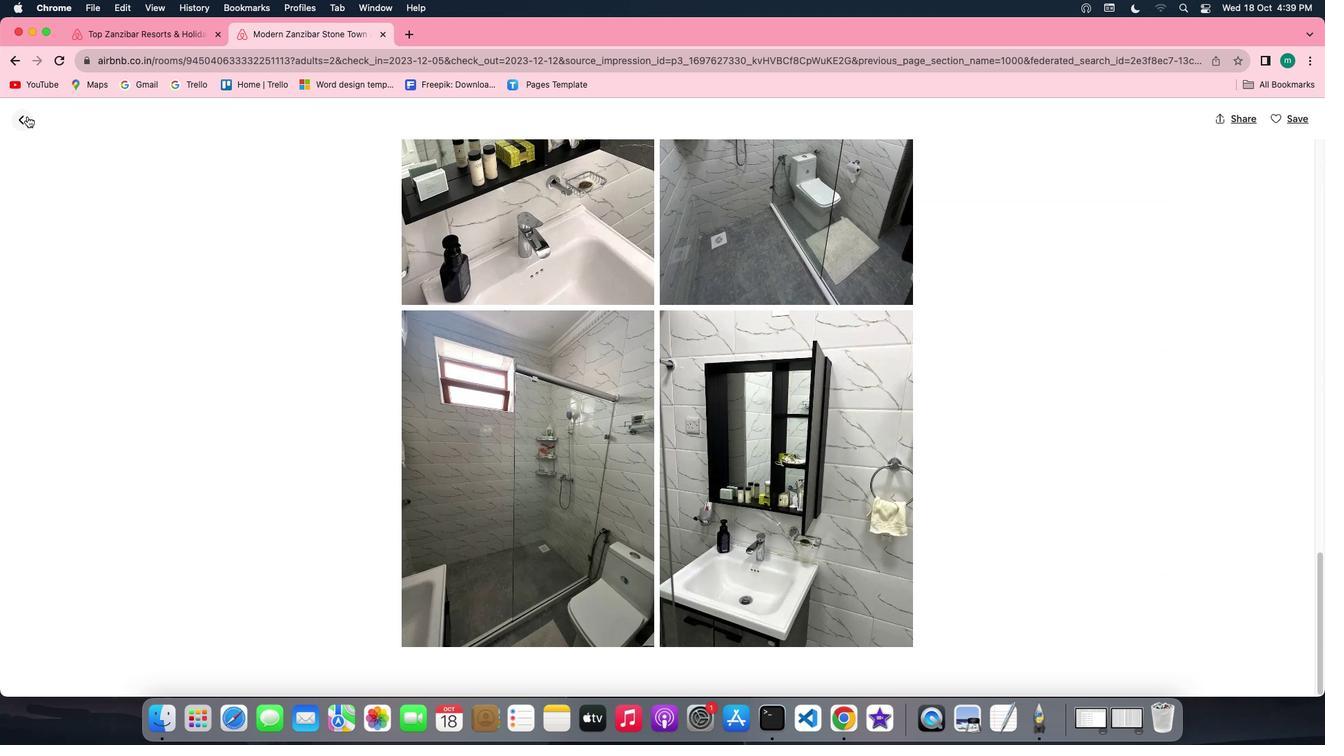 
Action: Mouse moved to (994, 520)
Screenshot: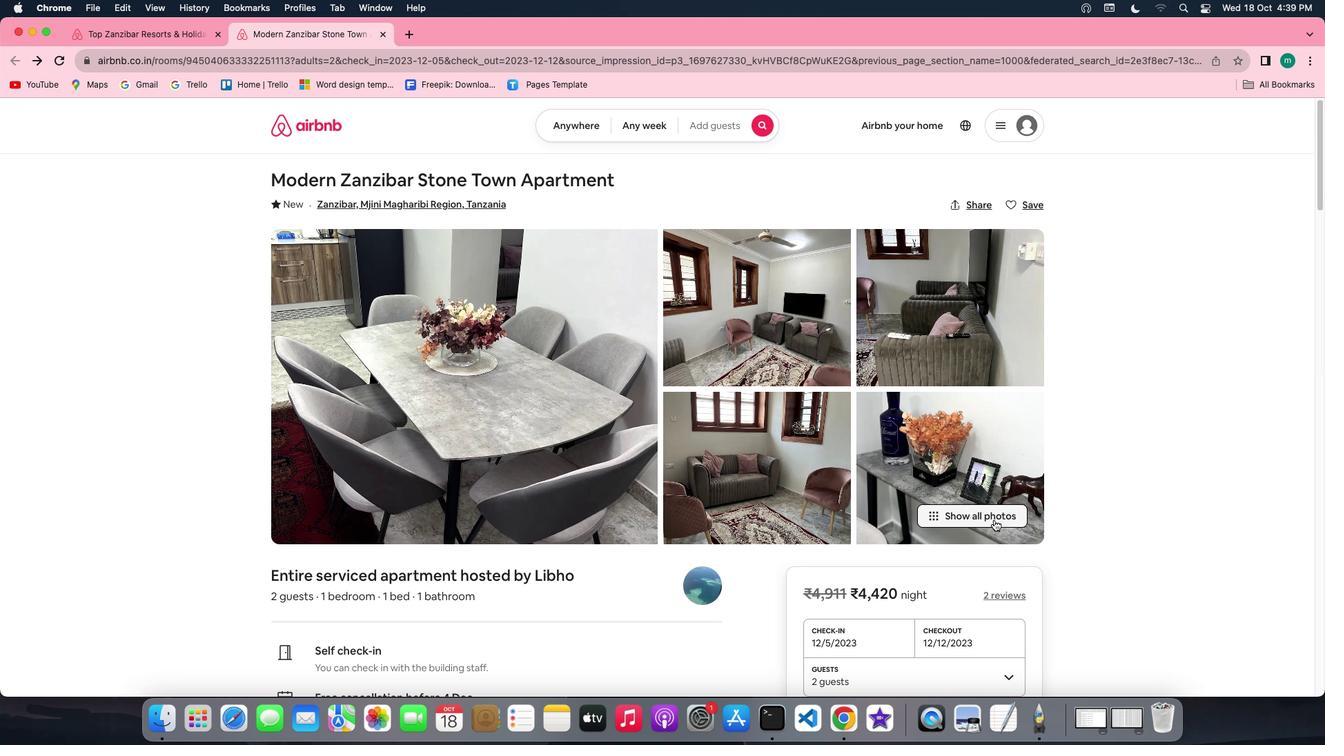 
Action: Mouse scrolled (994, 520) with delta (0, 0)
Screenshot: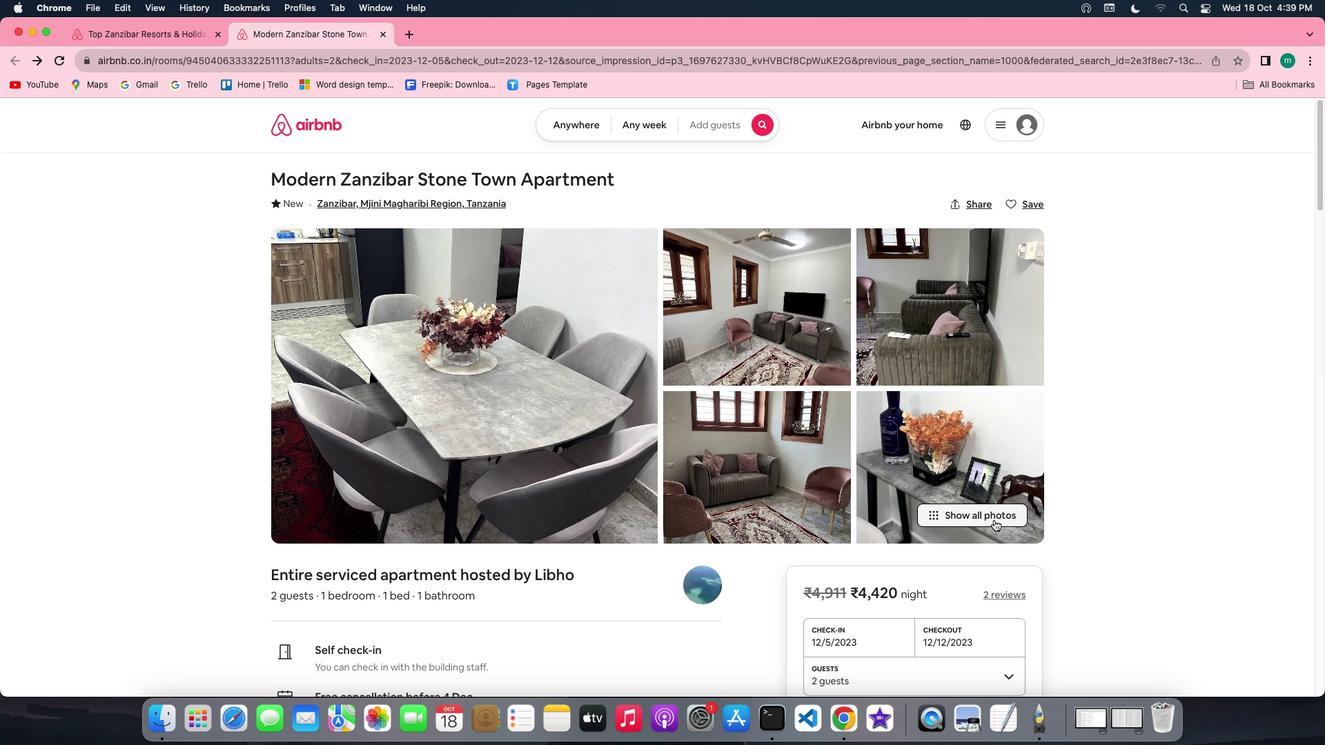 
Action: Mouse scrolled (994, 520) with delta (0, 0)
Screenshot: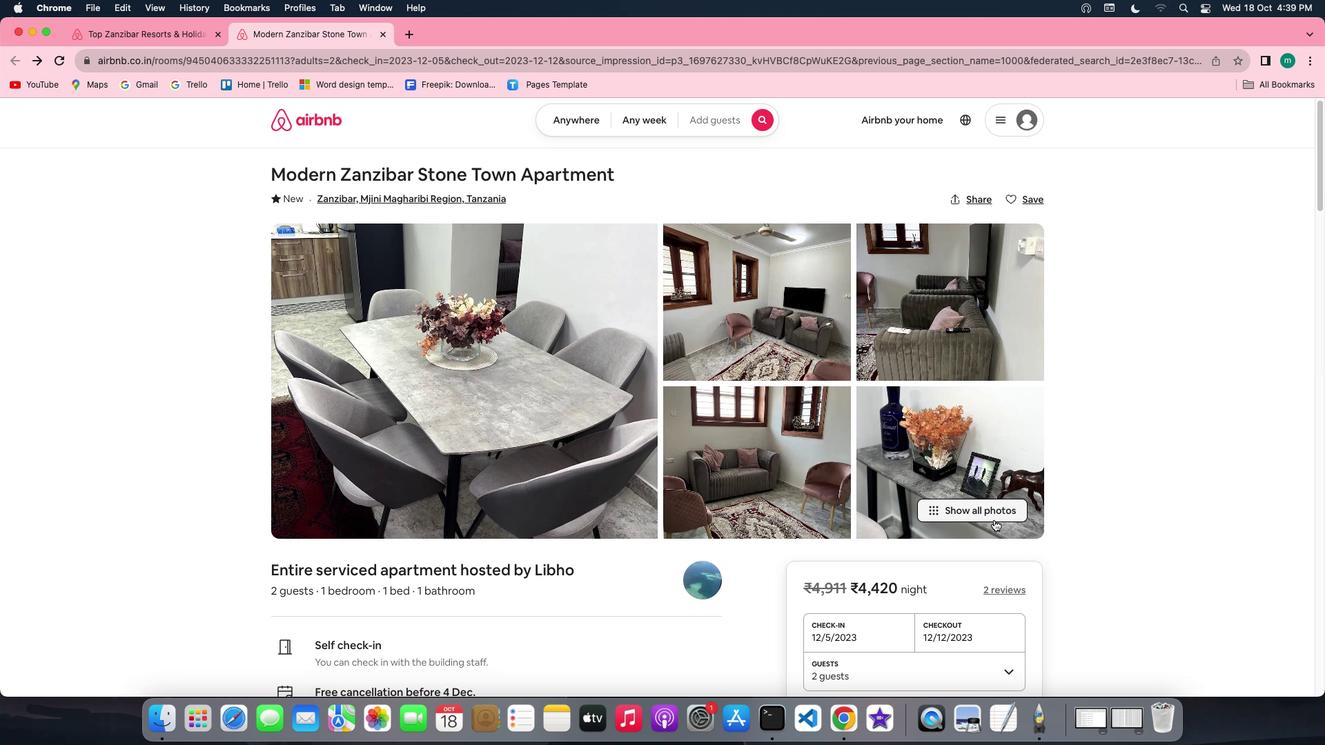 
Action: Mouse scrolled (994, 520) with delta (0, -2)
Screenshot: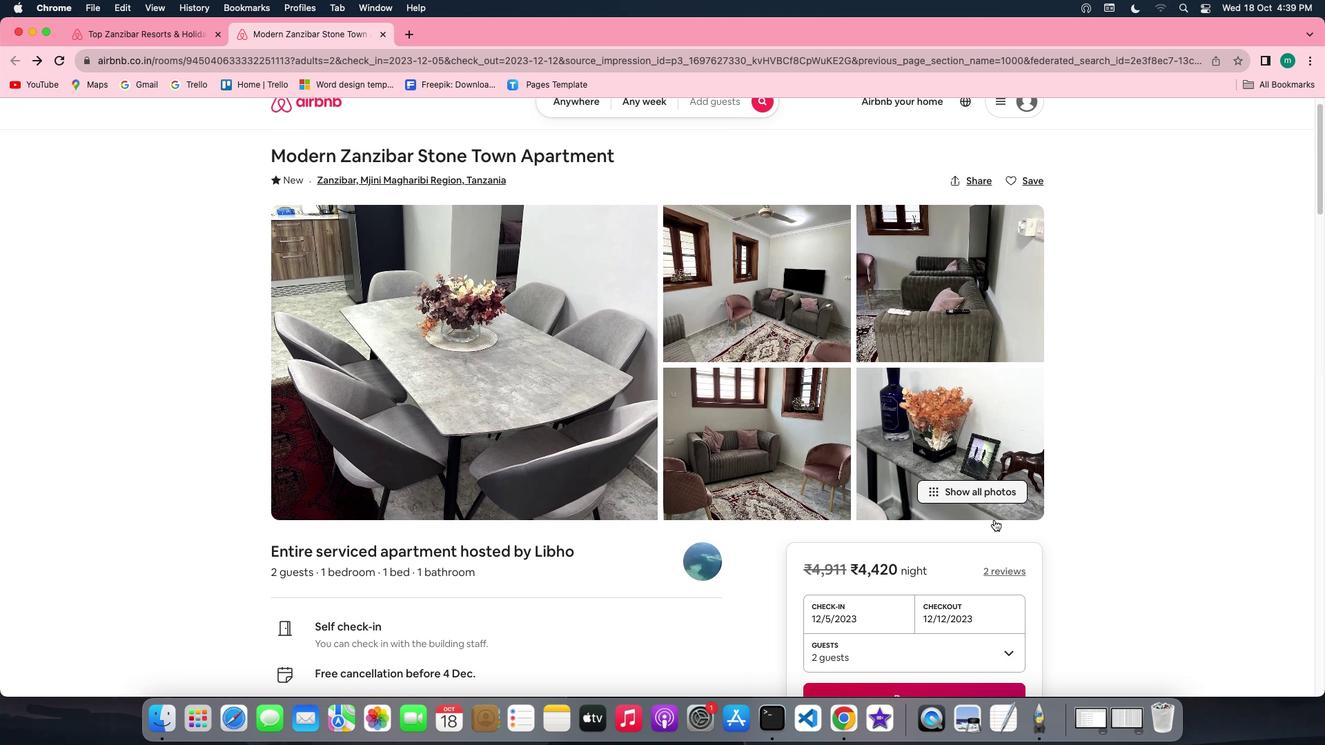 
Action: Mouse scrolled (994, 520) with delta (0, -2)
Screenshot: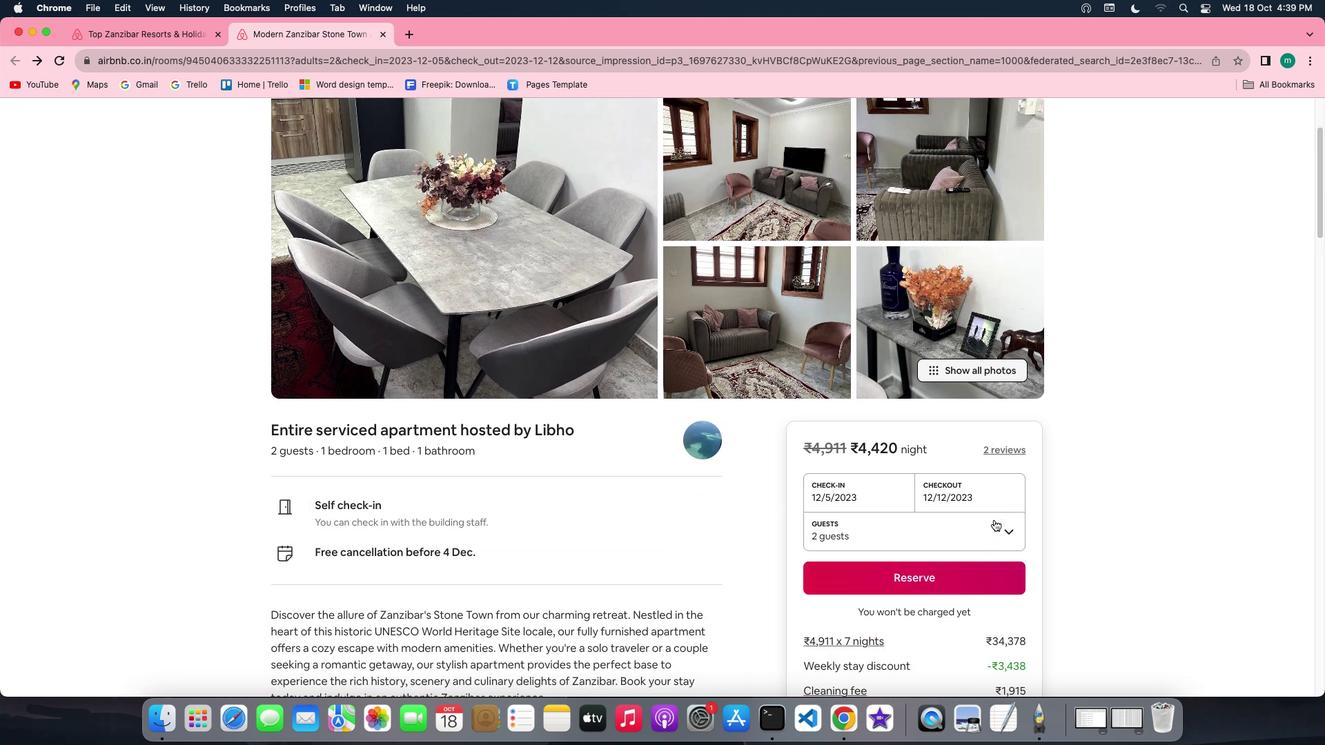 
Action: Mouse scrolled (994, 520) with delta (0, -2)
Screenshot: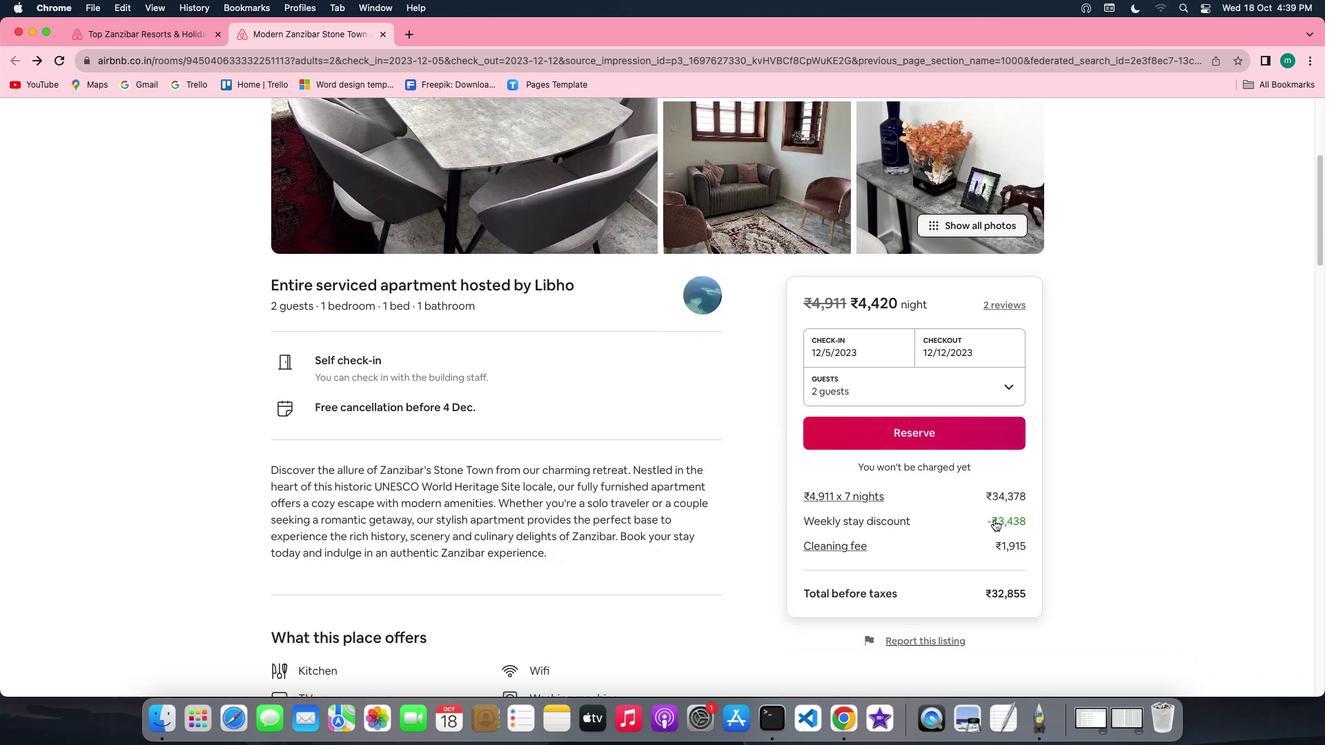 
Action: Mouse moved to (753, 488)
Screenshot: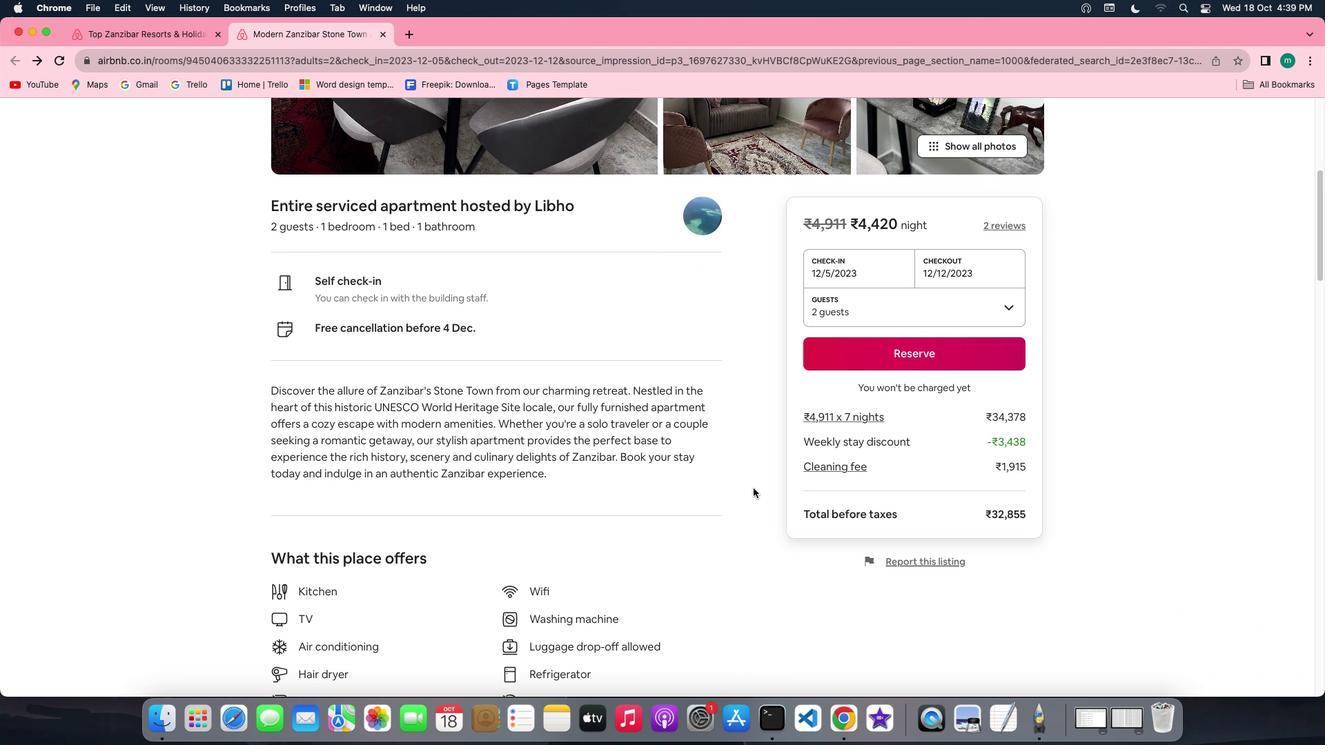 
Action: Mouse scrolled (753, 488) with delta (0, 0)
Screenshot: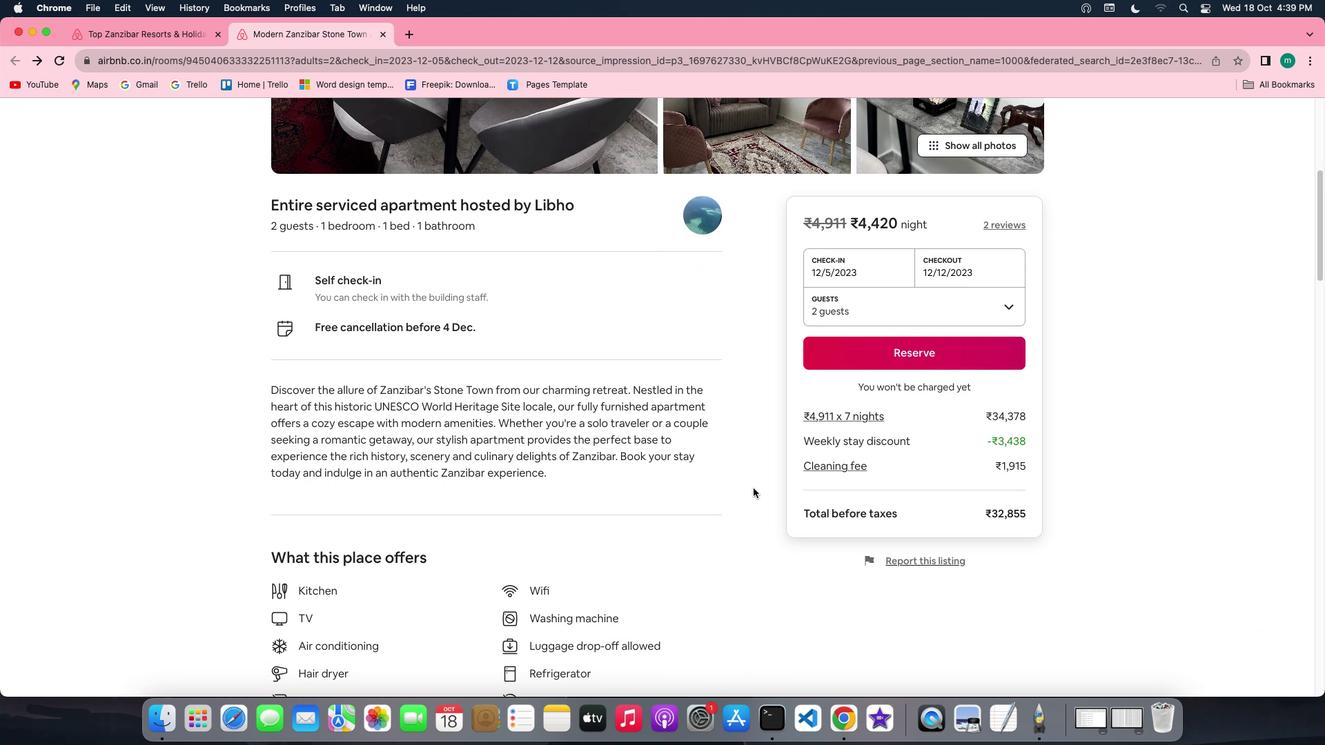 
Action: Mouse scrolled (753, 488) with delta (0, 0)
Screenshot: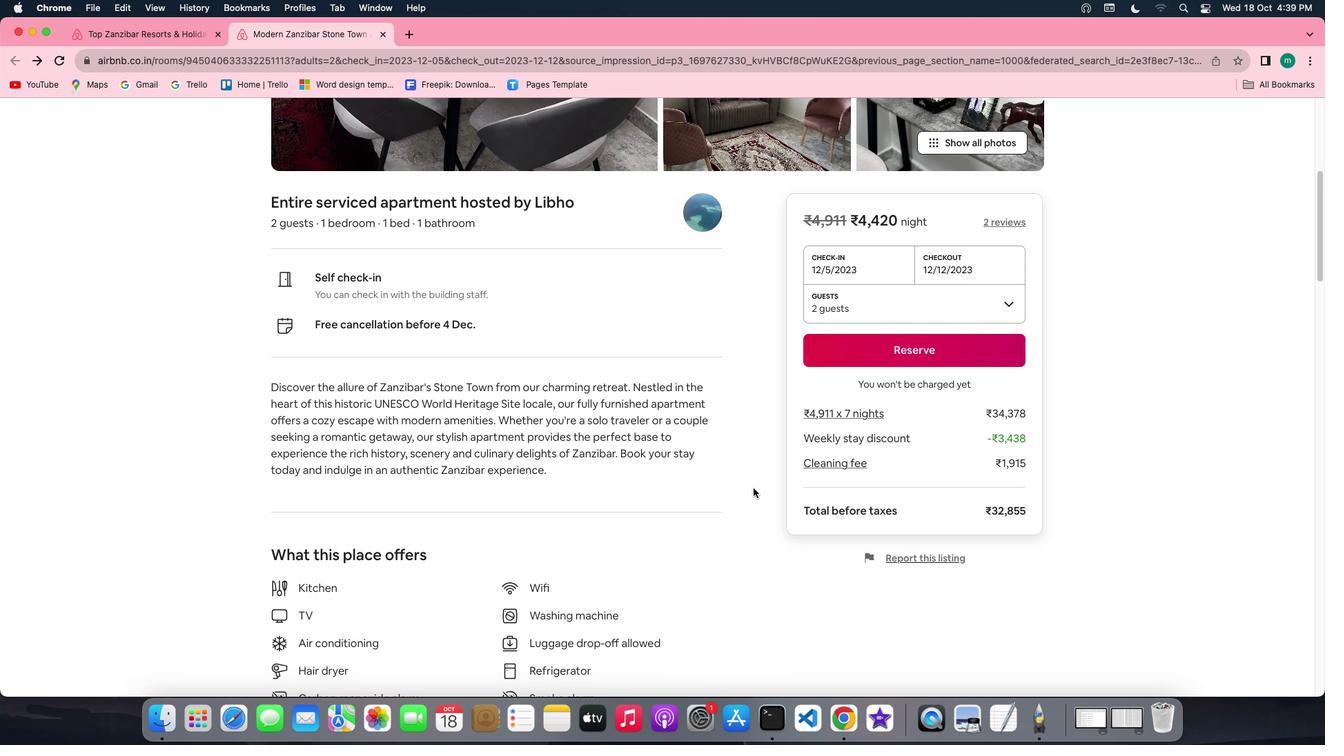 
Action: Mouse scrolled (753, 488) with delta (0, -1)
Screenshot: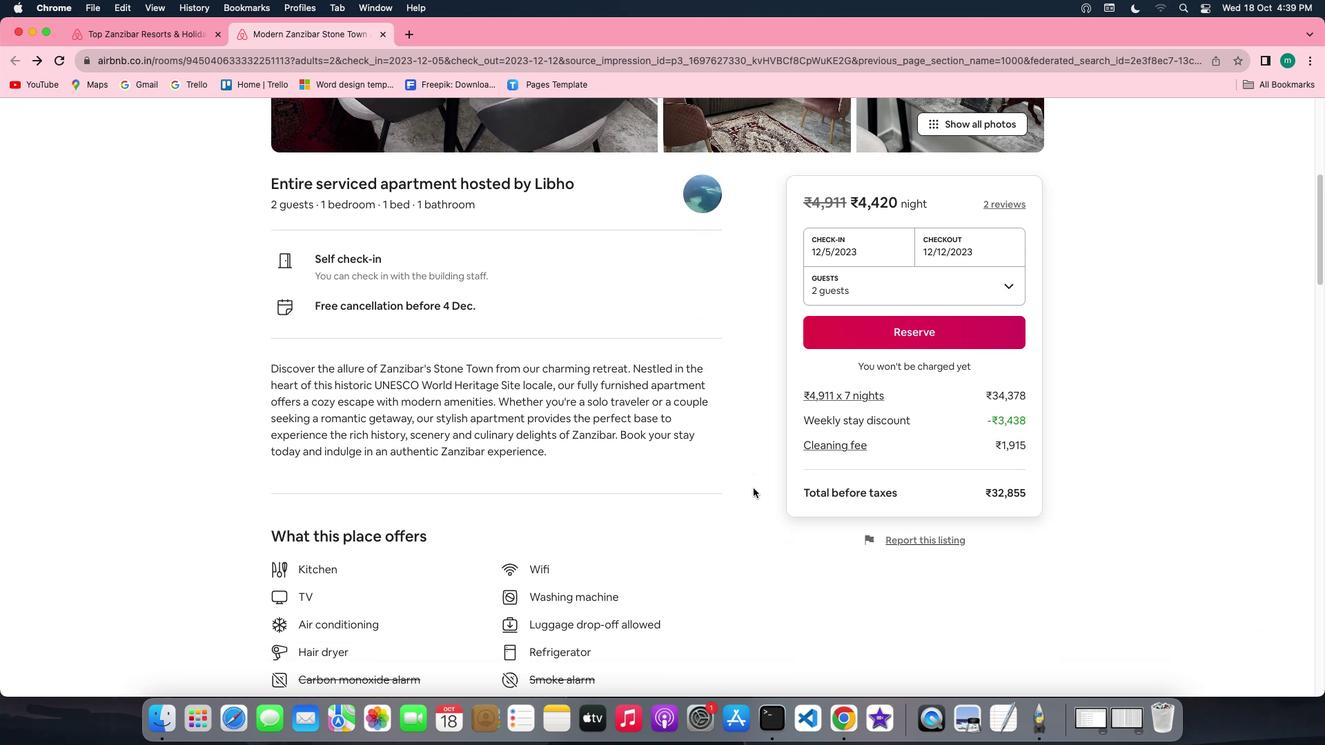 
Action: Mouse scrolled (753, 488) with delta (0, -1)
Screenshot: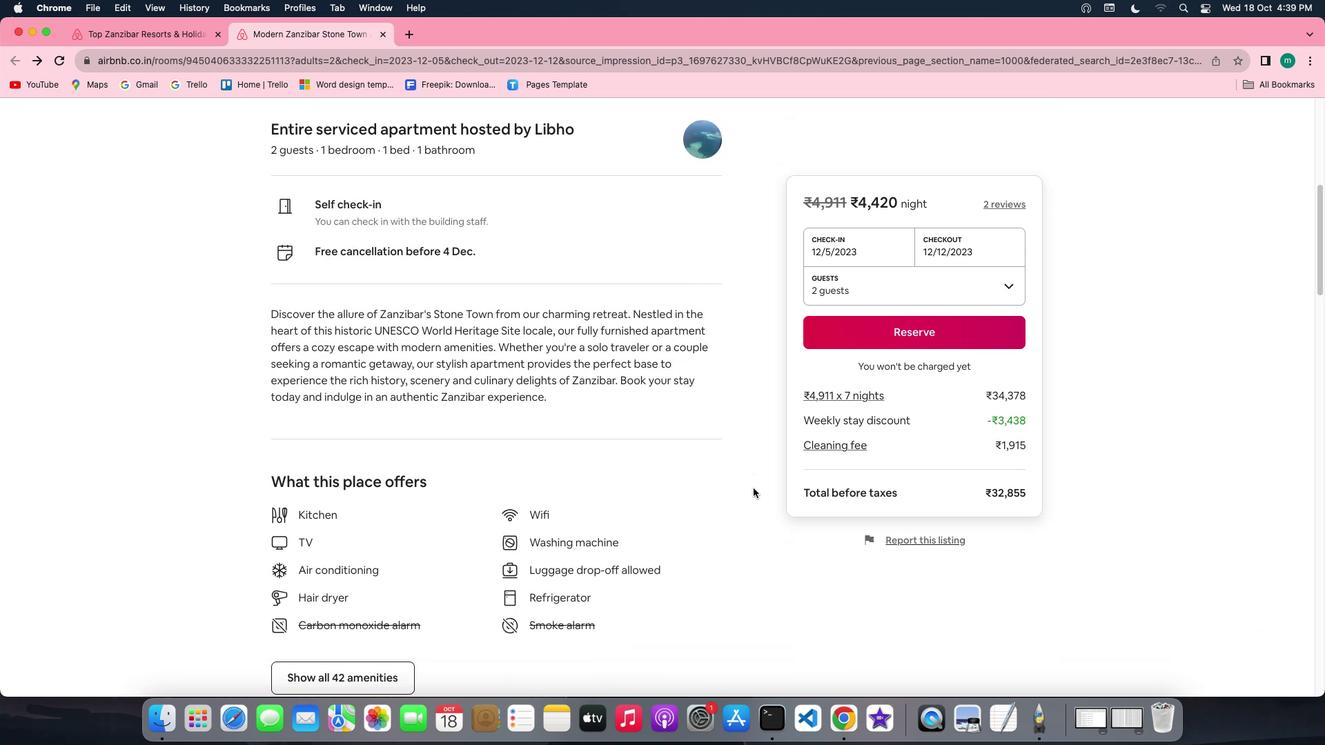 
Action: Mouse scrolled (753, 488) with delta (0, 0)
Screenshot: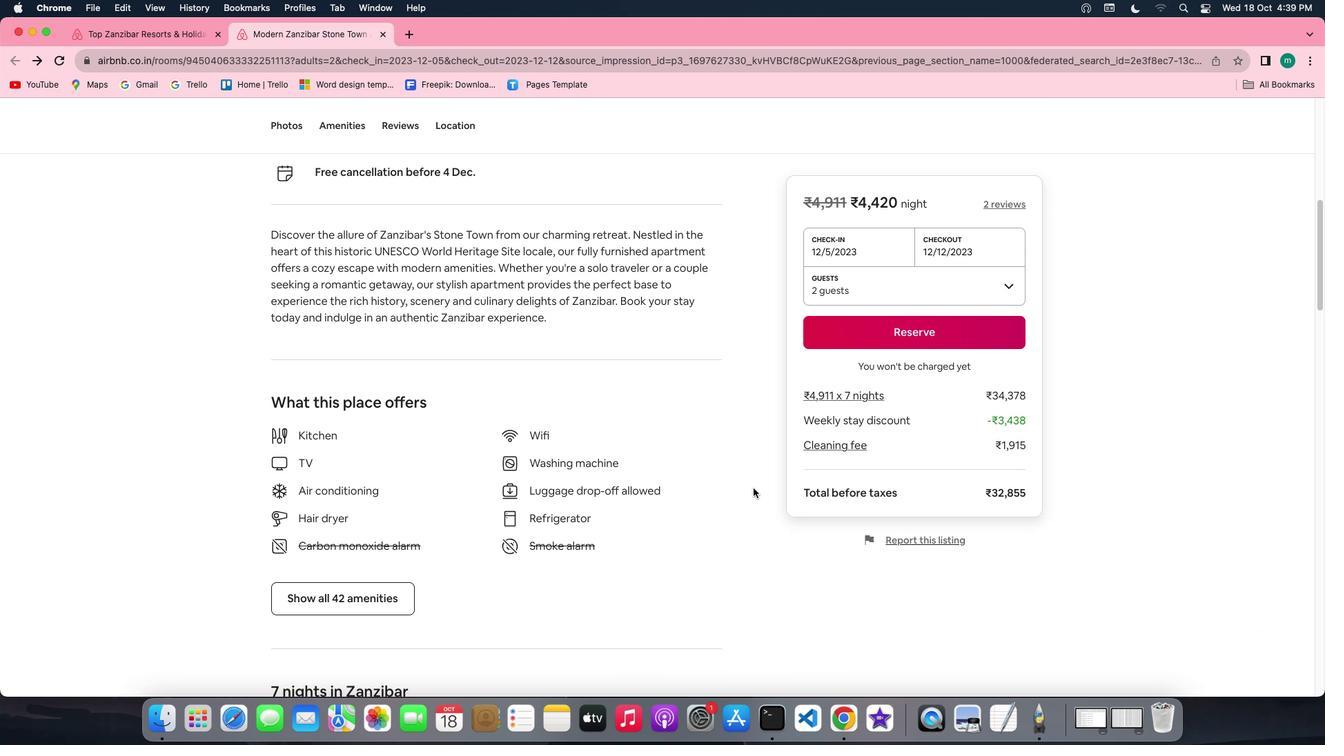 
Action: Mouse scrolled (753, 488) with delta (0, 0)
Screenshot: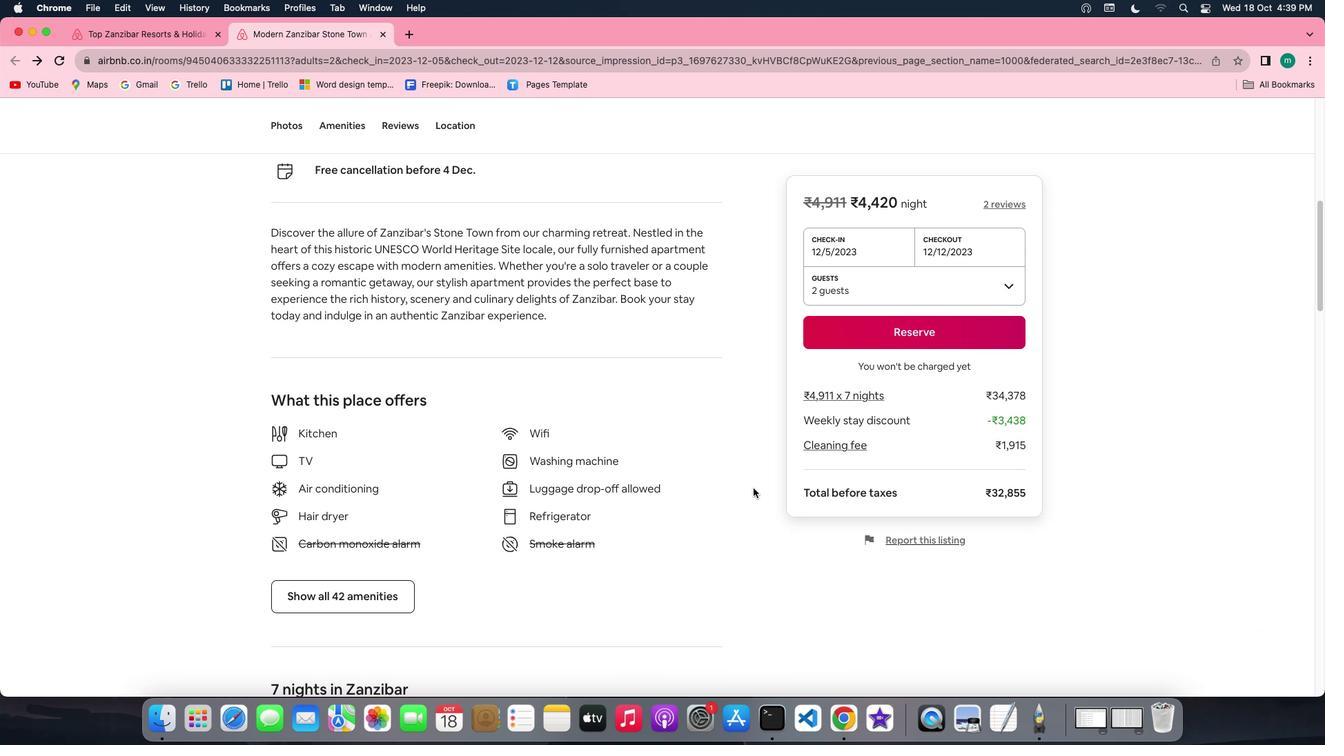 
Action: Mouse scrolled (753, 488) with delta (0, 0)
Screenshot: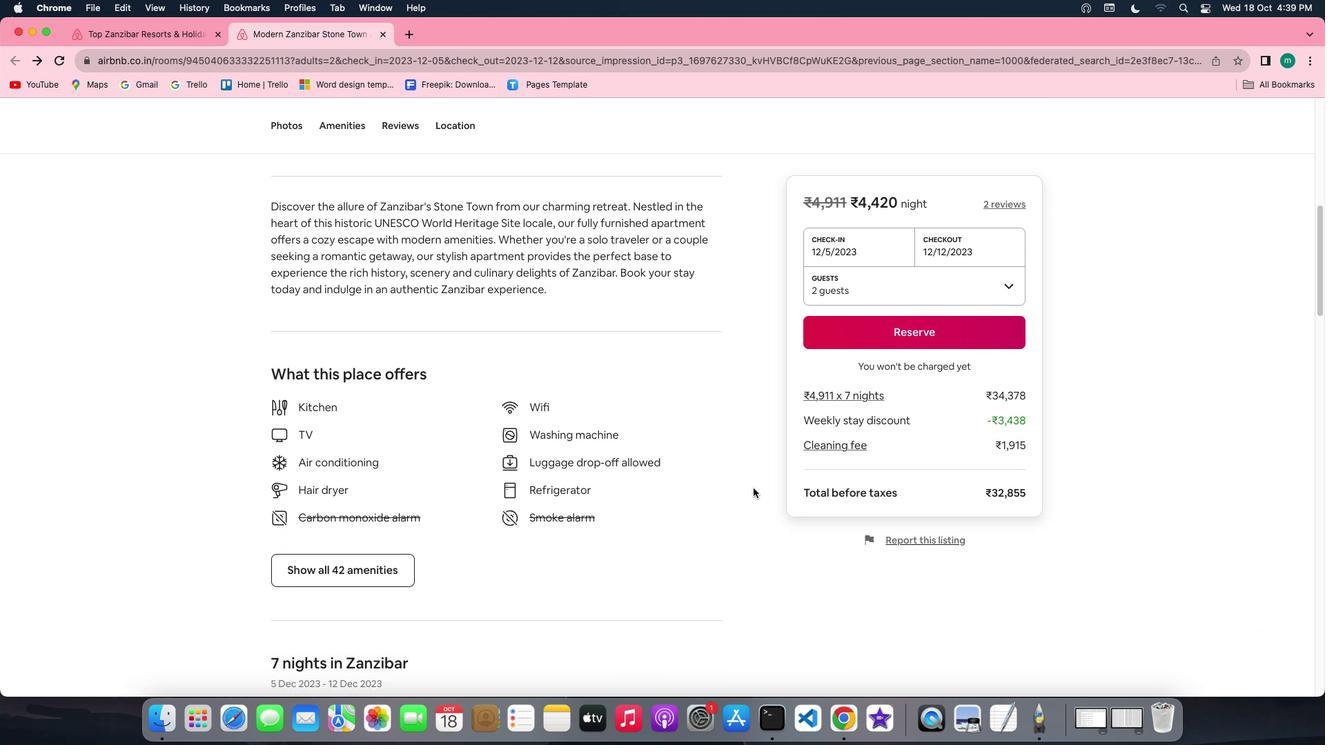 
Action: Mouse moved to (348, 518)
Screenshot: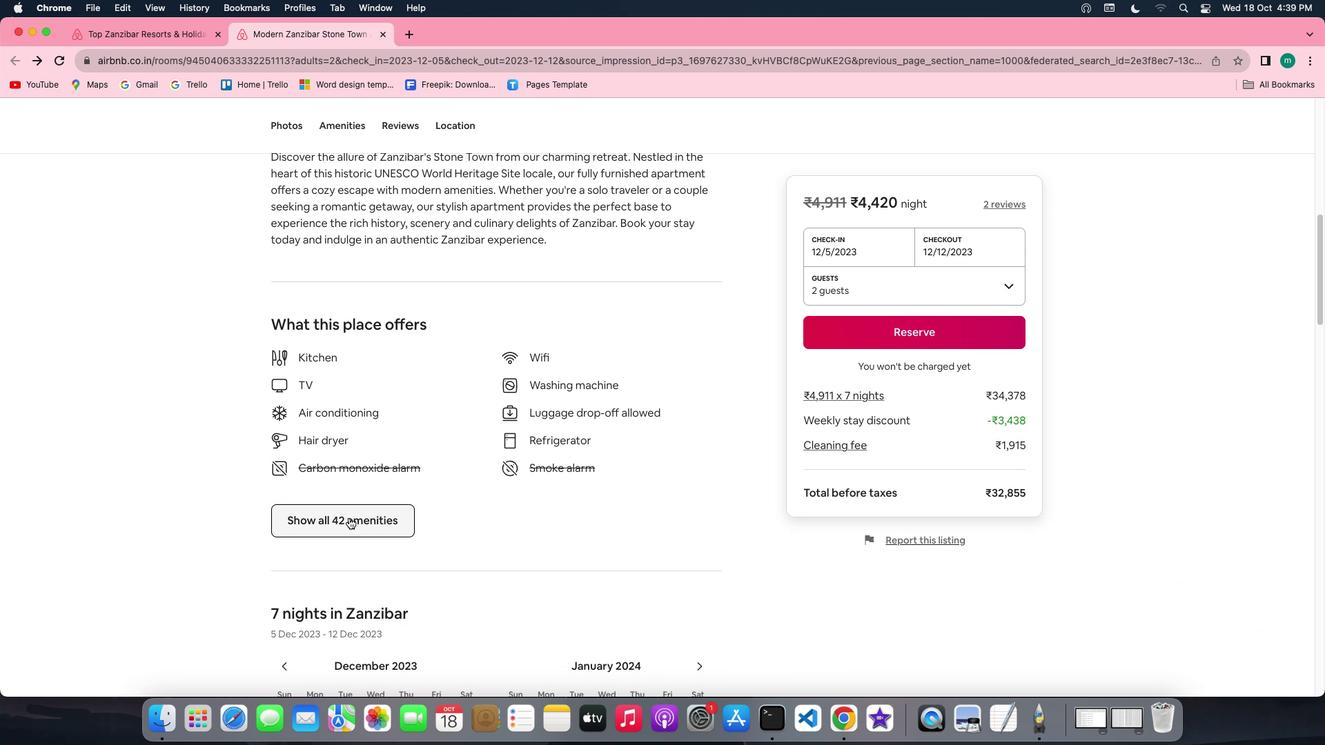 
Action: Mouse pressed left at (348, 518)
Screenshot: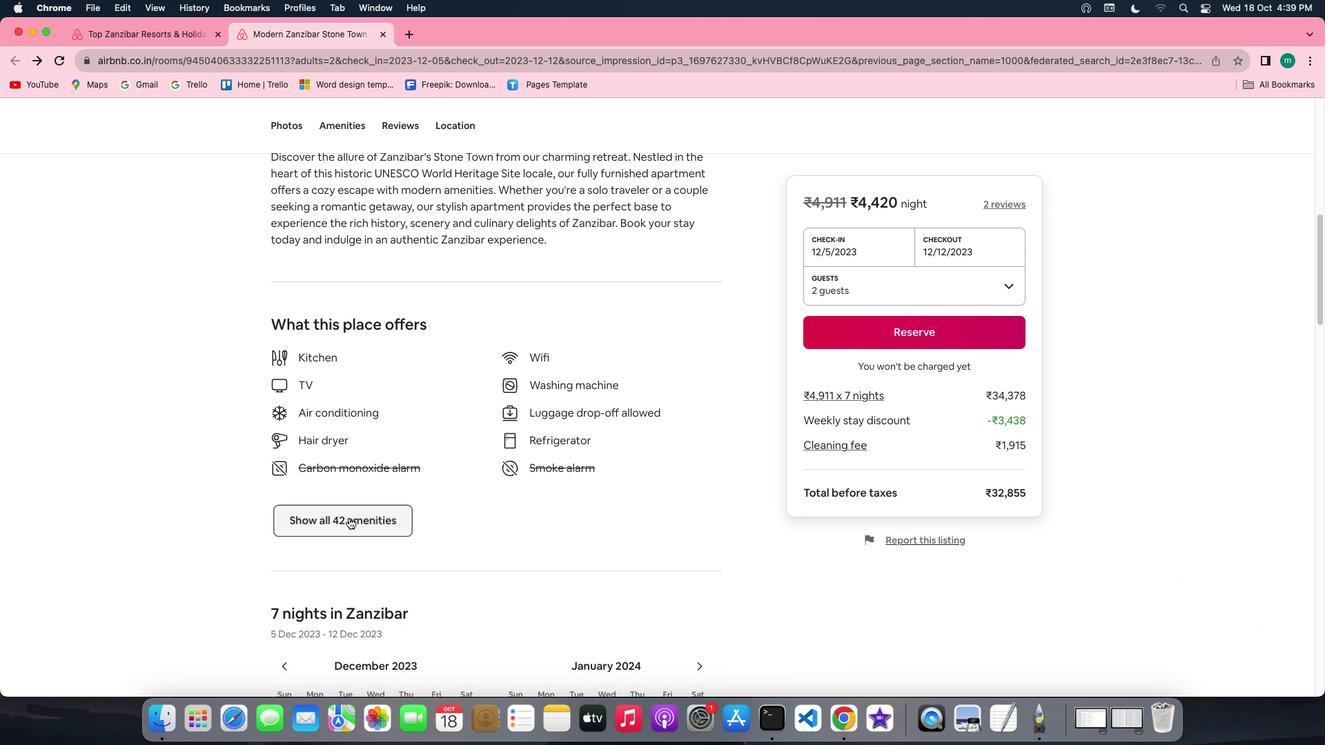 
Action: Mouse moved to (585, 579)
Screenshot: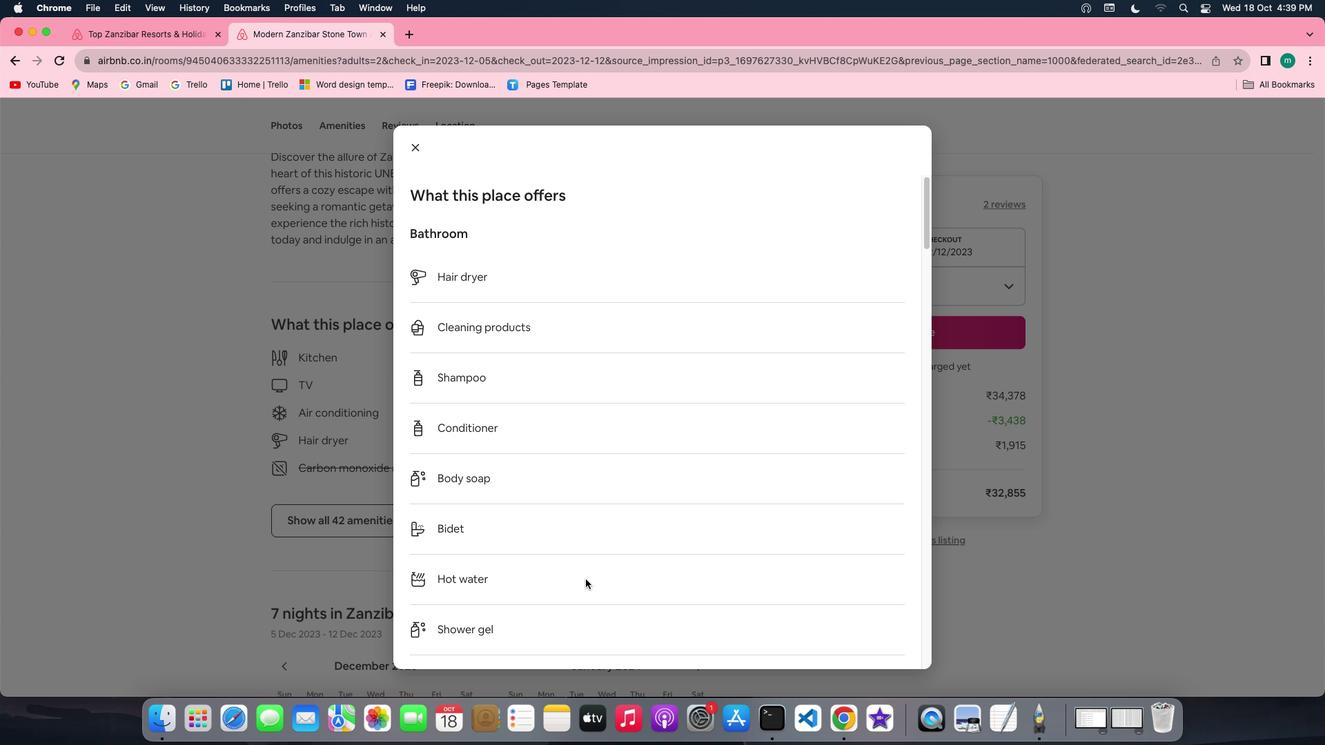 
Action: Mouse scrolled (585, 579) with delta (0, 0)
Screenshot: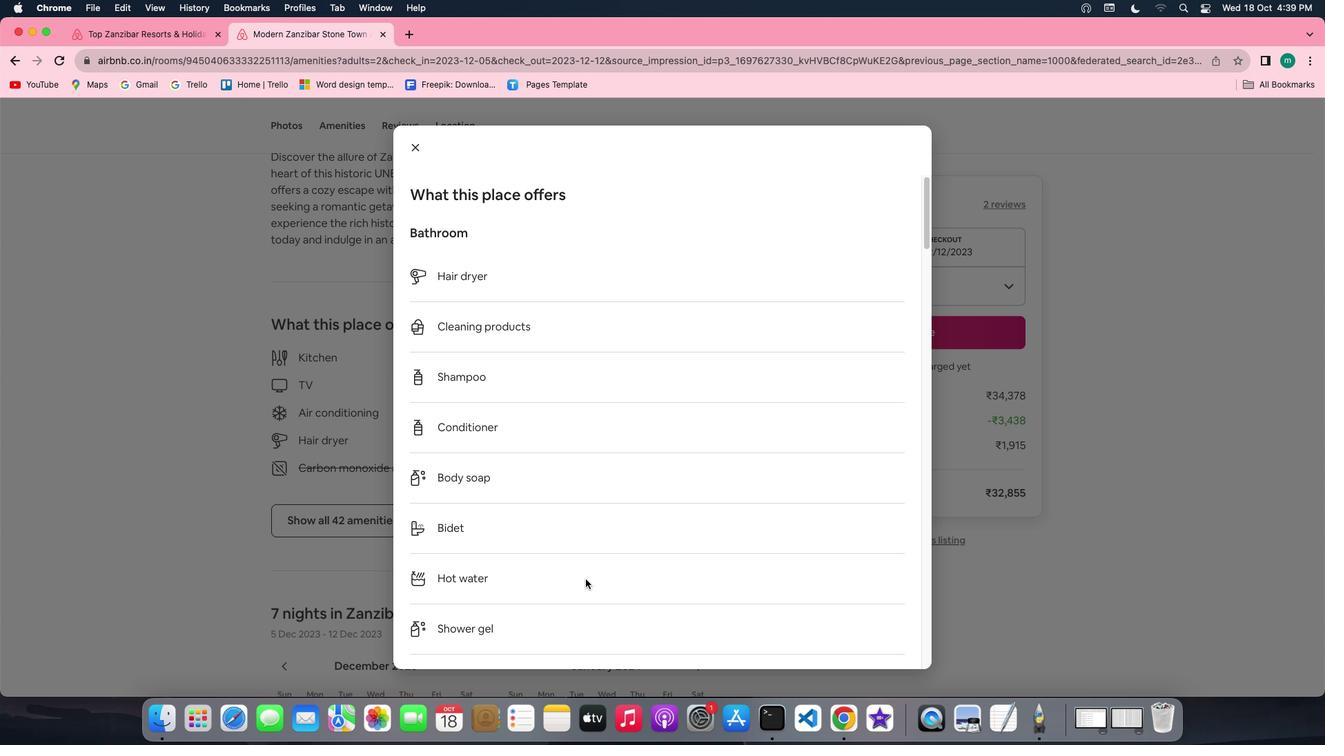 
Action: Mouse scrolled (585, 579) with delta (0, 0)
Screenshot: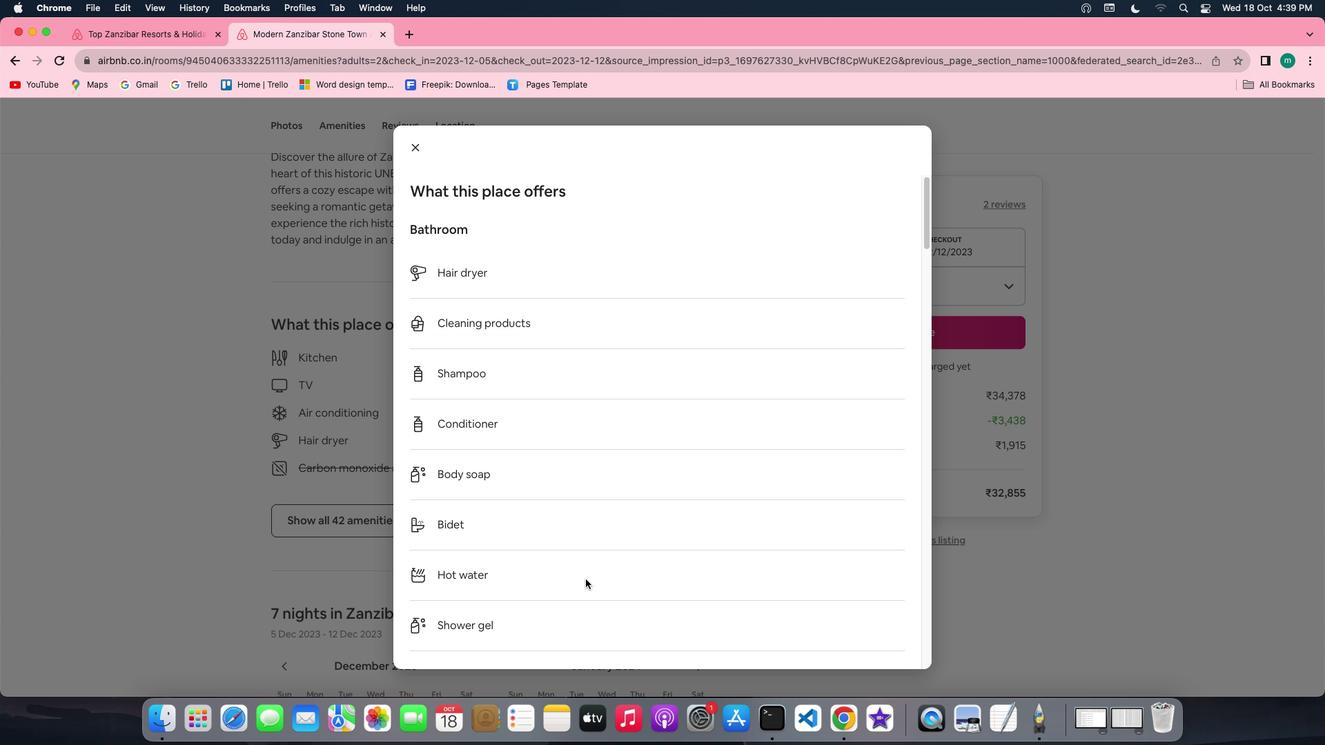 
Action: Mouse scrolled (585, 579) with delta (0, 0)
Screenshot: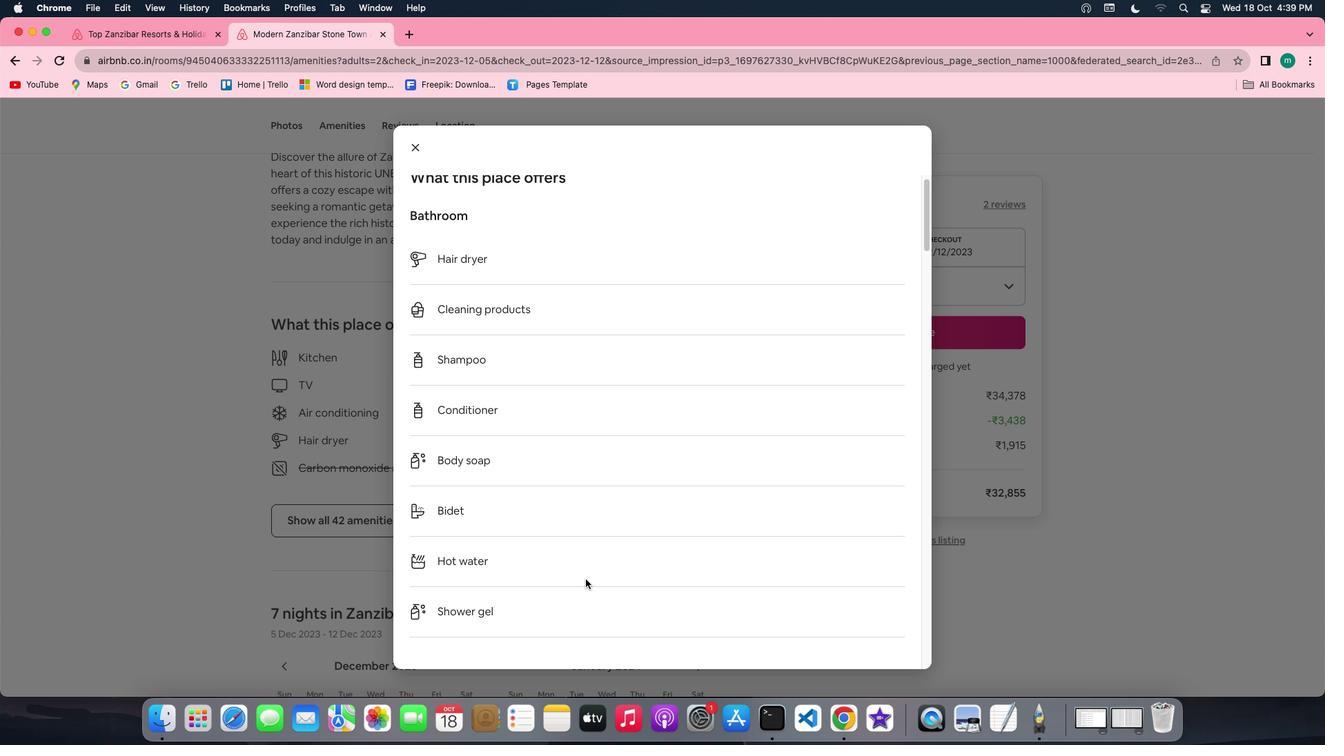 
Action: Mouse scrolled (585, 579) with delta (0, 0)
Screenshot: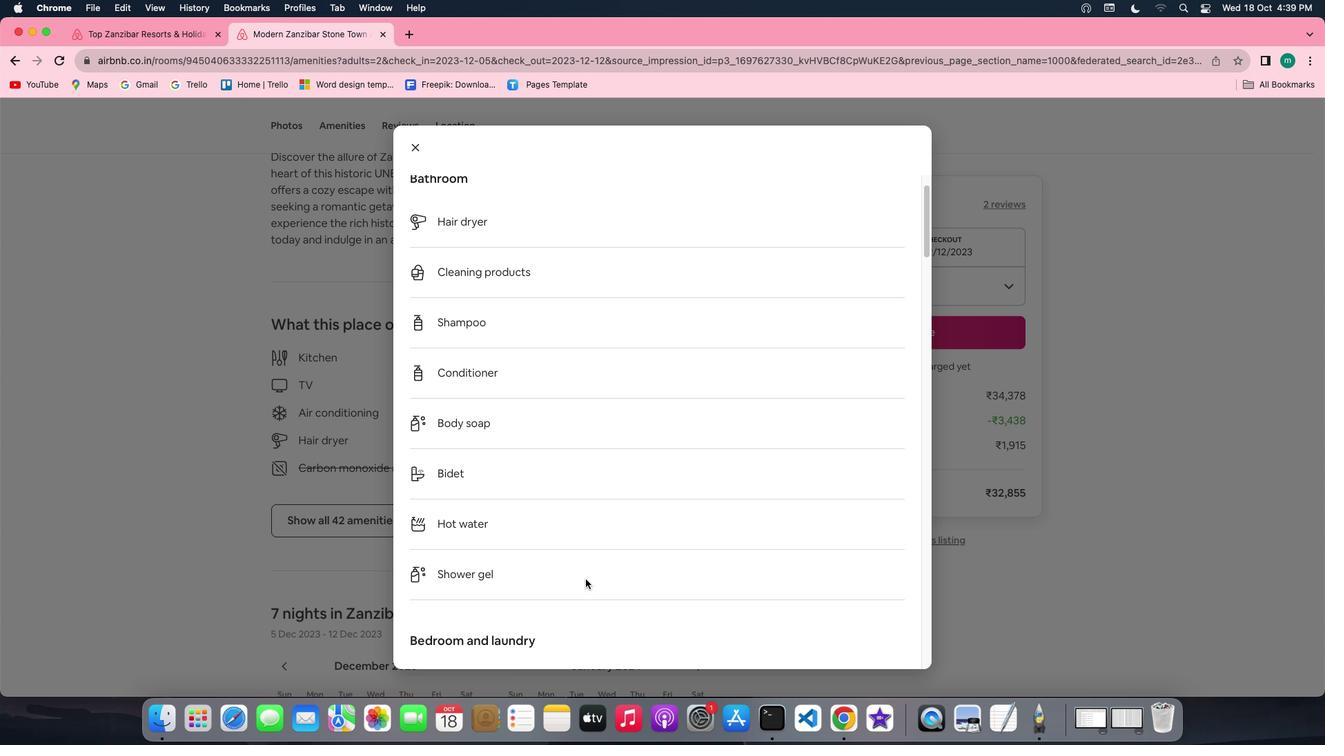 
Action: Mouse scrolled (585, 579) with delta (0, 0)
Screenshot: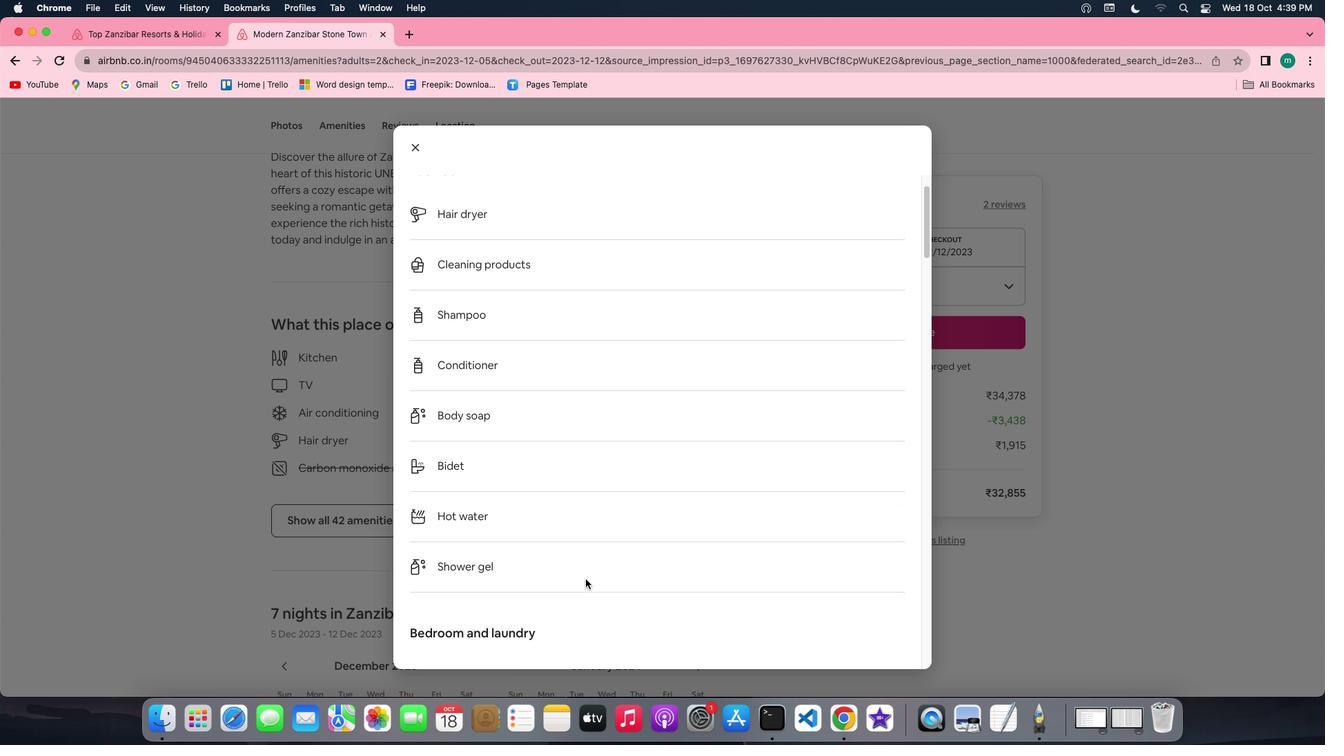
Action: Mouse scrolled (585, 579) with delta (0, 0)
Screenshot: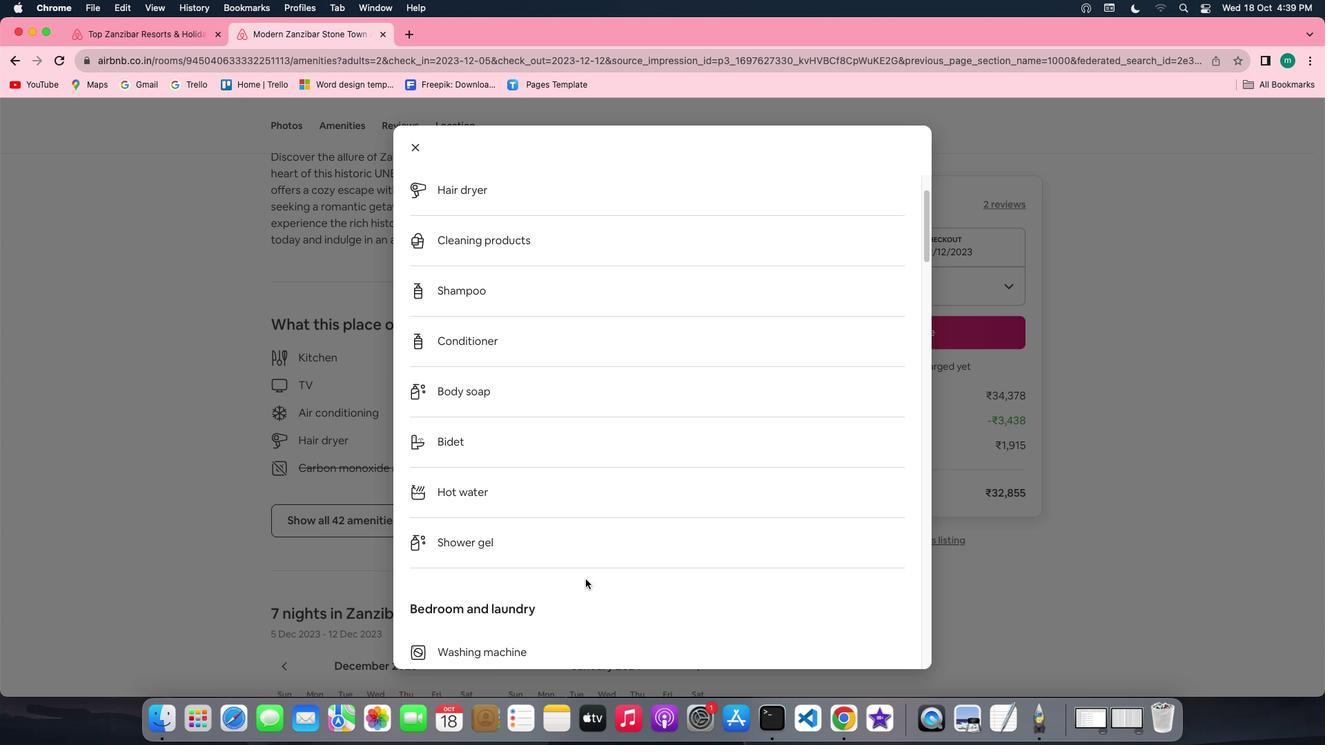 
Action: Mouse scrolled (585, 579) with delta (0, 0)
Screenshot: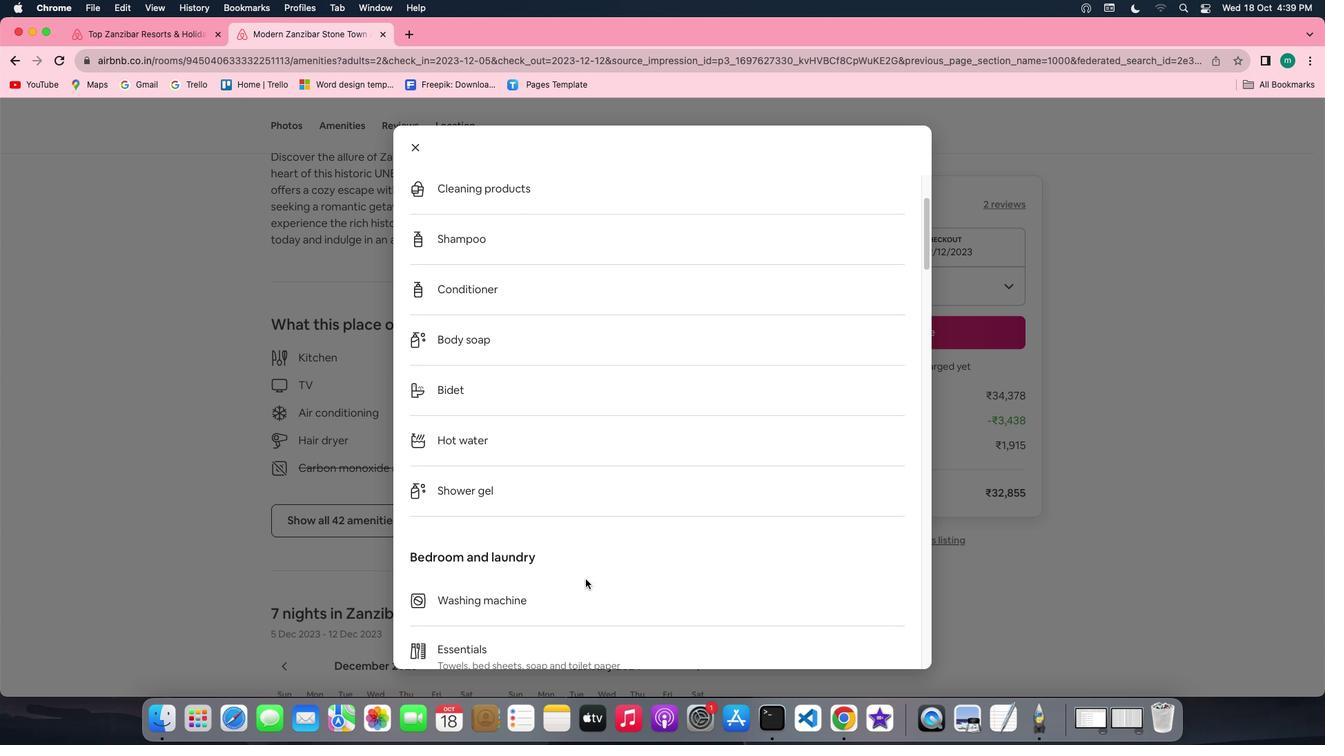 
Action: Mouse scrolled (585, 579) with delta (0, 0)
Screenshot: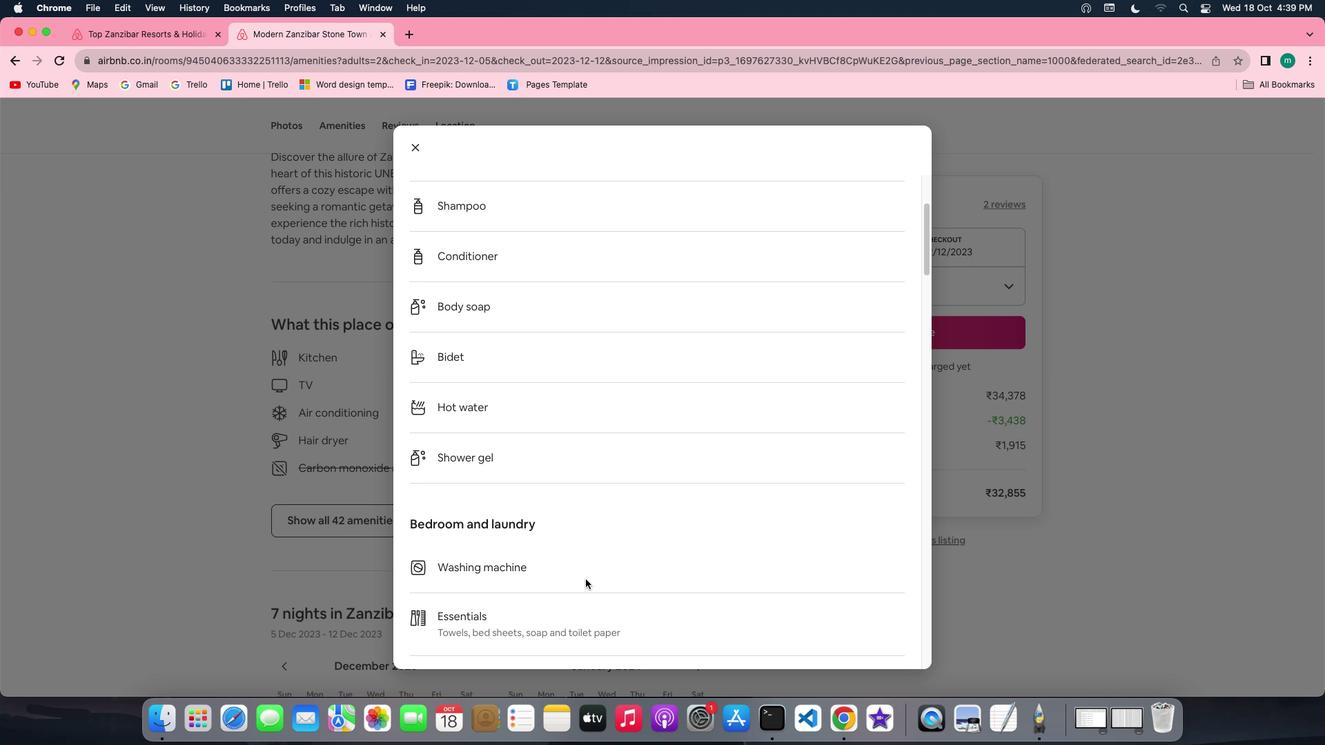 
Action: Mouse scrolled (585, 579) with delta (0, 0)
Screenshot: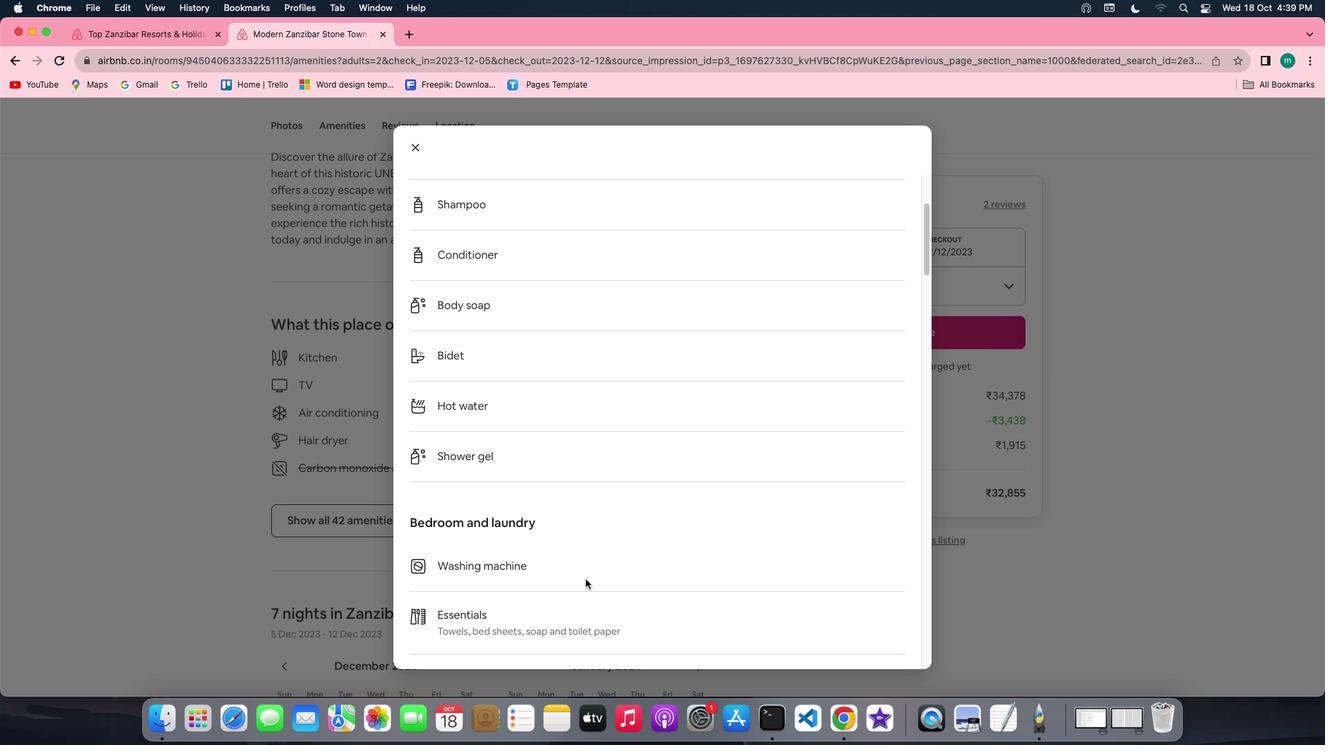 
Action: Mouse scrolled (585, 579) with delta (0, -2)
Screenshot: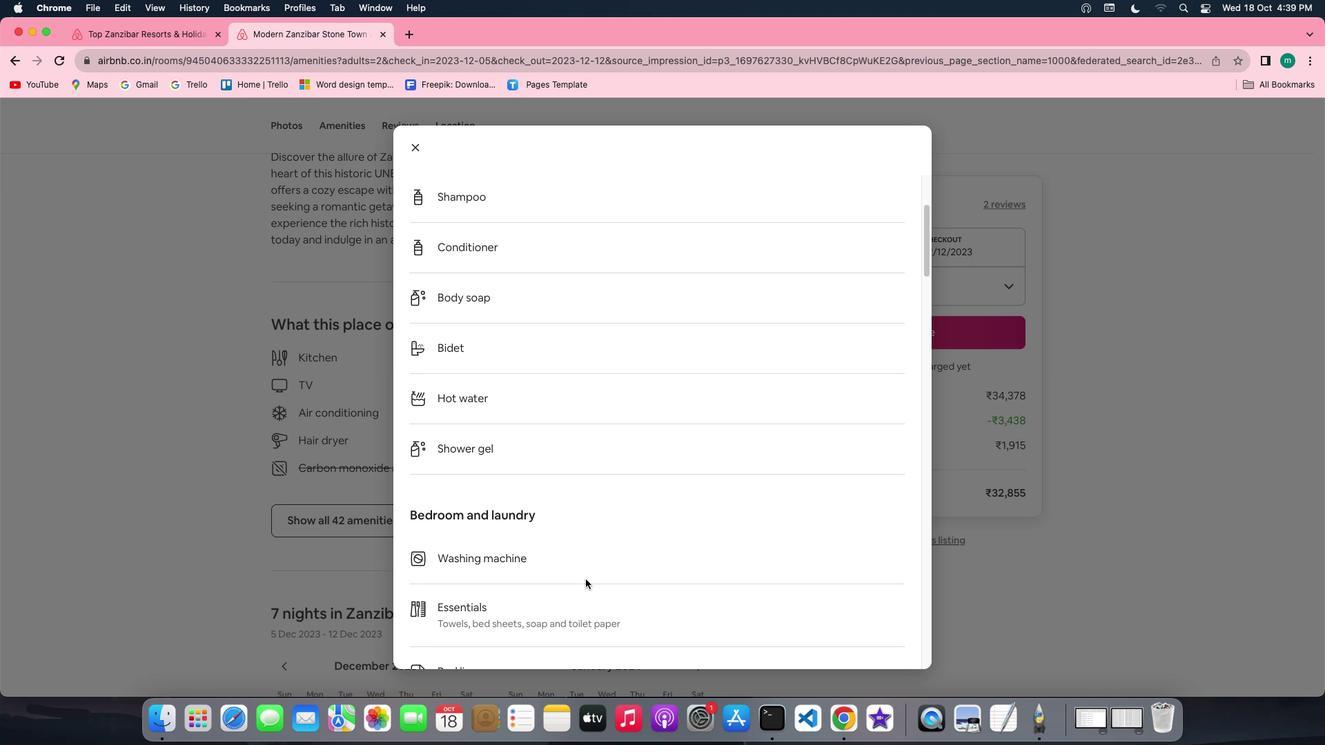 
Action: Mouse scrolled (585, 579) with delta (0, -2)
Screenshot: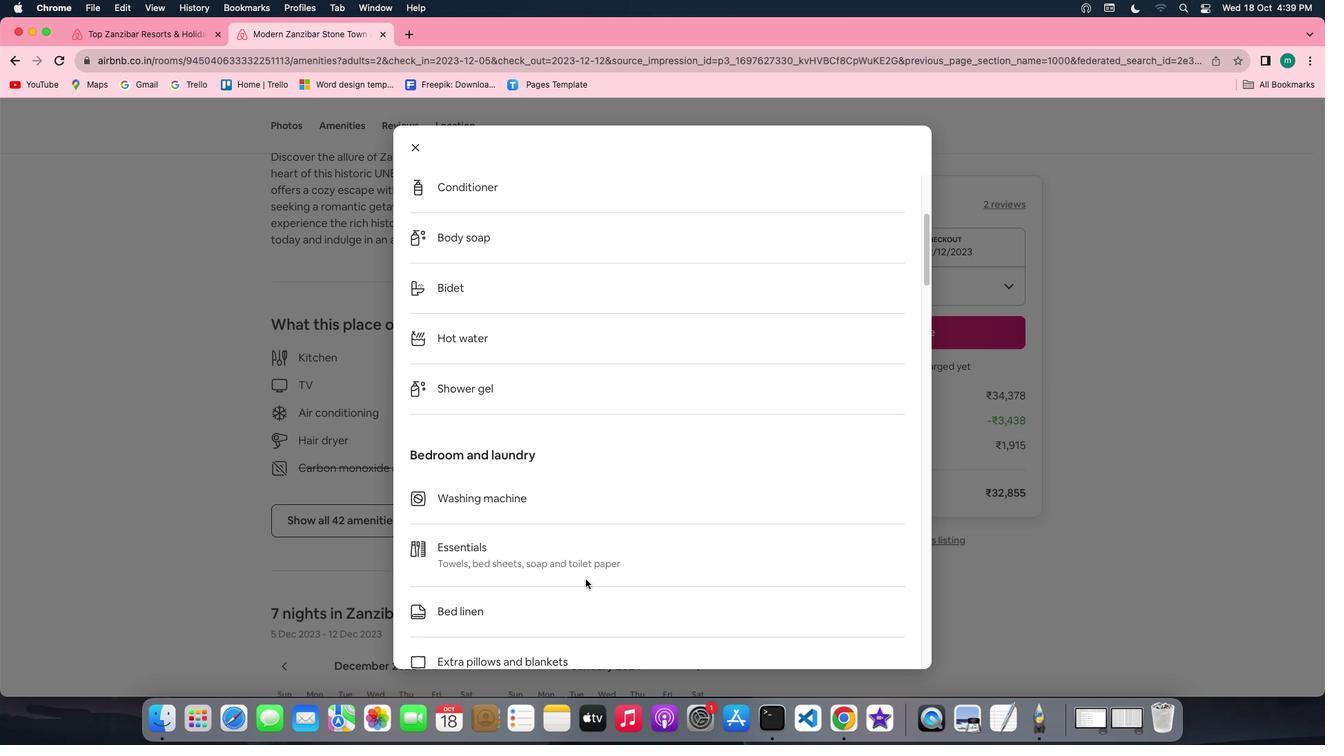 
Action: Mouse scrolled (585, 579) with delta (0, 0)
Screenshot: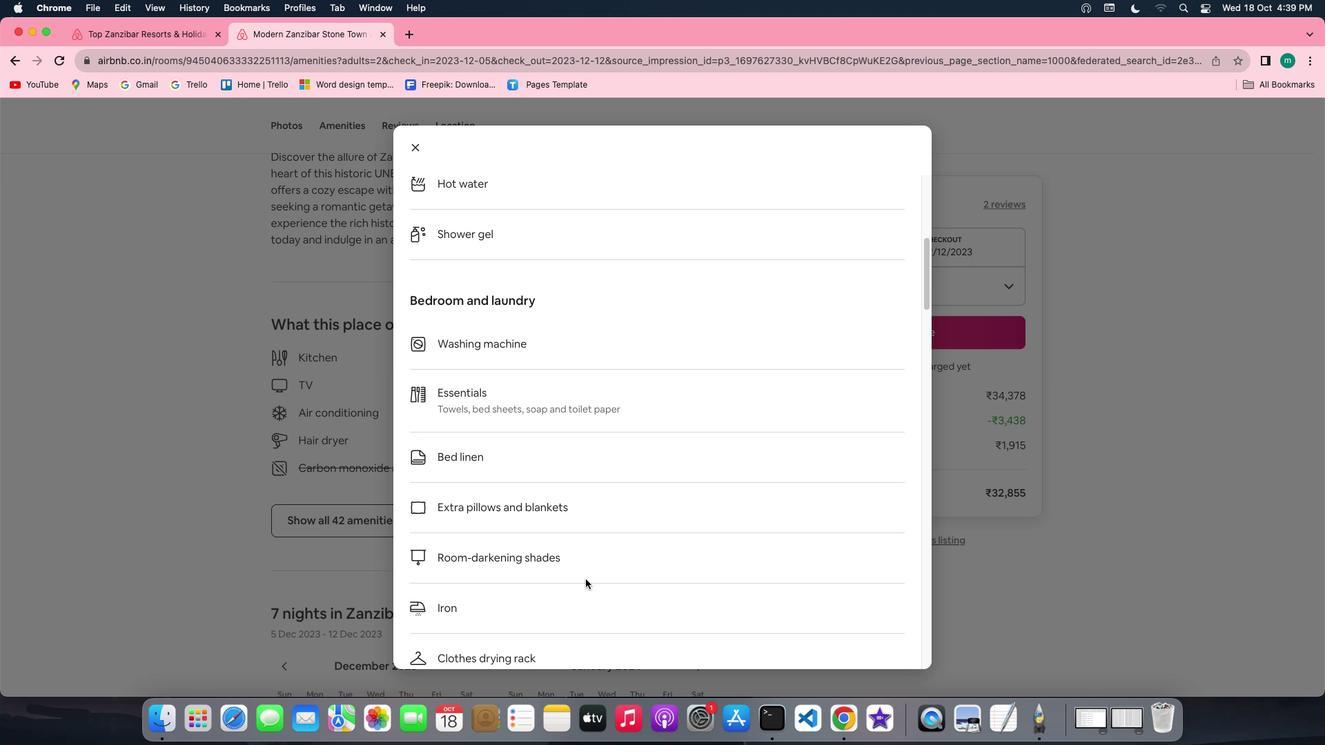 
Action: Mouse scrolled (585, 579) with delta (0, 0)
Screenshot: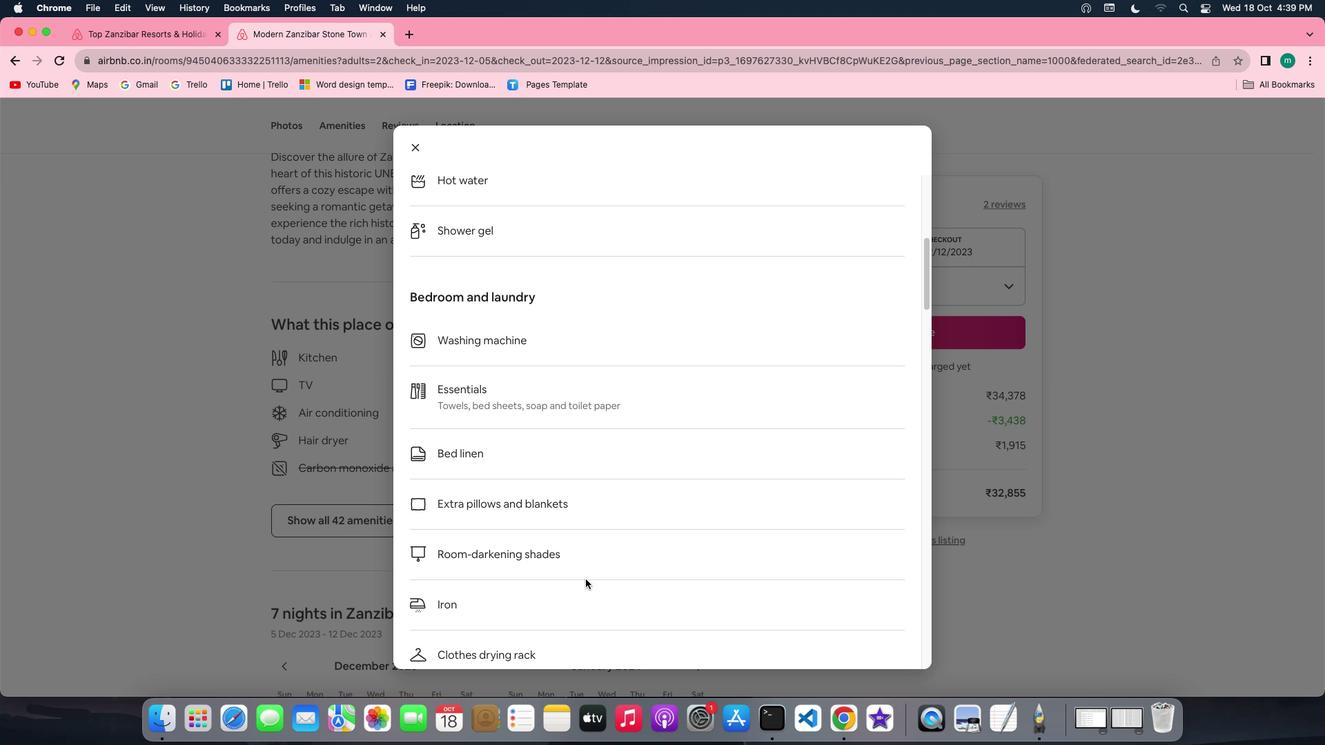 
Action: Mouse scrolled (585, 579) with delta (0, -1)
Screenshot: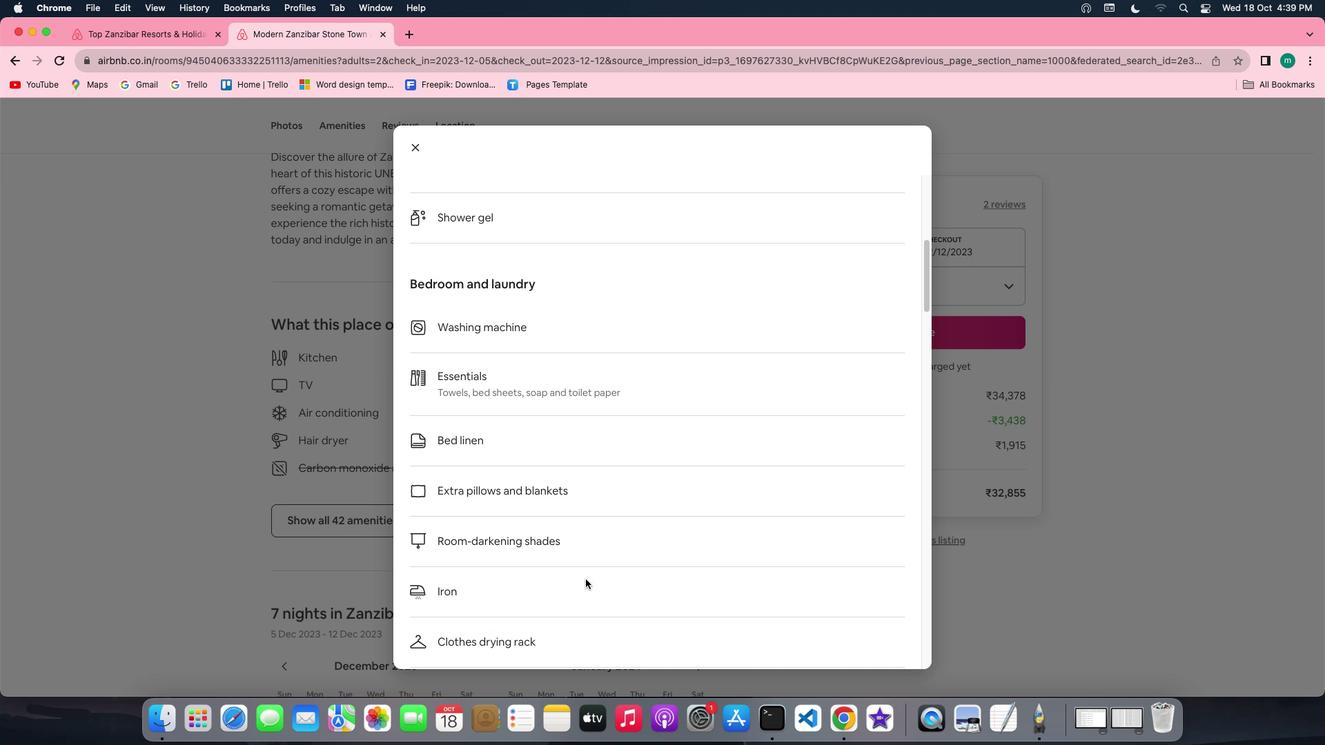
Action: Mouse scrolled (585, 579) with delta (0, -2)
Screenshot: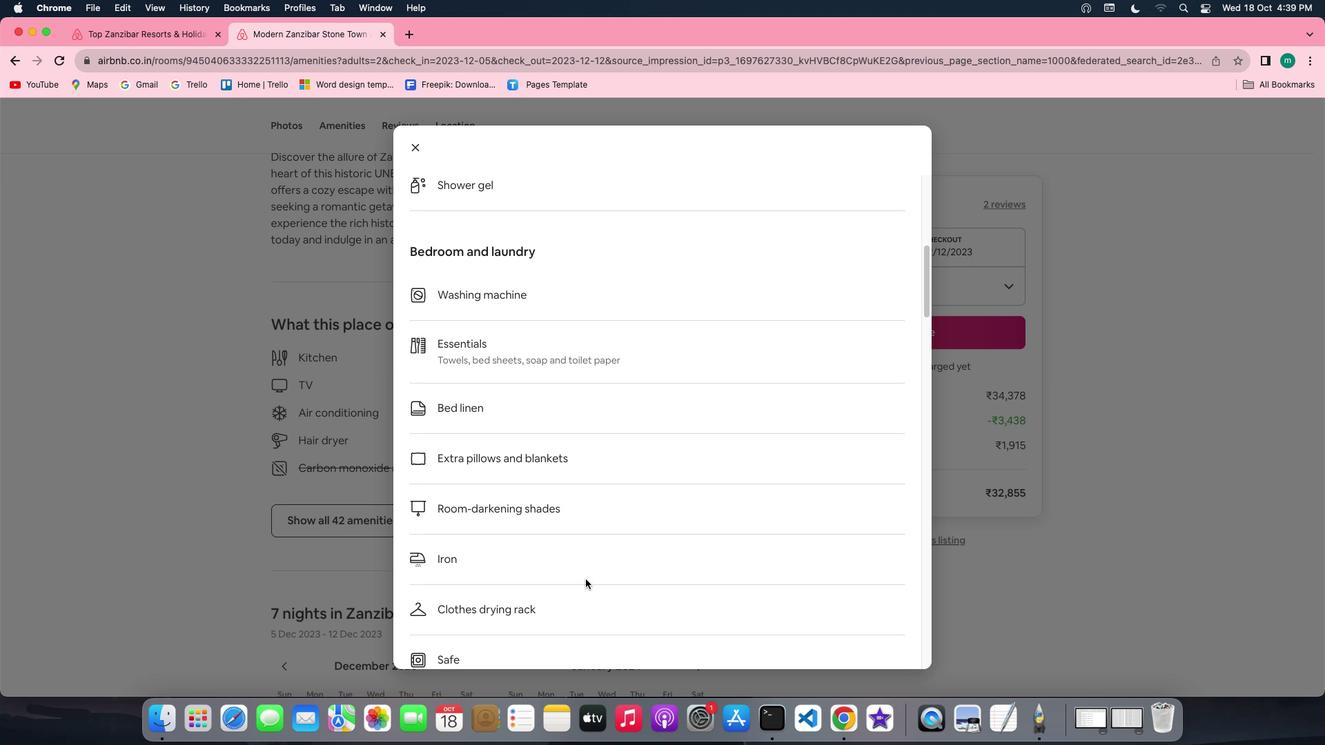 
Action: Mouse scrolled (585, 579) with delta (0, 0)
Screenshot: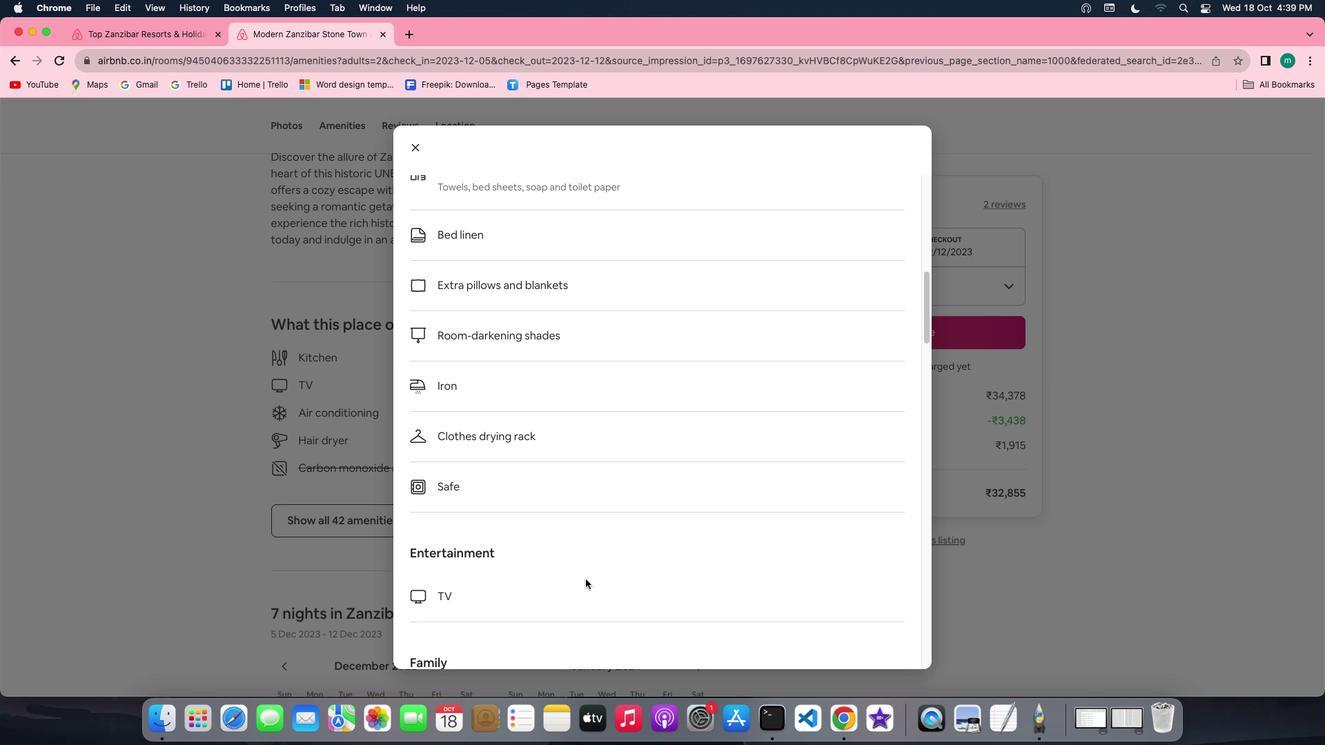 
Action: Mouse scrolled (585, 579) with delta (0, 0)
Screenshot: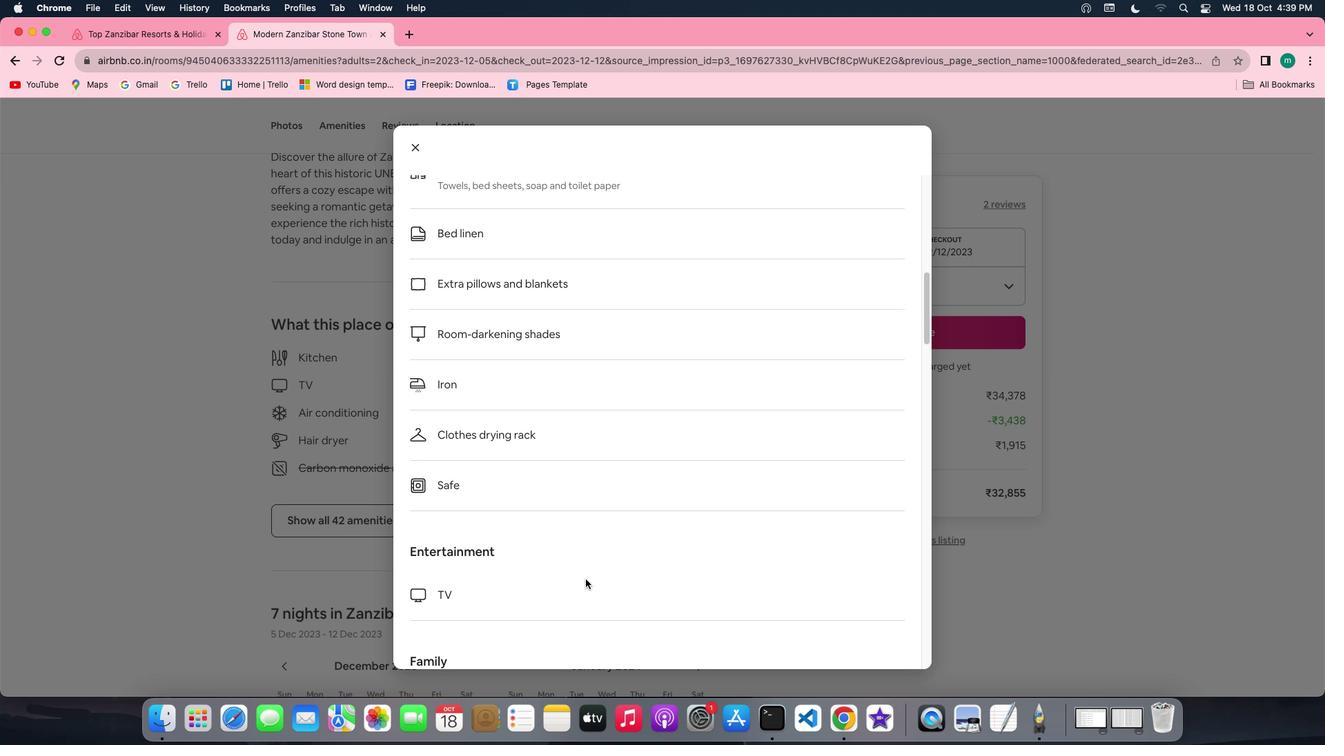 
Action: Mouse scrolled (585, 579) with delta (0, -2)
Screenshot: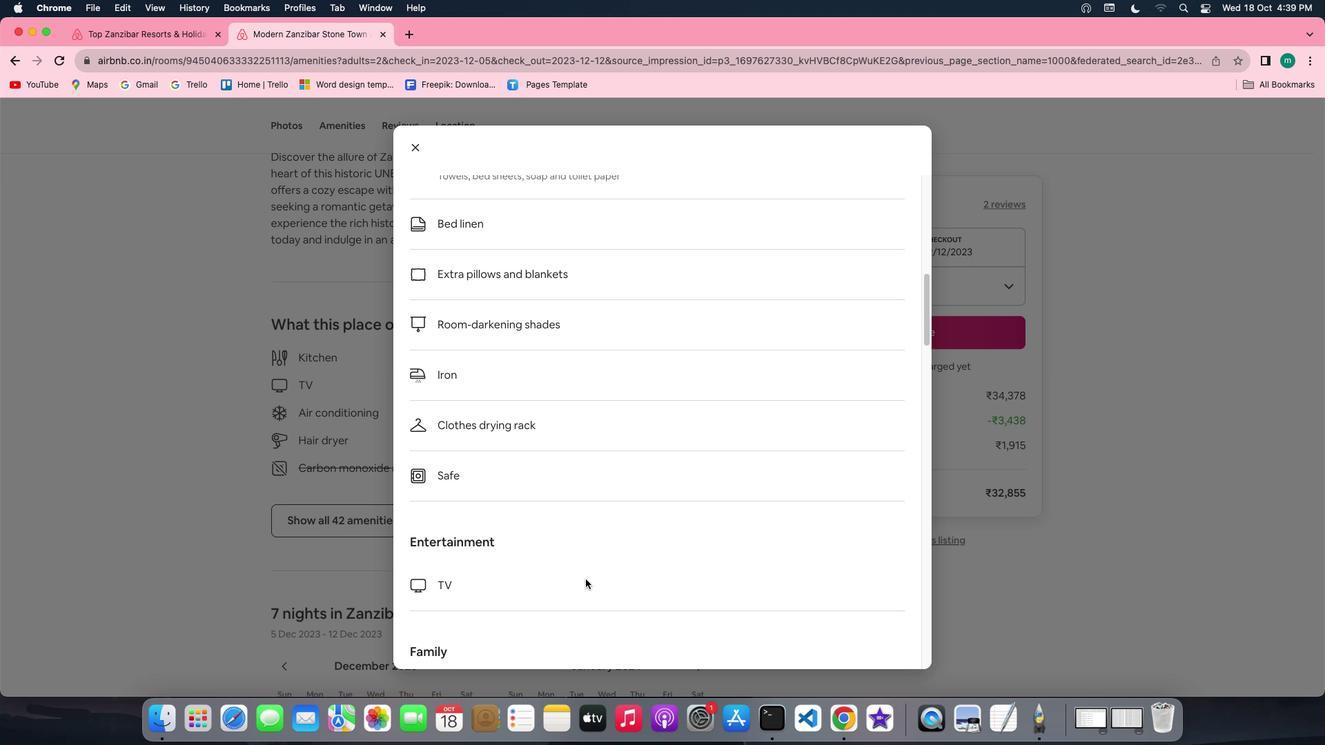 
Action: Mouse scrolled (585, 579) with delta (0, -2)
Screenshot: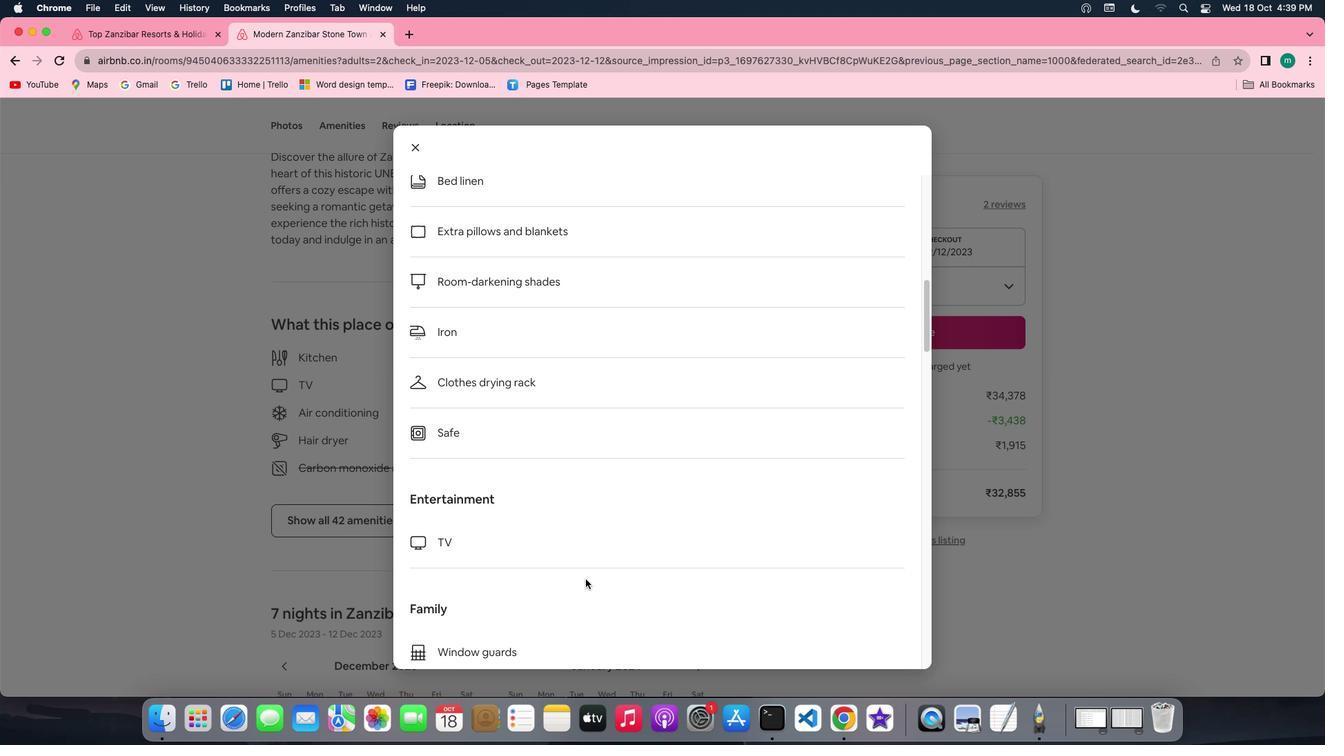 
Action: Mouse scrolled (585, 579) with delta (0, -3)
Screenshot: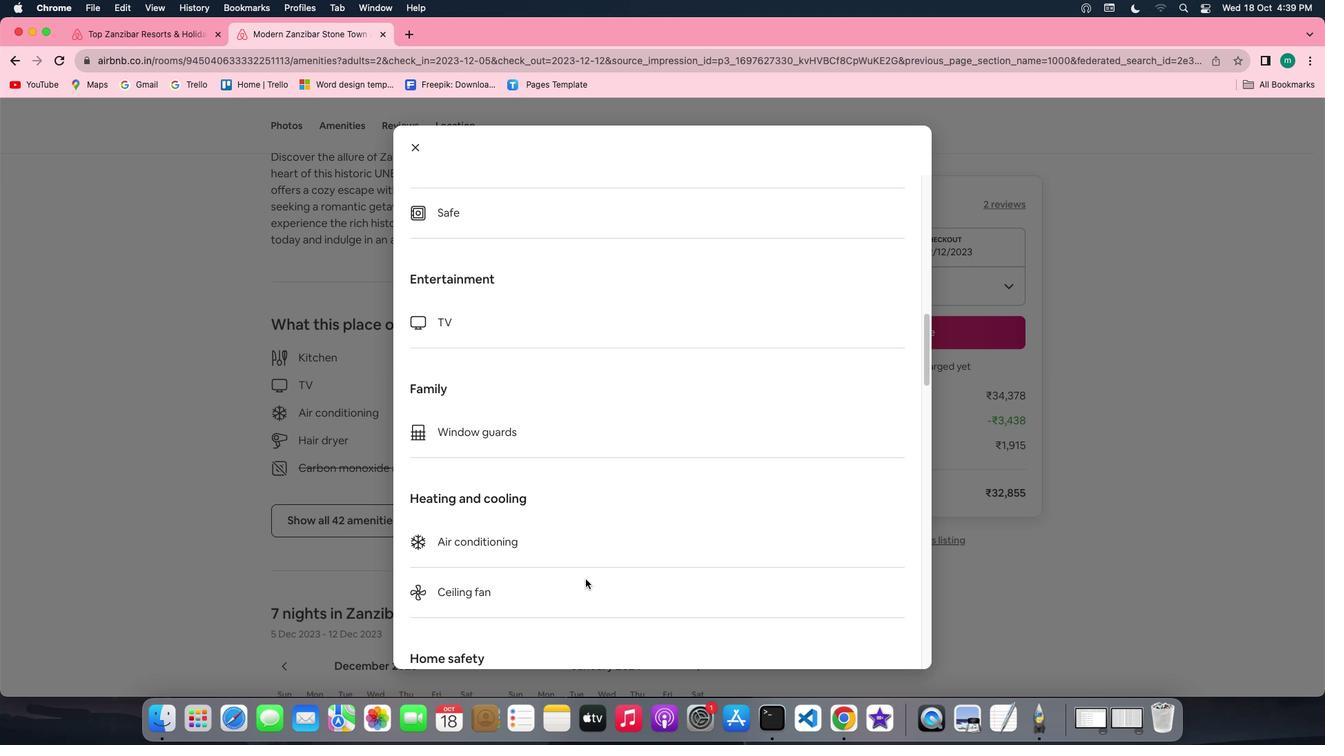 
Action: Mouse scrolled (585, 579) with delta (0, 0)
Screenshot: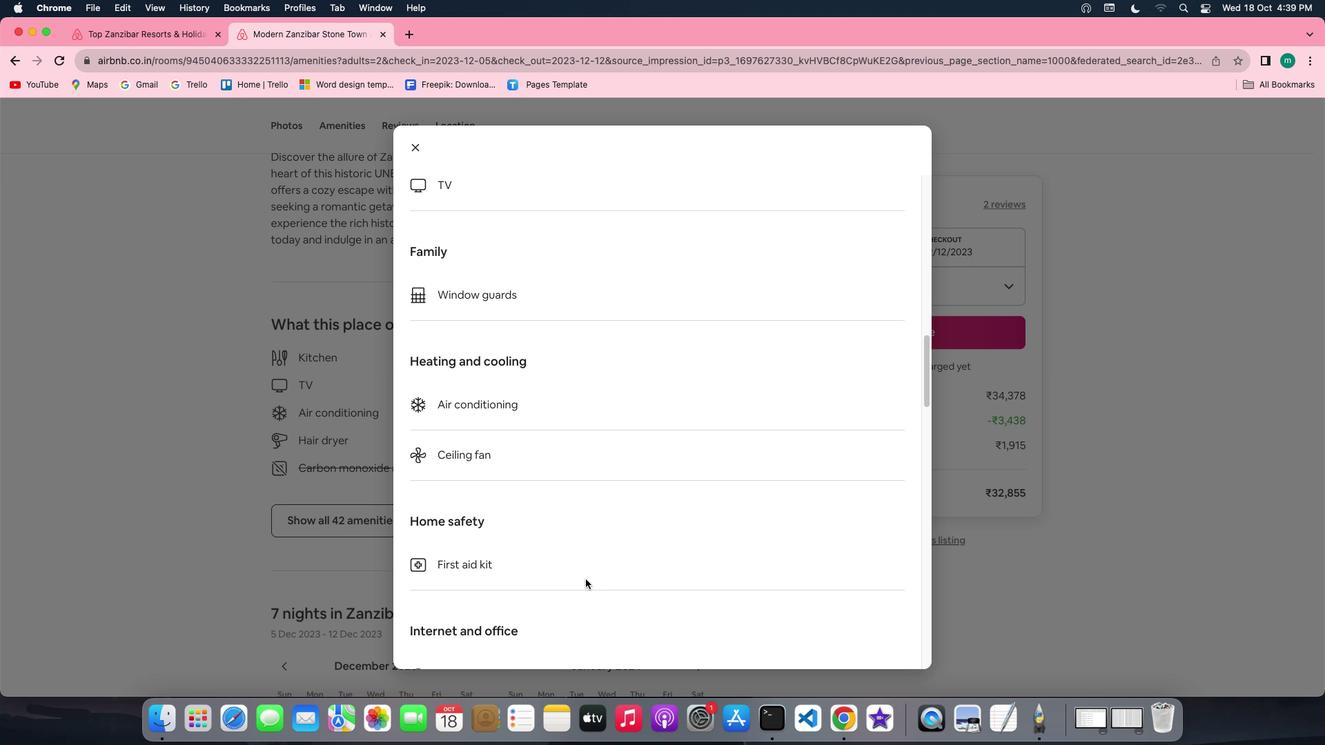 
Action: Mouse scrolled (585, 579) with delta (0, 0)
Screenshot: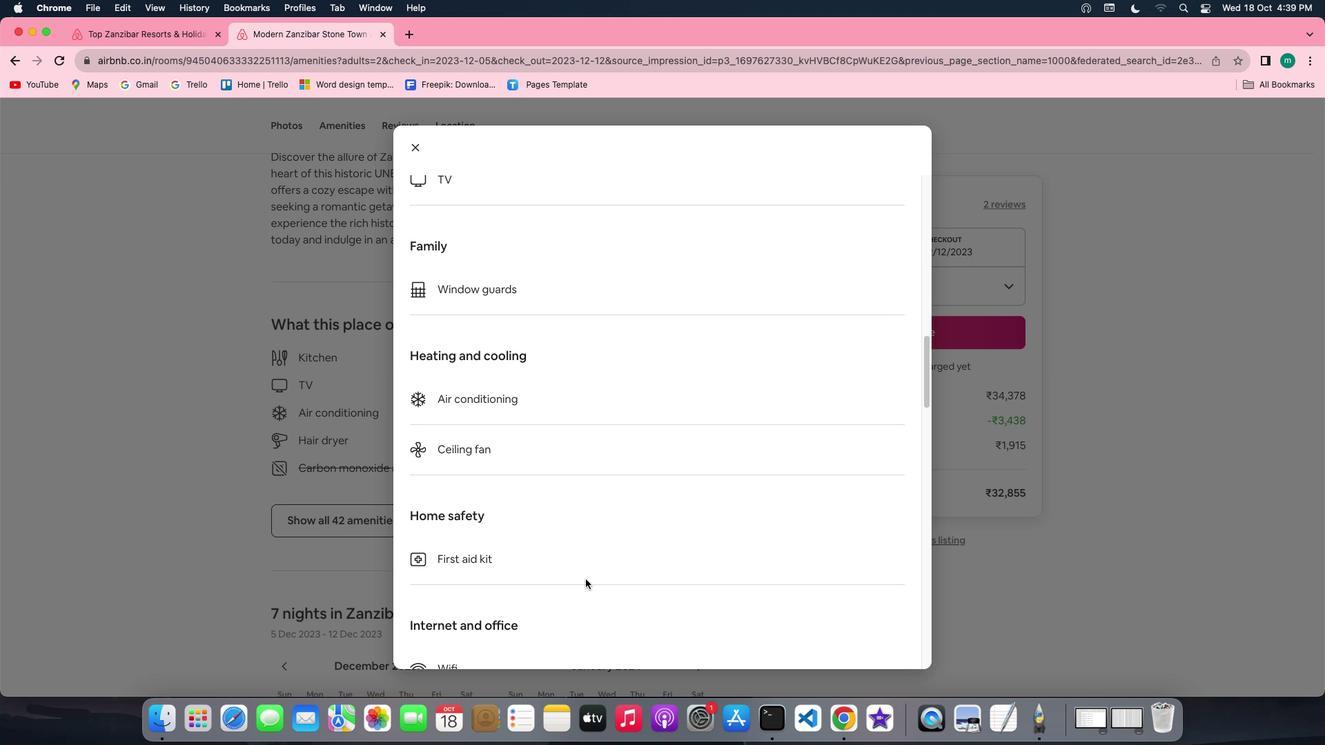 
Action: Mouse scrolled (585, 579) with delta (0, -2)
Screenshot: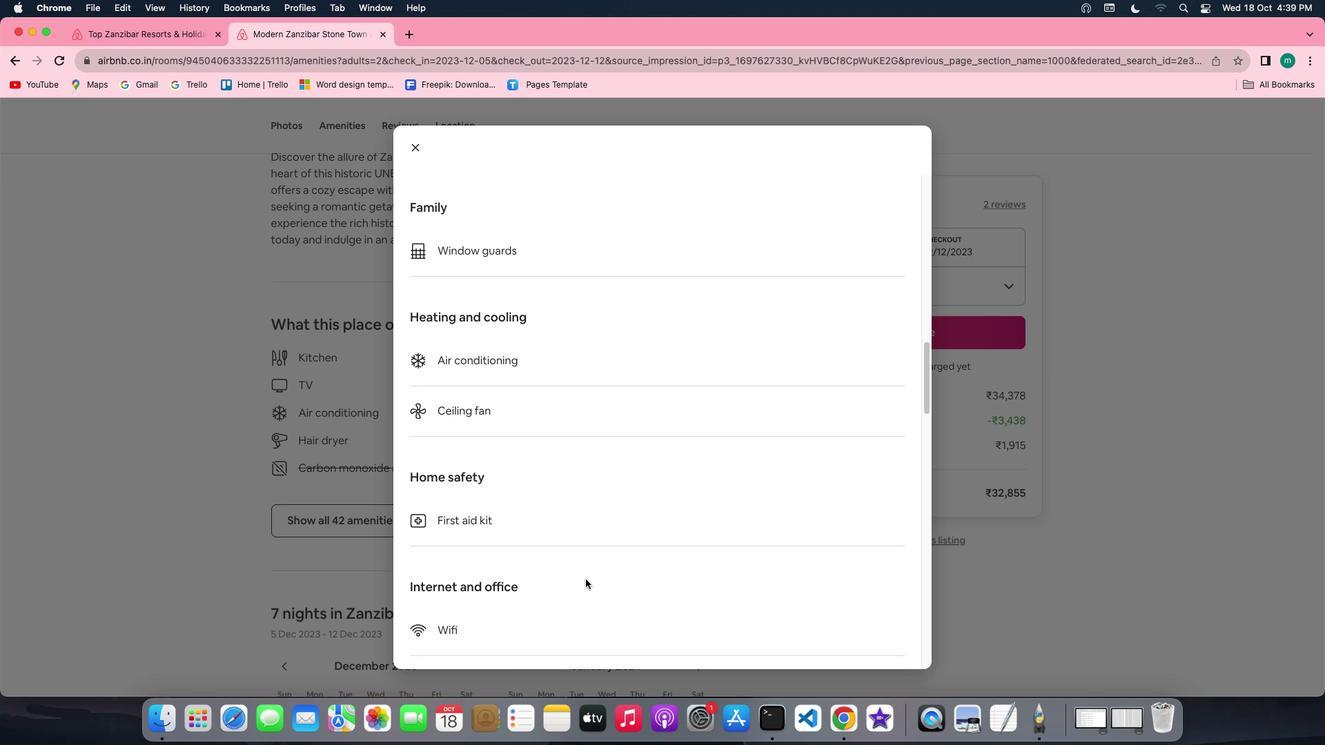 
Action: Mouse scrolled (585, 579) with delta (0, -3)
Screenshot: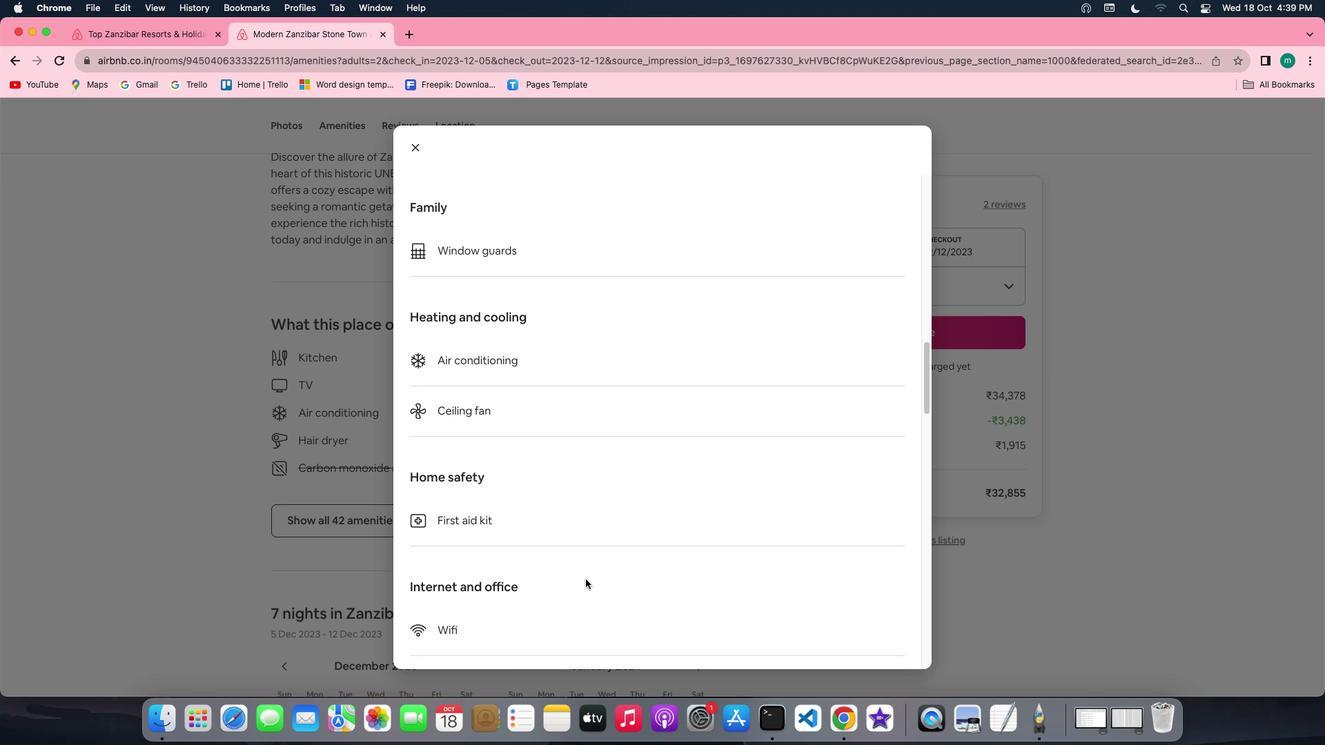 
Action: Mouse scrolled (585, 579) with delta (0, -3)
Screenshot: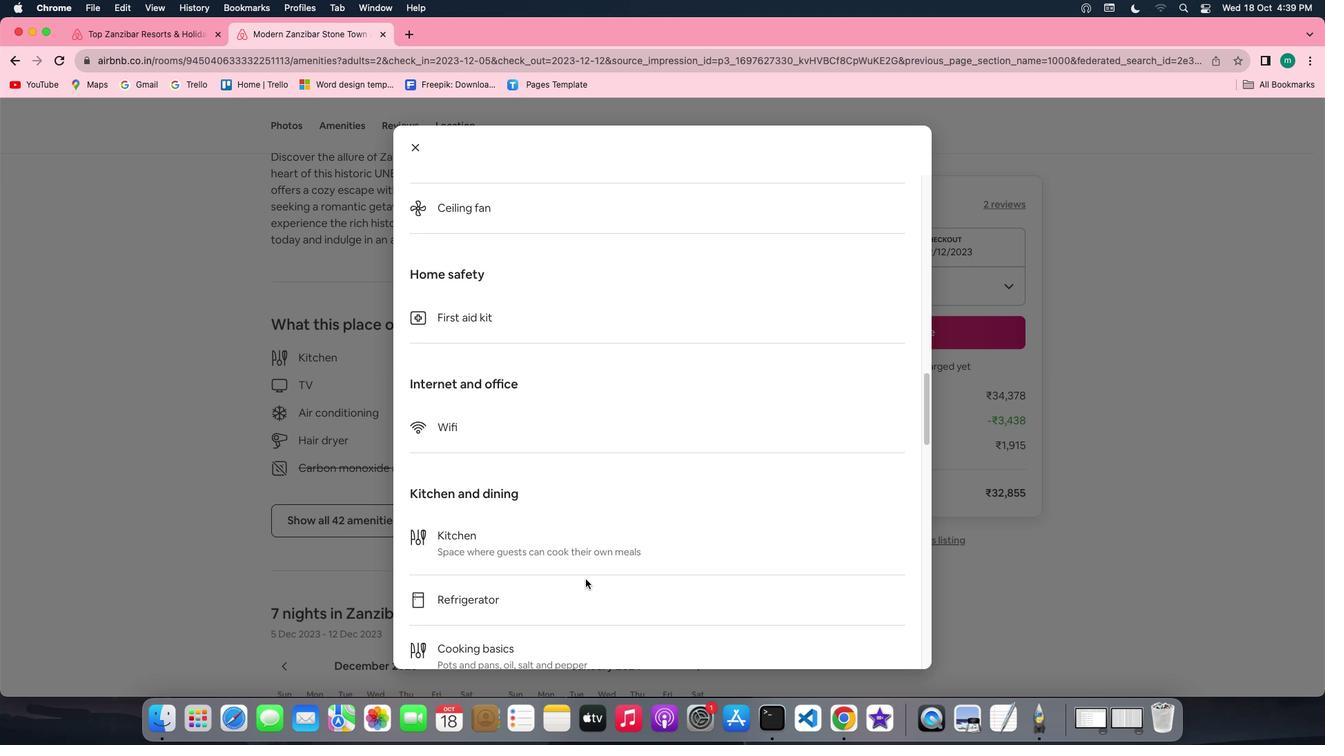 
Action: Mouse scrolled (585, 579) with delta (0, 0)
Screenshot: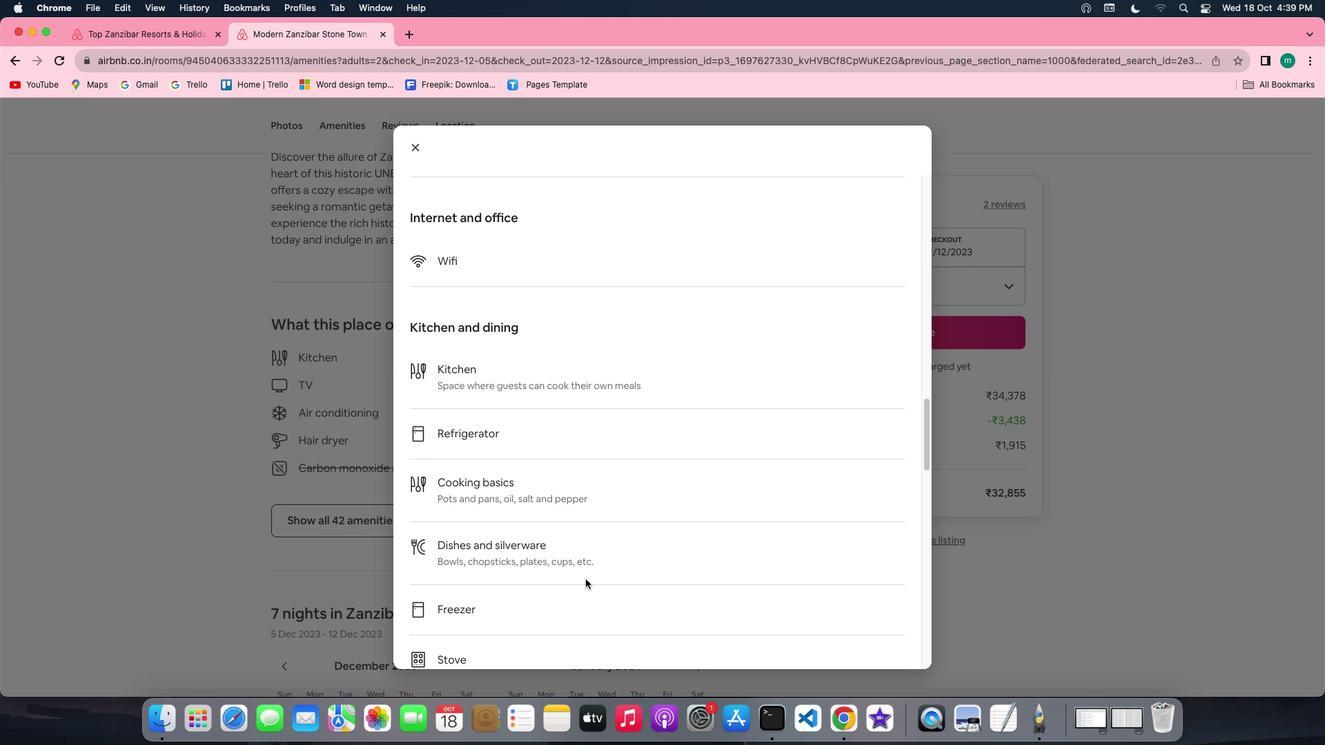 
Action: Mouse scrolled (585, 579) with delta (0, 0)
Screenshot: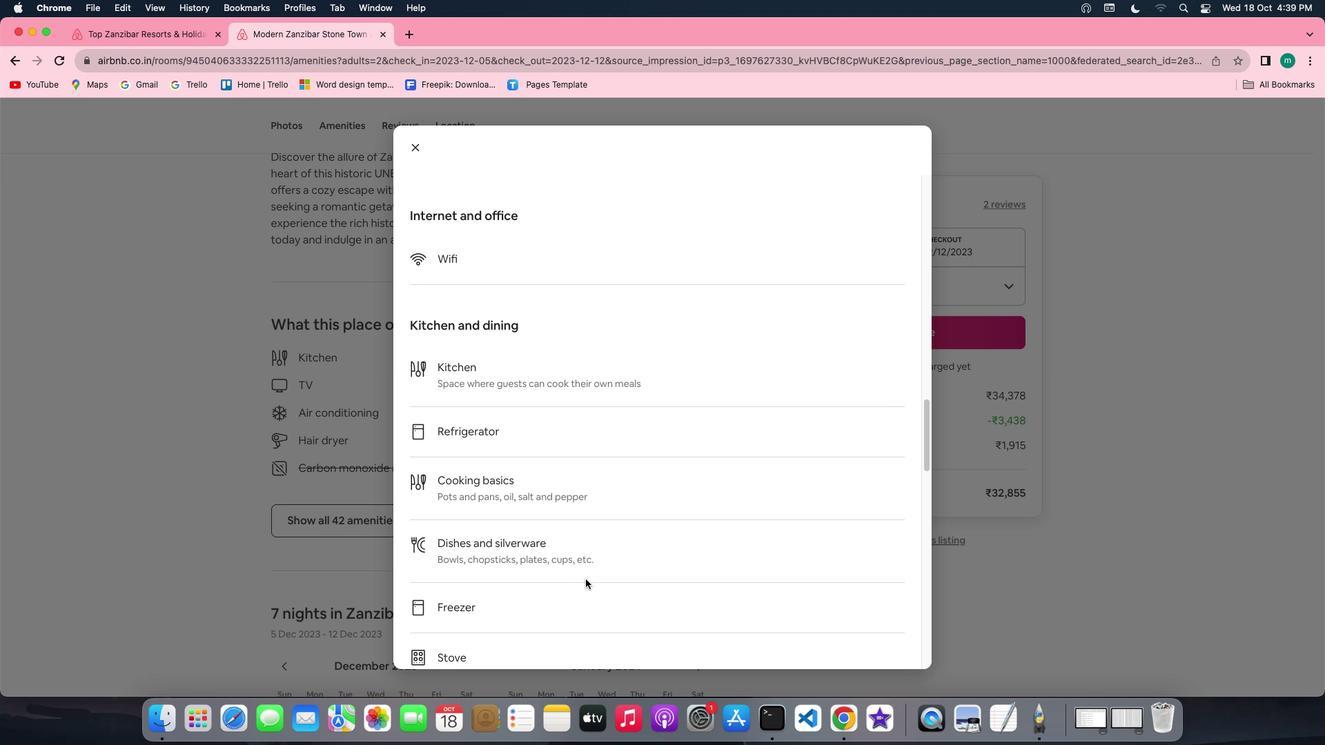 
Action: Mouse scrolled (585, 579) with delta (0, -2)
Screenshot: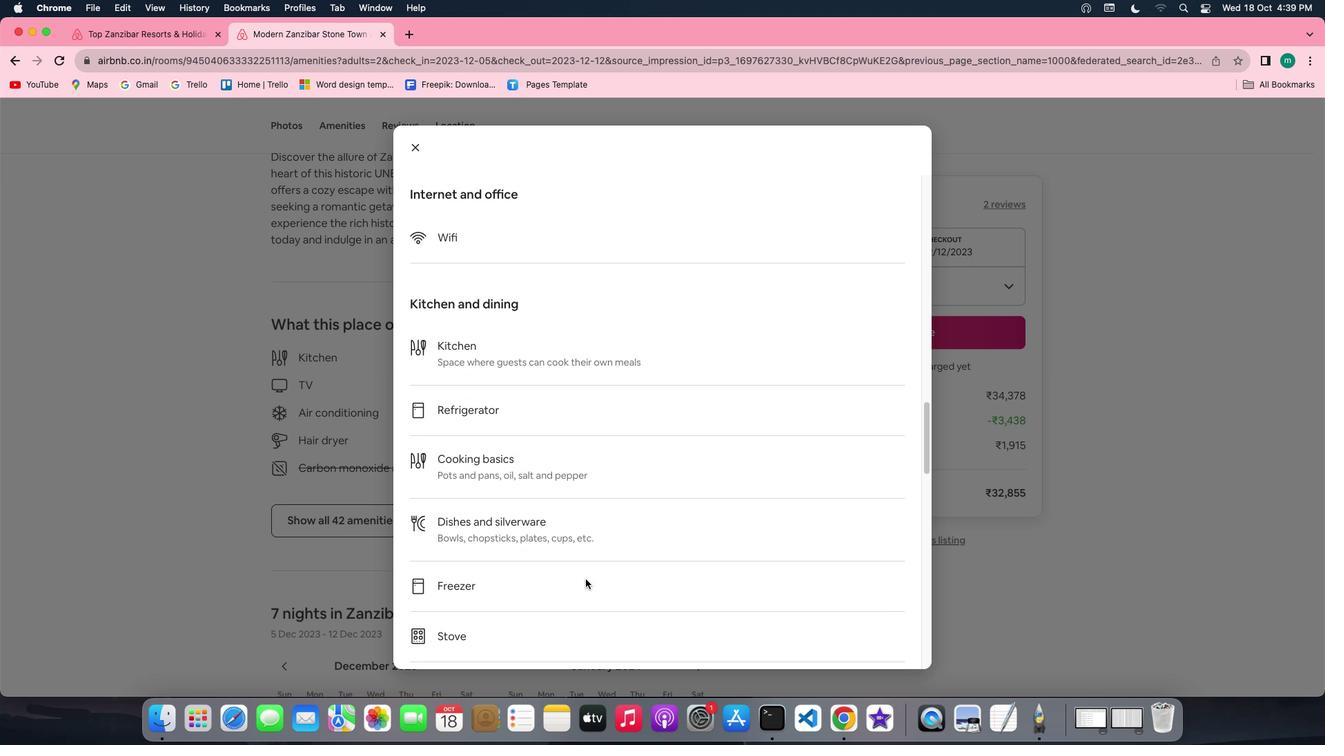 
Action: Mouse scrolled (585, 579) with delta (0, -3)
Screenshot: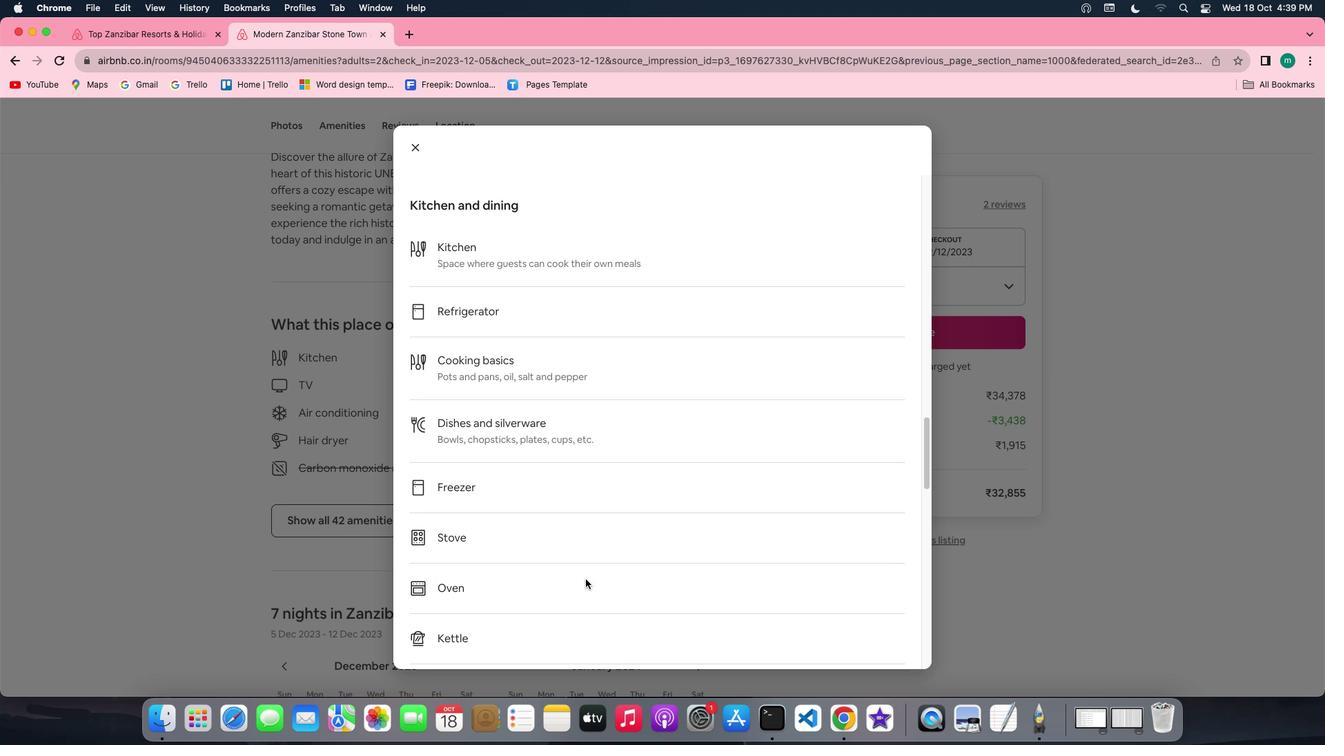 
Action: Mouse scrolled (585, 579) with delta (0, -3)
Screenshot: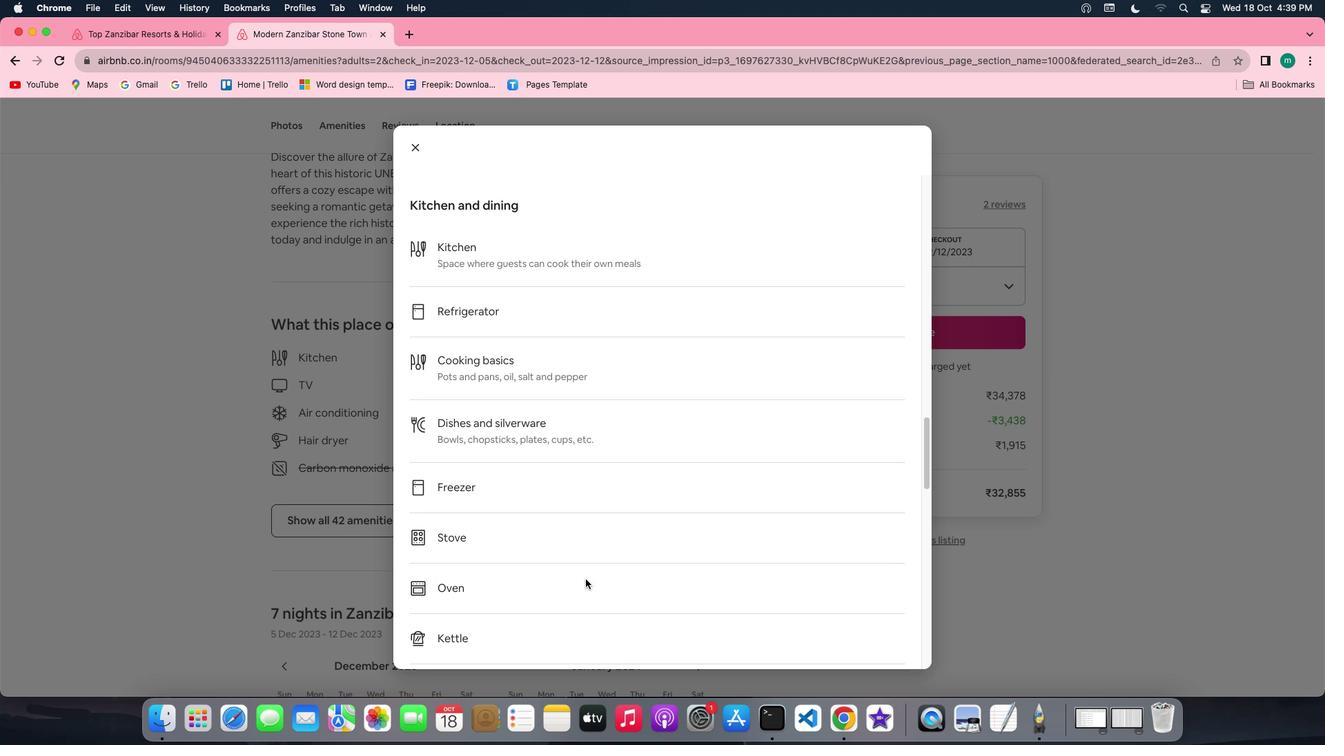 
Action: Mouse scrolled (585, 579) with delta (0, 0)
Screenshot: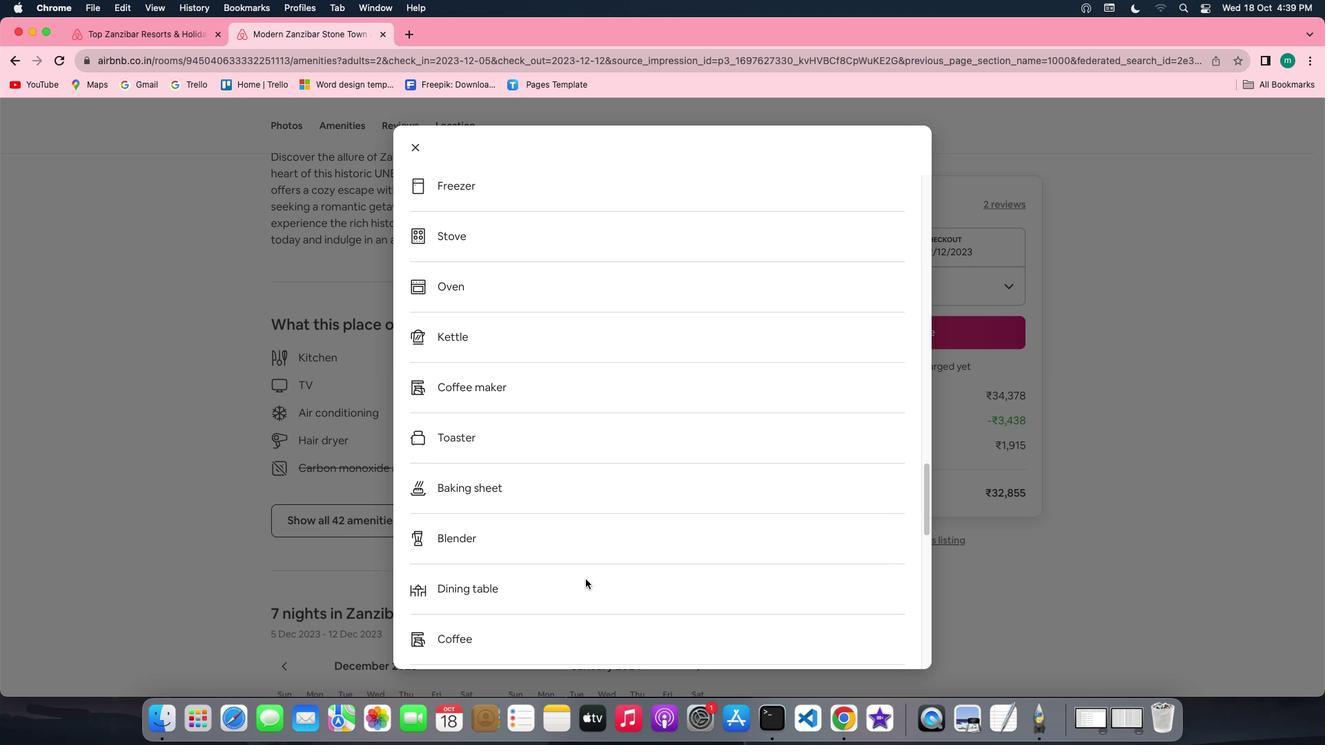
Action: Mouse scrolled (585, 579) with delta (0, 0)
Screenshot: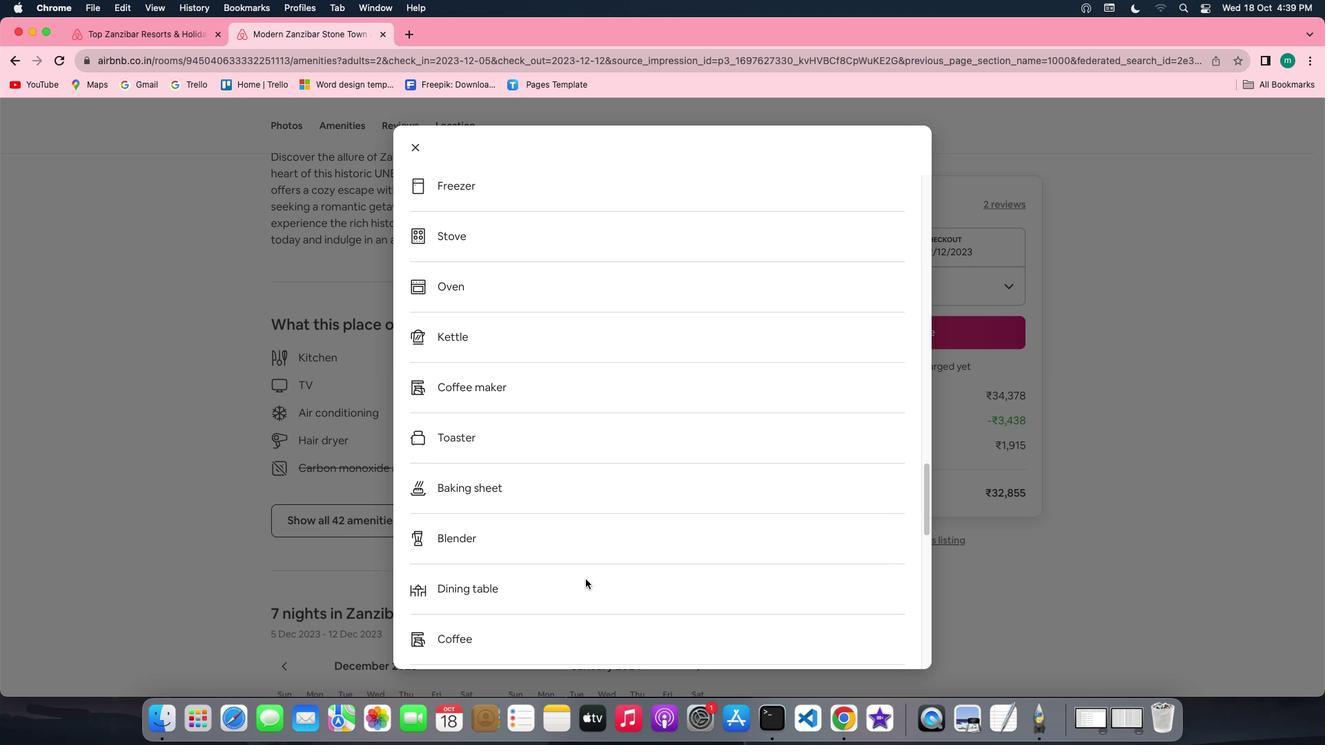 
Action: Mouse scrolled (585, 579) with delta (0, -1)
Screenshot: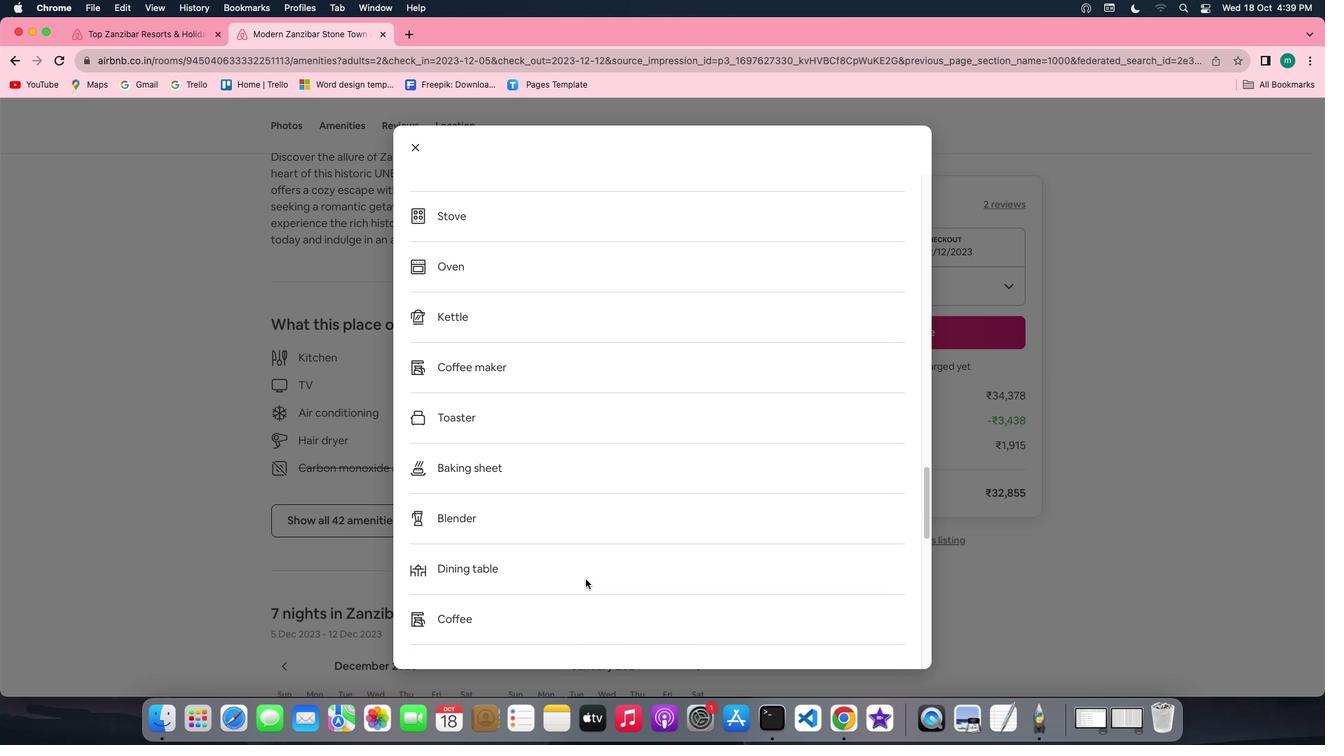 
Action: Mouse scrolled (585, 579) with delta (0, -2)
Screenshot: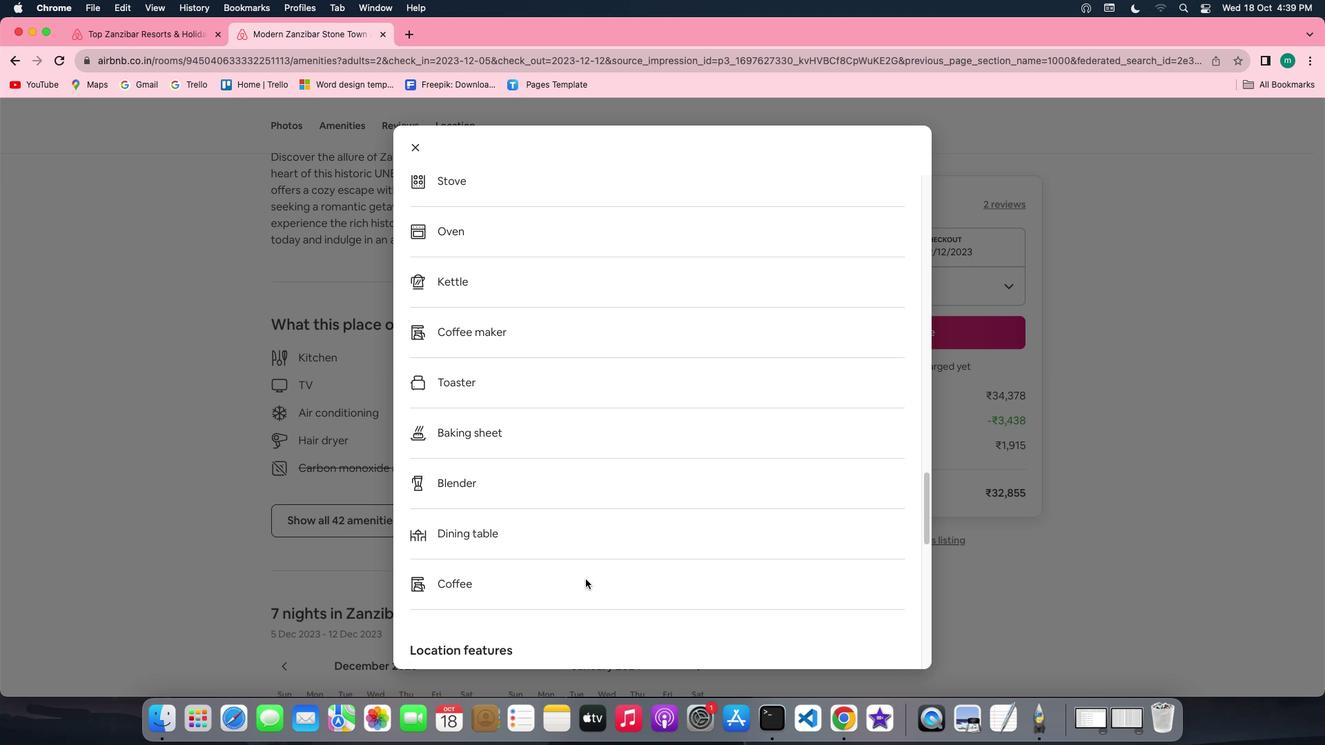 
Action: Mouse scrolled (585, 579) with delta (0, 0)
Screenshot: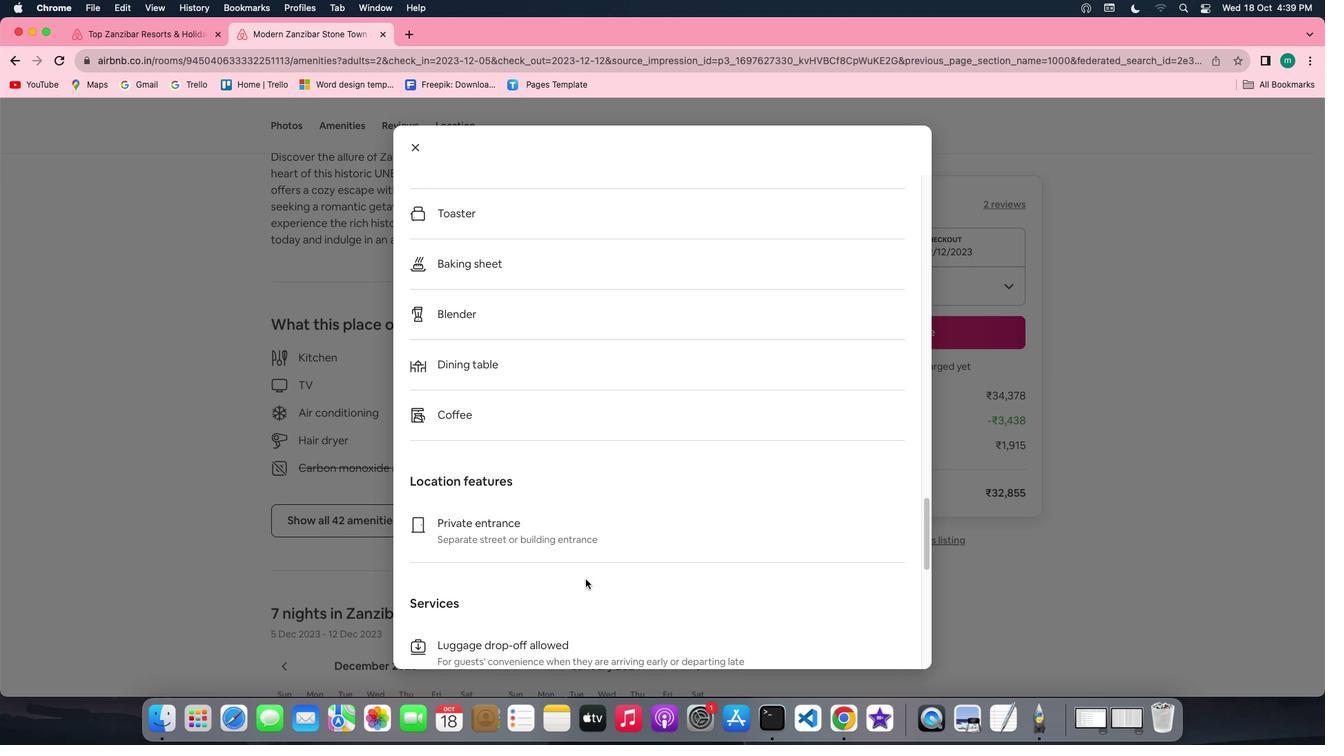 
Action: Mouse scrolled (585, 579) with delta (0, 0)
Screenshot: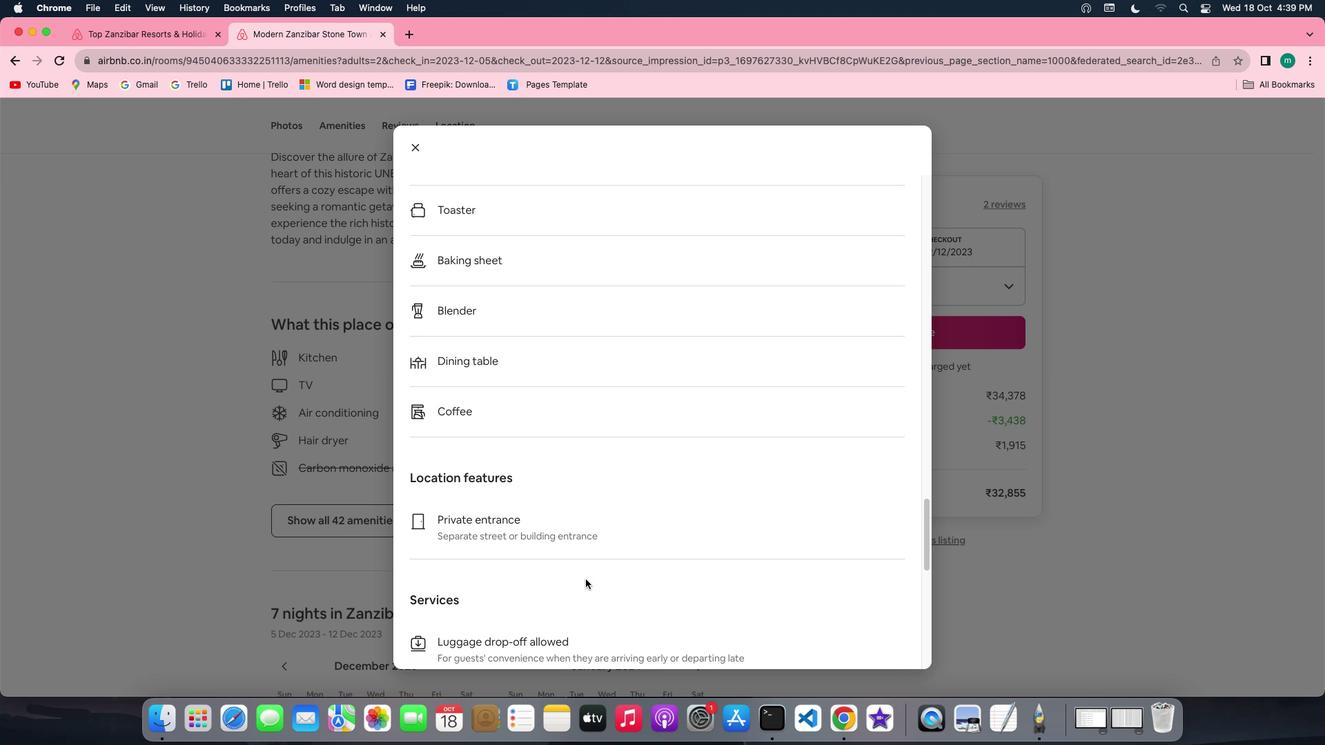 
Action: Mouse scrolled (585, 579) with delta (0, -2)
Screenshot: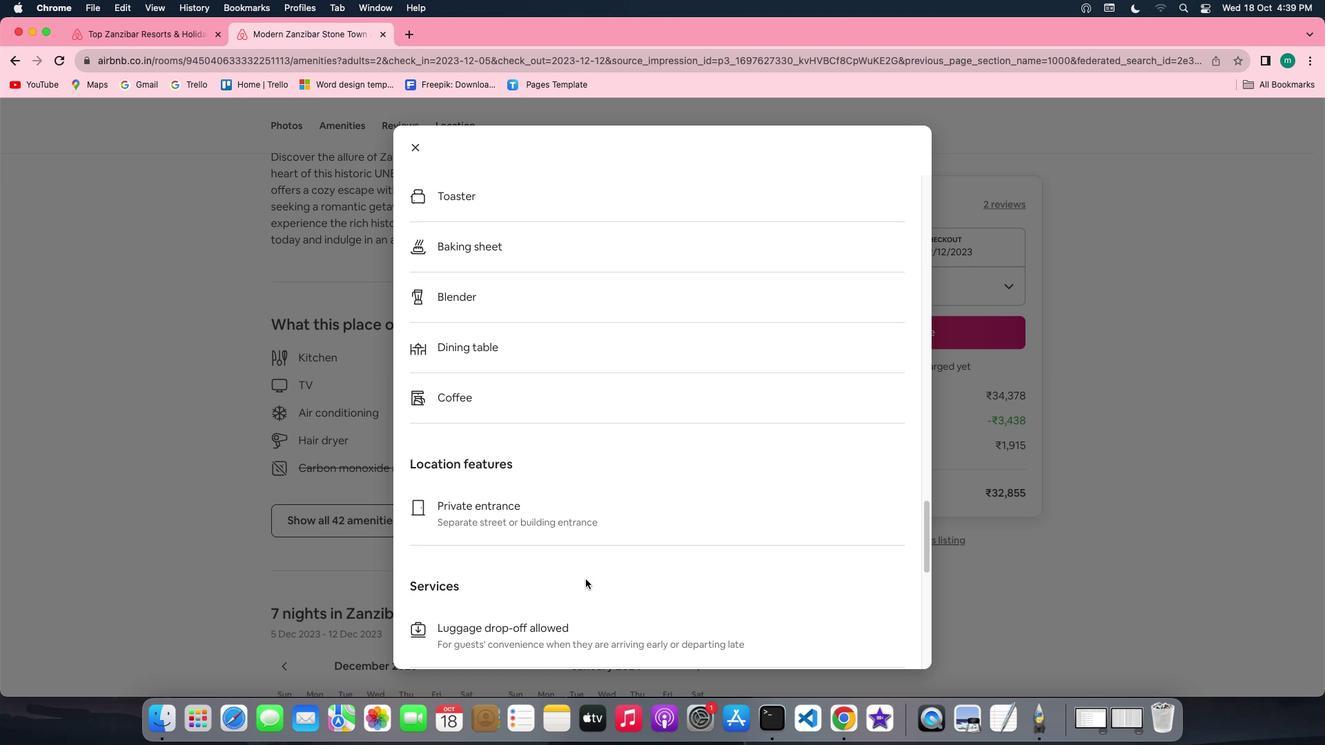 
Action: Mouse scrolled (585, 579) with delta (0, -2)
Screenshot: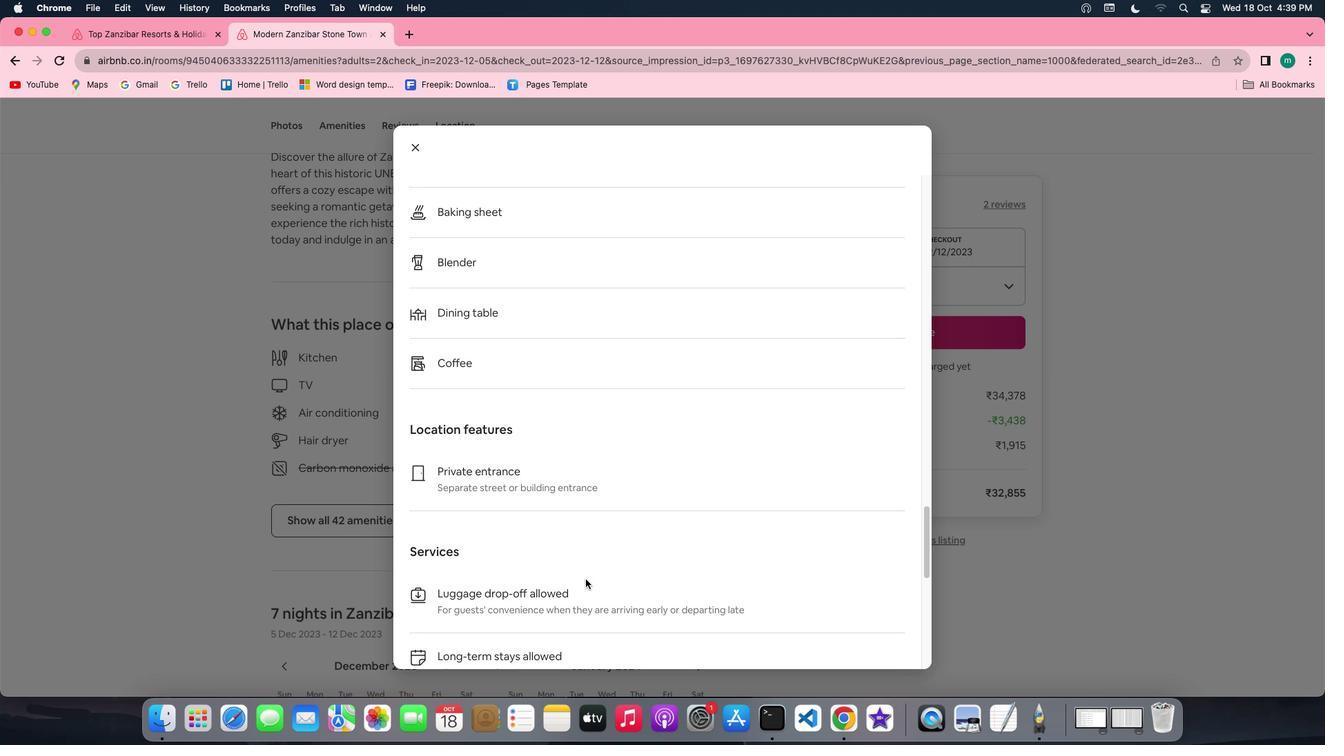 
Action: Mouse scrolled (585, 579) with delta (0, -3)
Screenshot: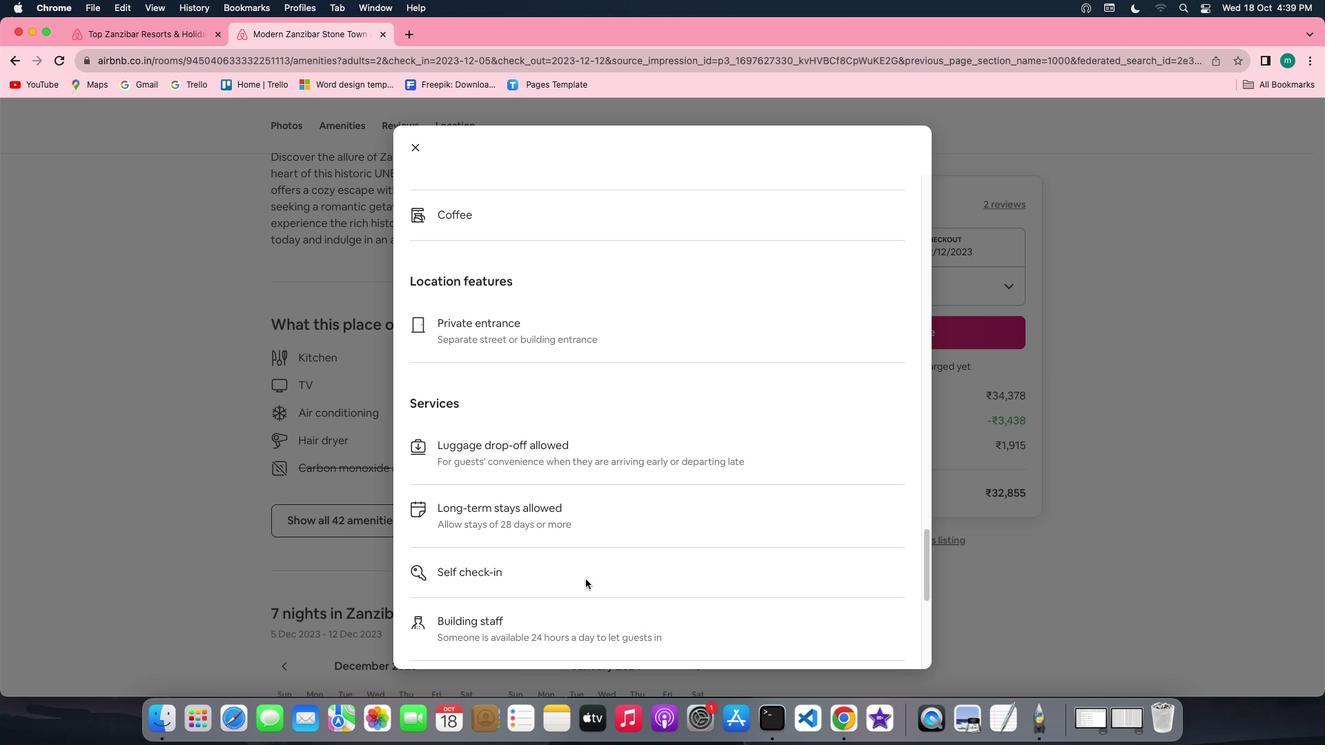 
Action: Mouse scrolled (585, 579) with delta (0, 0)
Screenshot: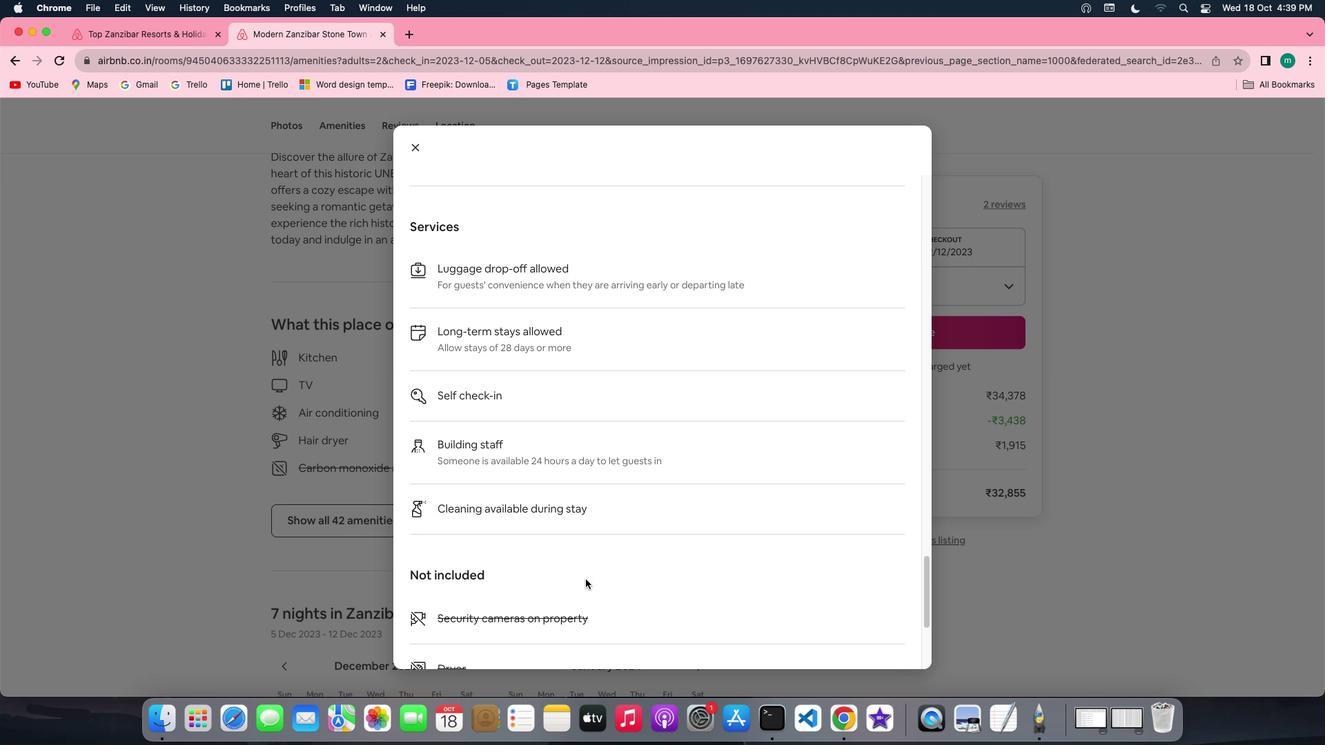 
Action: Mouse scrolled (585, 579) with delta (0, 0)
Screenshot: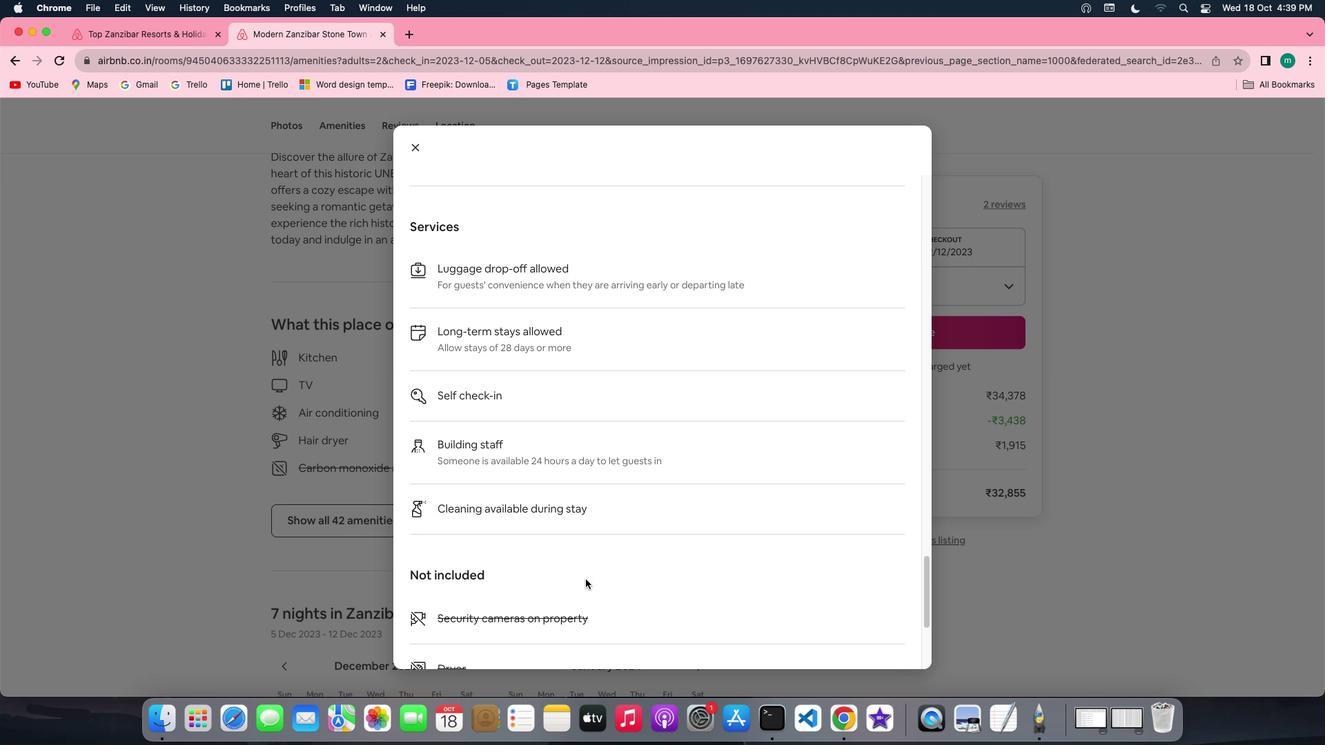 
Action: Mouse scrolled (585, 579) with delta (0, -2)
Screenshot: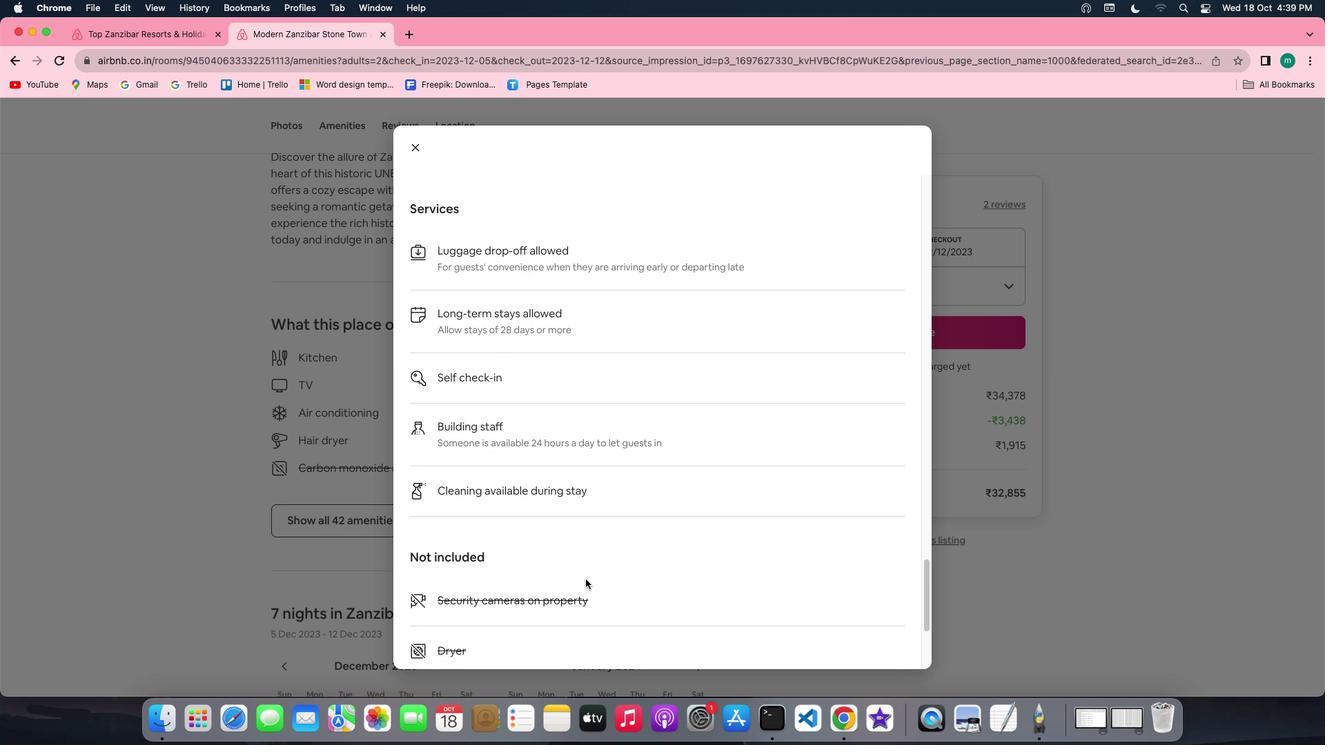 
Action: Mouse scrolled (585, 579) with delta (0, -3)
Screenshot: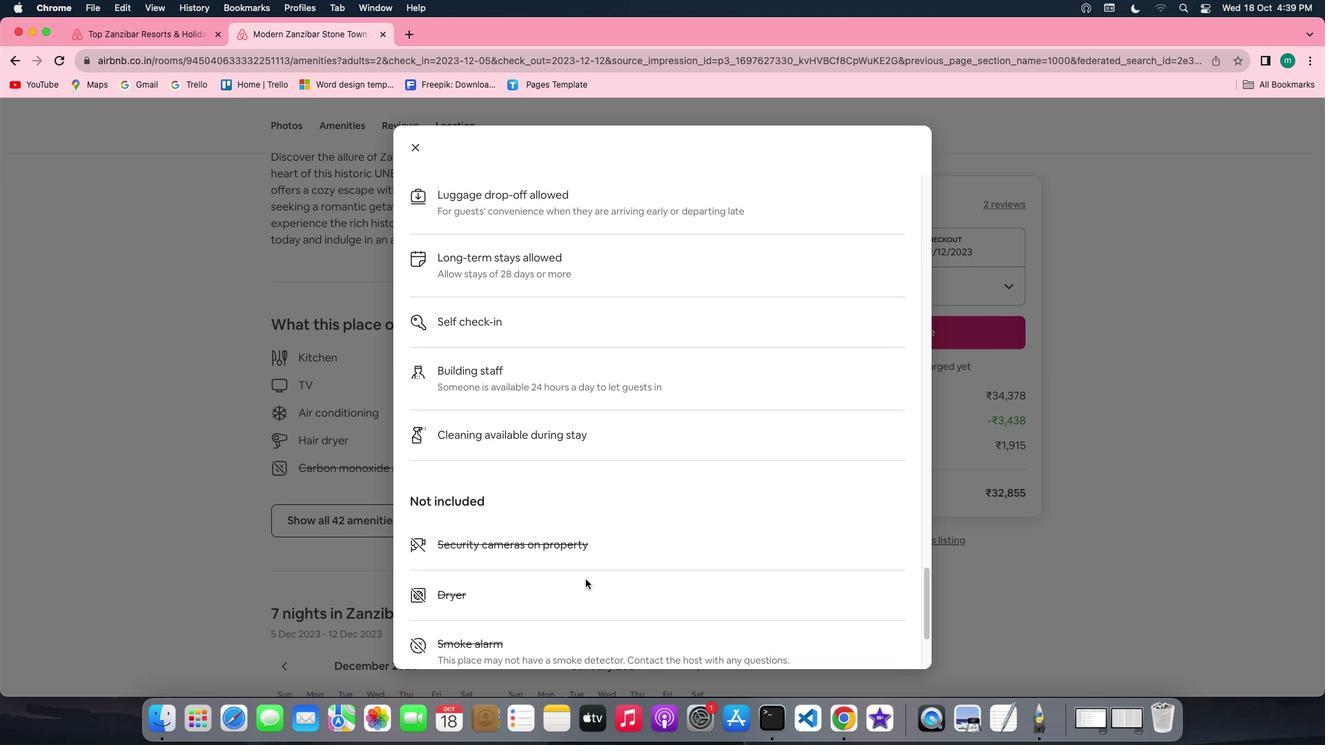 
Action: Mouse scrolled (585, 579) with delta (0, -3)
Screenshot: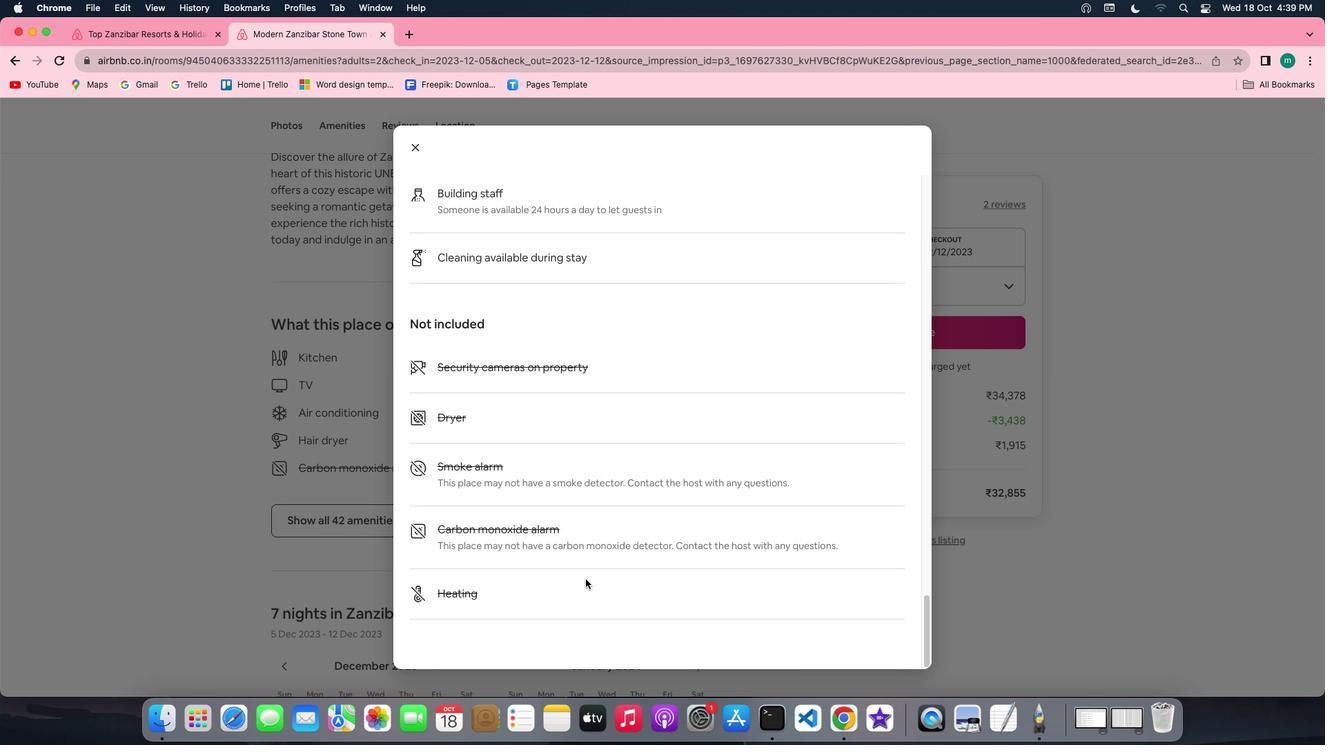 
Action: Mouse scrolled (585, 579) with delta (0, 0)
Screenshot: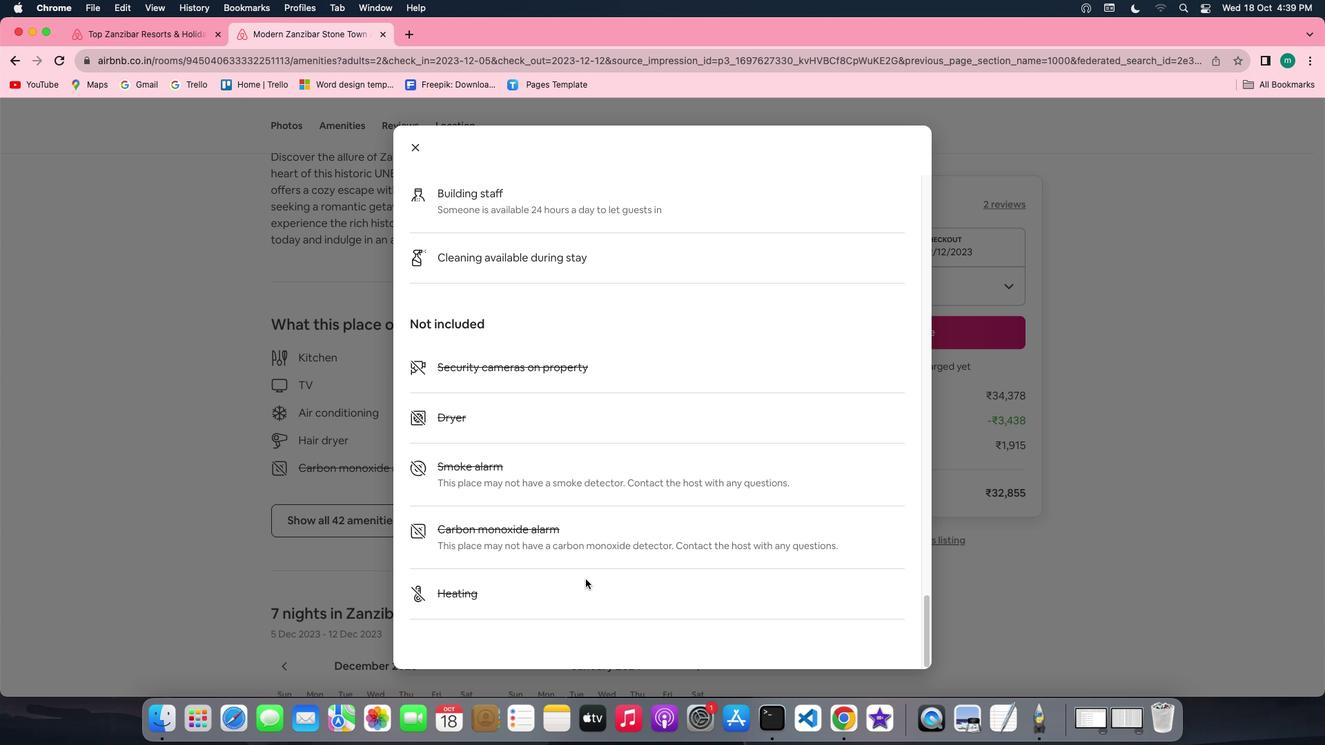
Action: Mouse scrolled (585, 579) with delta (0, 0)
Screenshot: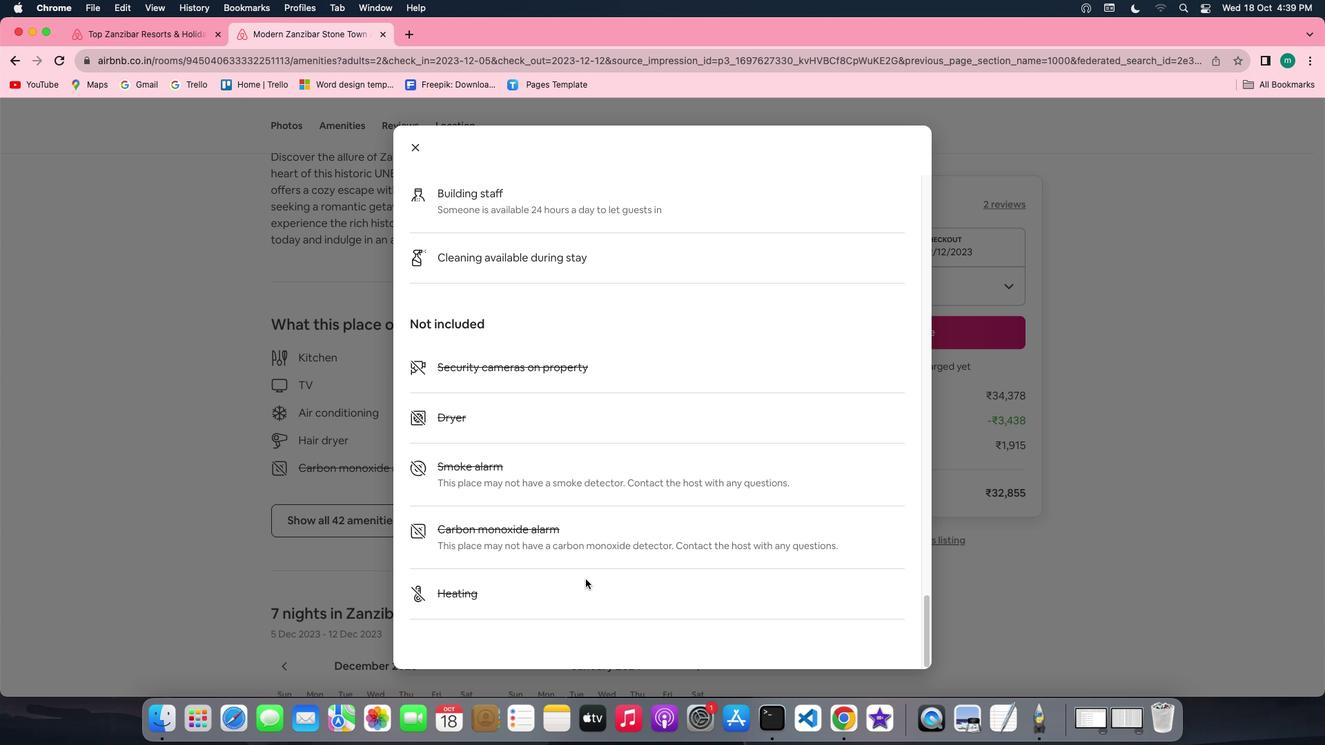 
Action: Mouse scrolled (585, 579) with delta (0, 0)
Screenshot: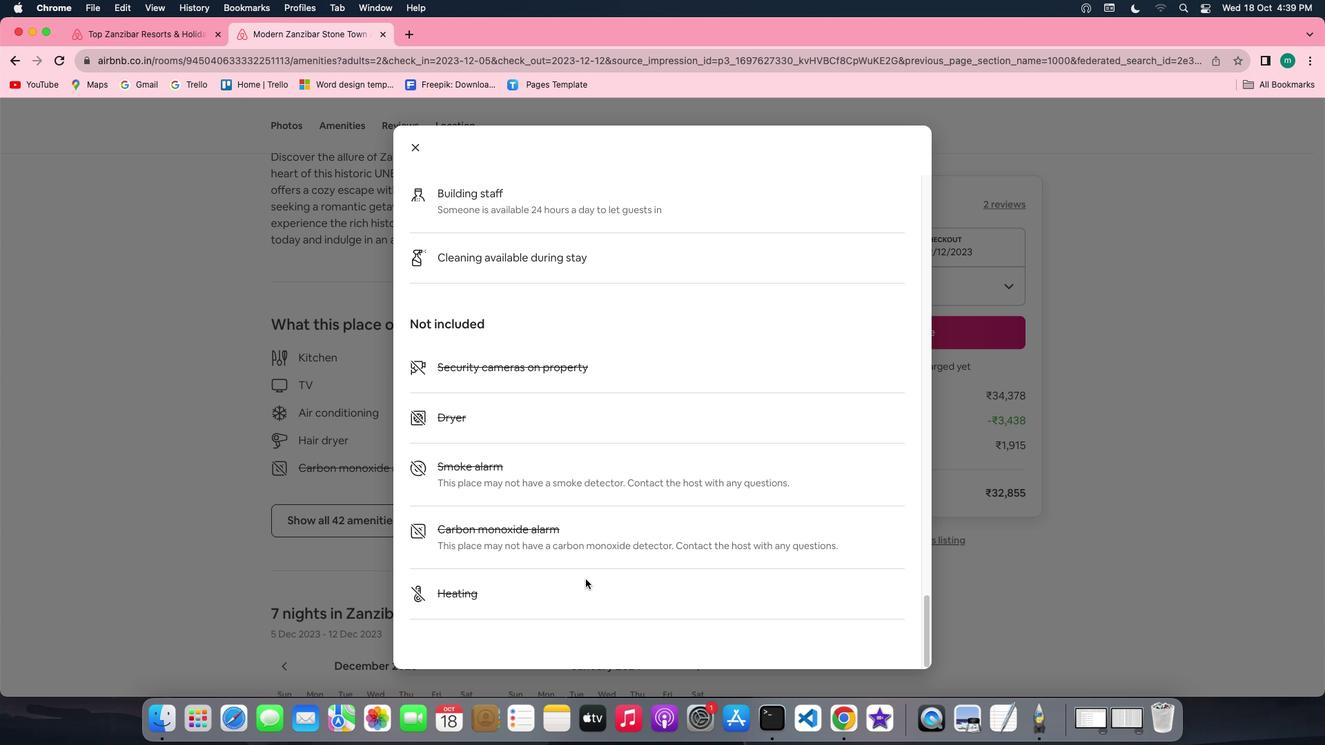 
Action: Mouse scrolled (585, 579) with delta (0, 0)
Screenshot: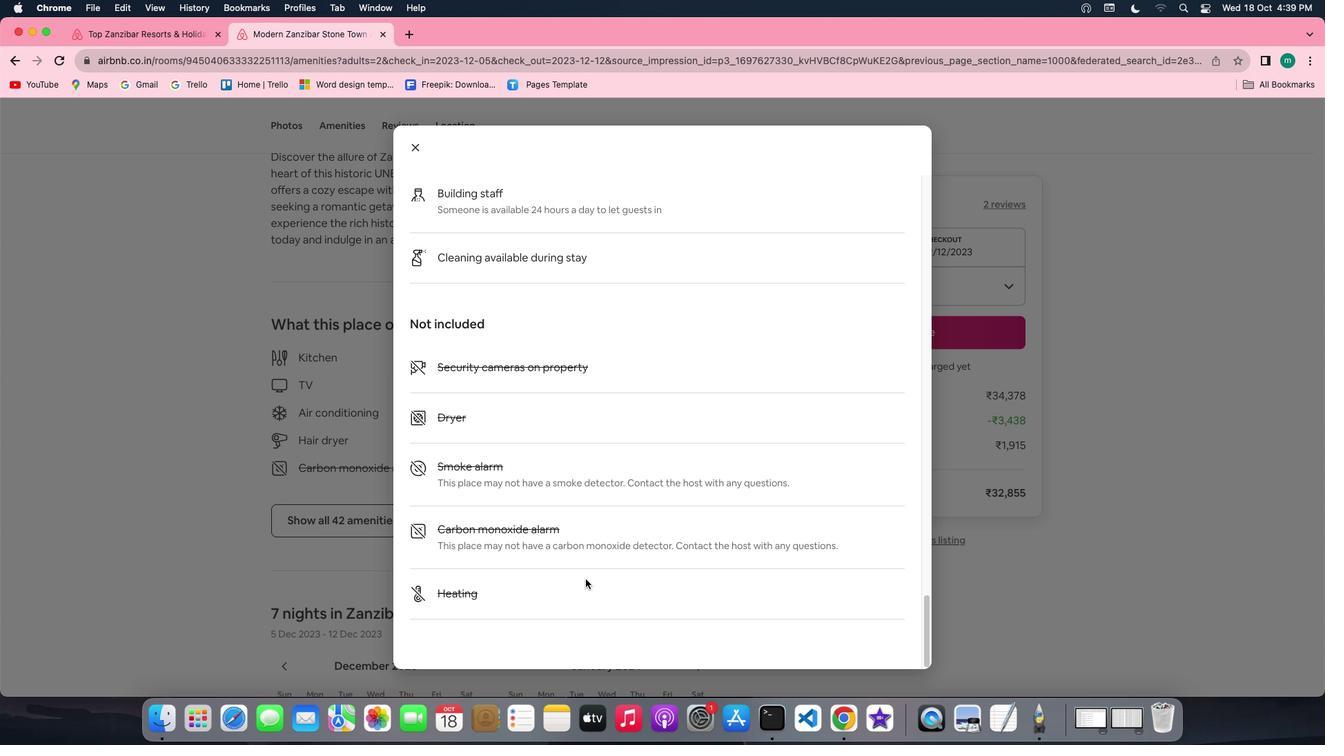 
Action: Mouse scrolled (585, 579) with delta (0, 0)
Screenshot: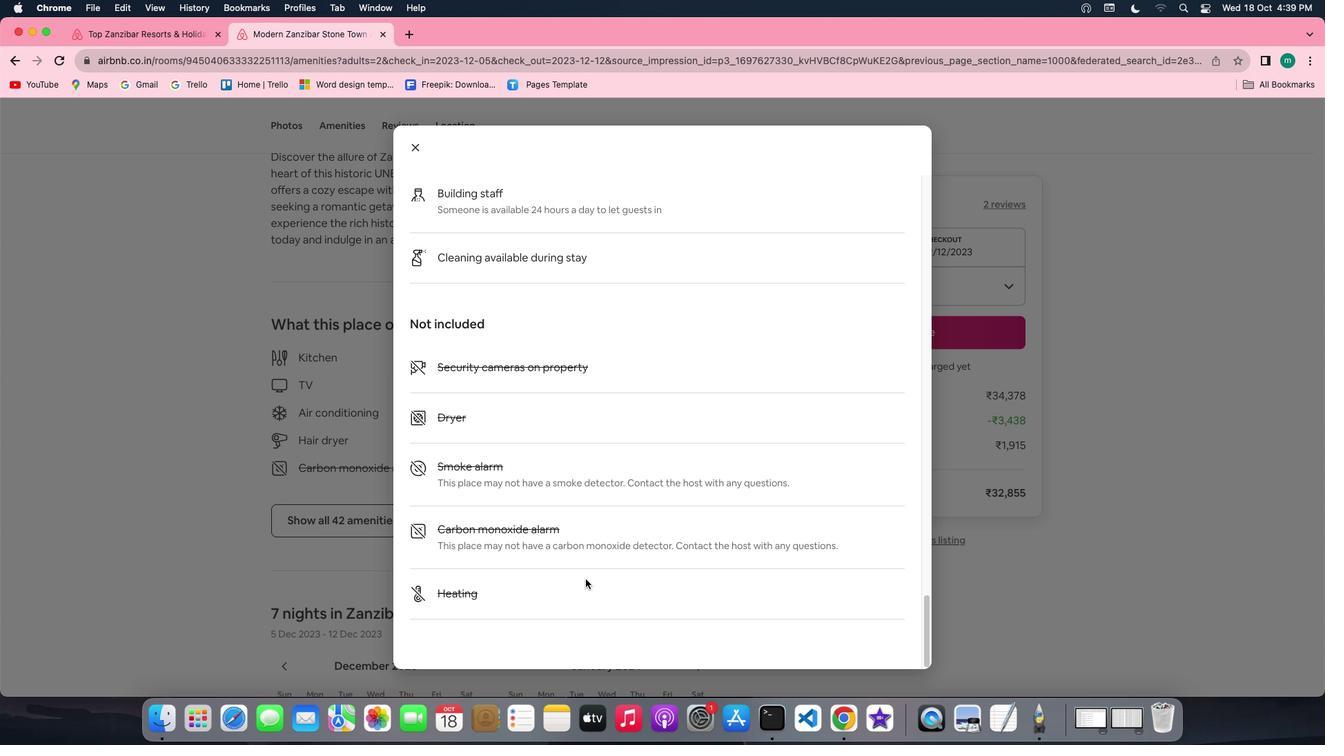 
Action: Mouse scrolled (585, 579) with delta (0, -1)
Screenshot: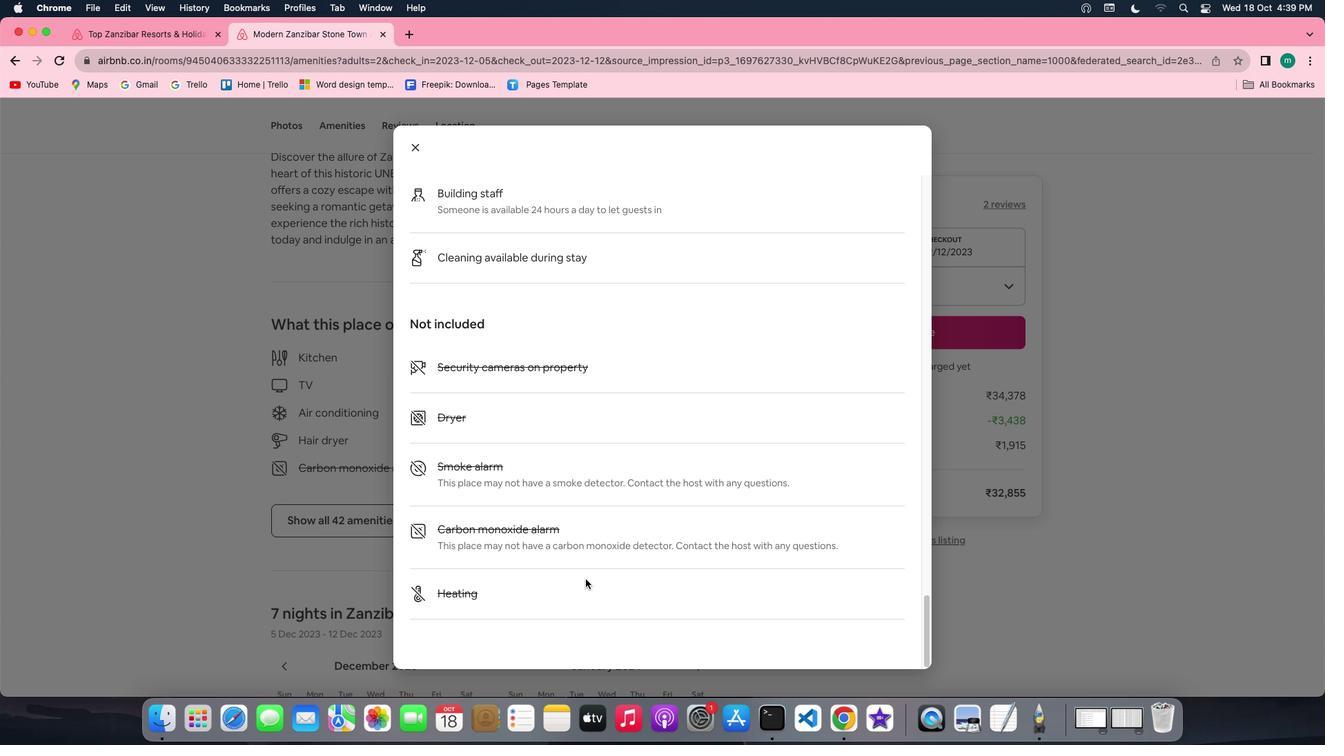 
Action: Mouse moved to (412, 146)
Screenshot: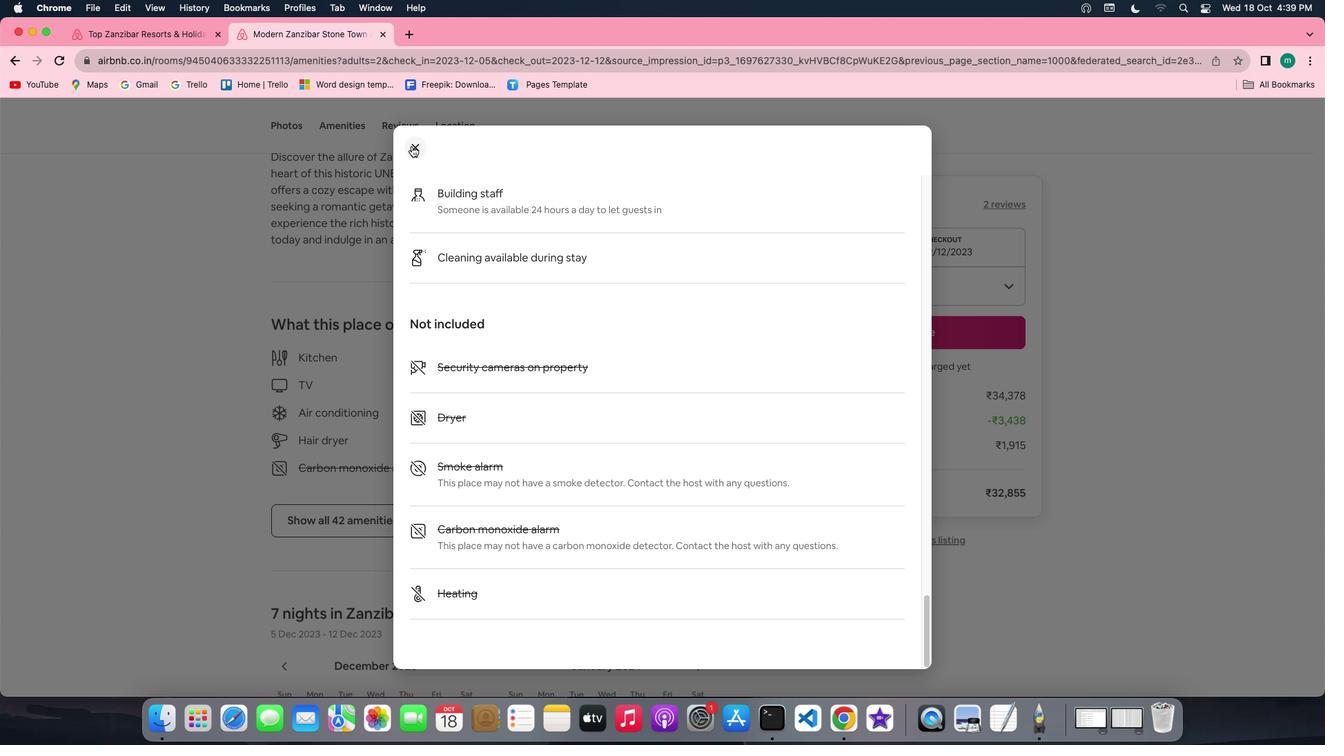 
Action: Mouse pressed left at (412, 146)
Screenshot: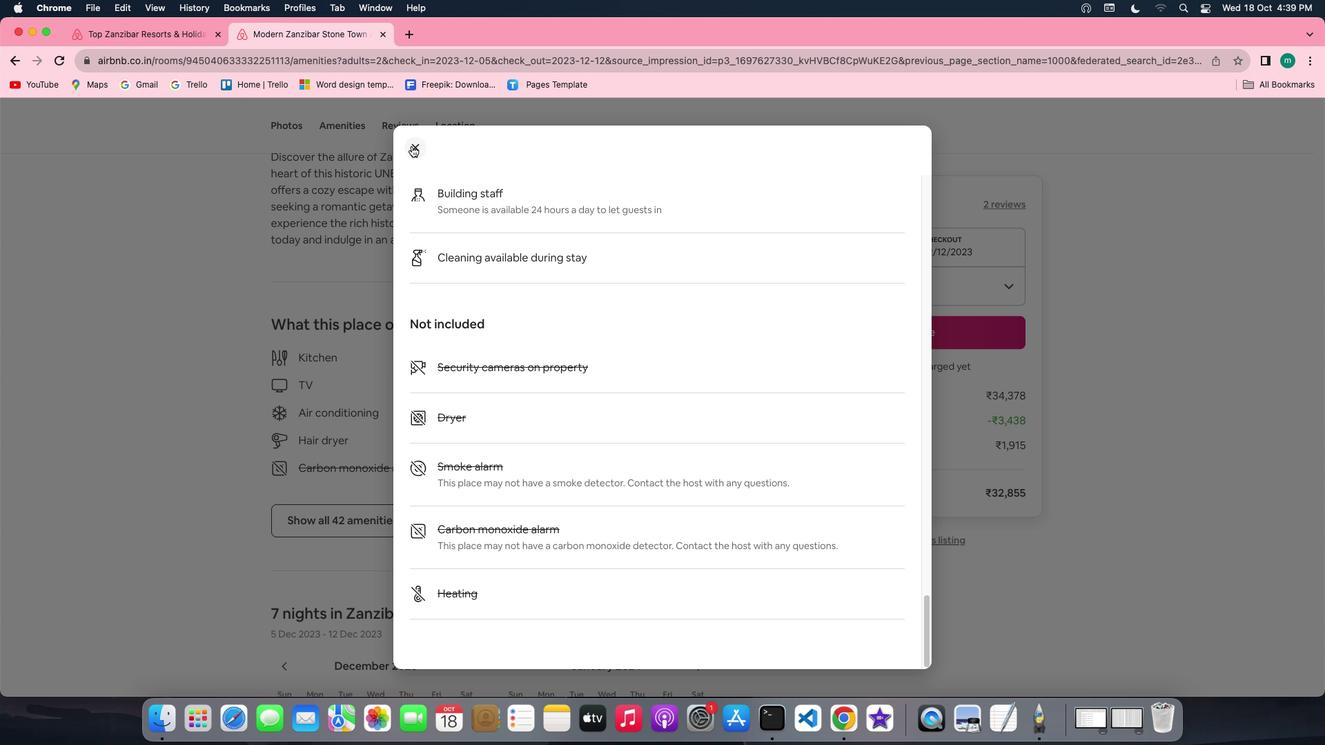 
Action: Mouse moved to (451, 430)
Screenshot: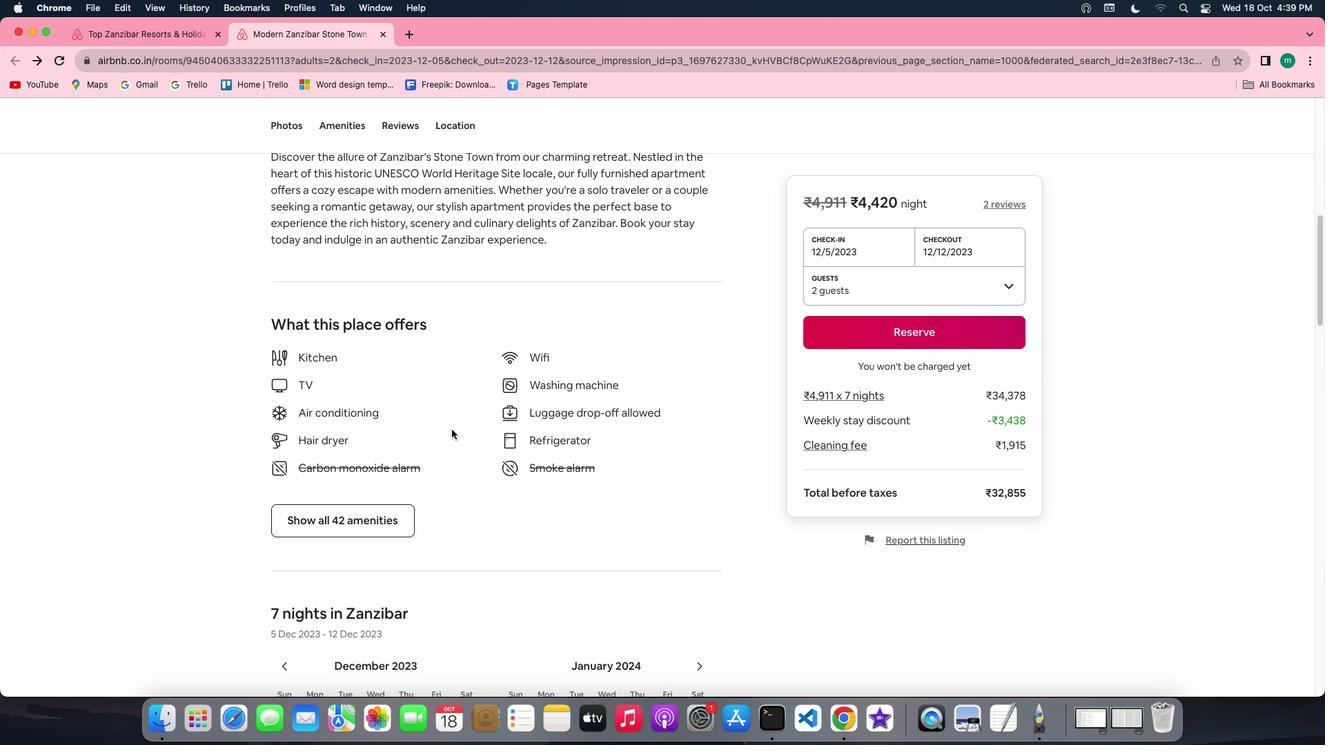 
Action: Mouse scrolled (451, 430) with delta (0, 0)
Screenshot: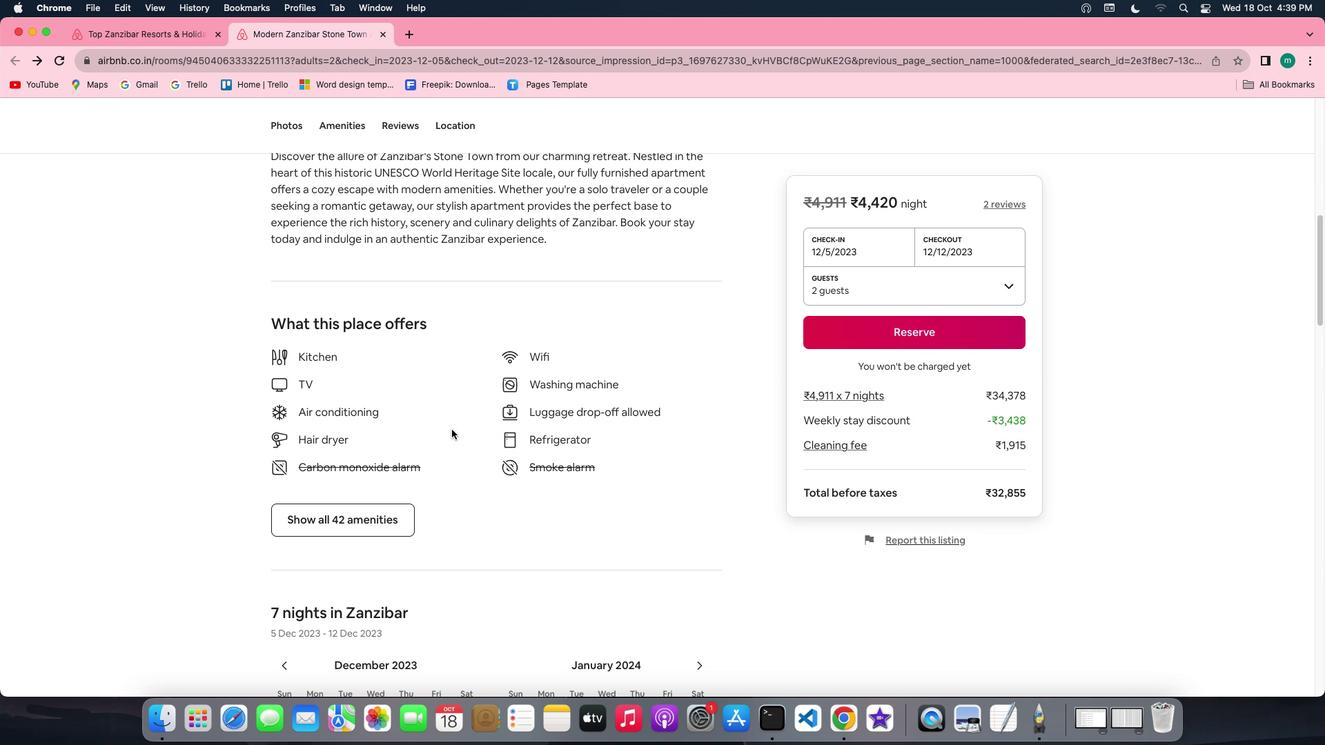 
Action: Mouse scrolled (451, 430) with delta (0, 0)
Screenshot: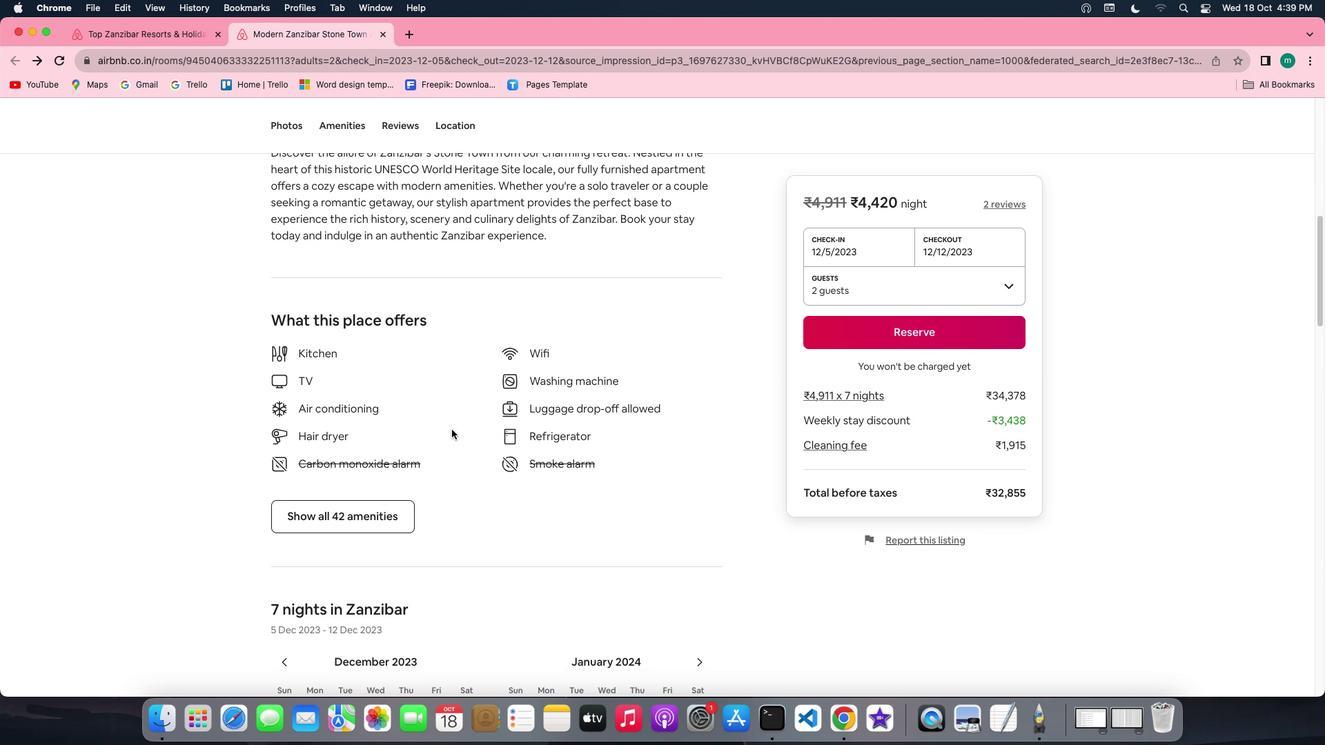 
Action: Mouse scrolled (451, 430) with delta (0, 0)
Screenshot: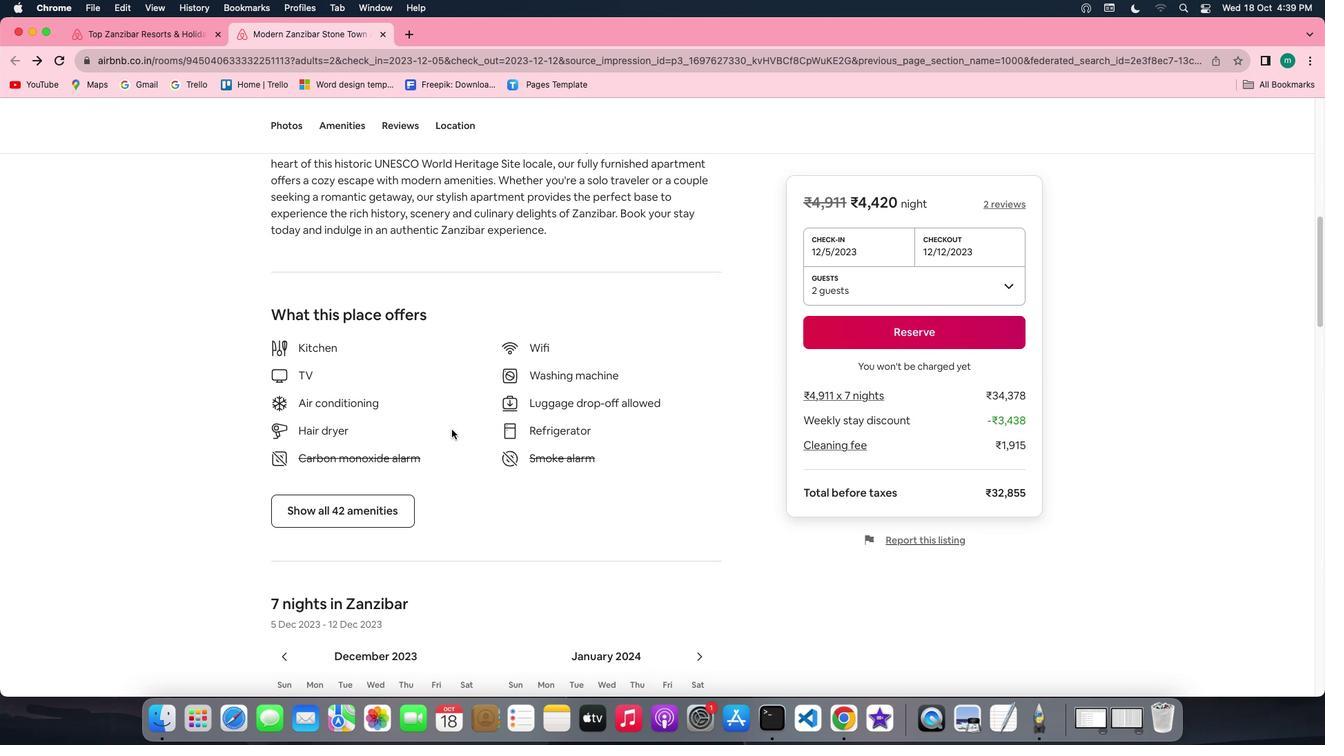 
Action: Mouse scrolled (451, 430) with delta (0, 0)
Screenshot: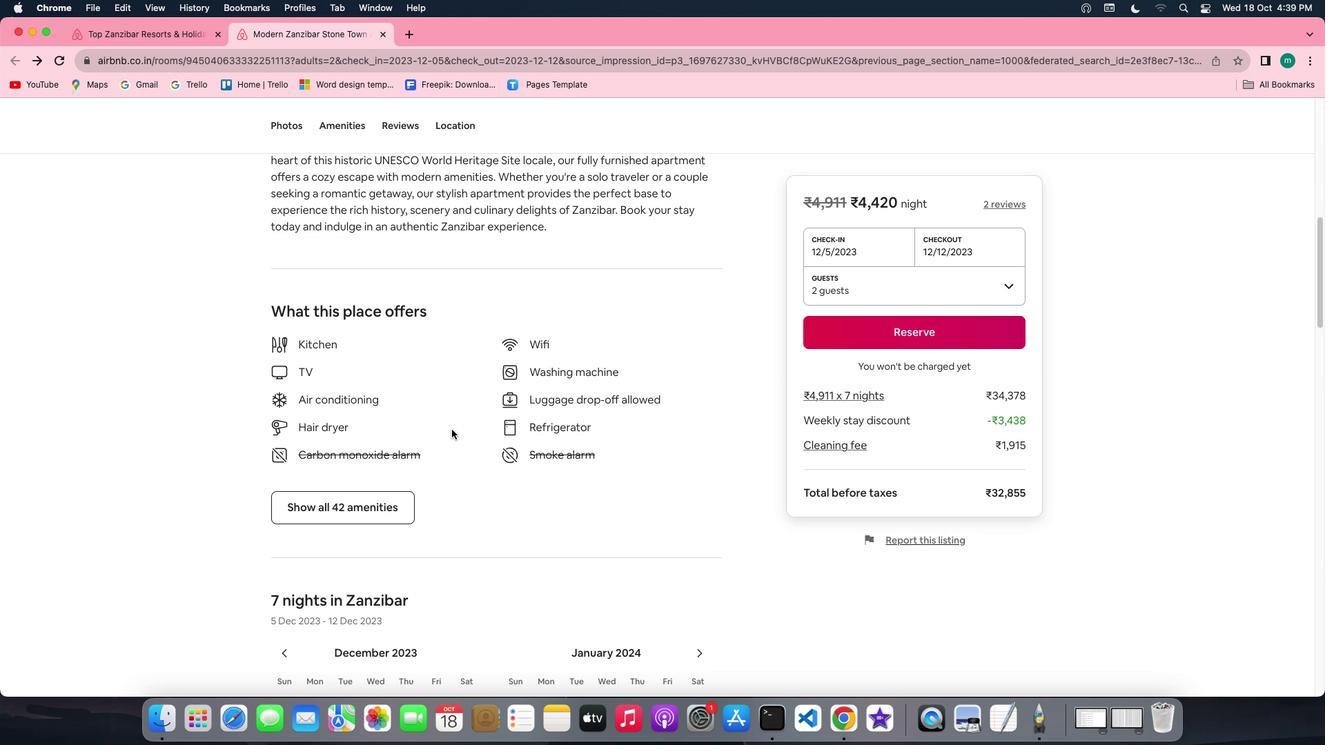 
Action: Mouse scrolled (451, 430) with delta (0, 0)
Screenshot: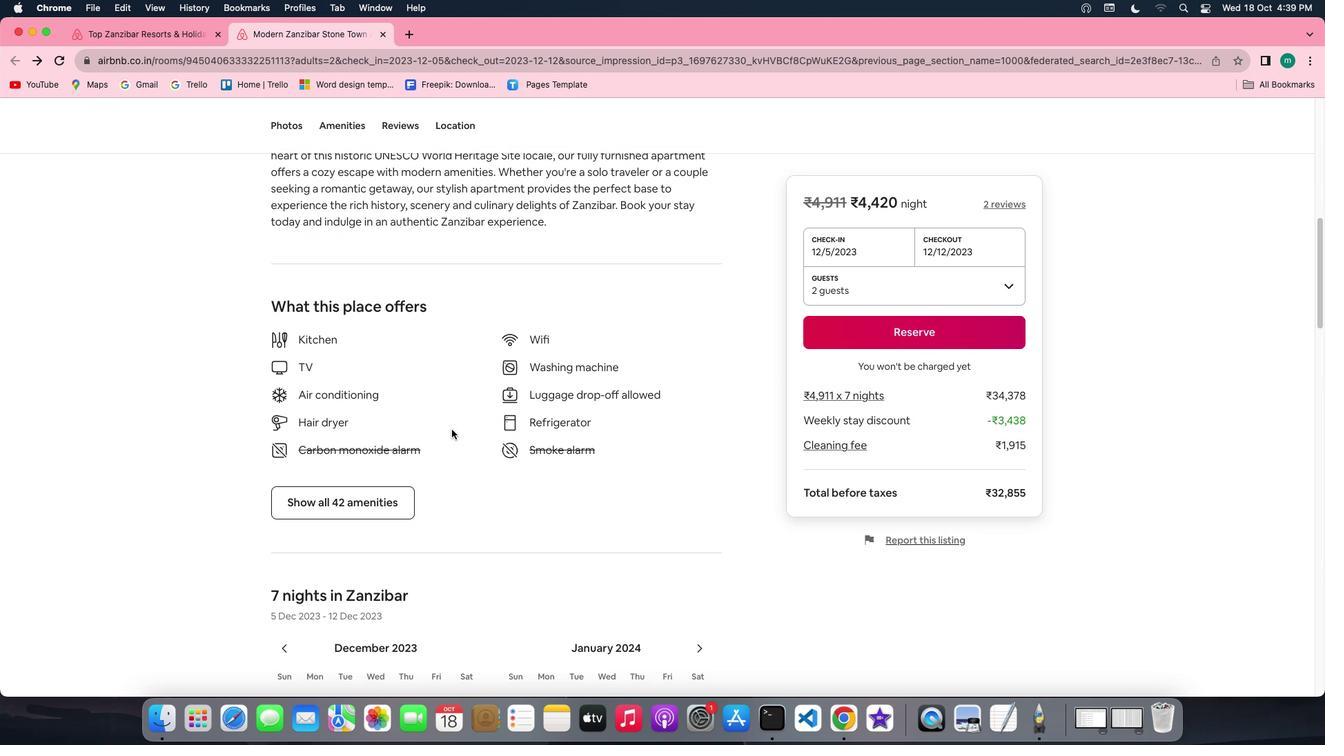 
Action: Mouse scrolled (451, 430) with delta (0, -1)
Screenshot: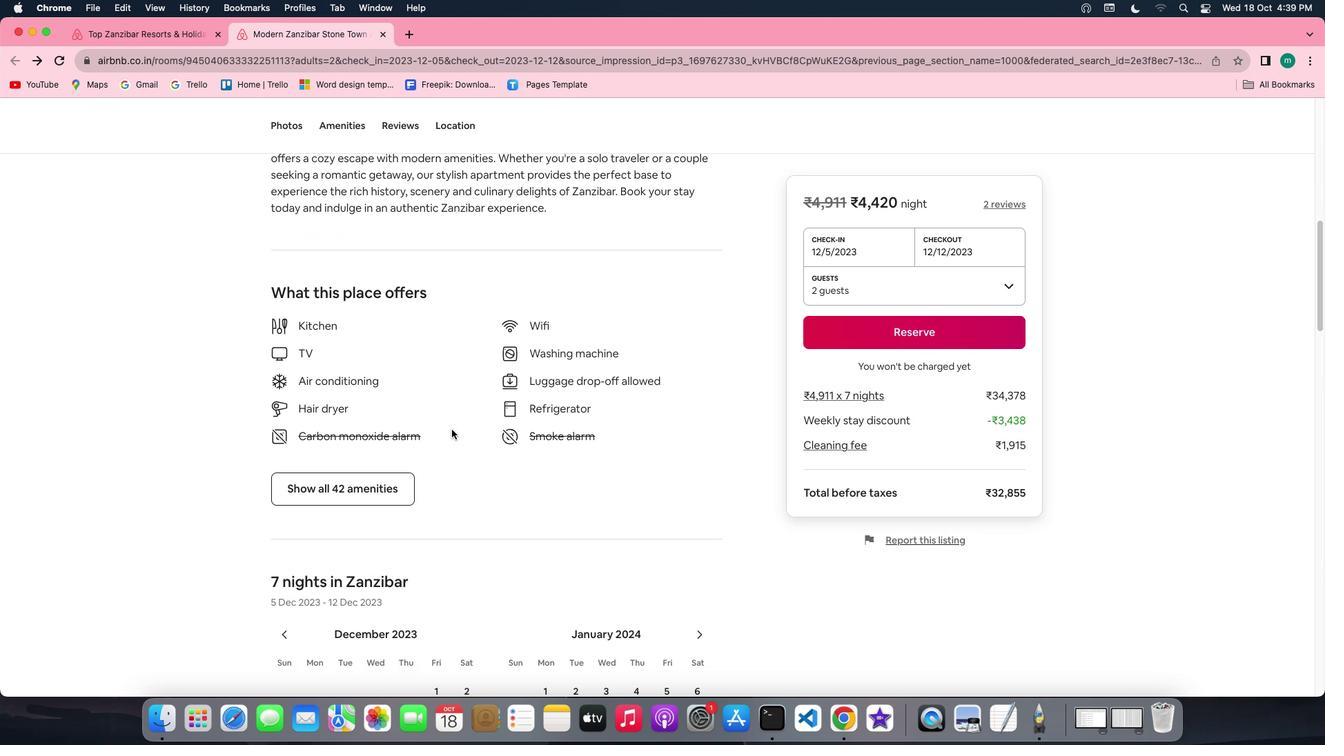 
Action: Mouse scrolled (451, 430) with delta (0, -2)
Screenshot: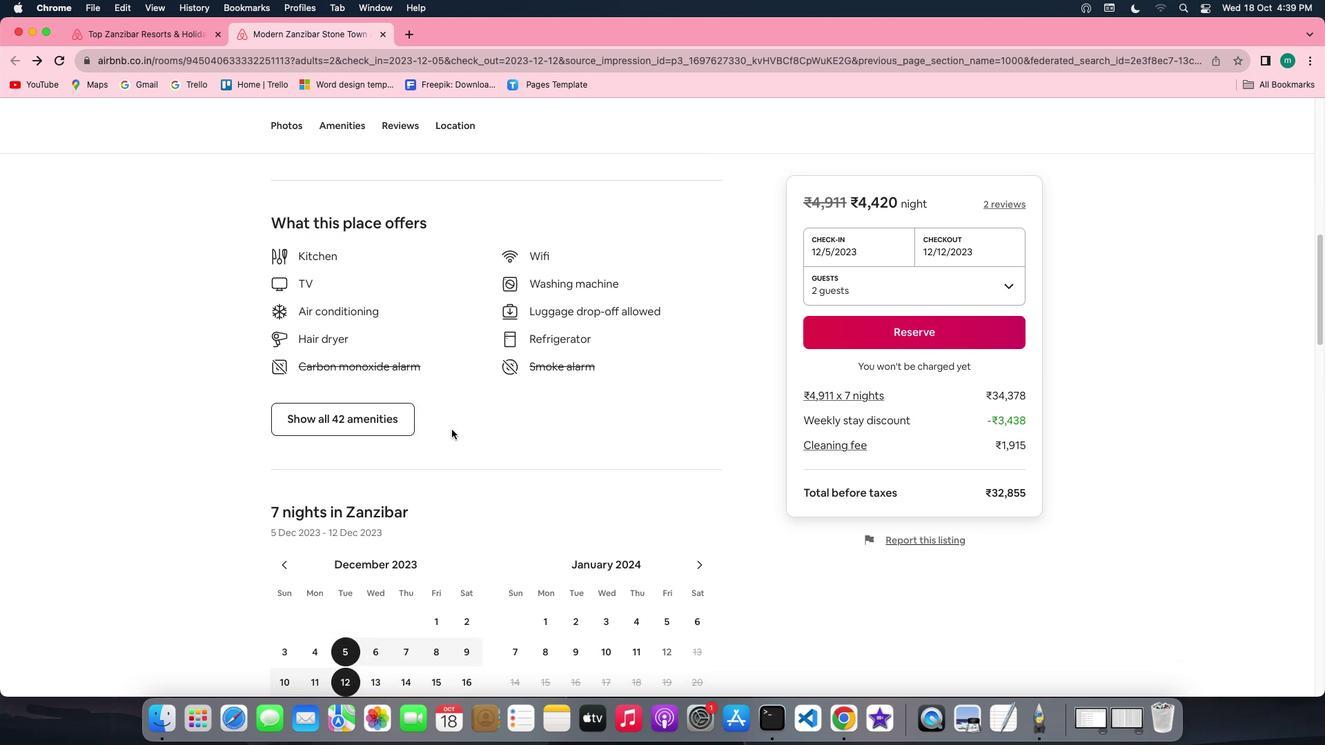 
Action: Mouse moved to (451, 430)
Screenshot: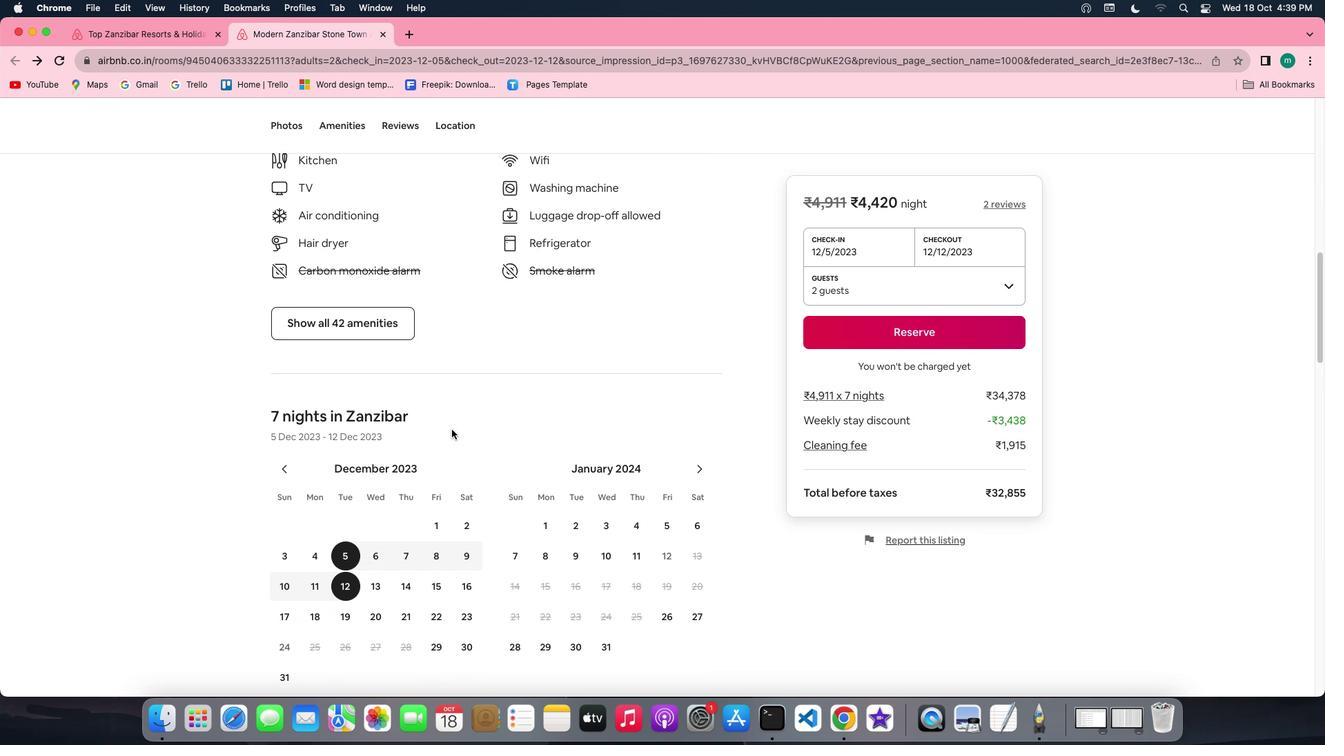 
Action: Mouse scrolled (451, 430) with delta (0, 0)
Screenshot: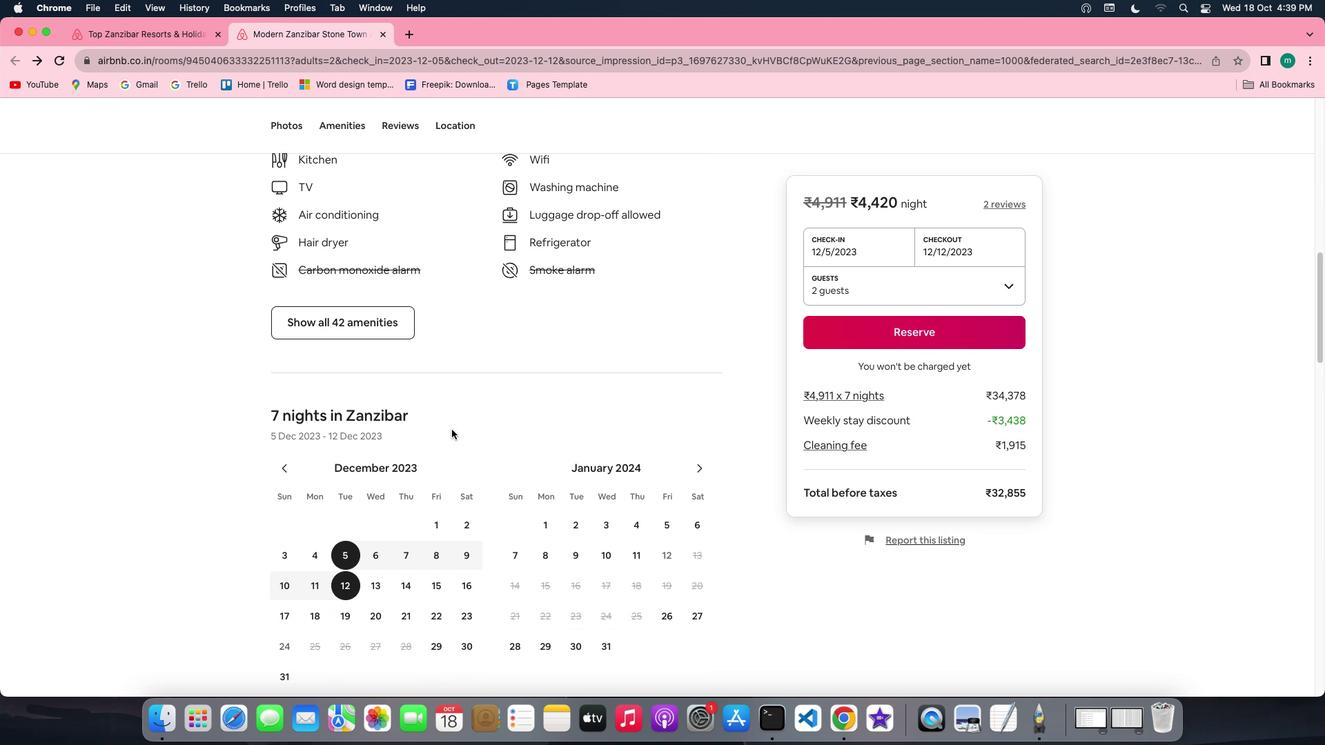 
Action: Mouse scrolled (451, 430) with delta (0, 0)
Screenshot: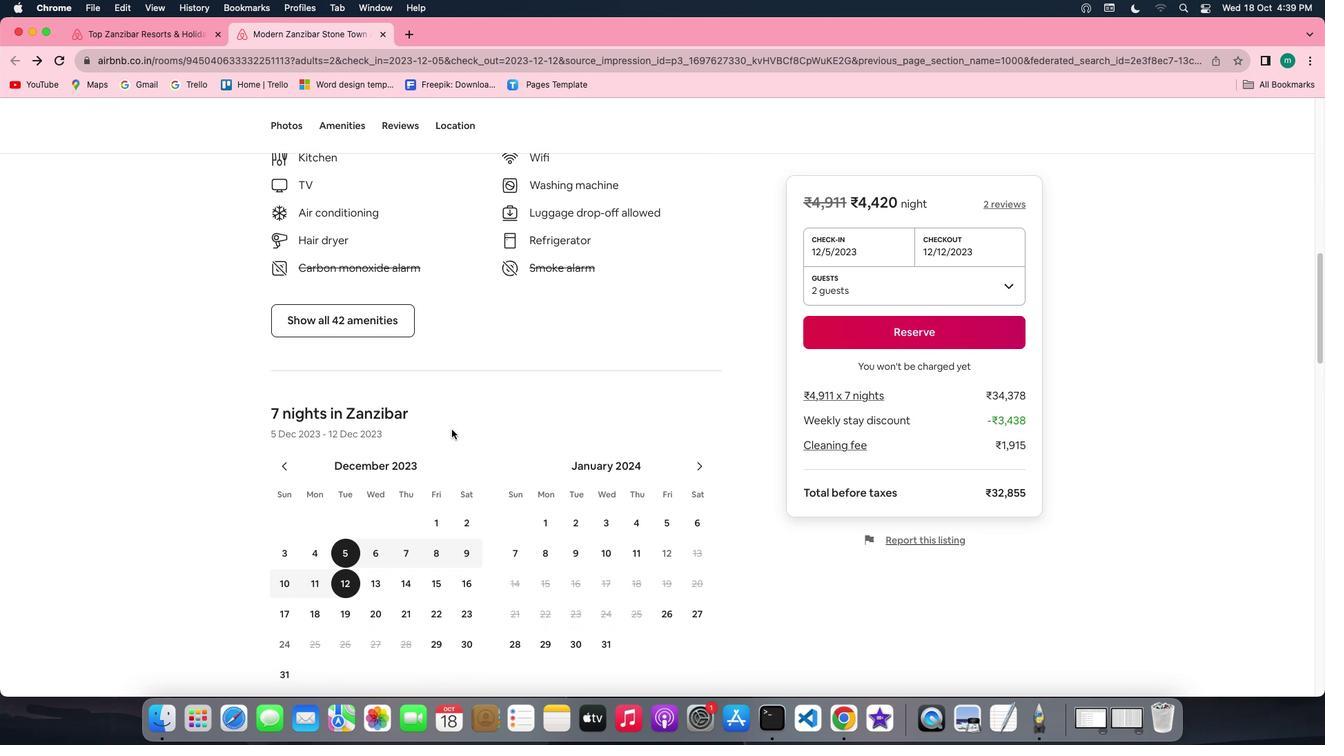 
Action: Mouse scrolled (451, 430) with delta (0, -1)
Screenshot: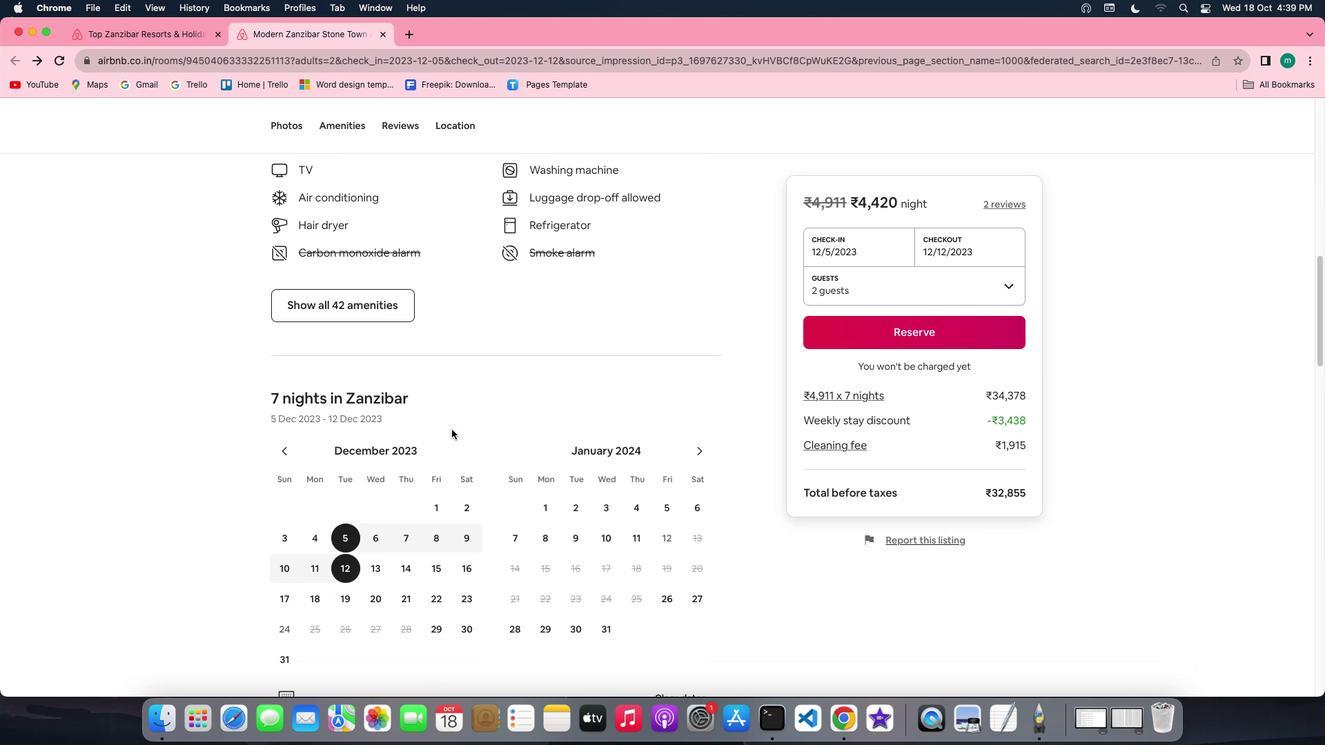 
Action: Mouse scrolled (451, 430) with delta (0, -1)
Screenshot: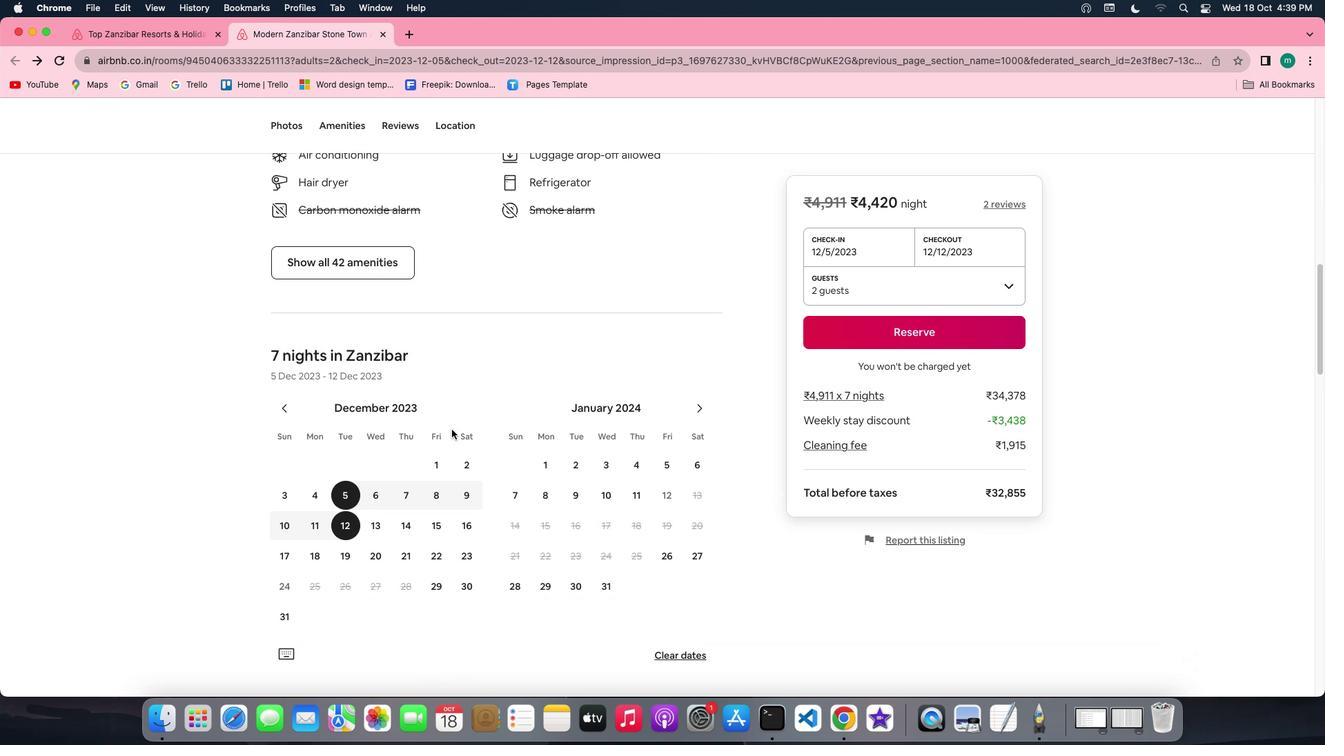 
Action: Mouse scrolled (451, 430) with delta (0, 0)
Screenshot: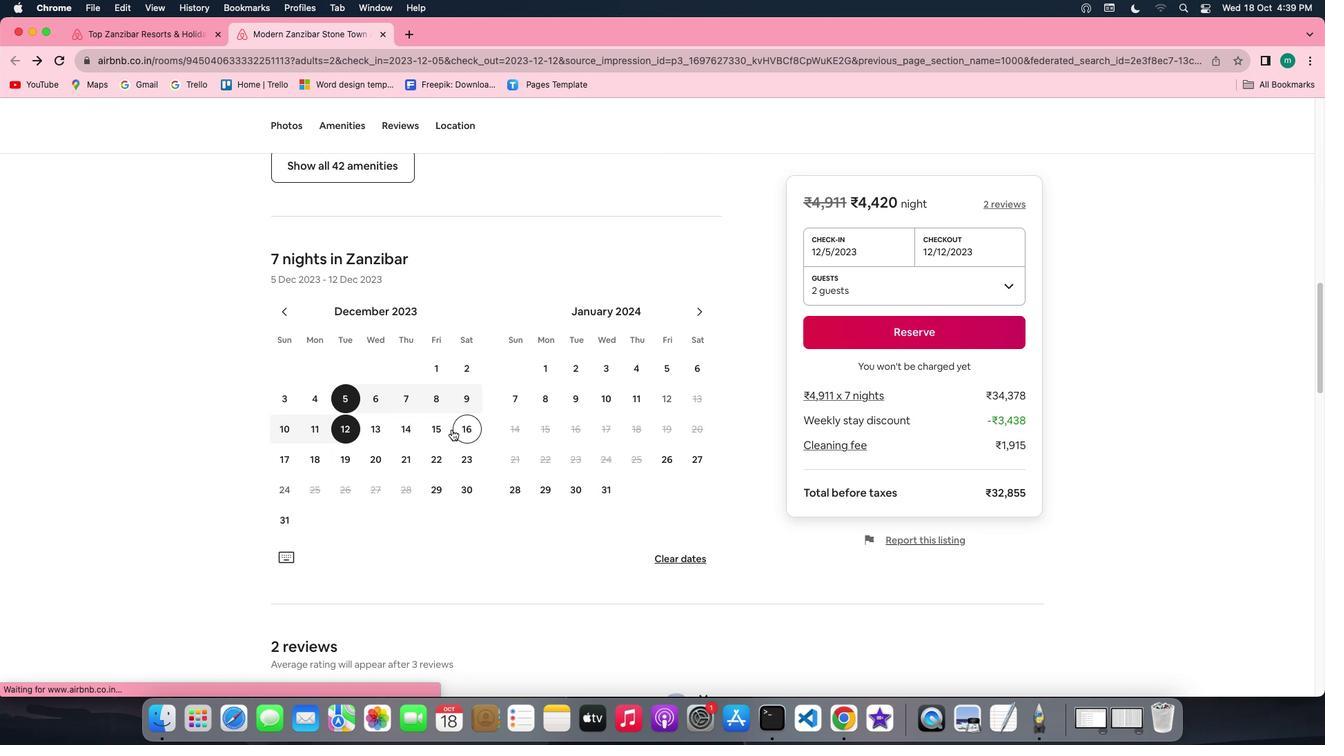 
Action: Mouse scrolled (451, 430) with delta (0, 0)
Screenshot: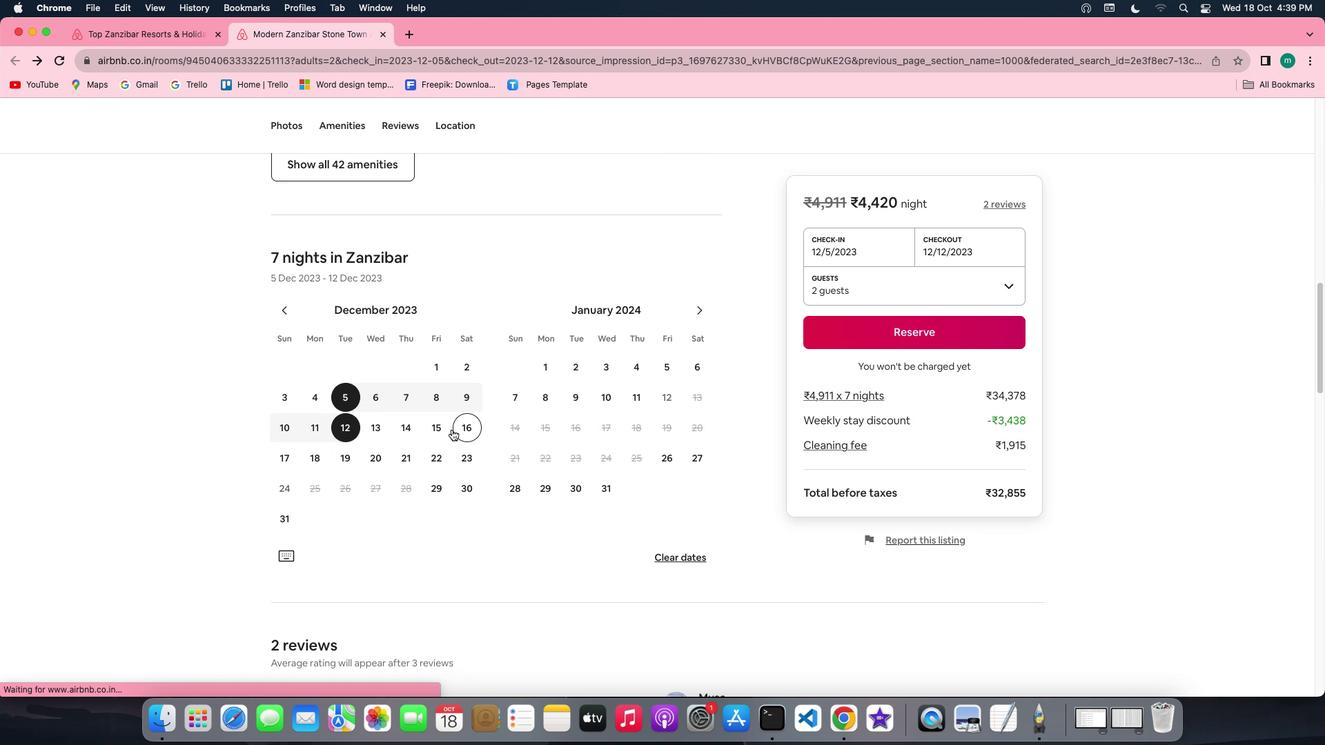 
Action: Mouse scrolled (451, 430) with delta (0, -1)
Screenshot: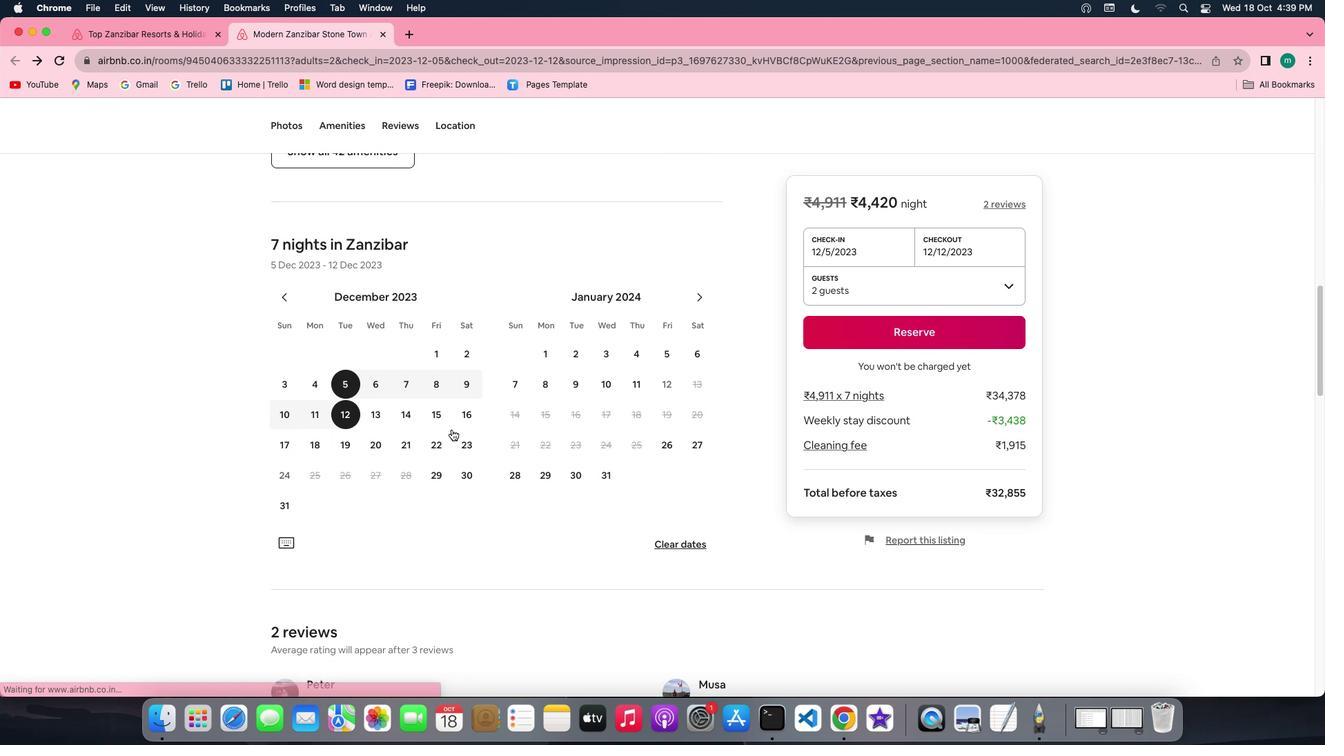 
Action: Mouse scrolled (451, 430) with delta (0, -1)
Screenshot: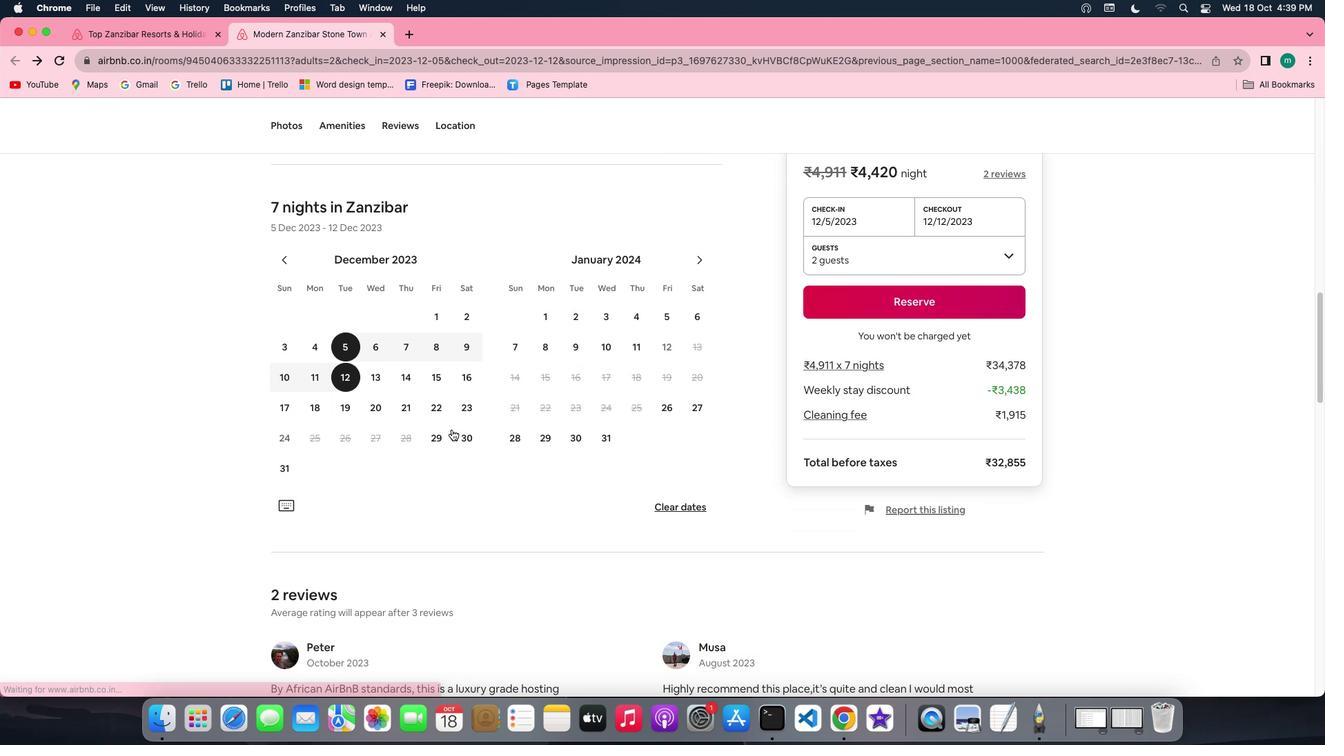 
Action: Mouse scrolled (451, 430) with delta (0, 0)
Screenshot: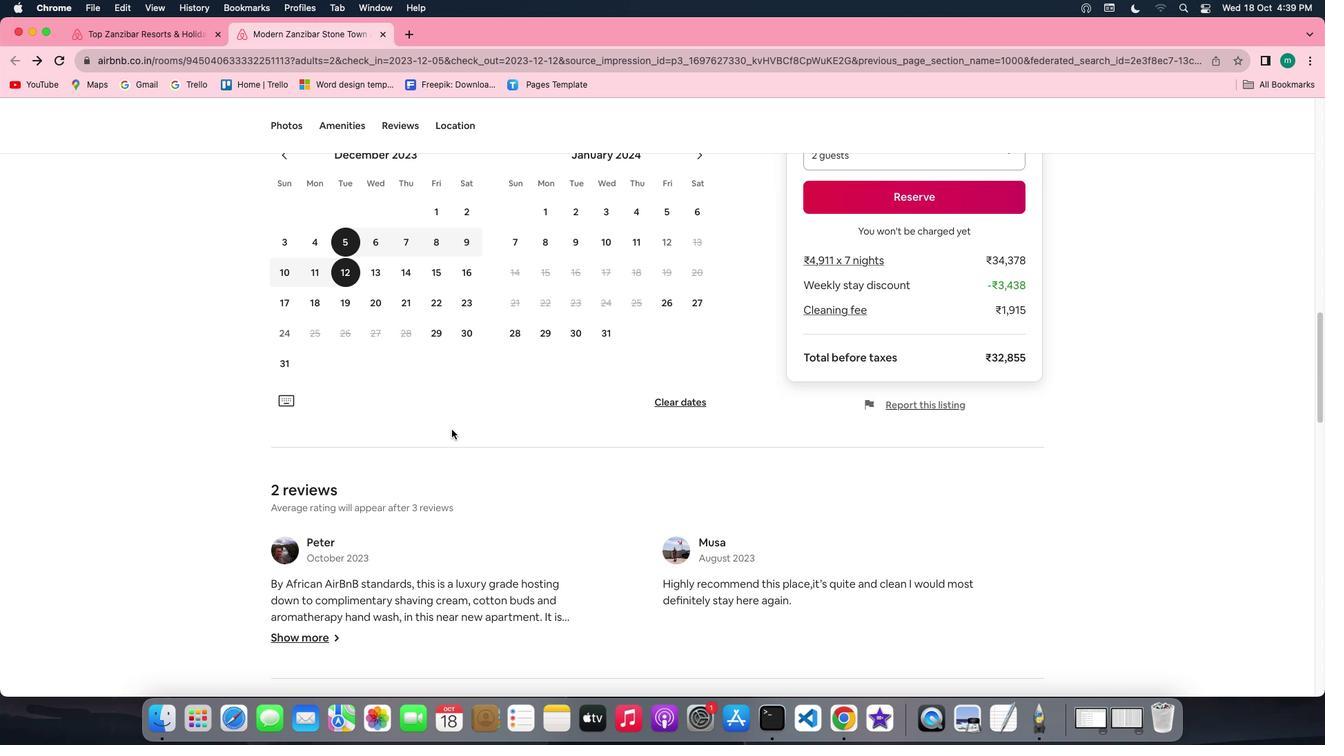 
Action: Mouse scrolled (451, 430) with delta (0, 0)
Screenshot: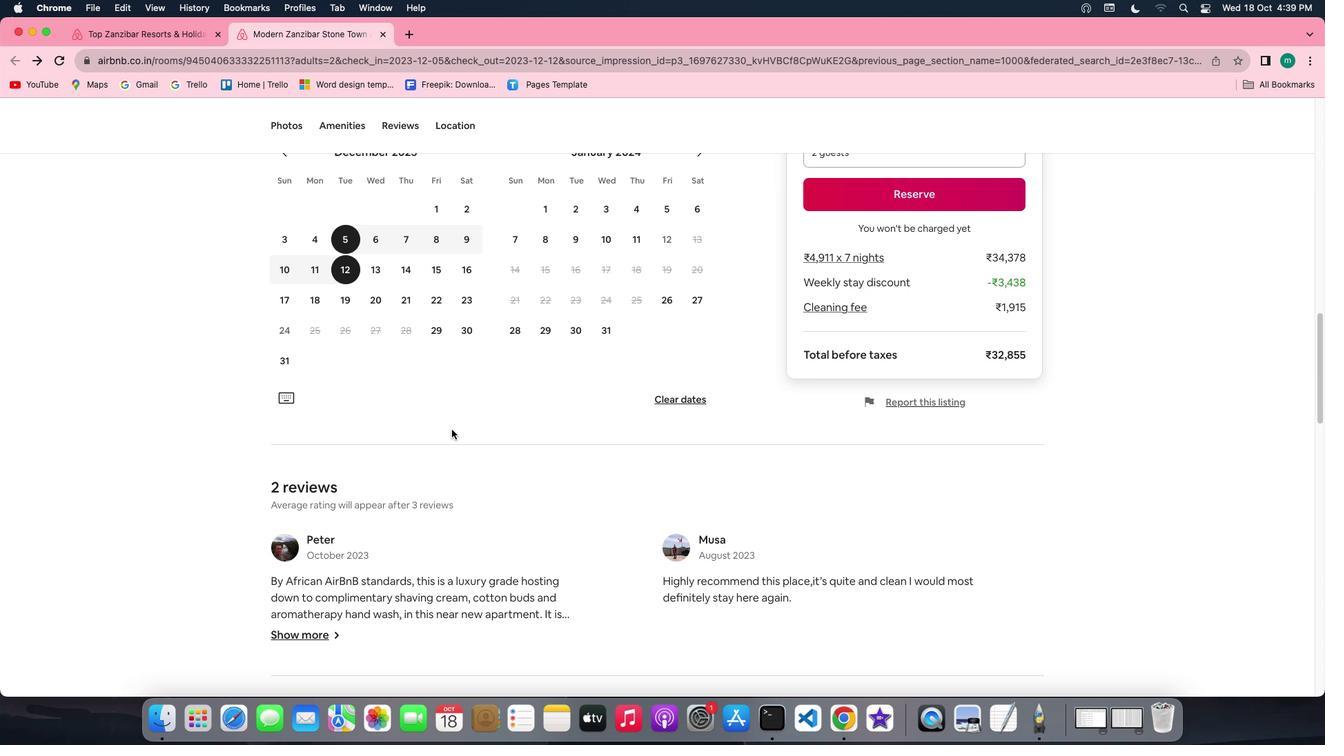 
Action: Mouse scrolled (451, 430) with delta (0, 0)
Screenshot: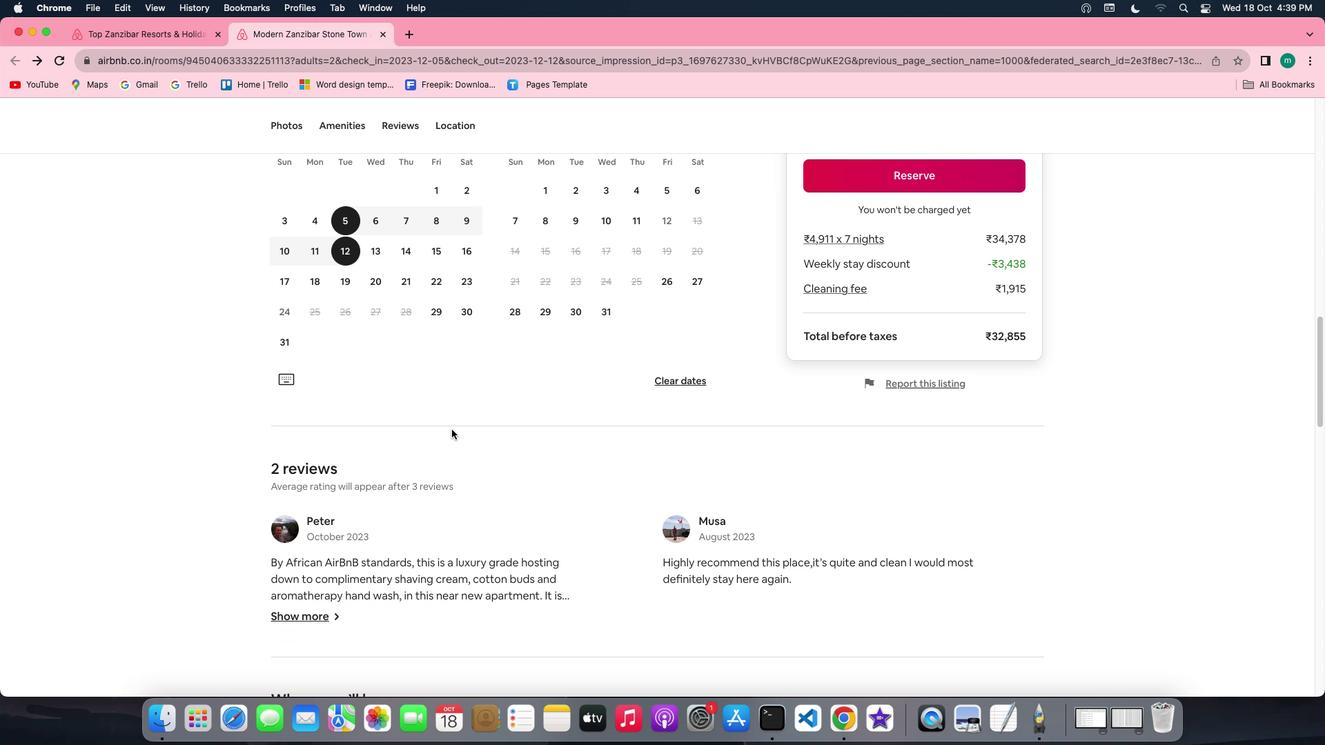 
Action: Mouse scrolled (451, 430) with delta (0, 0)
Screenshot: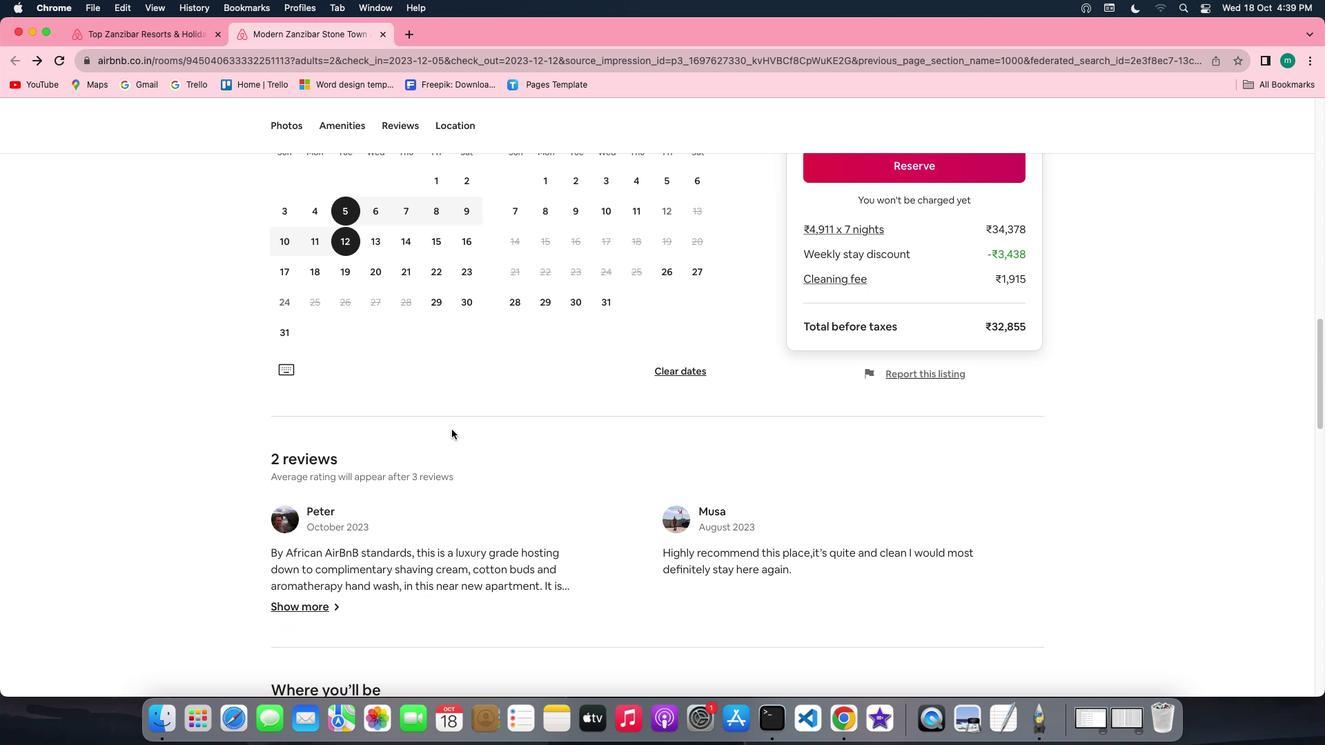 
Action: Mouse scrolled (451, 430) with delta (0, -1)
Screenshot: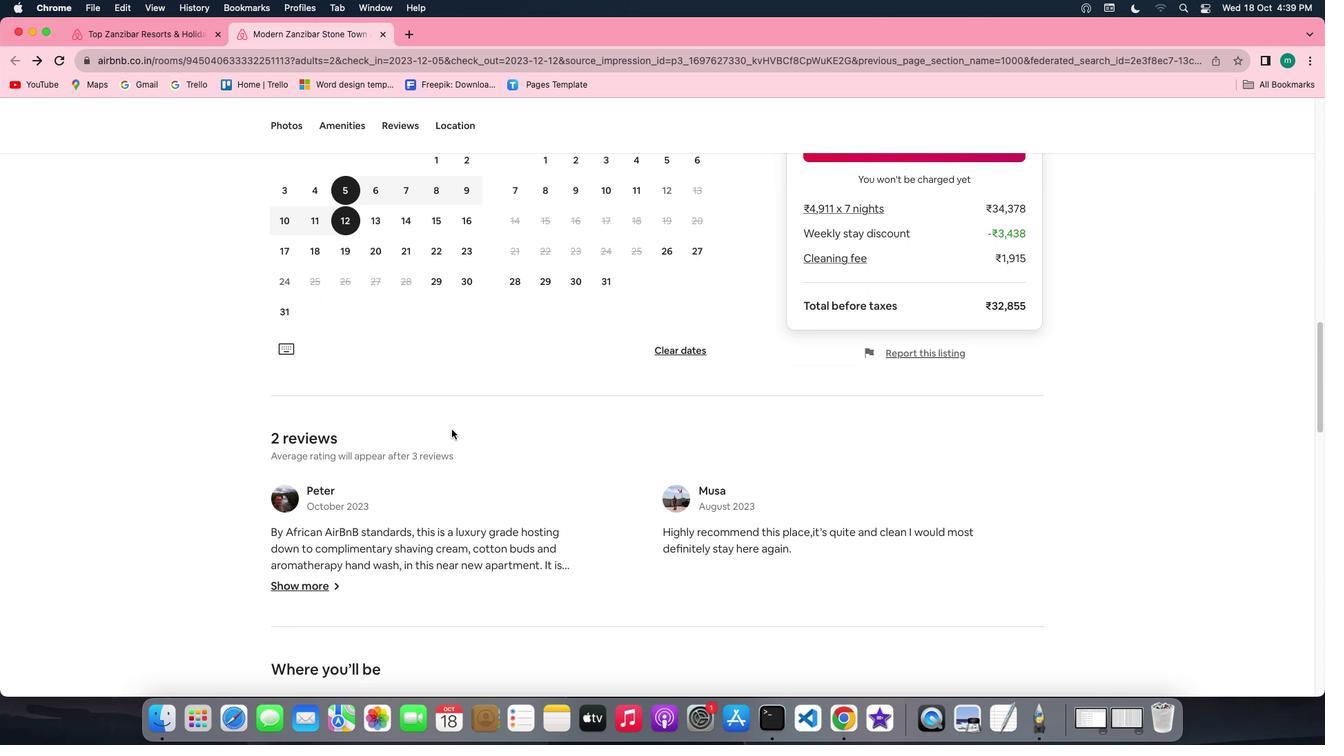 
Action: Mouse scrolled (451, 430) with delta (0, -2)
Screenshot: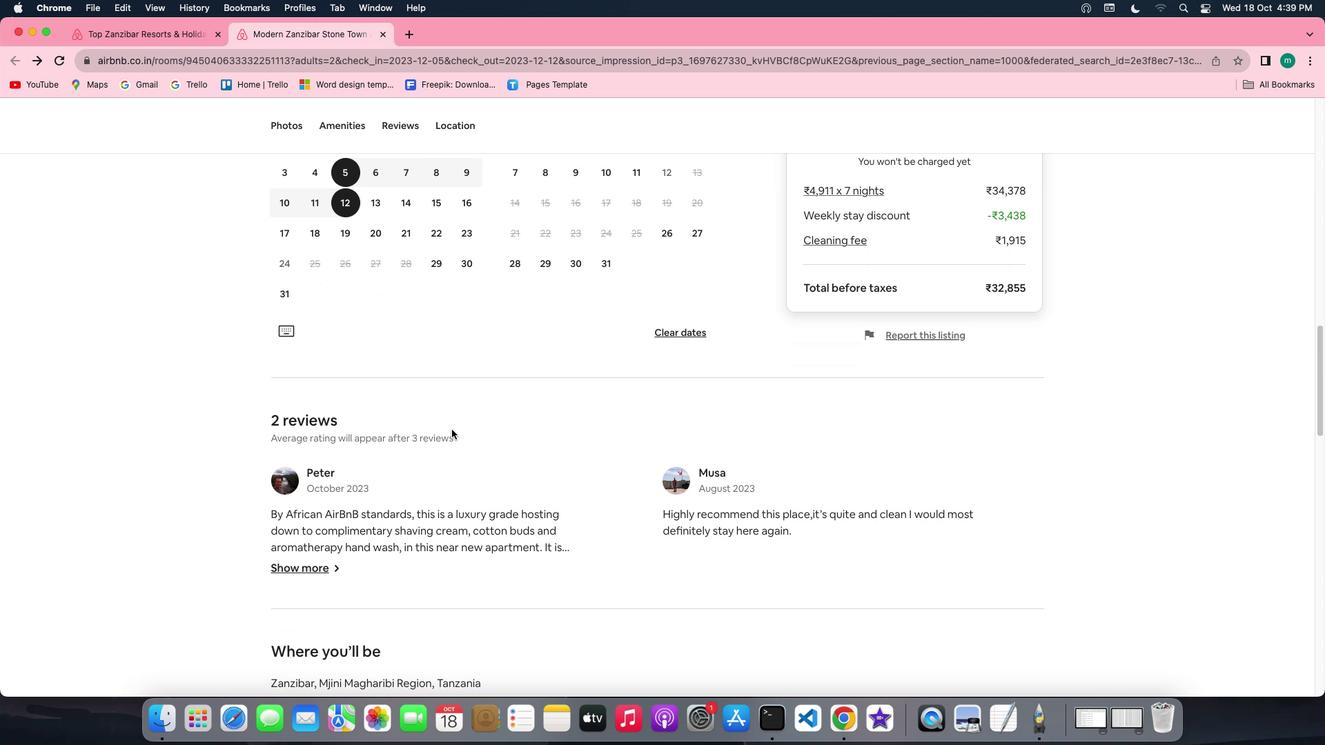 
Action: Mouse scrolled (451, 430) with delta (0, 0)
Screenshot: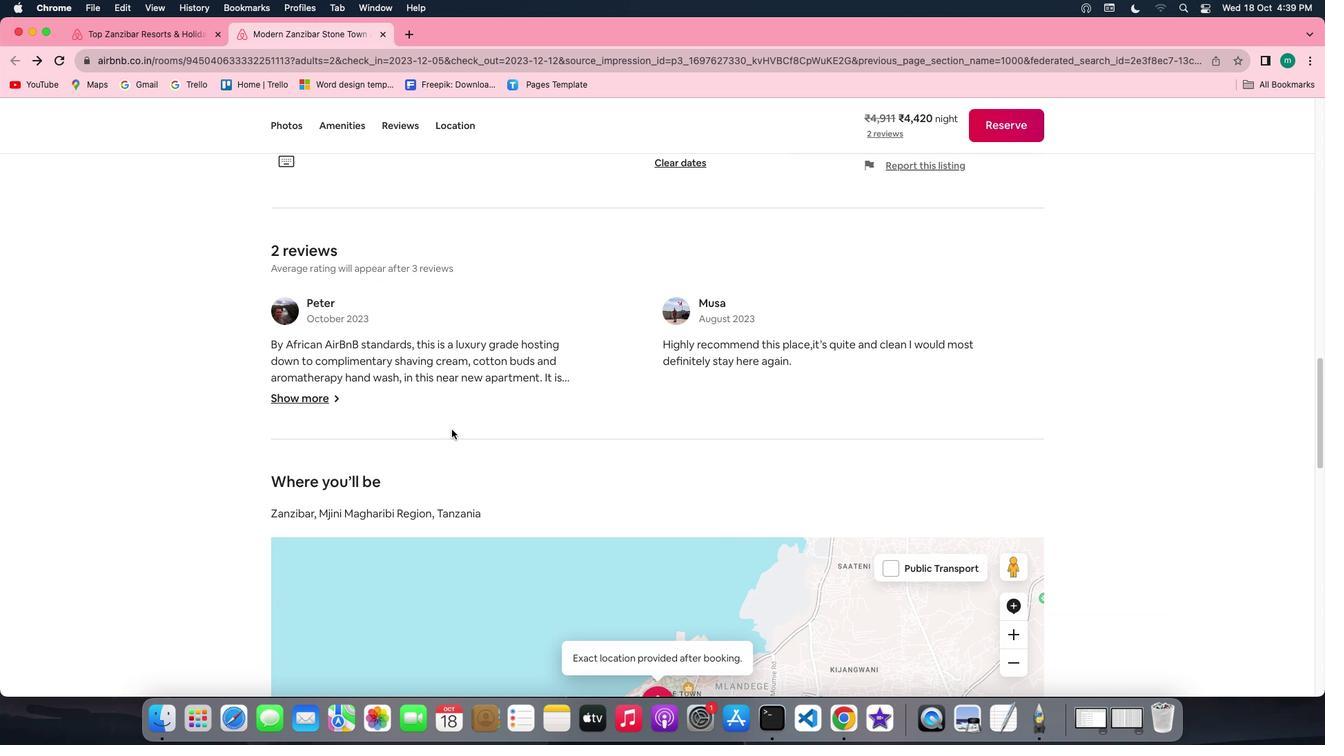 
Action: Mouse scrolled (451, 430) with delta (0, 0)
Screenshot: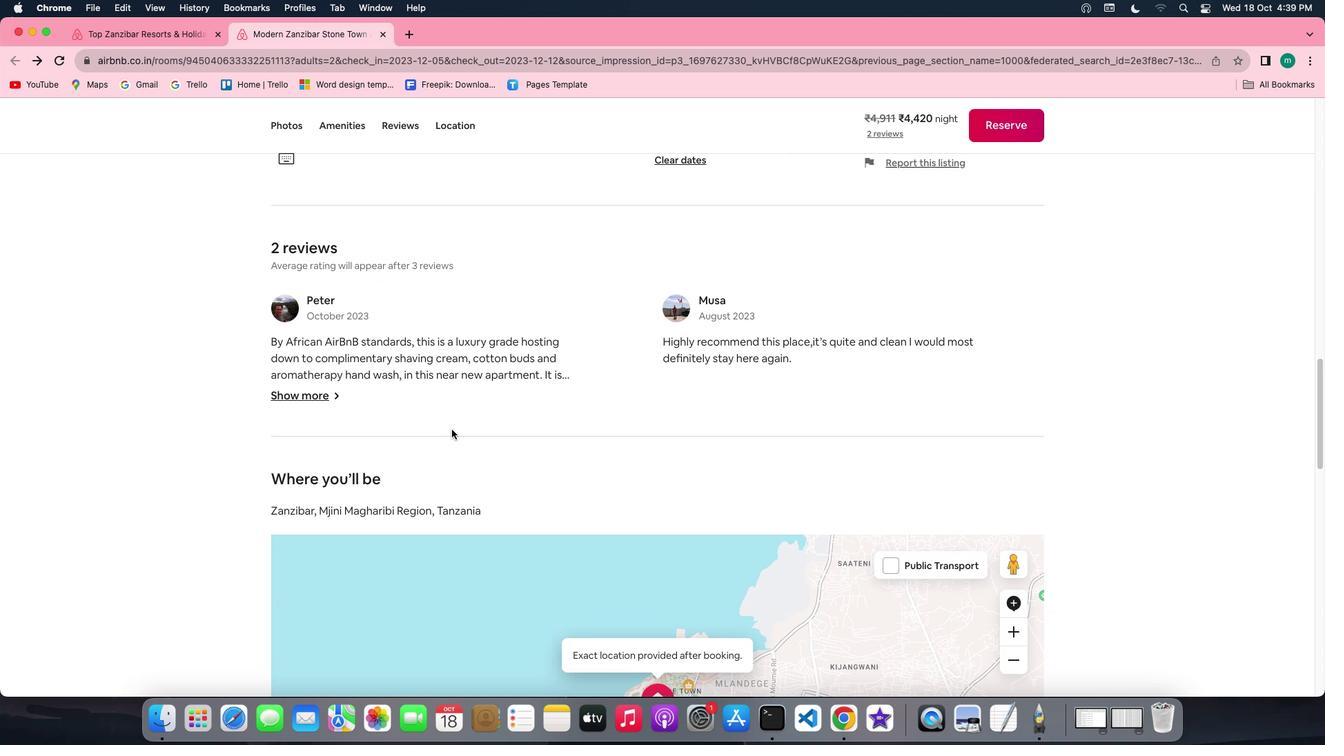 
Action: Mouse scrolled (451, 430) with delta (0, 0)
Screenshot: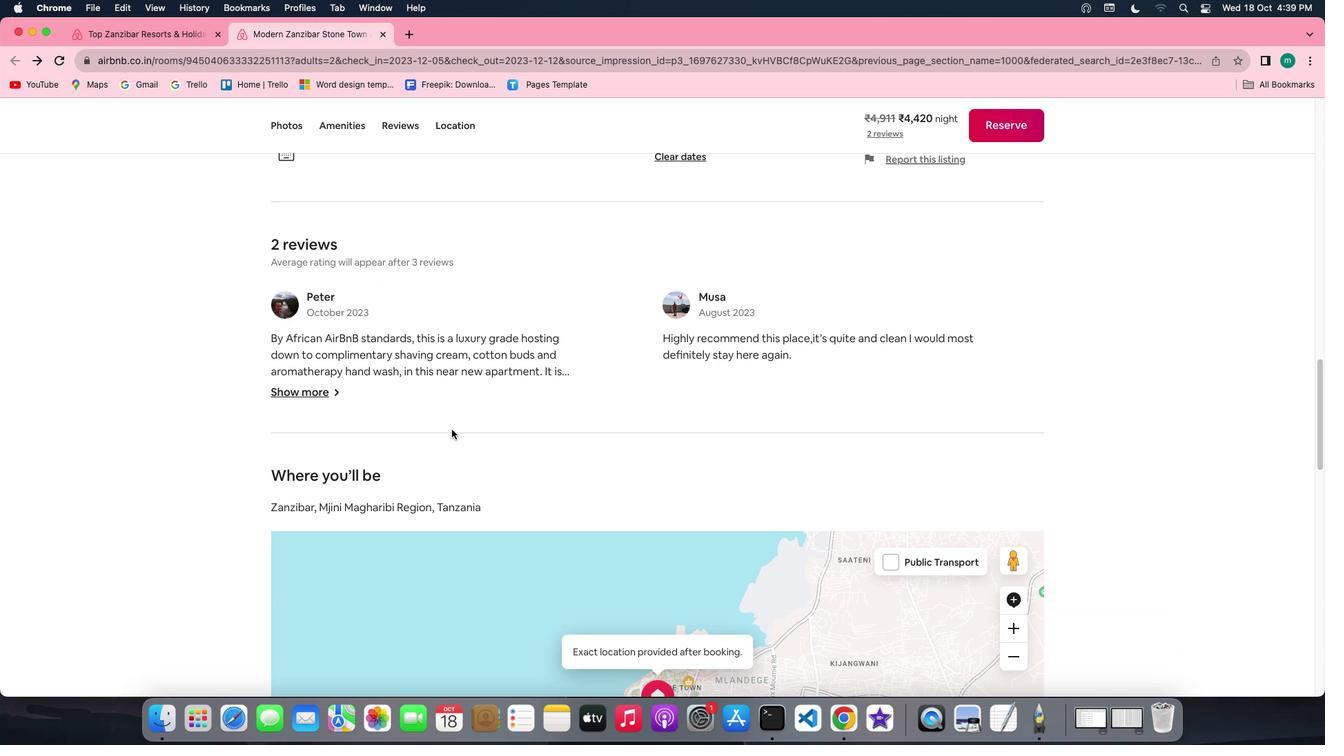 
Action: Mouse moved to (308, 386)
Screenshot: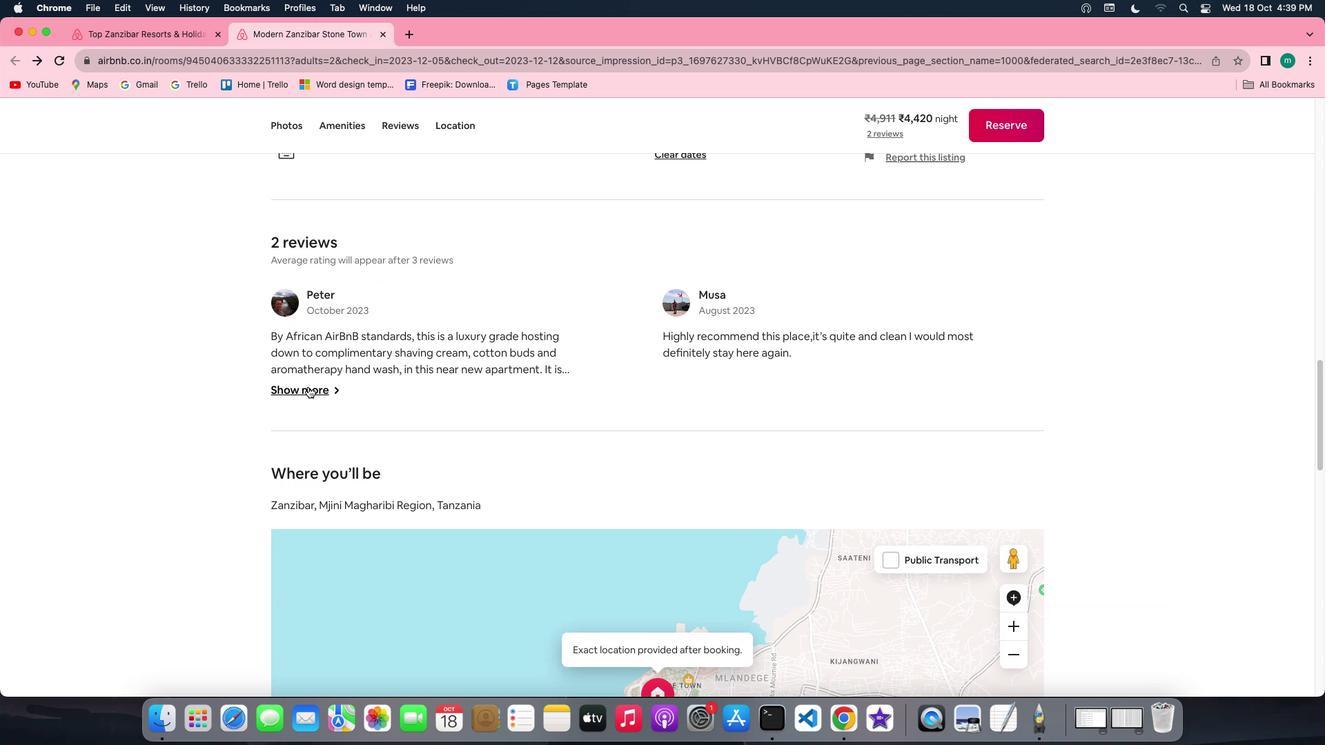 
Action: Mouse pressed left at (308, 386)
Screenshot: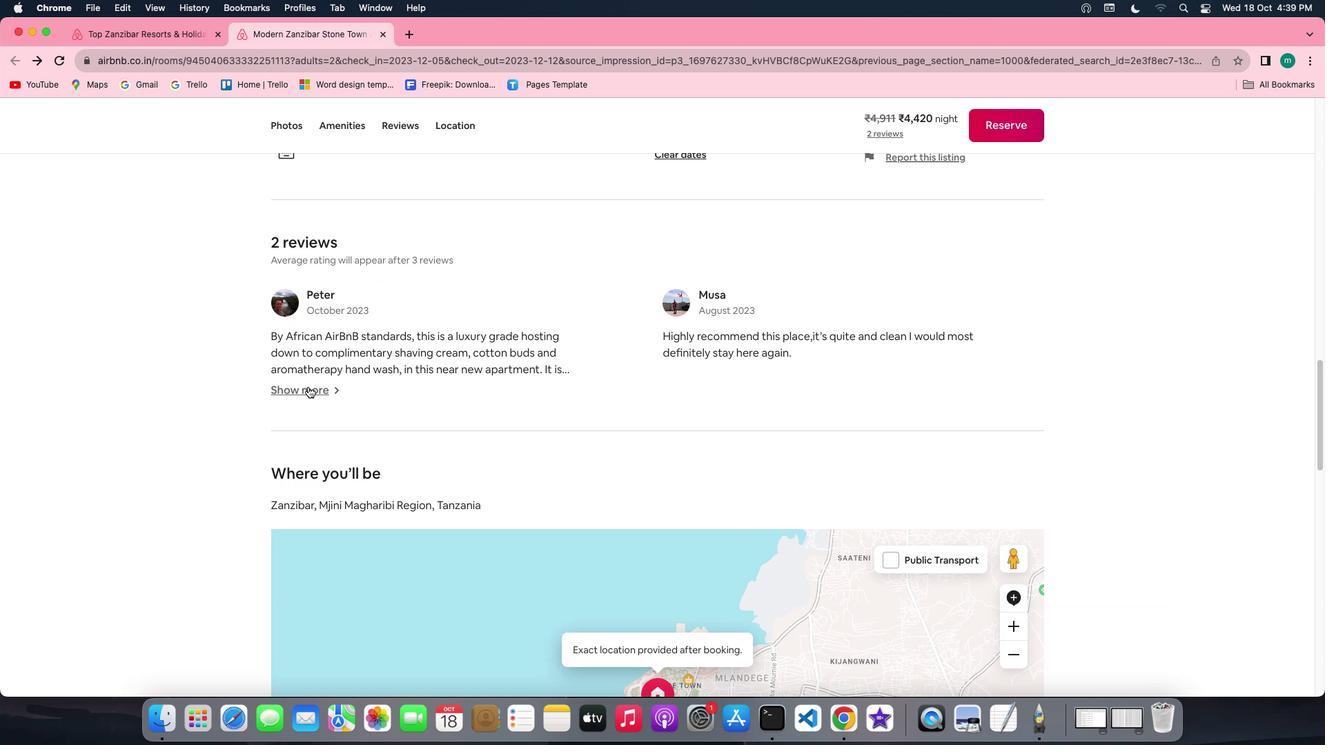 
Action: Mouse moved to (713, 475)
Screenshot: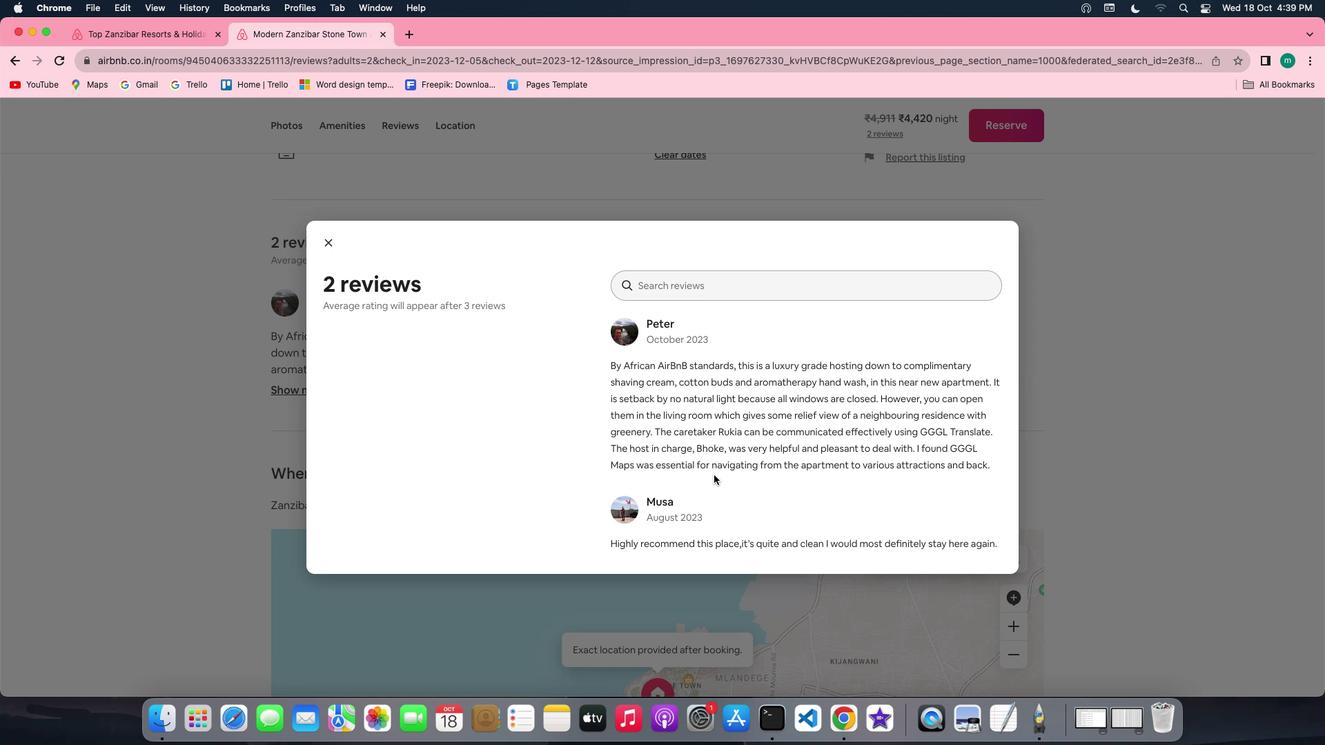 
Action: Mouse scrolled (713, 475) with delta (0, 0)
Screenshot: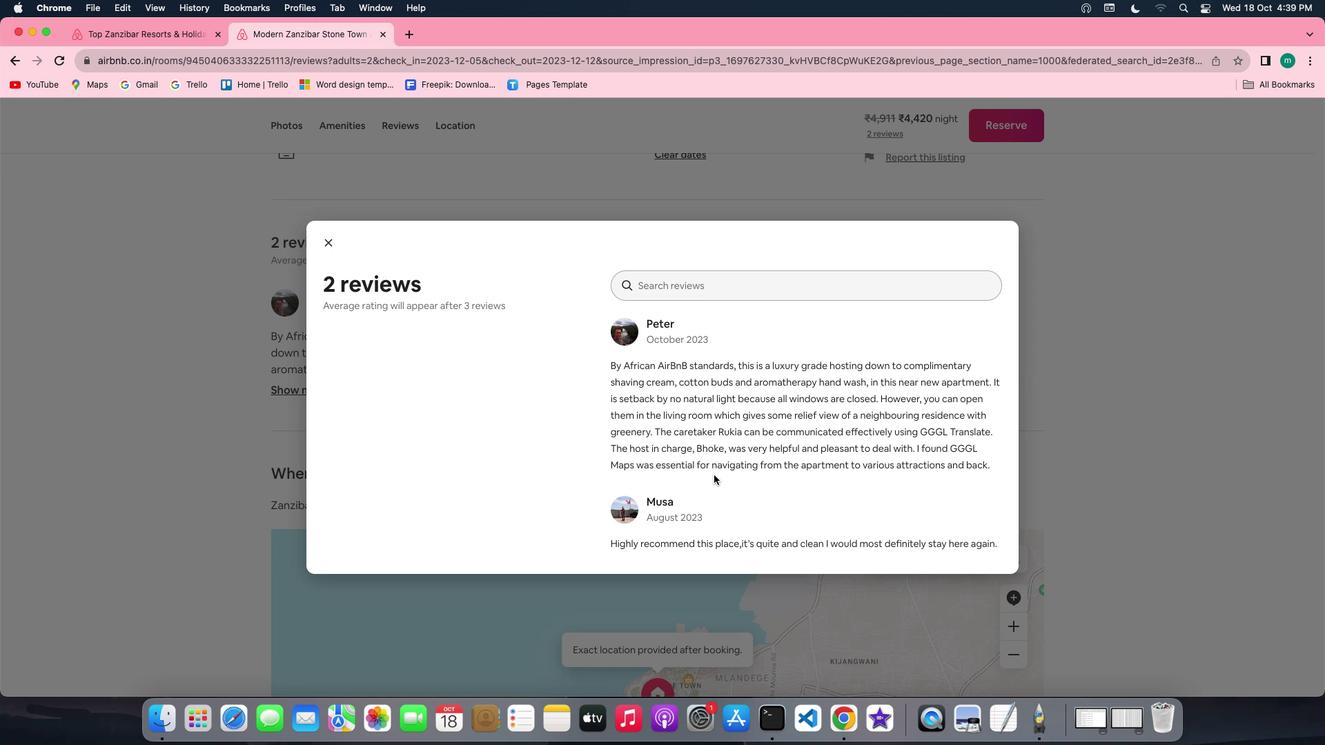 
Action: Mouse scrolled (713, 475) with delta (0, 0)
Screenshot: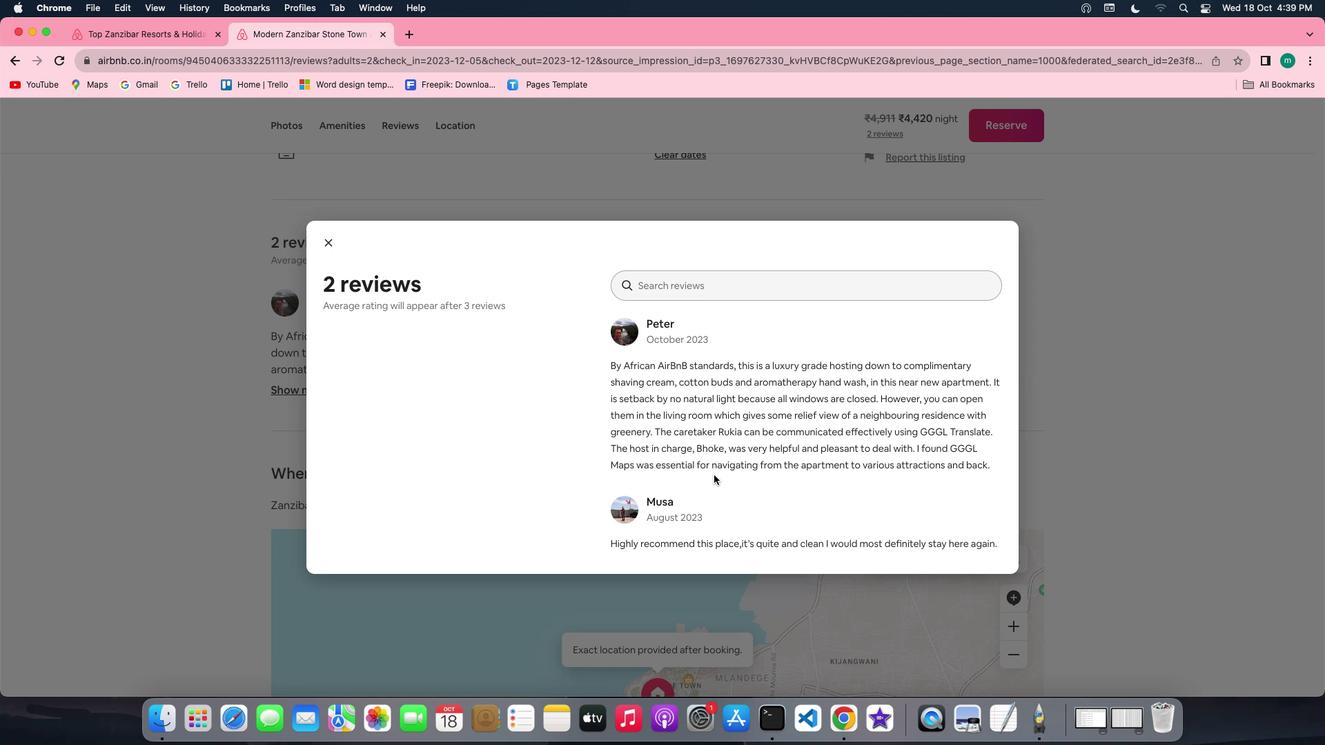 
Action: Mouse scrolled (713, 475) with delta (0, -1)
Screenshot: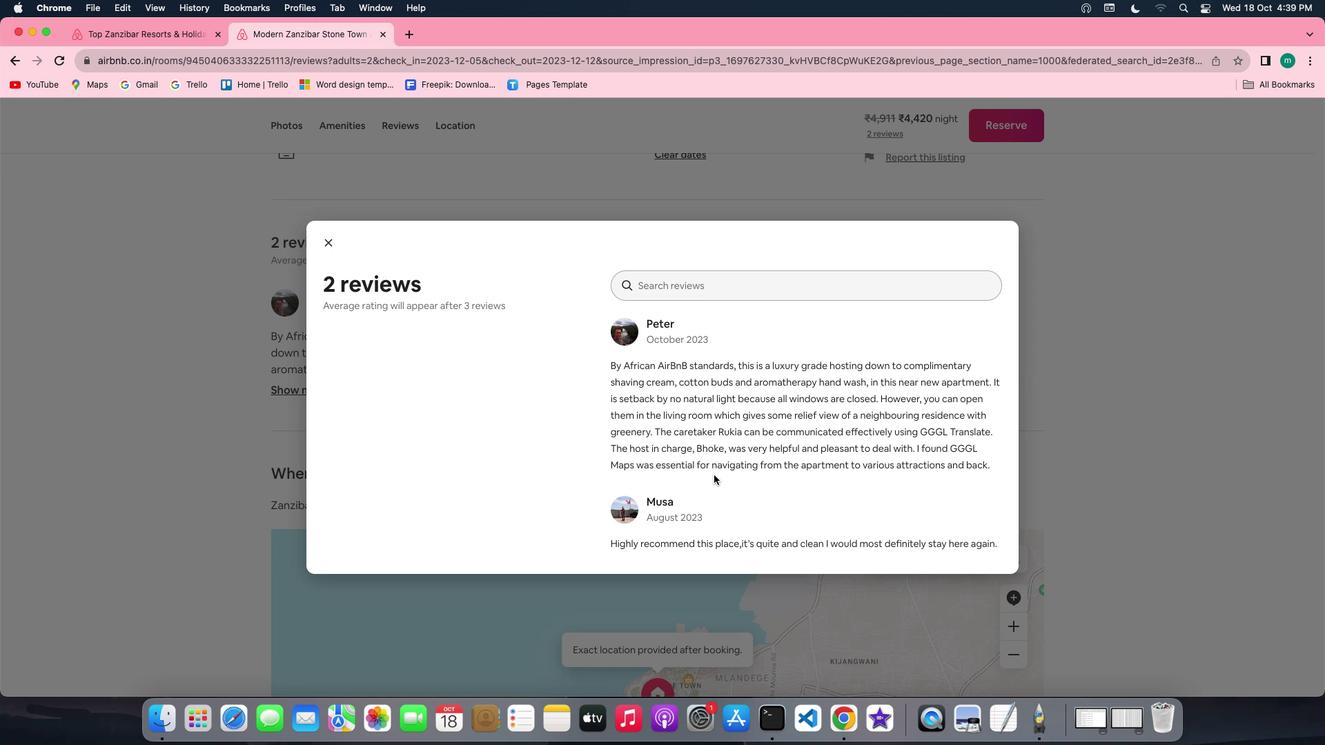 
Action: Mouse scrolled (713, 475) with delta (0, -2)
Screenshot: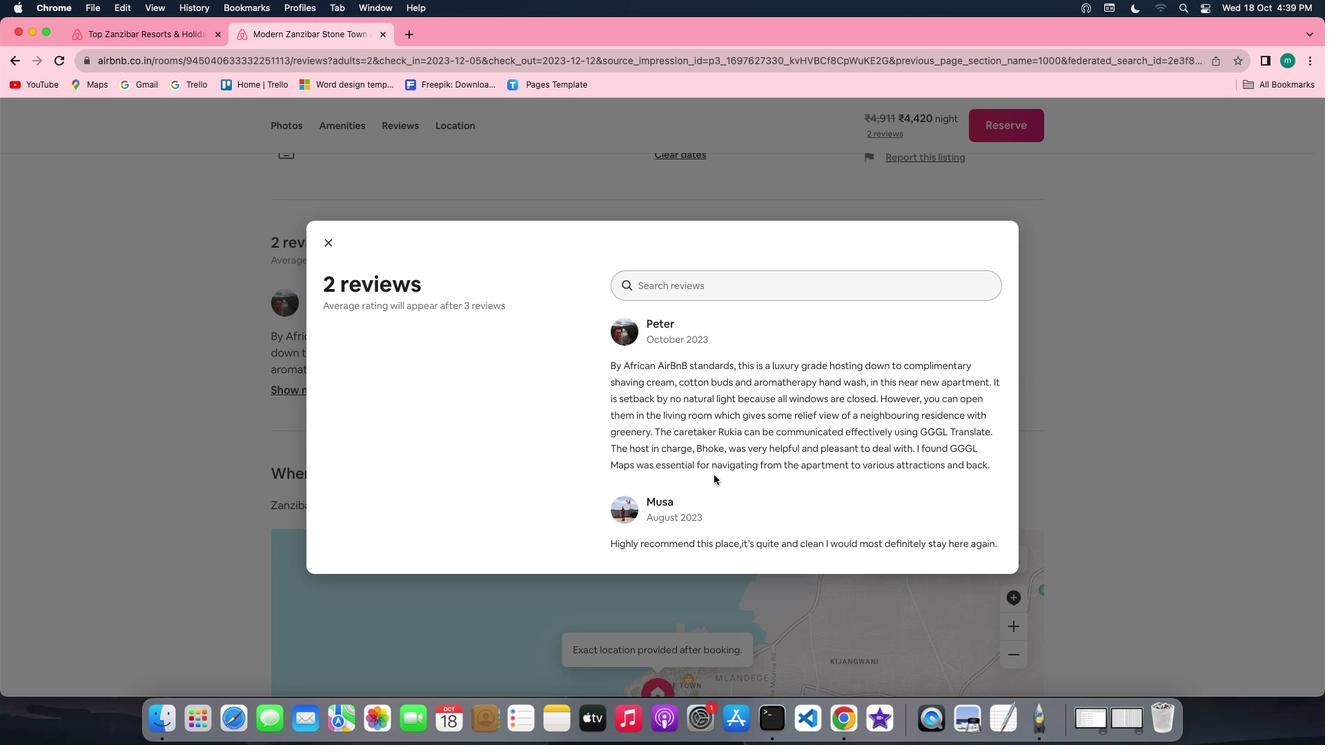 
Action: Mouse scrolled (713, 475) with delta (0, 0)
Screenshot: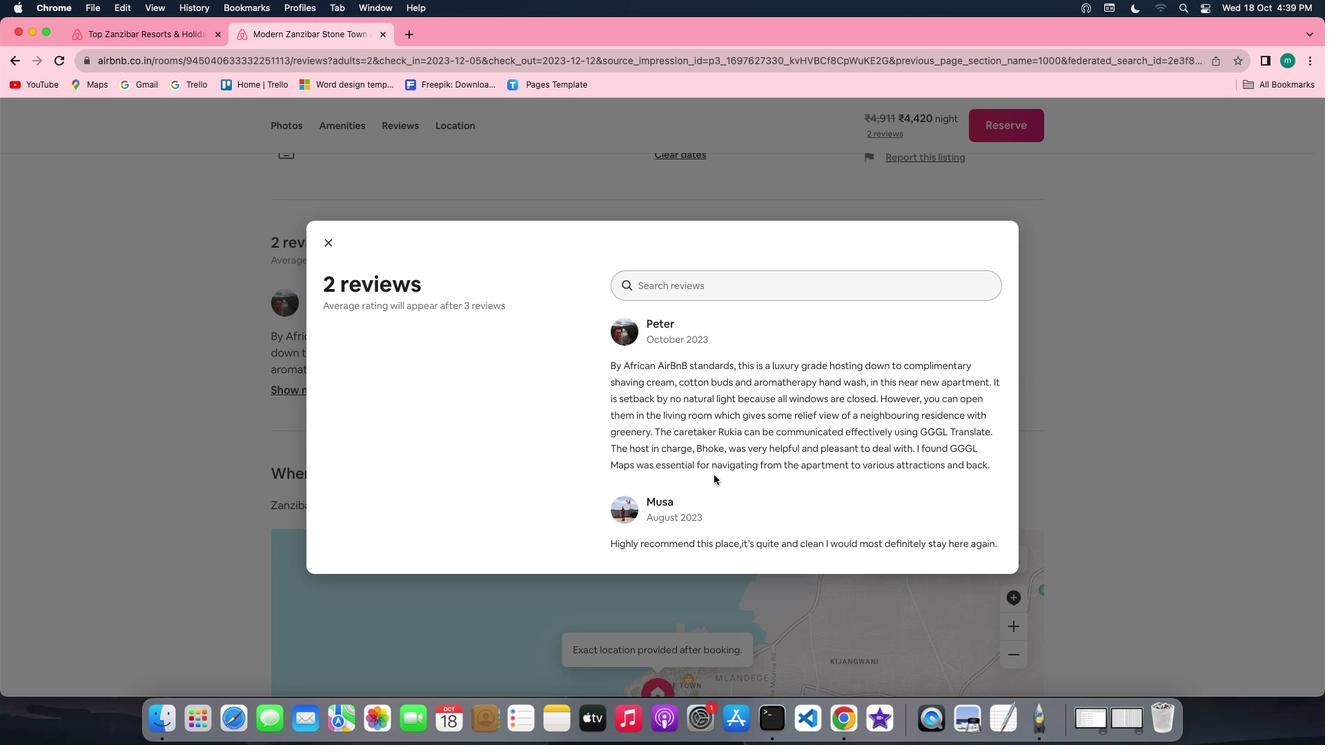 
Action: Mouse moved to (327, 241)
Screenshot: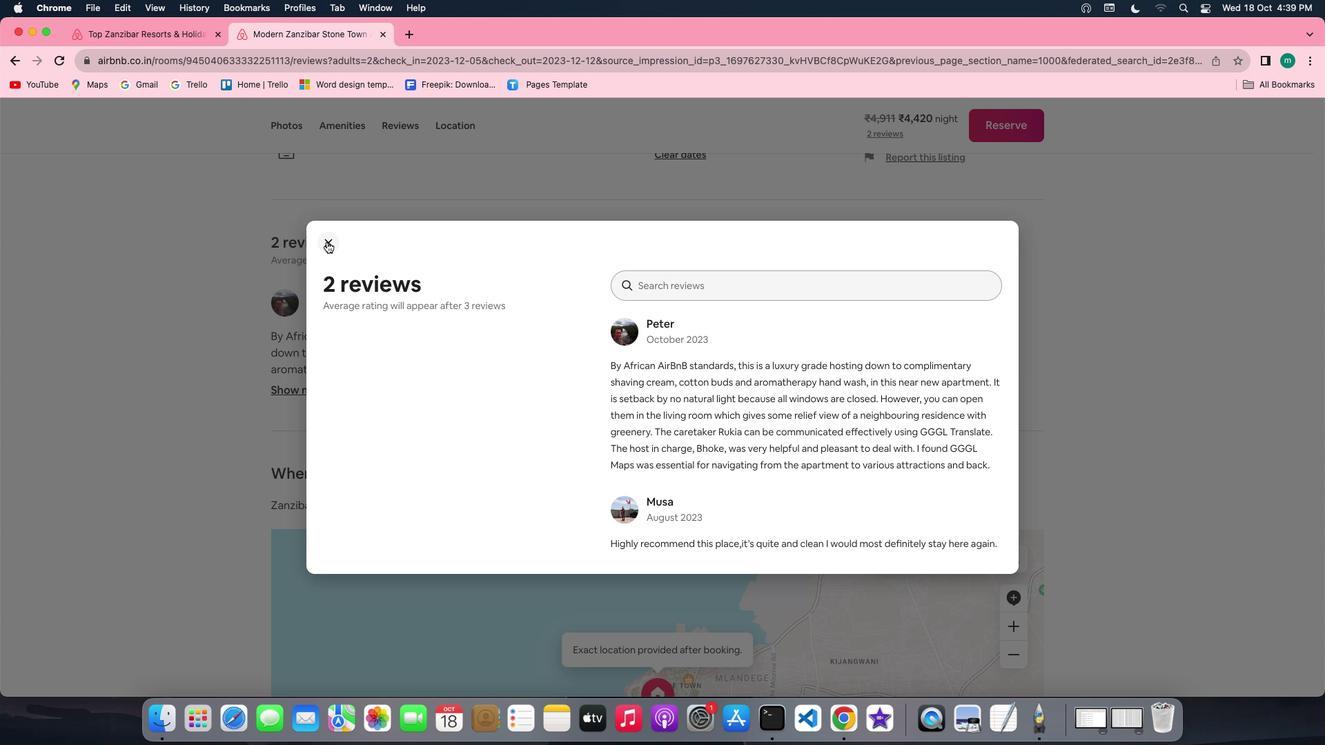 
Action: Mouse pressed left at (327, 241)
